 Task: Create new invoice with Date Opened :30-Apr-23, Select Customer: Tom Thumb, Terms: Payment Term 2. Make invoice entry for item-1 with Date: 30-Apr-23, Description: _x000D_
7-Select Early Result Pregnancy Test (2 ct), Action: Material, Income Account: Income:Sales, Quantity: 1, Unit Price: 12.25, Discount $: 0.7. Make entry for item-2 with Date: 30-Apr-23, Description: Lily's Rich Extra Dark Chocolate Bar (2.8 oz), Action: Material, Income Account: Income:Sales, Quantity: 6, Unit Price: 20.6, Discount $: 1.7. Make entry for item-3 with Date: 30-Apr-23, Description: Hershey's Candy Bar Cookies n Creme, Action: Material, Income Account: Income:Sales, Quantity: 2, Unit Price: 21.6, Discount $: 2.2. Write Notes: 'Looking forward to serving you again.'. Post Invoice with Post Date: 30-Apr-23, Post to Accounts: Assets:Accounts Receivable. Pay / Process Payment with Transaction Date: 15-May-23, Amount: 174.45, Transfer Account: Checking Account. Print Invoice, display notes by going to Option, then go to Display Tab and check 'Invoice Notes'.
Action: Mouse moved to (198, 35)
Screenshot: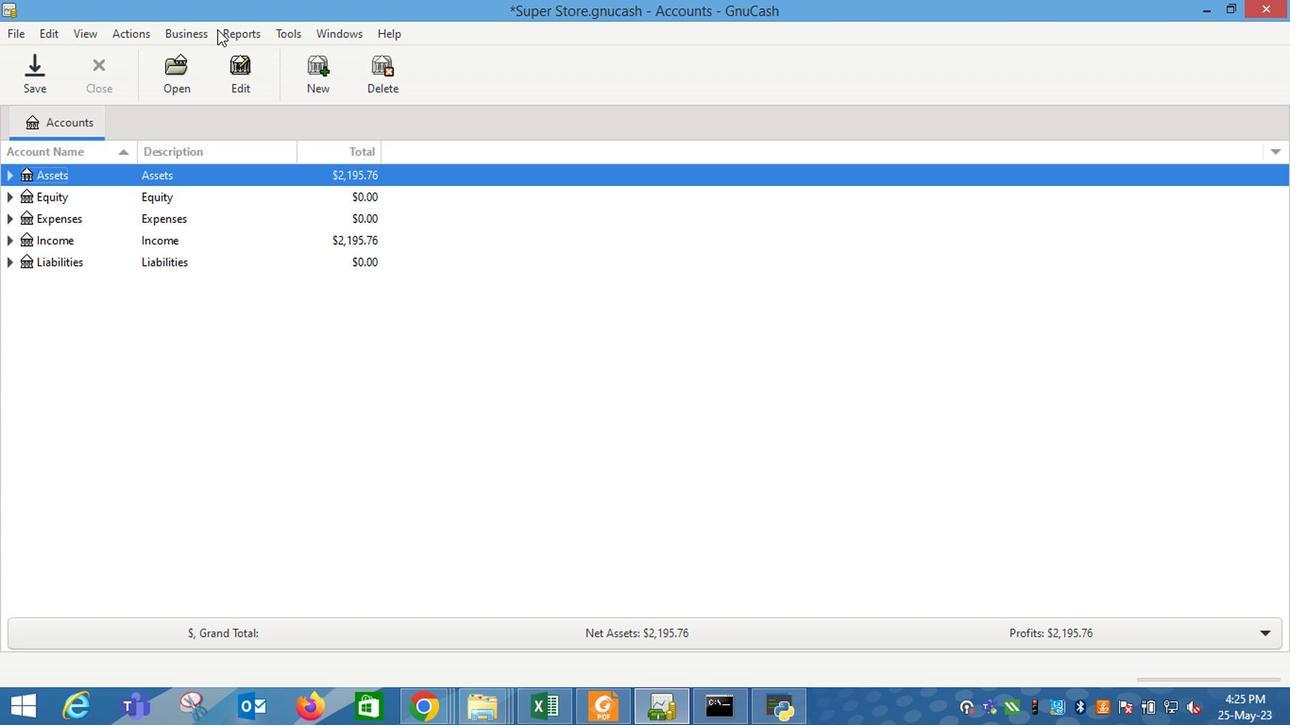 
Action: Mouse pressed left at (198, 35)
Screenshot: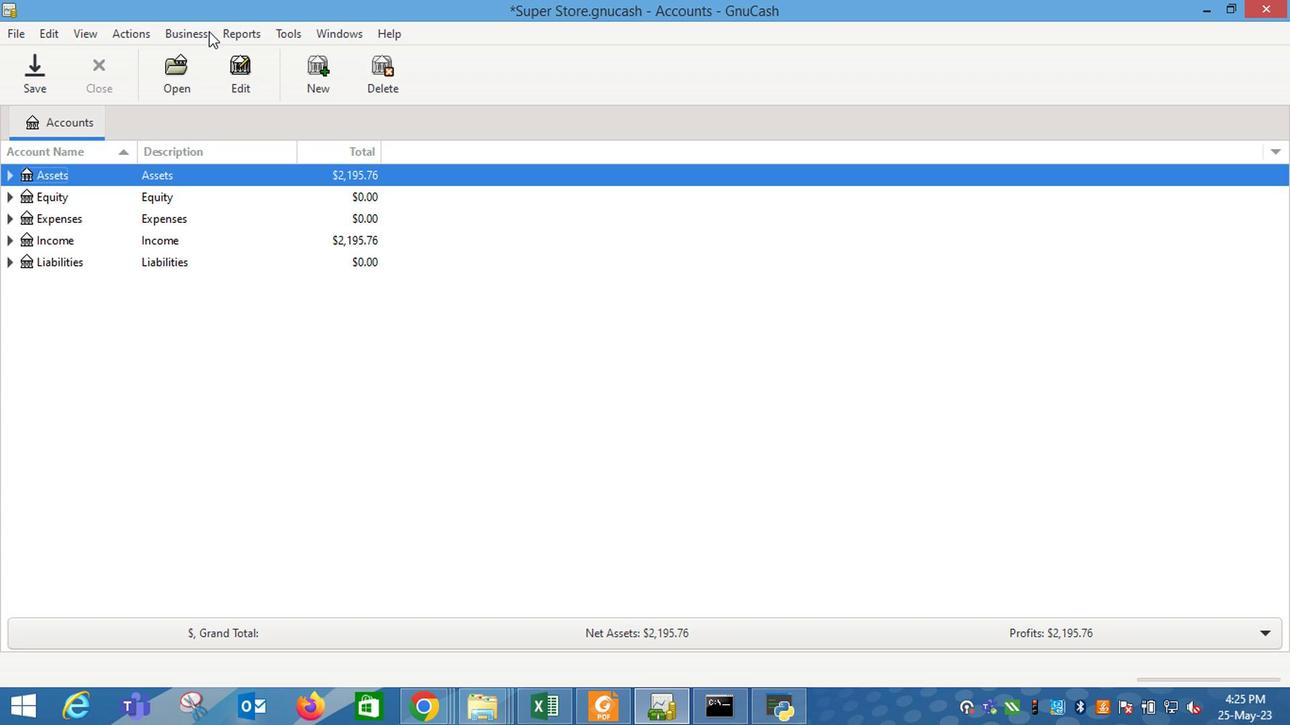 
Action: Mouse moved to (440, 130)
Screenshot: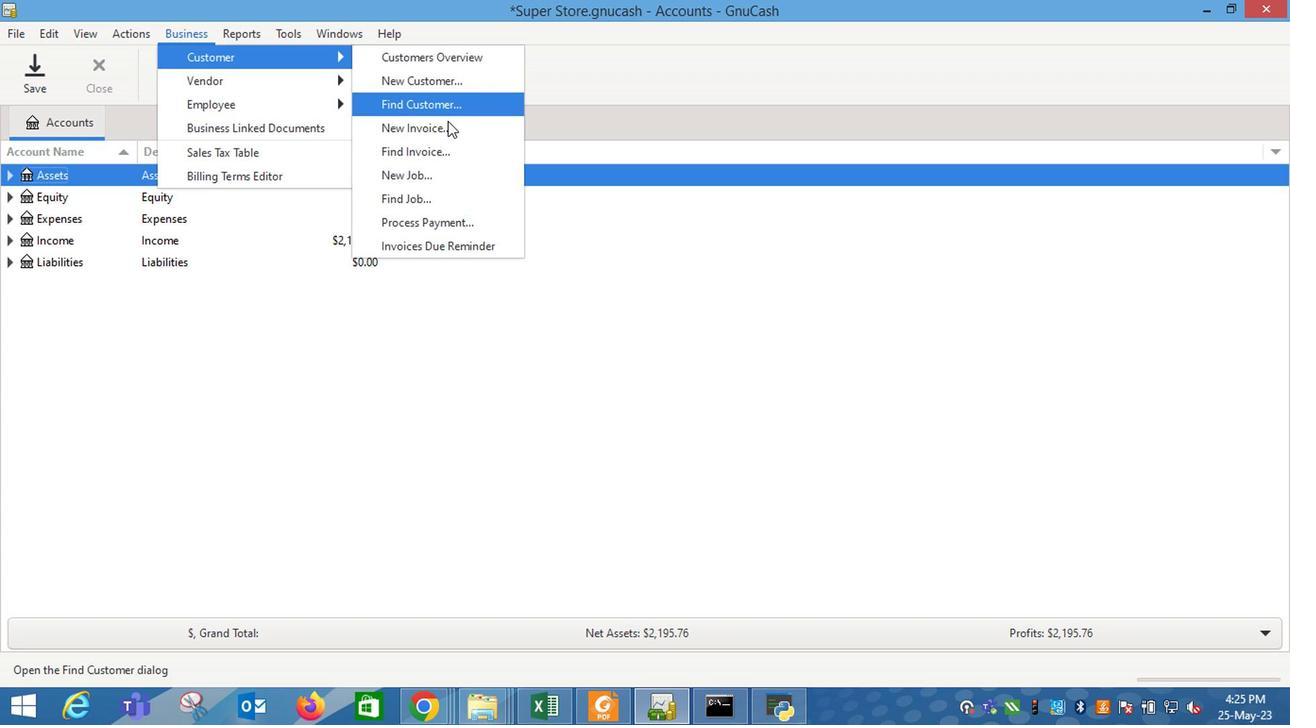 
Action: Mouse pressed left at (440, 130)
Screenshot: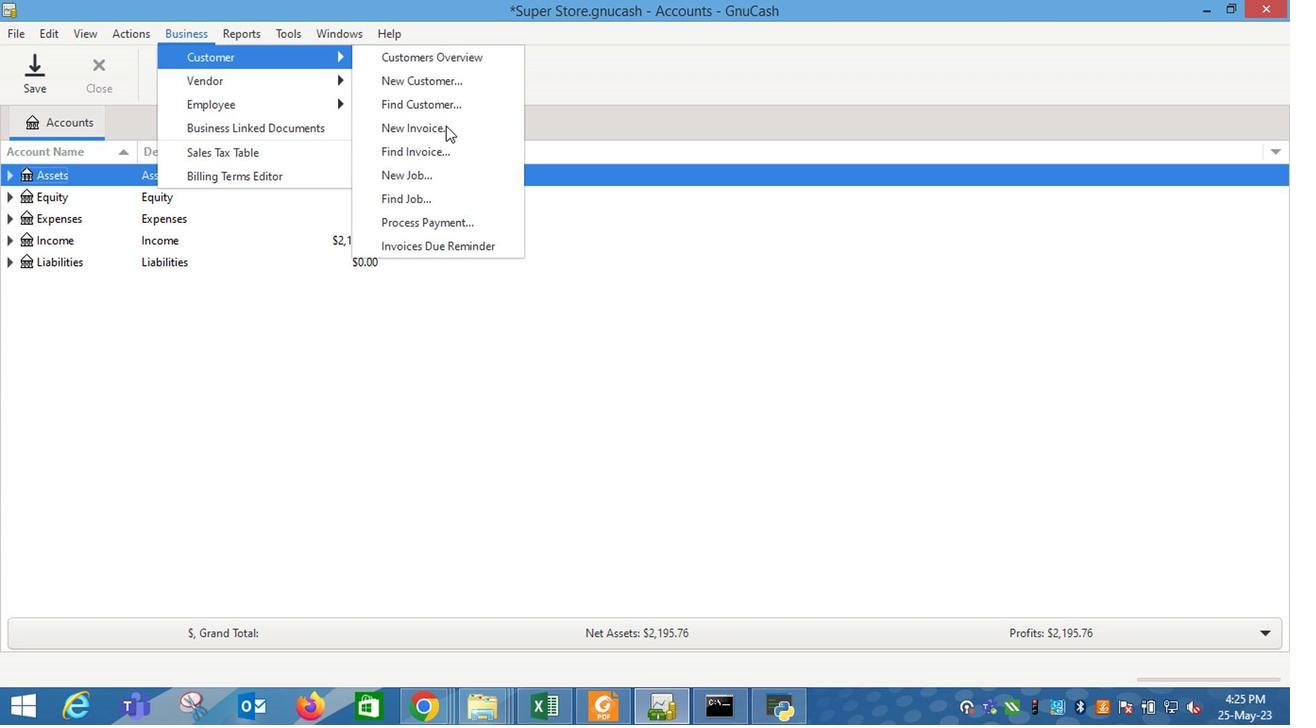 
Action: Mouse moved to (793, 306)
Screenshot: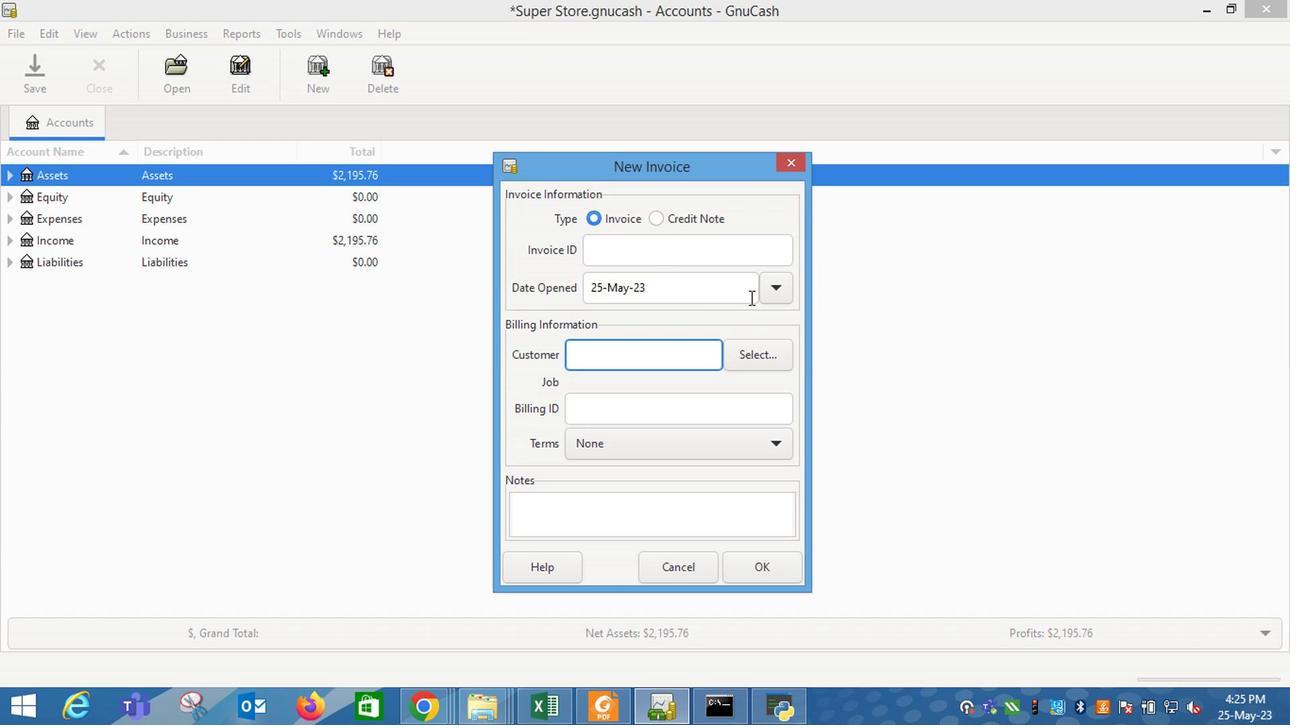 
Action: Mouse pressed left at (793, 306)
Screenshot: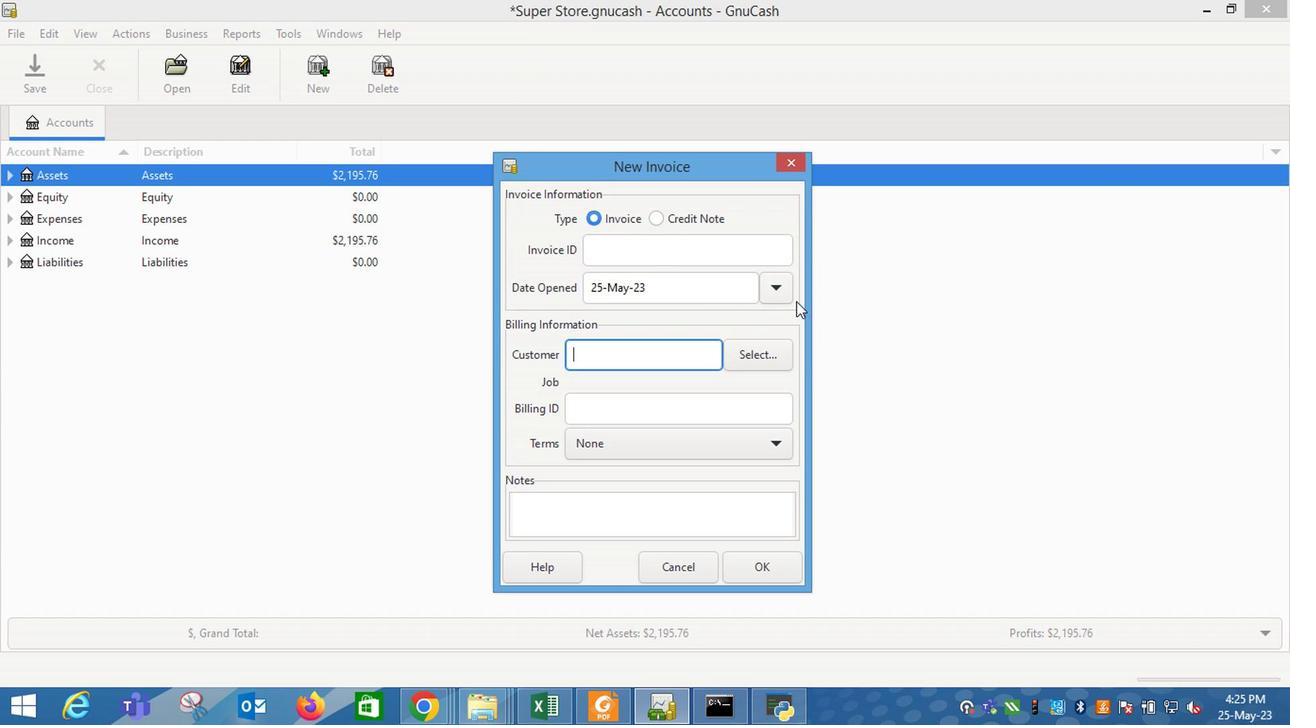 
Action: Mouse moved to (770, 298)
Screenshot: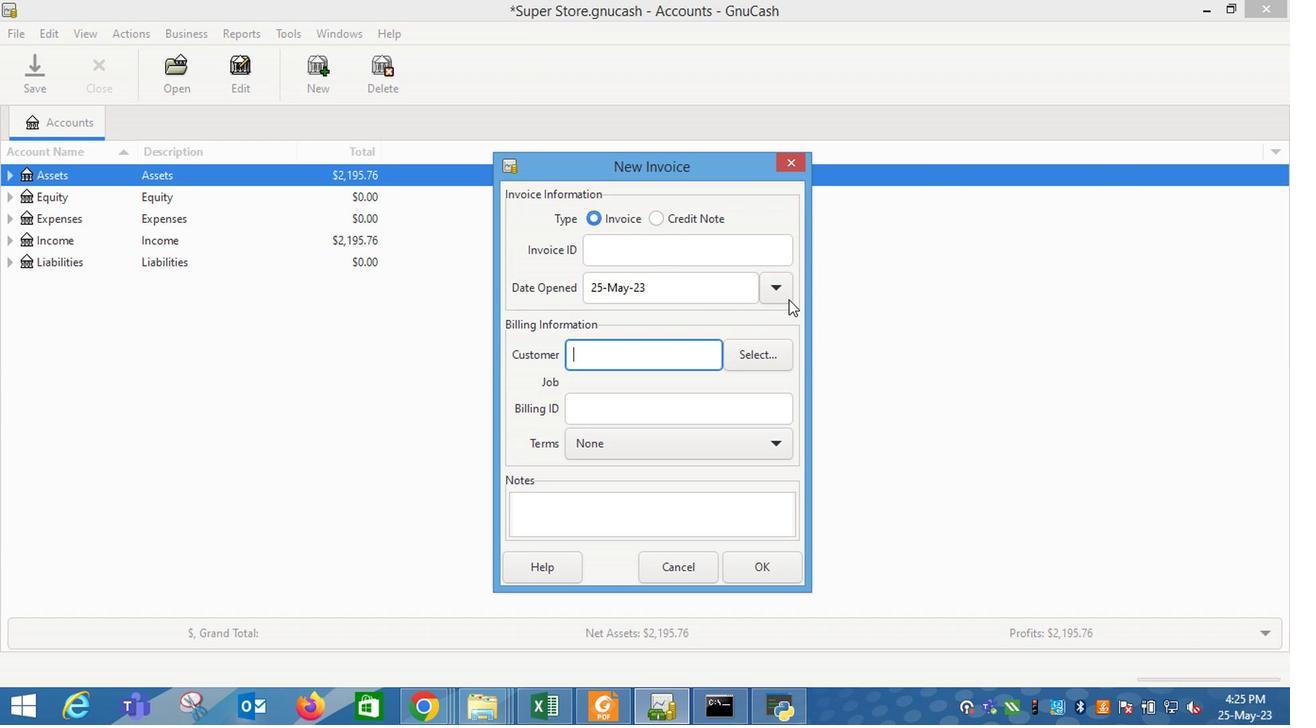 
Action: Mouse pressed left at (770, 298)
Screenshot: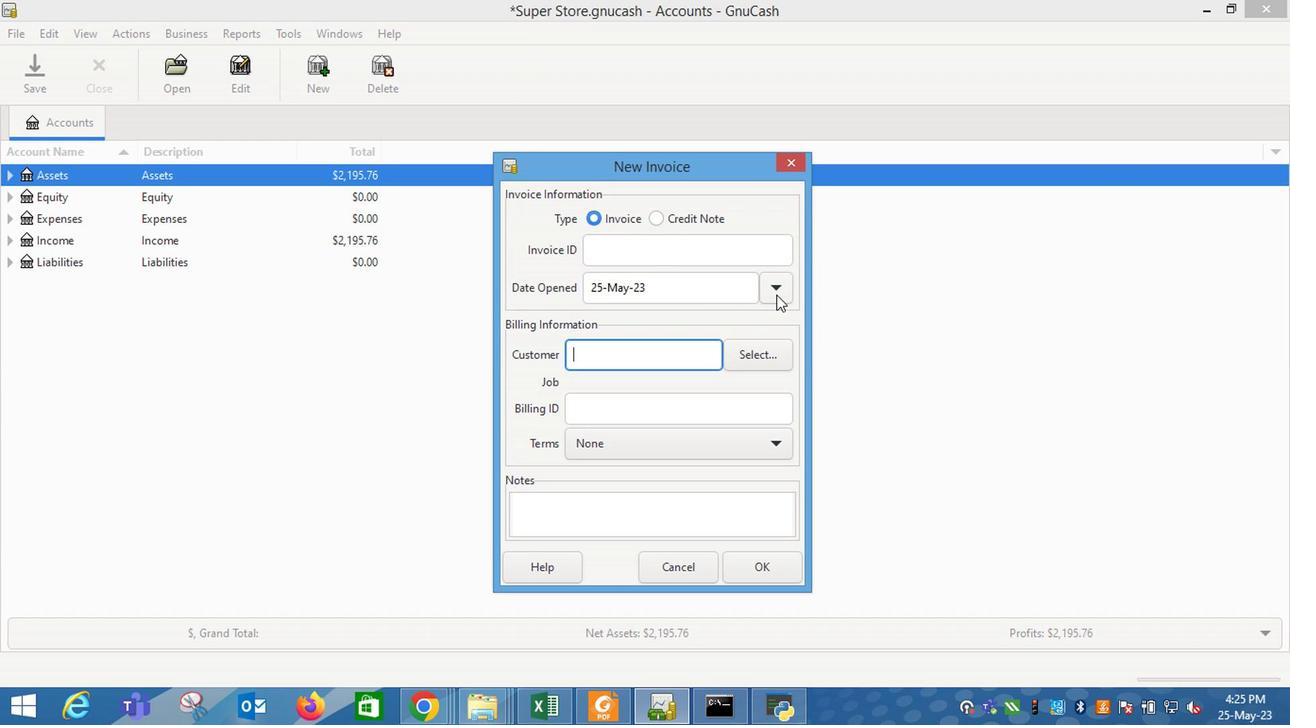 
Action: Mouse moved to (629, 320)
Screenshot: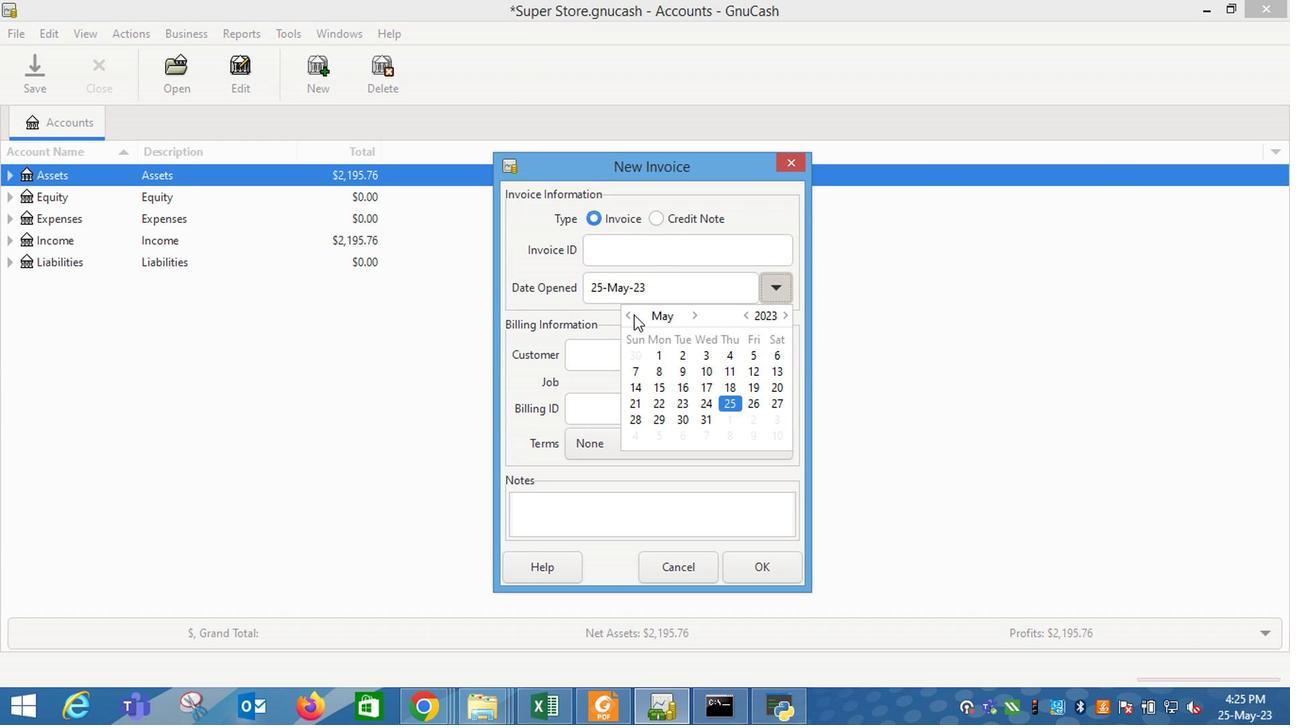
Action: Mouse pressed left at (629, 320)
Screenshot: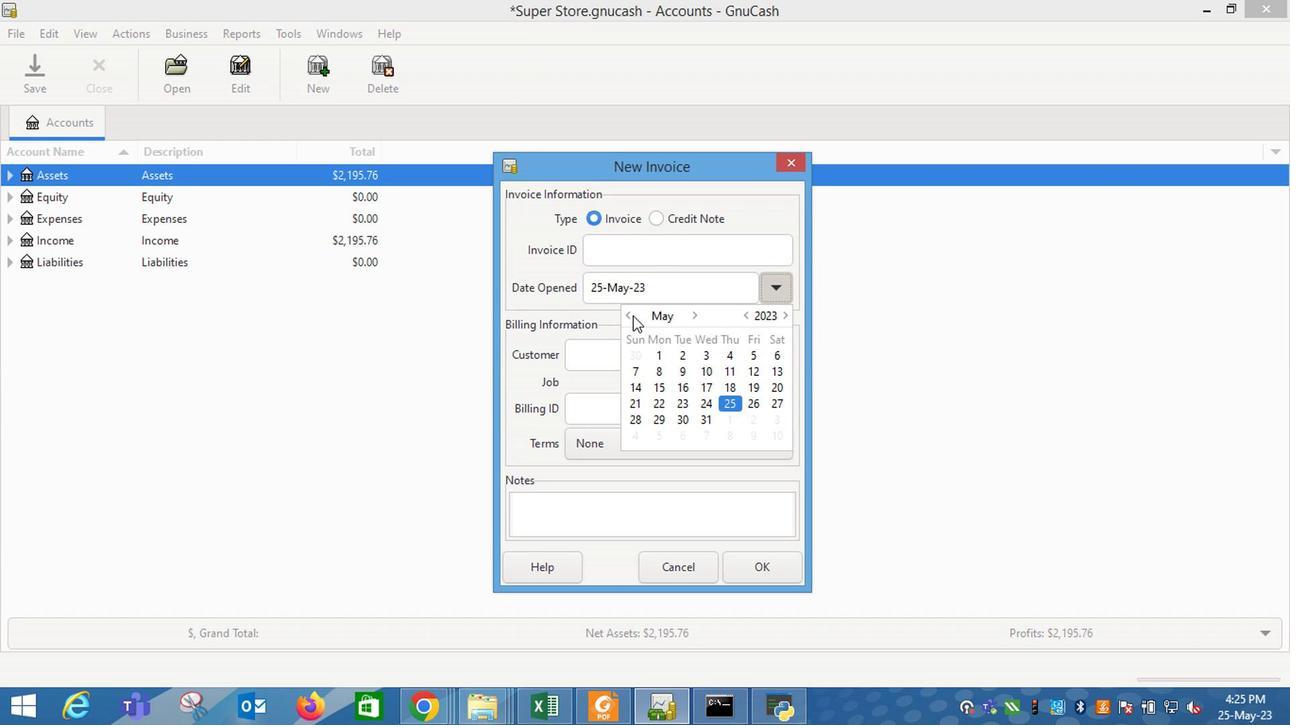 
Action: Mouse moved to (625, 323)
Screenshot: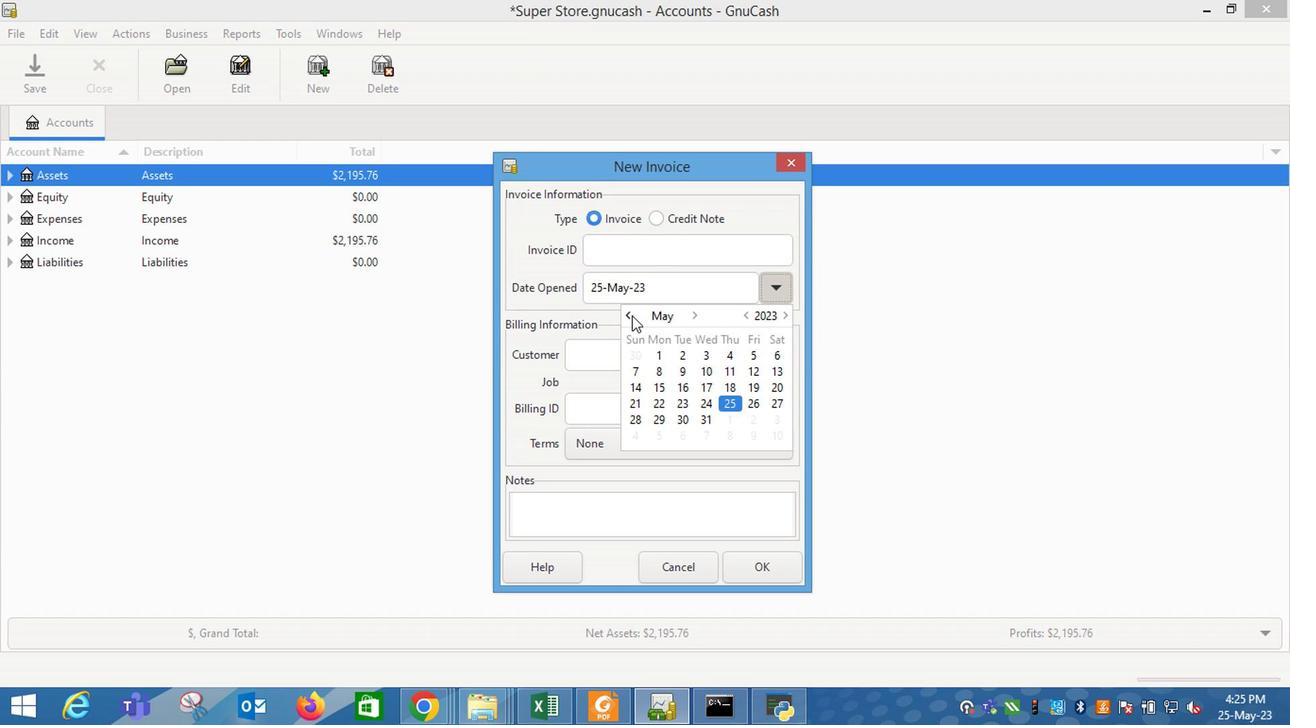 
Action: Mouse pressed left at (625, 323)
Screenshot: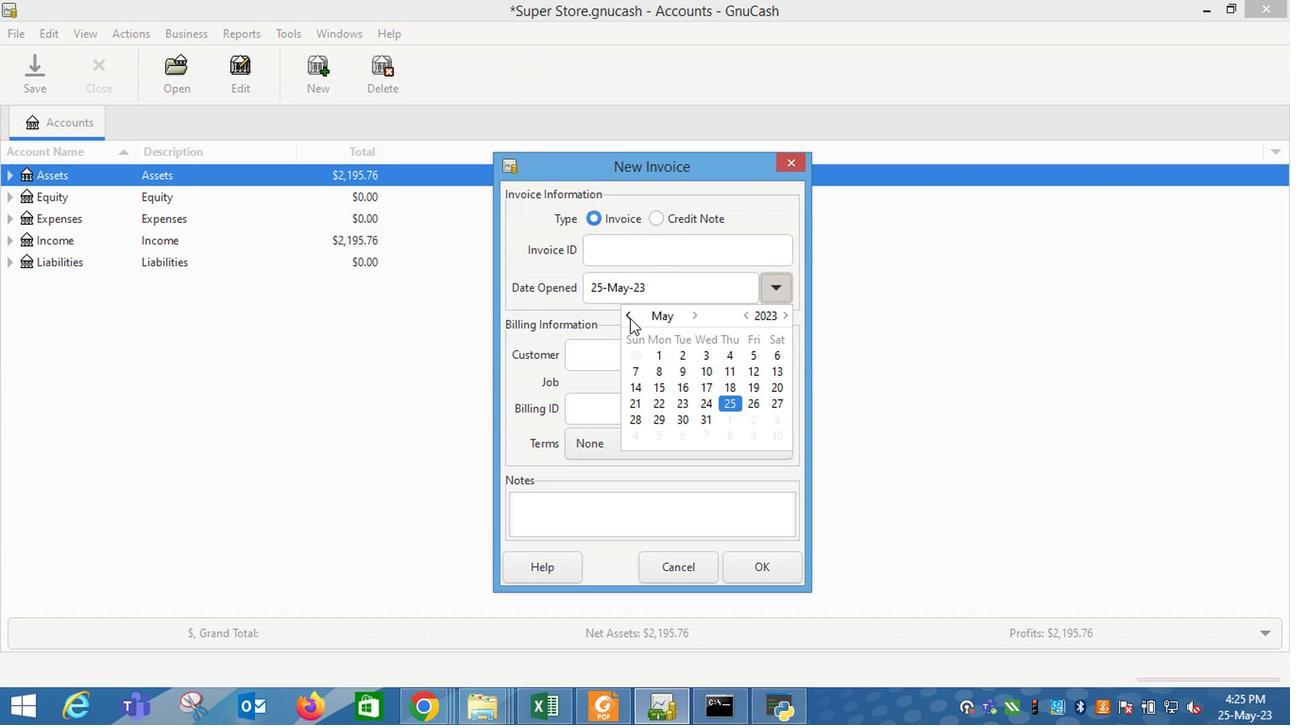 
Action: Mouse moved to (627, 434)
Screenshot: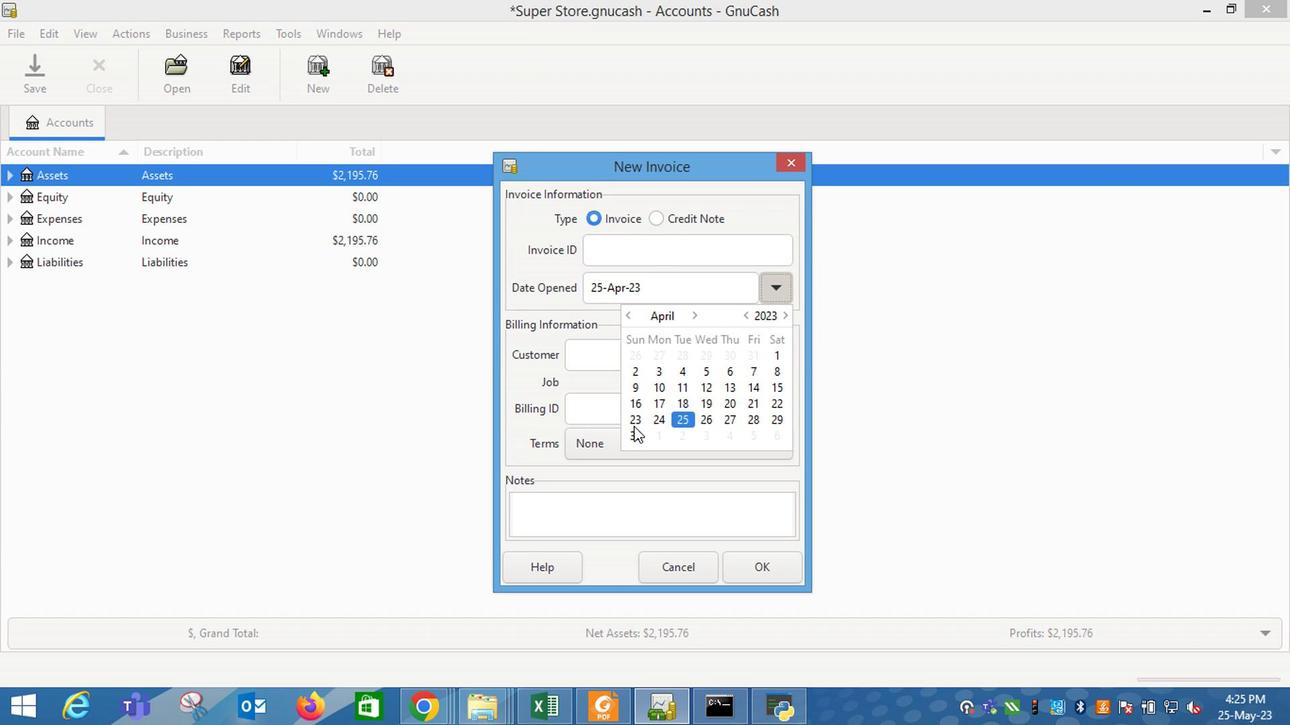 
Action: Mouse pressed left at (627, 434)
Screenshot: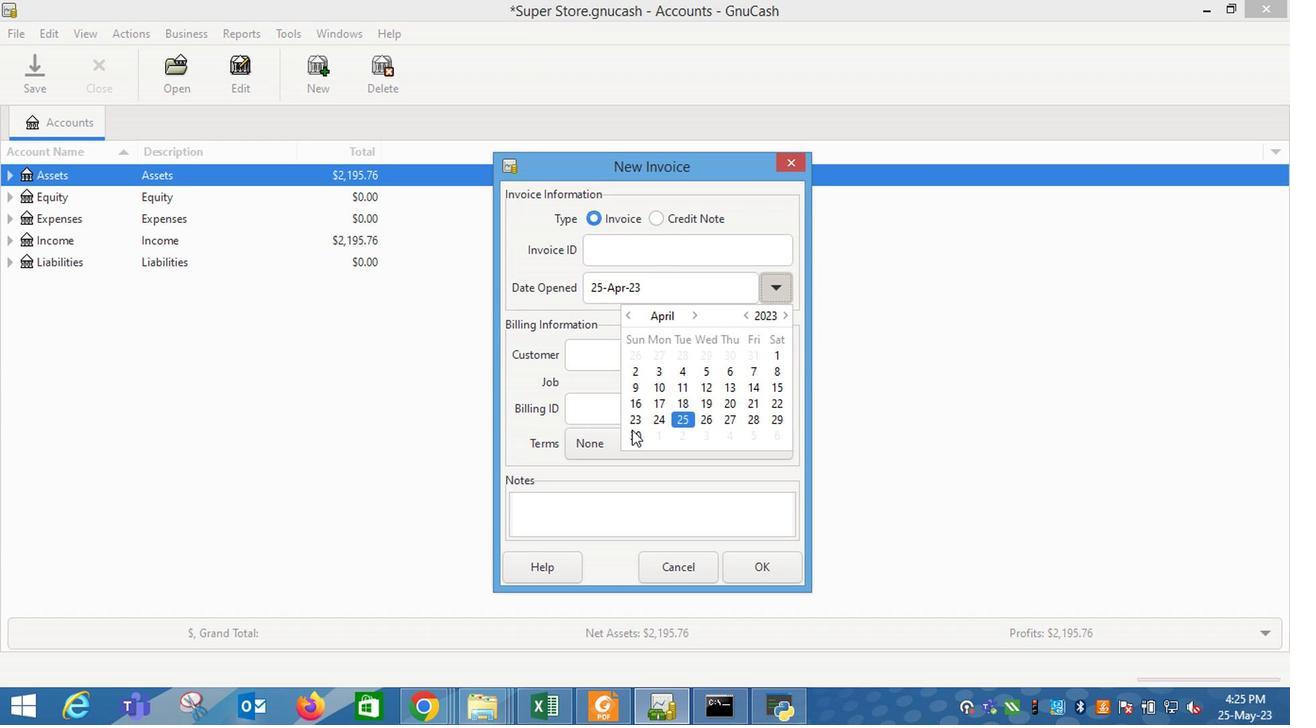 
Action: Mouse moved to (592, 362)
Screenshot: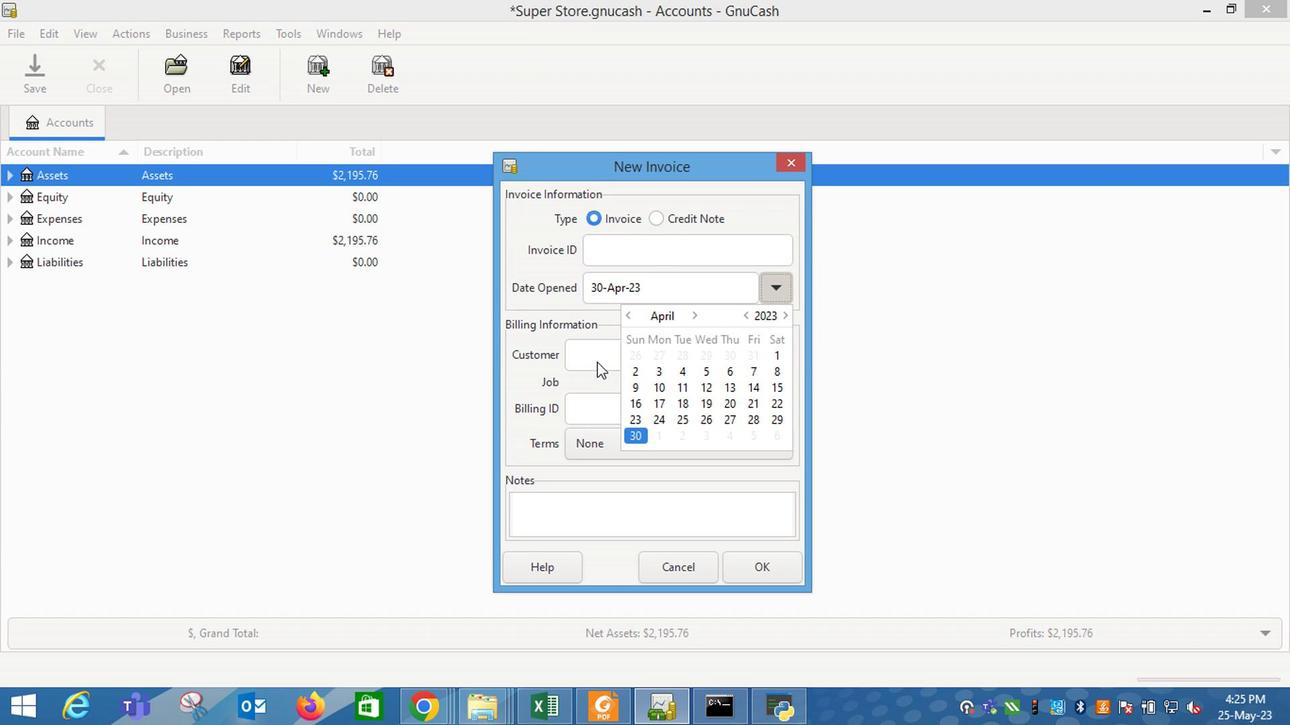 
Action: Mouse pressed left at (592, 362)
Screenshot: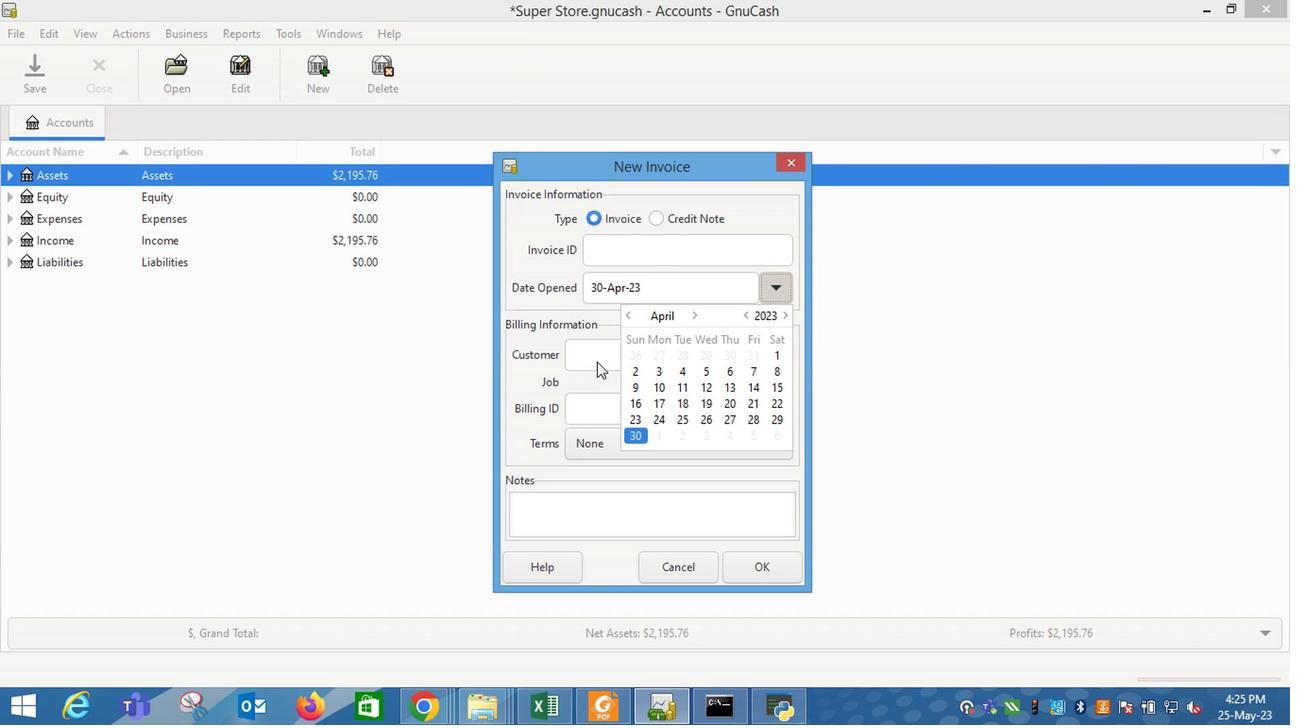
Action: Mouse moved to (594, 362)
Screenshot: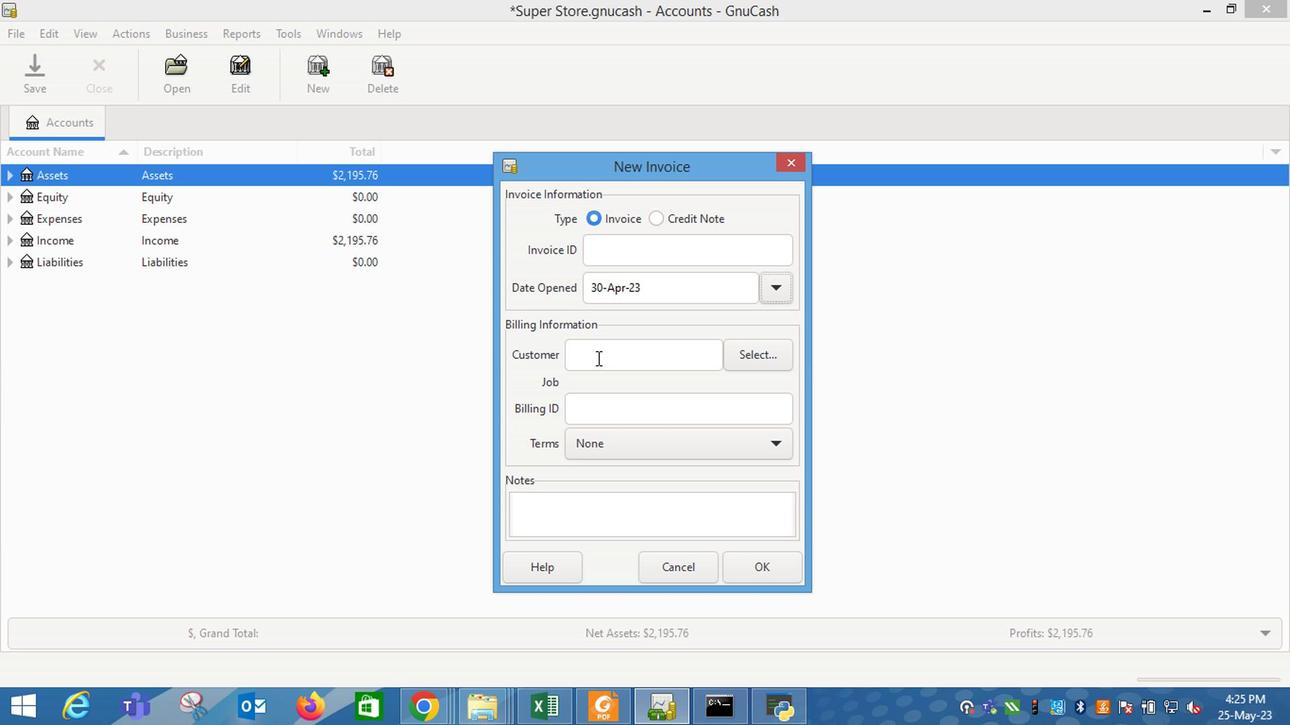 
Action: Mouse pressed left at (594, 362)
Screenshot: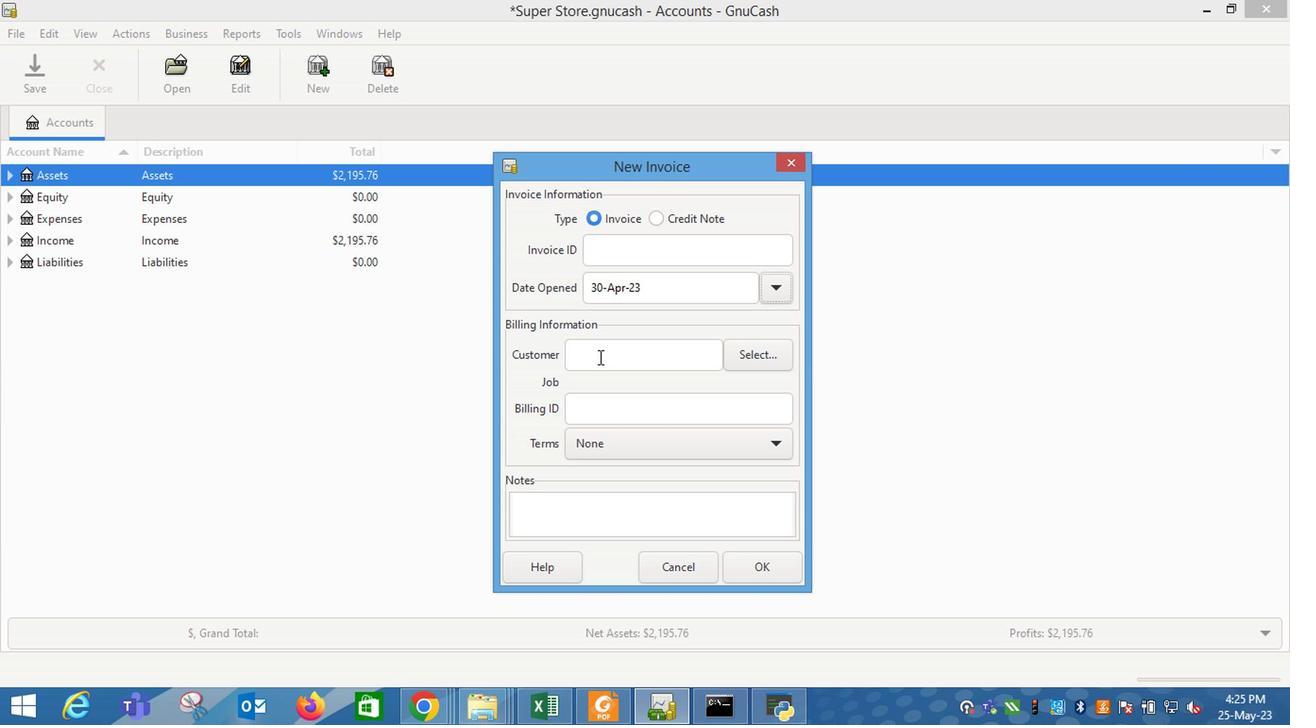 
Action: Key pressed topm<Key.backspace><Key.backspace>m<Key.space>
Screenshot: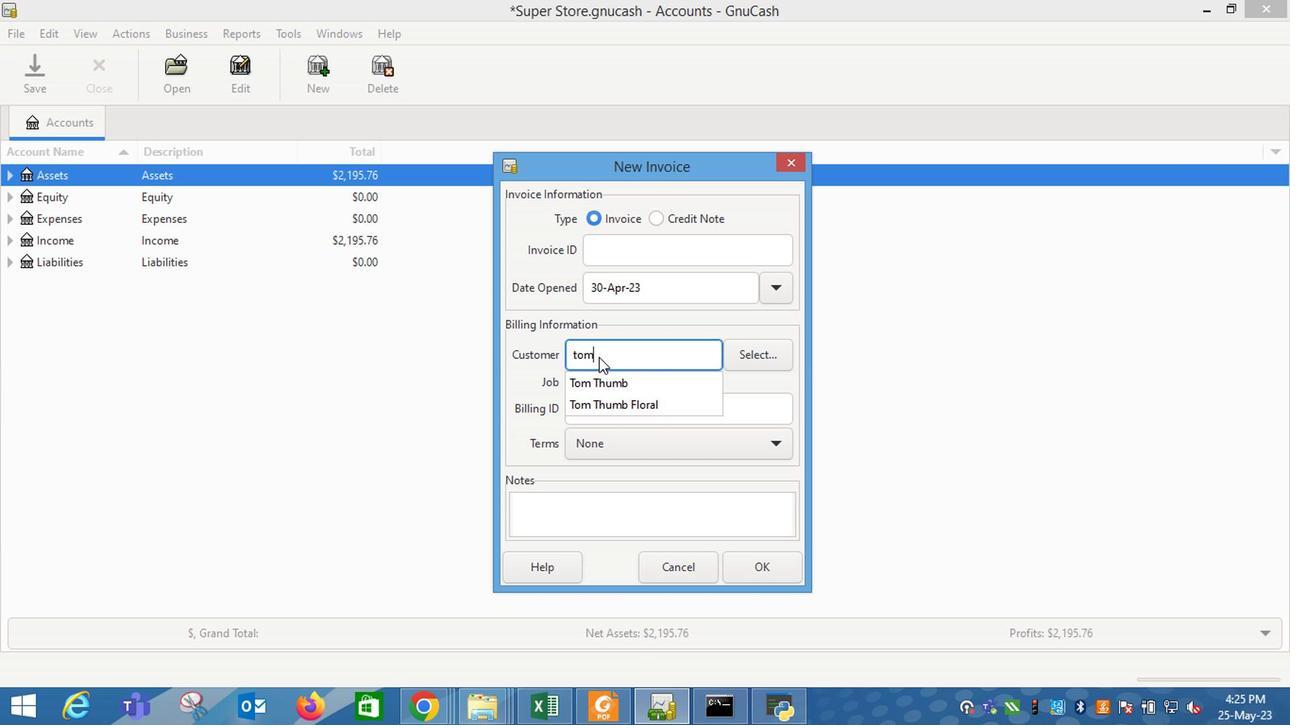 
Action: Mouse moved to (602, 383)
Screenshot: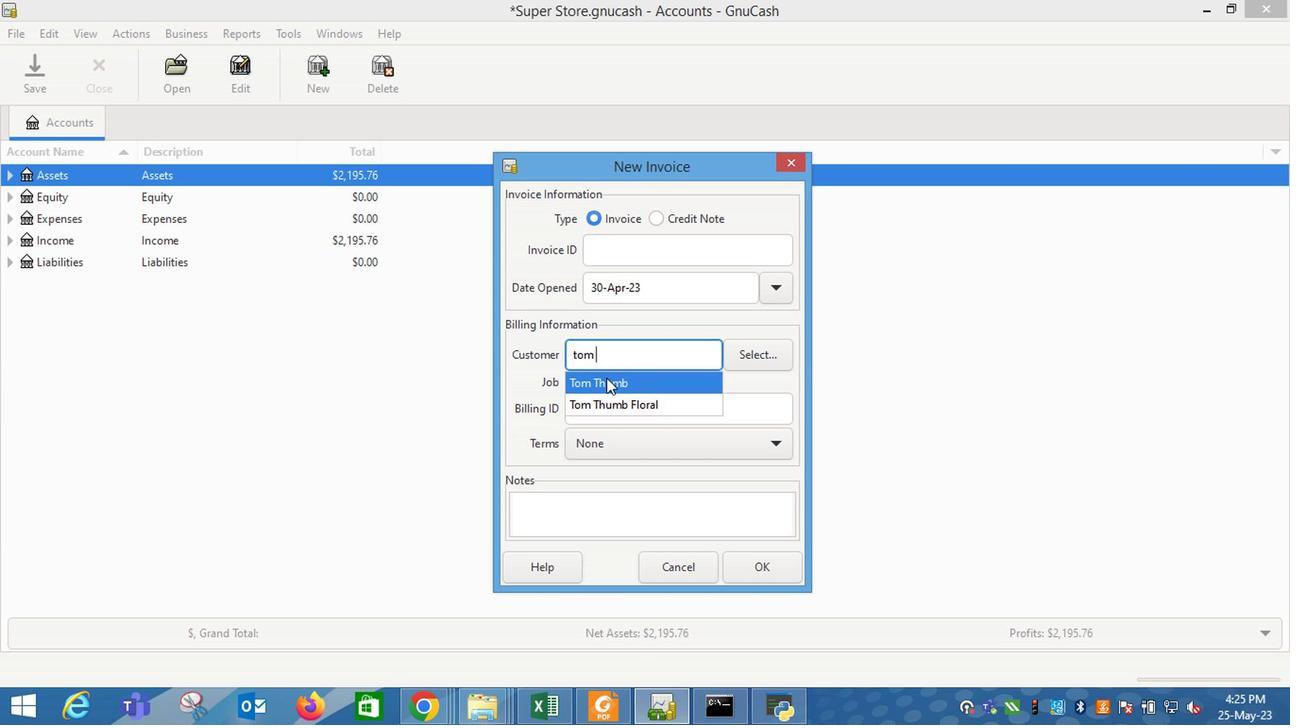 
Action: Mouse pressed left at (602, 383)
Screenshot: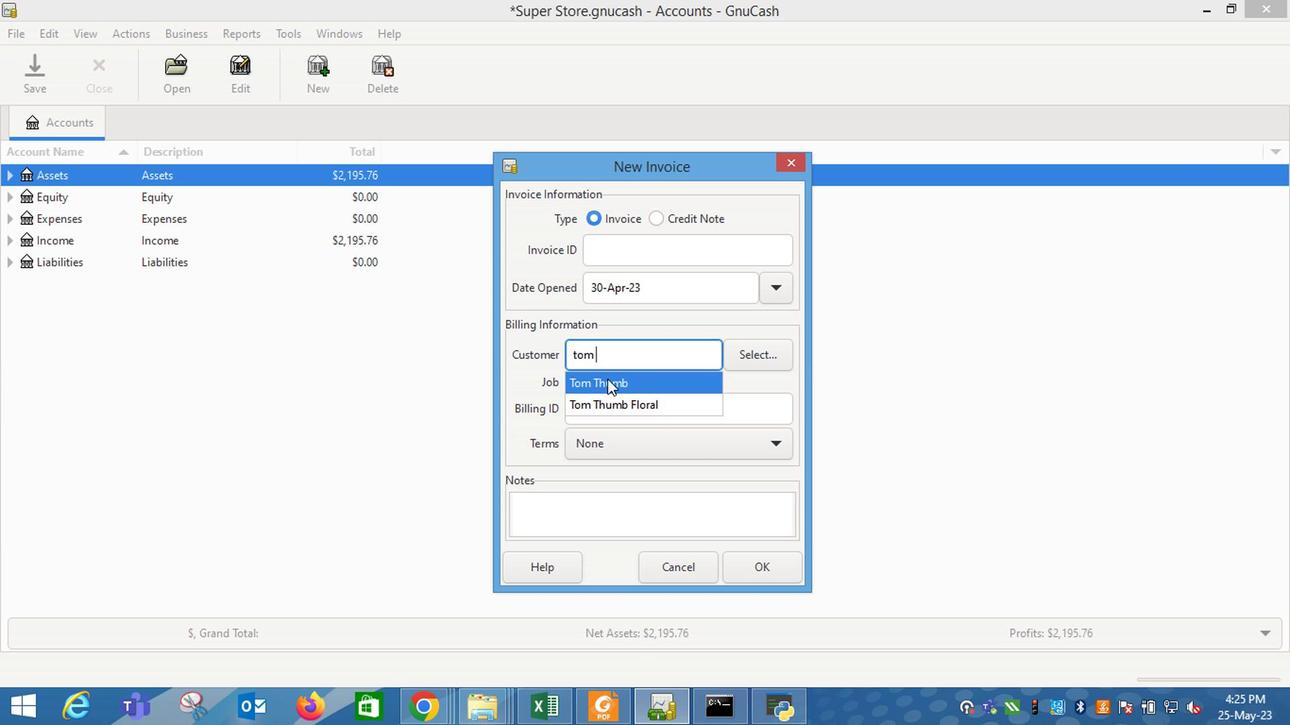 
Action: Mouse moved to (617, 471)
Screenshot: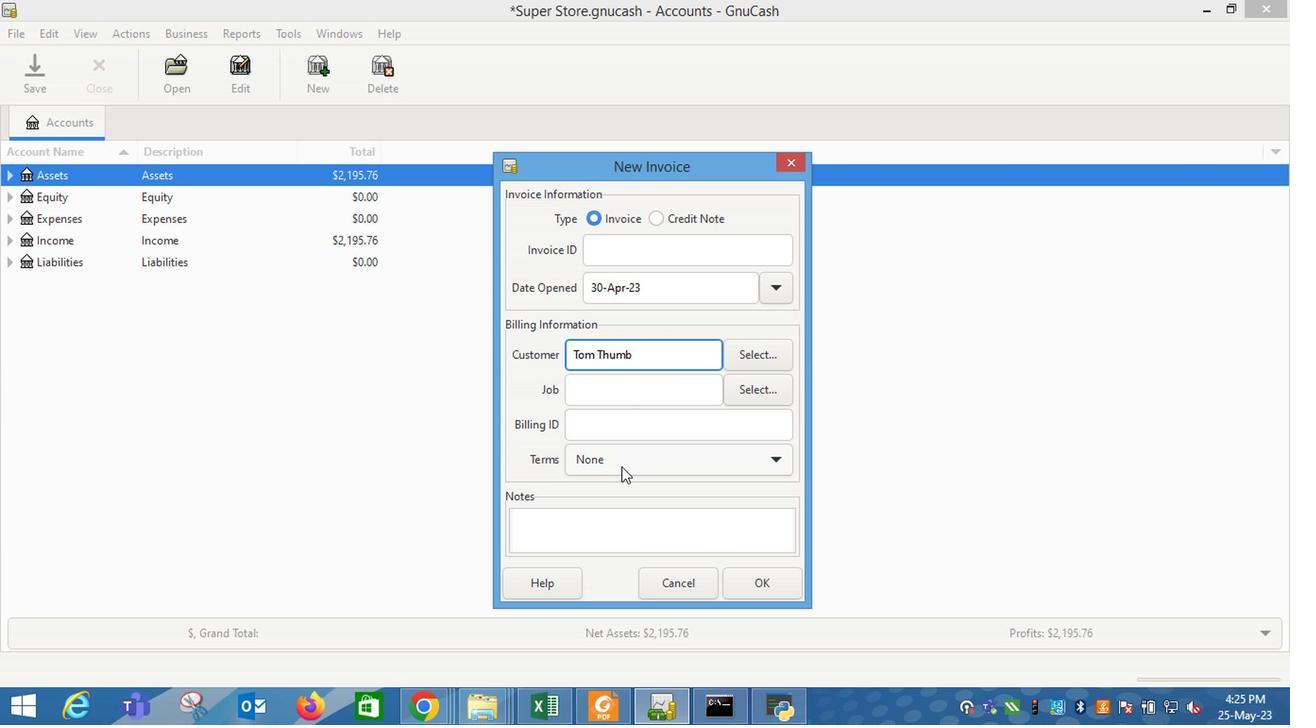 
Action: Mouse pressed left at (617, 471)
Screenshot: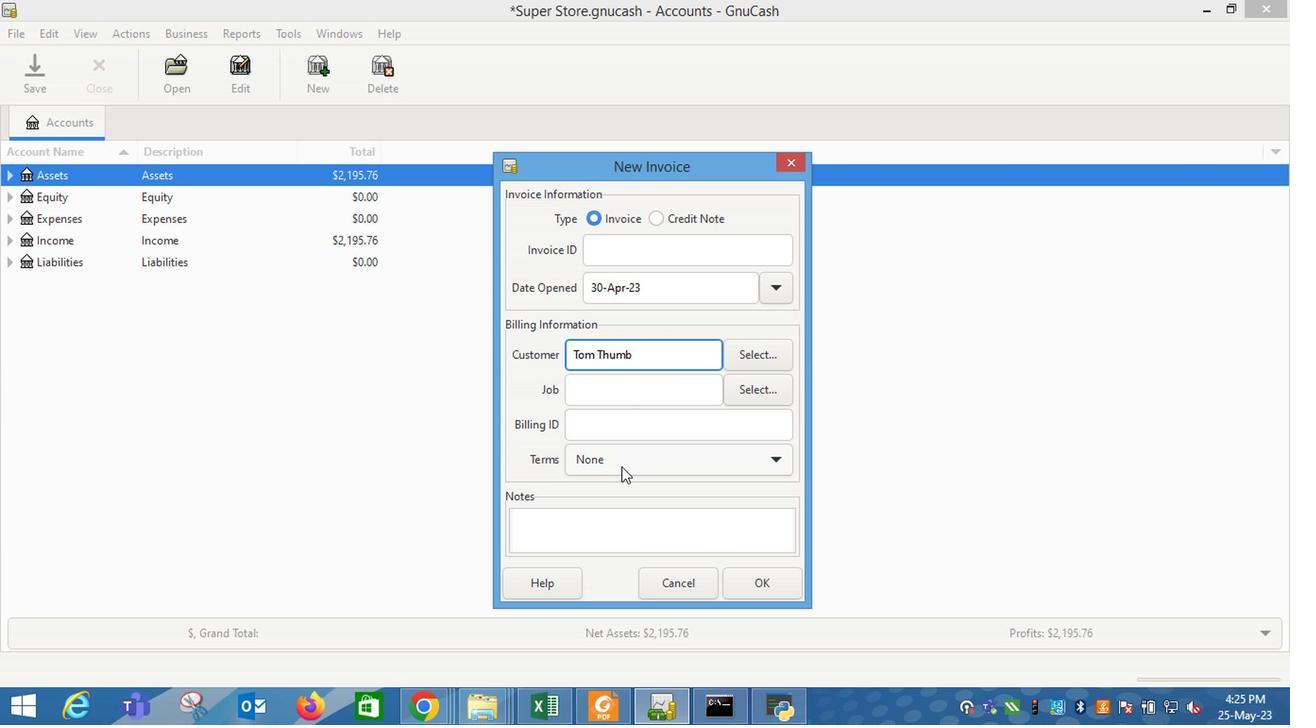 
Action: Mouse moved to (614, 515)
Screenshot: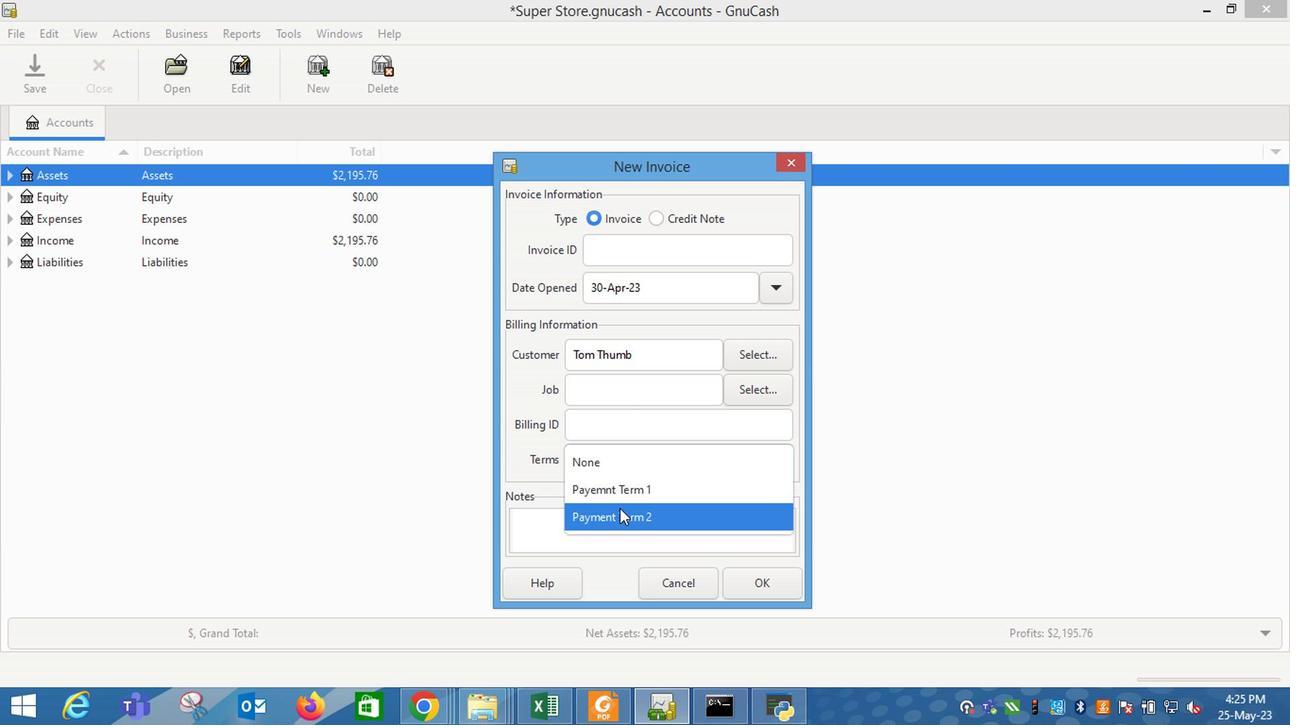 
Action: Mouse pressed left at (614, 515)
Screenshot: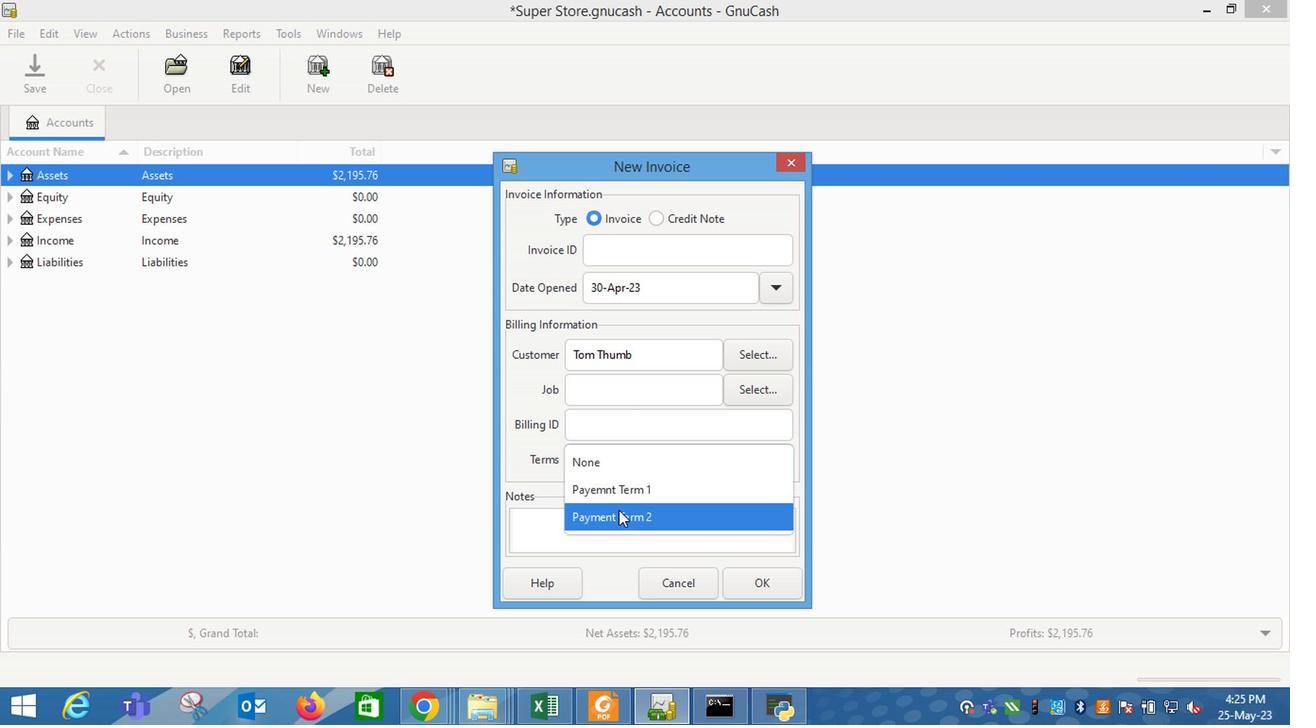 
Action: Mouse moved to (780, 588)
Screenshot: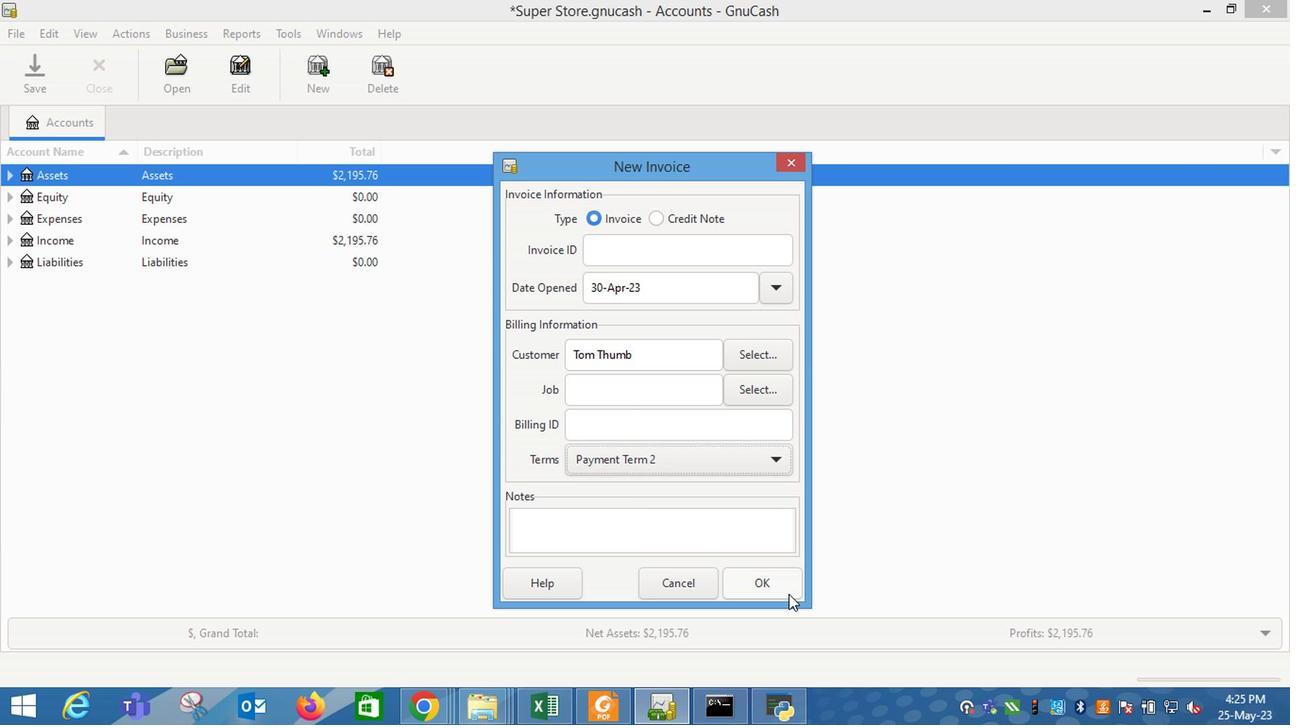 
Action: Mouse pressed left at (780, 588)
Screenshot: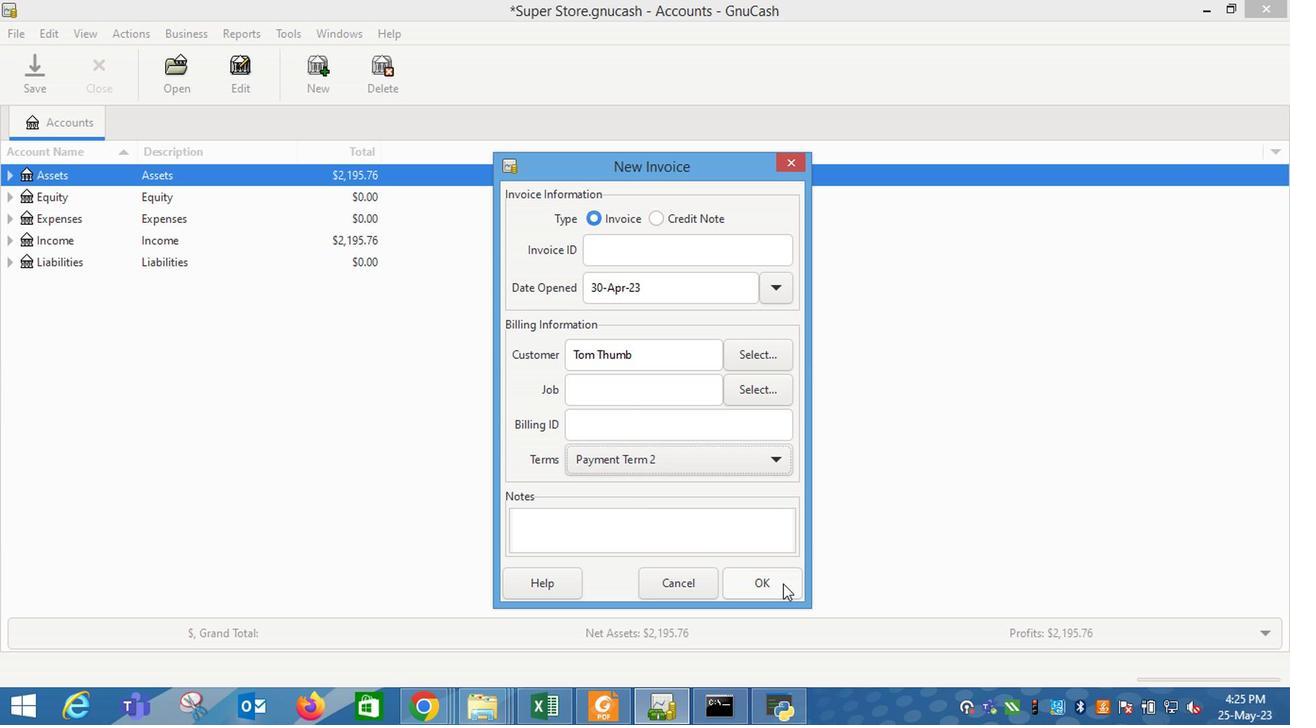 
Action: Mouse moved to (79, 374)
Screenshot: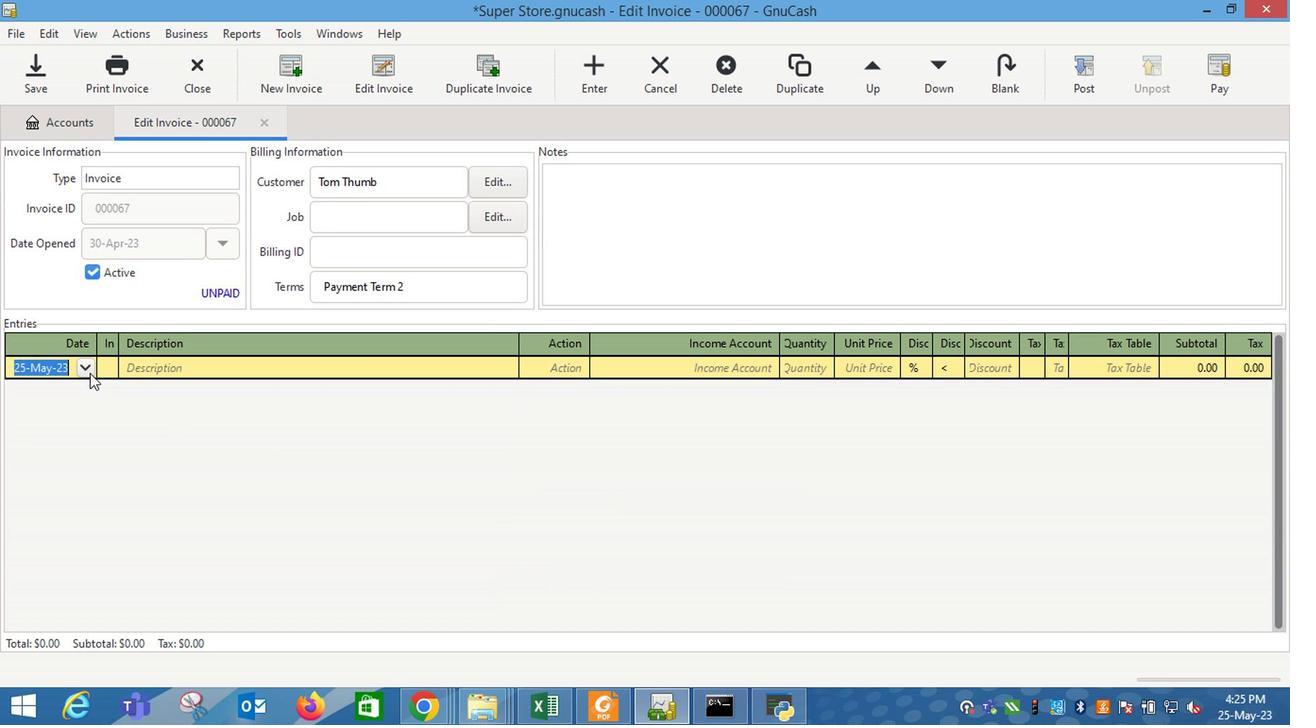 
Action: Mouse pressed left at (79, 374)
Screenshot: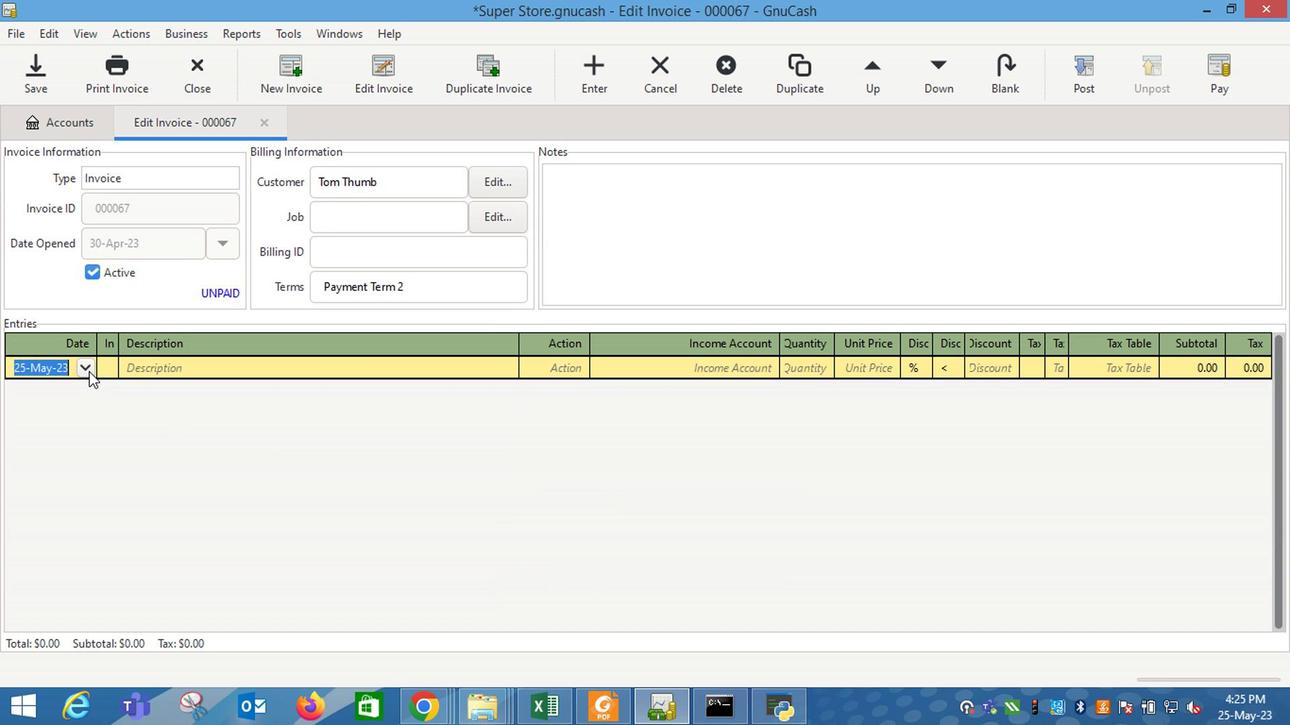 
Action: Mouse moved to (10, 399)
Screenshot: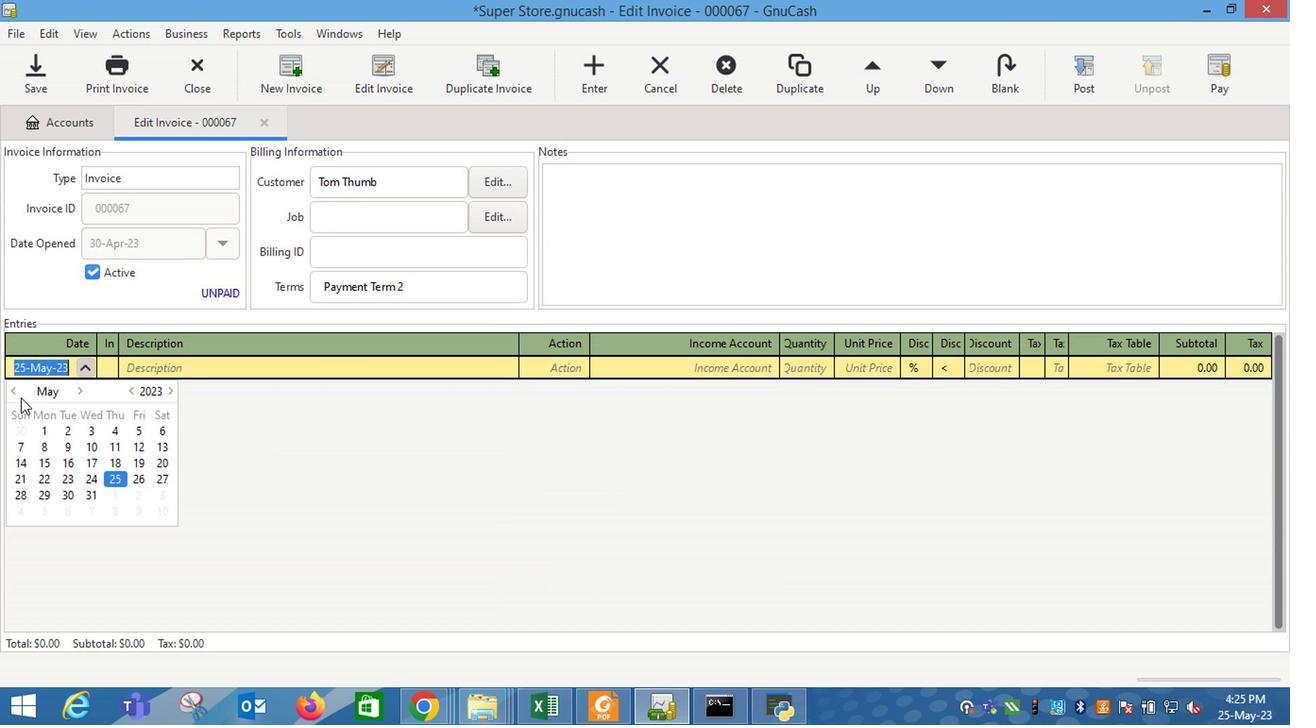 
Action: Mouse pressed left at (10, 399)
Screenshot: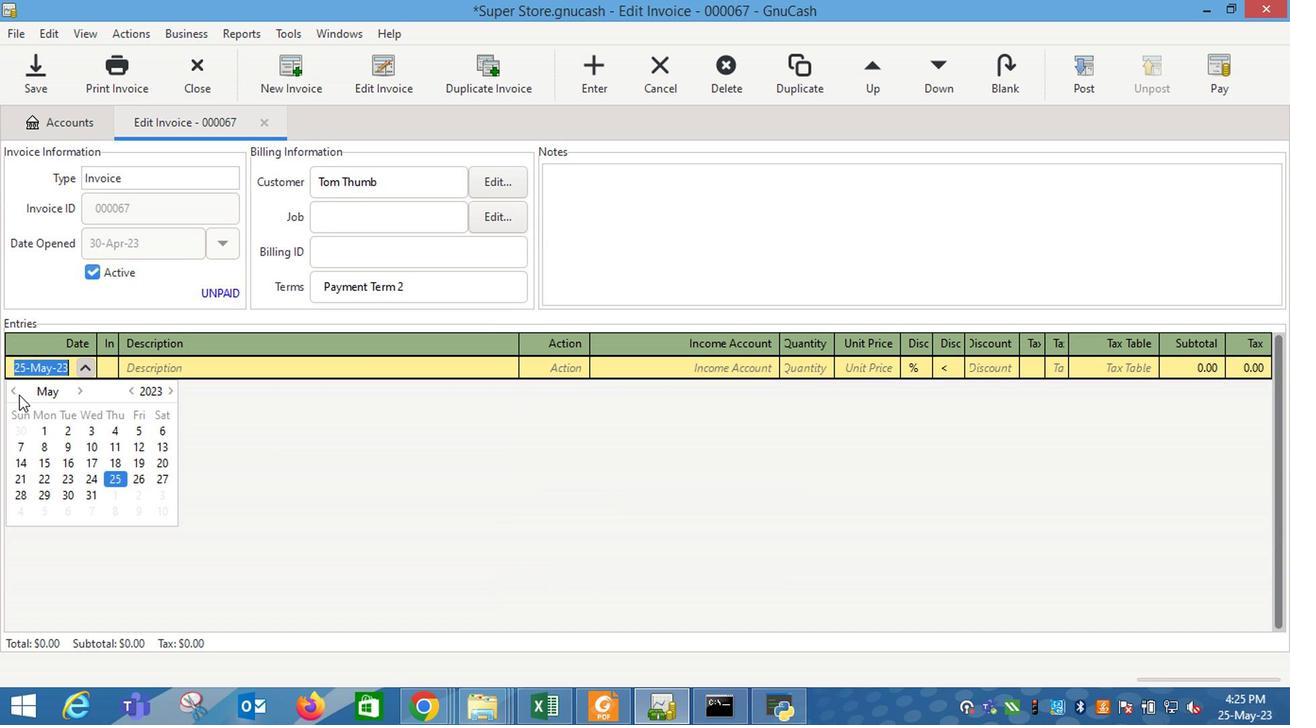 
Action: Mouse moved to (6, 400)
Screenshot: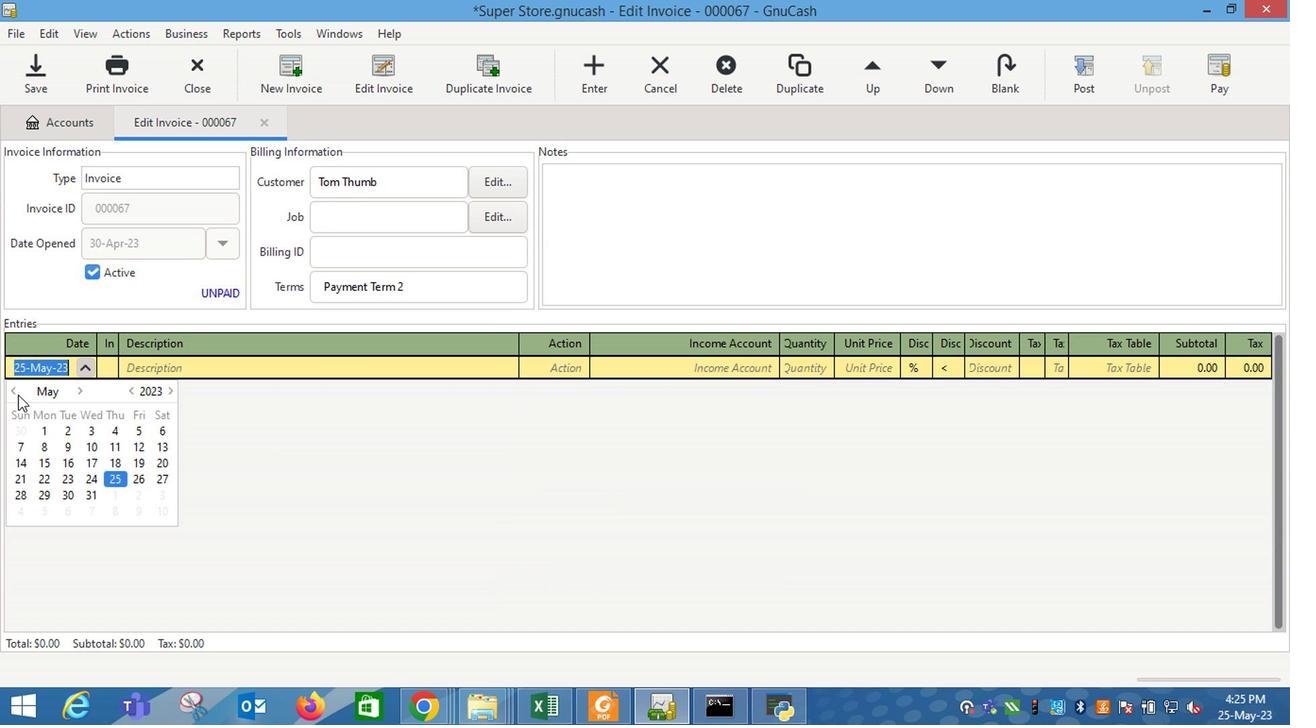 
Action: Mouse pressed left at (6, 400)
Screenshot: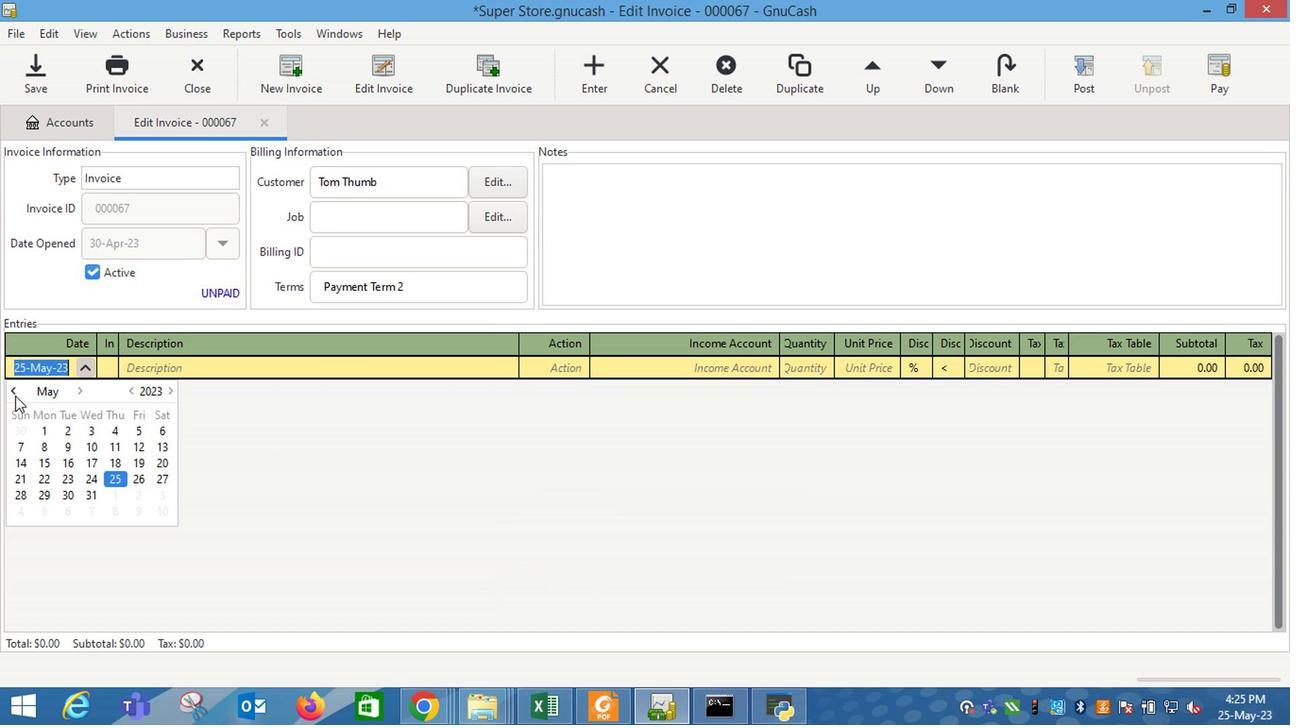 
Action: Mouse moved to (17, 515)
Screenshot: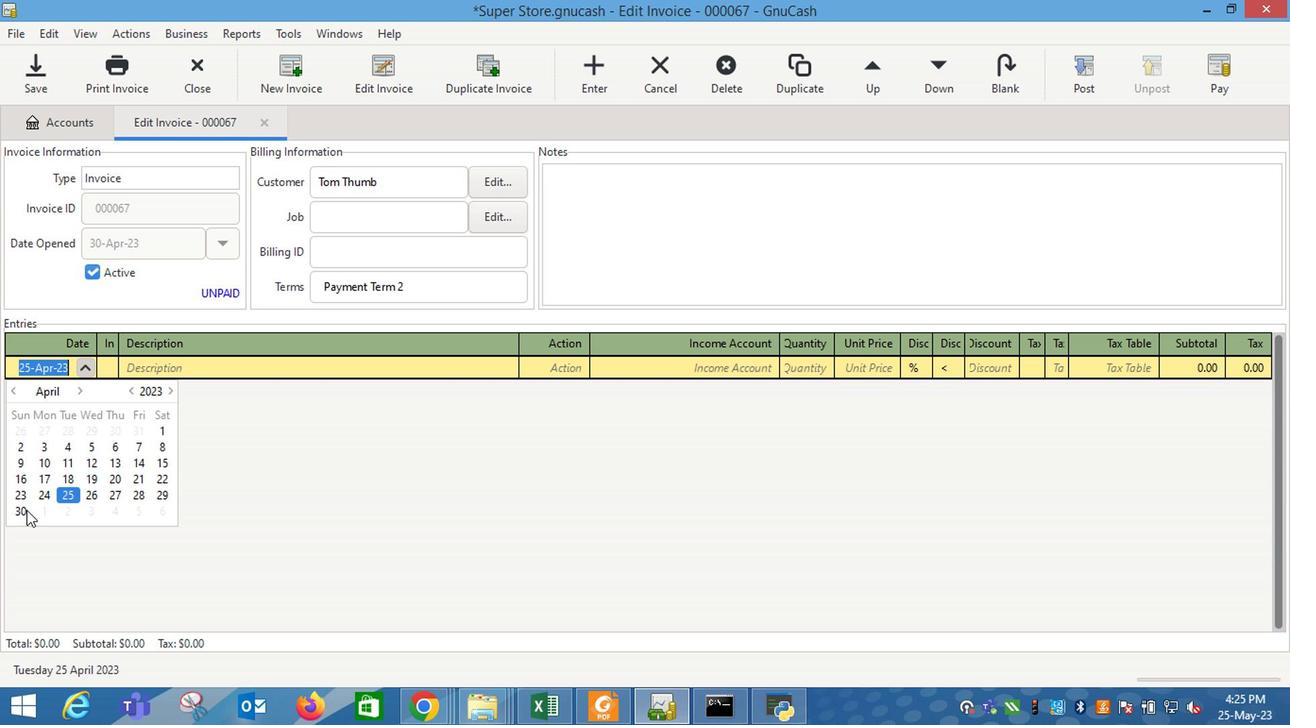 
Action: Mouse pressed left at (17, 515)
Screenshot: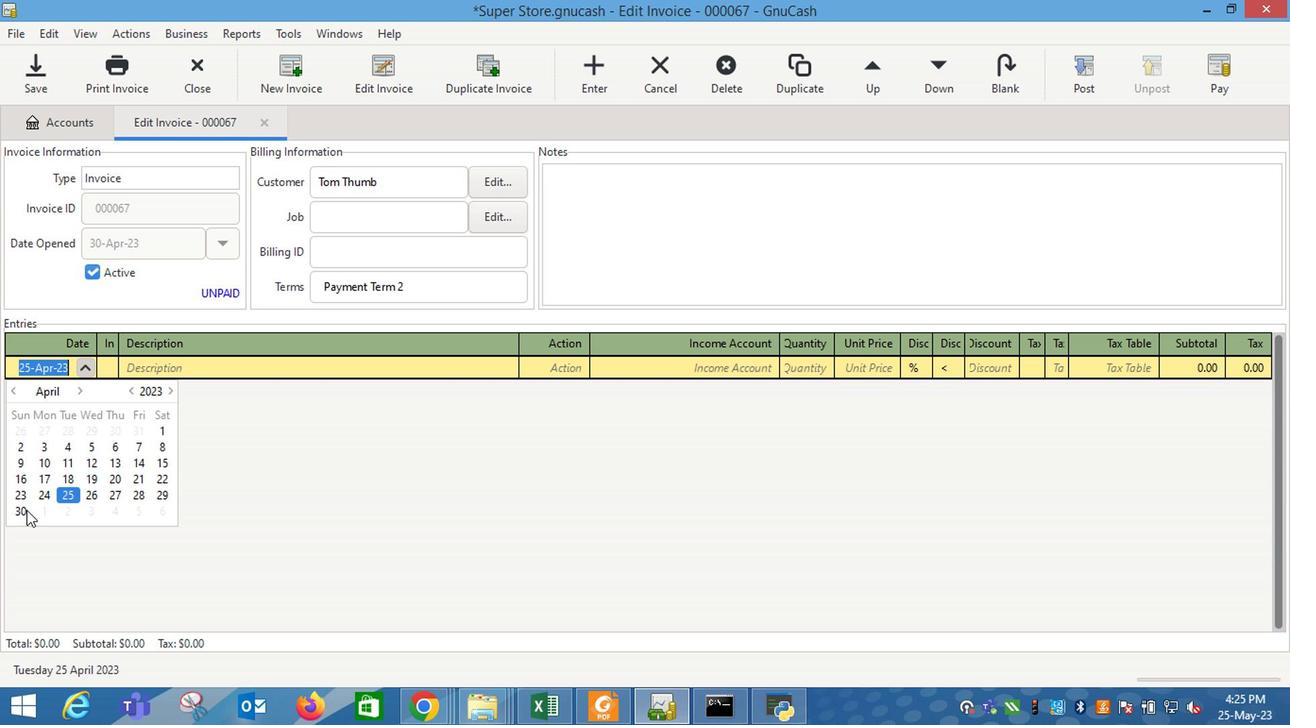 
Action: Key pressed <Key.tab>7-<Key.shift_r>Select<Key.space><Key.shift_r>Early<Key.space><Key.shift_r>Result<Key.space><Key.shift_r>Pregnancy<Key.space><Key.shift_r>Test<Key.space><Key.shift_r>(2<Key.space>ct<Key.shift_r>)
Screenshot: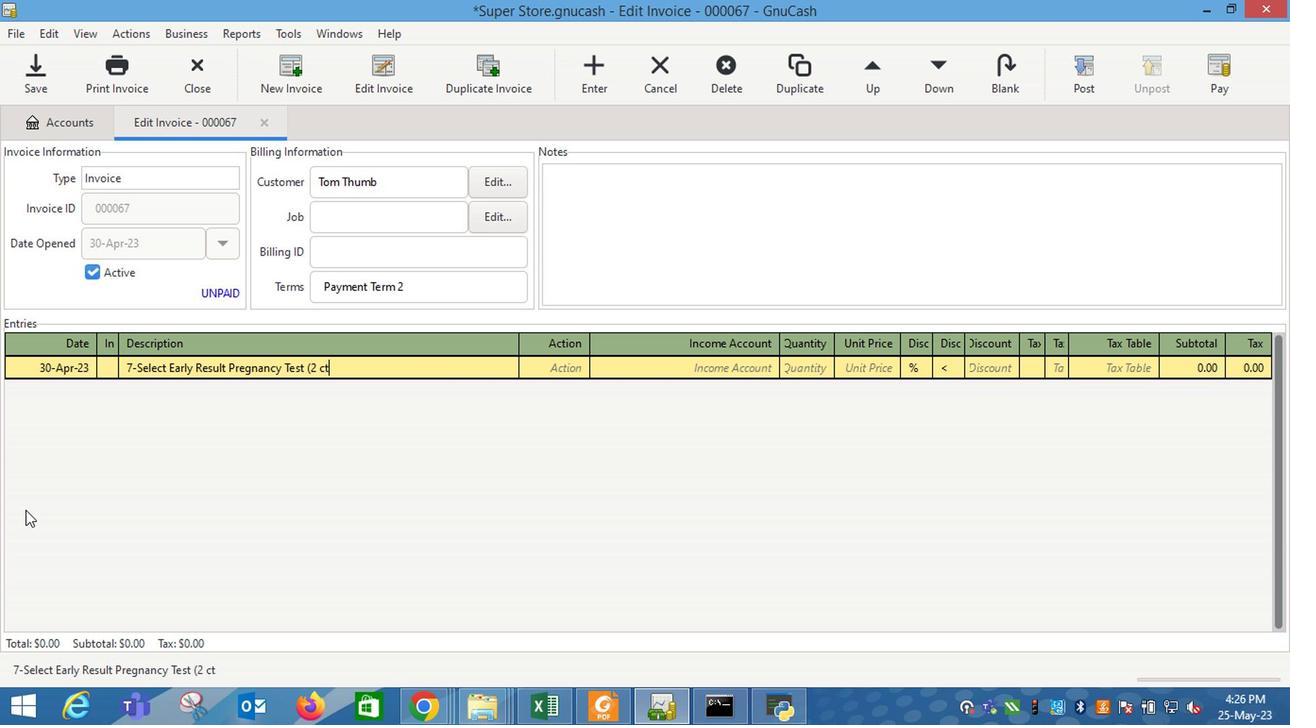 
Action: Mouse moved to (130, 393)
Screenshot: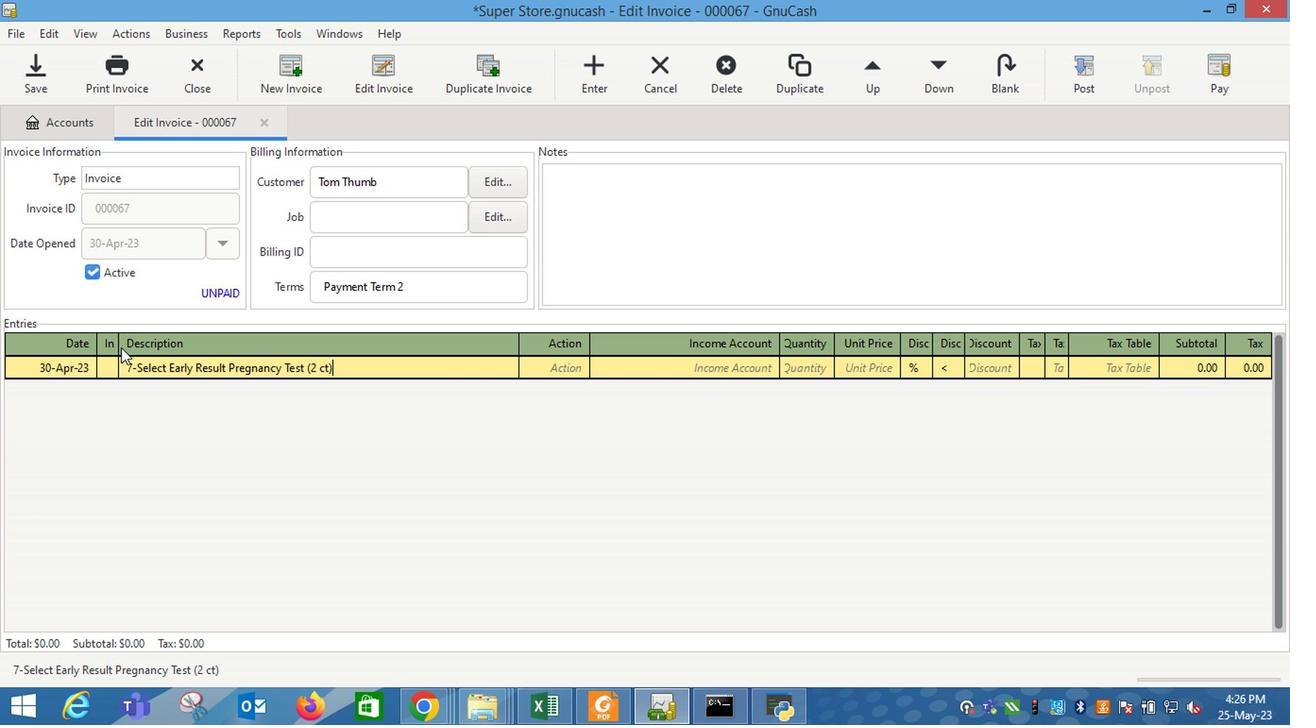 
Action: Key pressed <Key.tab>
Screenshot: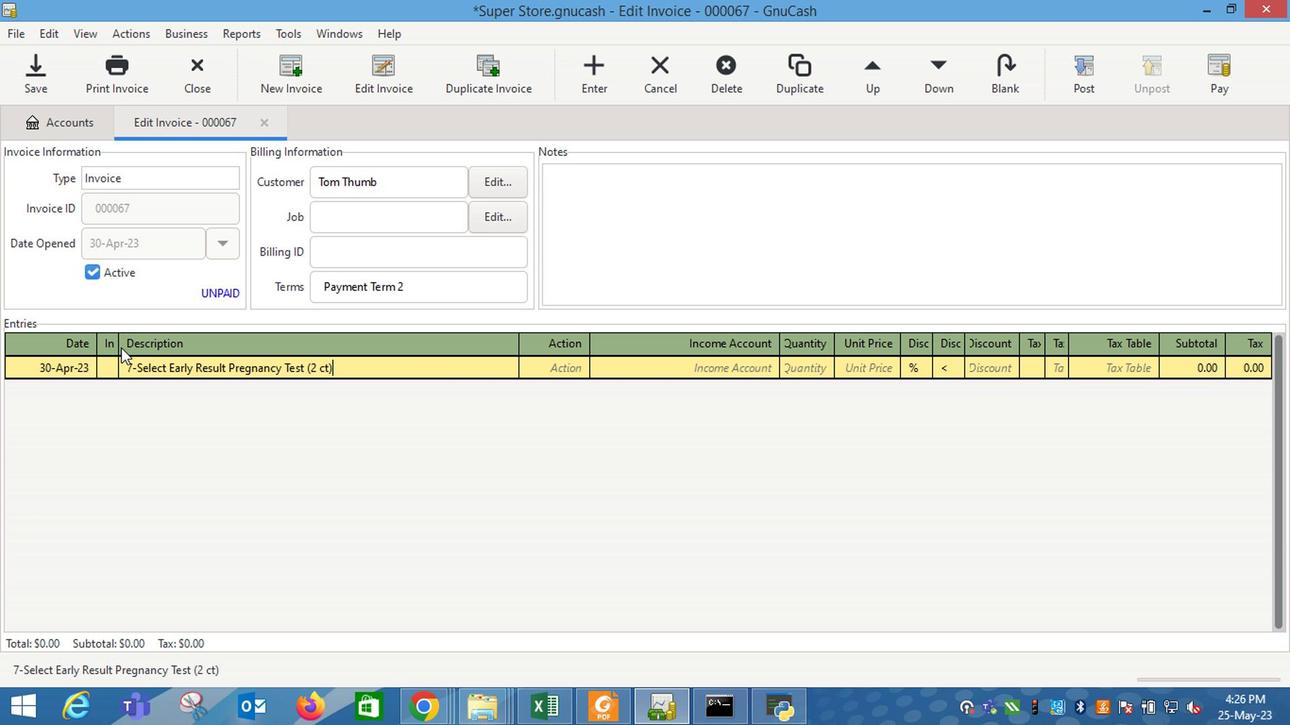 
Action: Mouse moved to (574, 374)
Screenshot: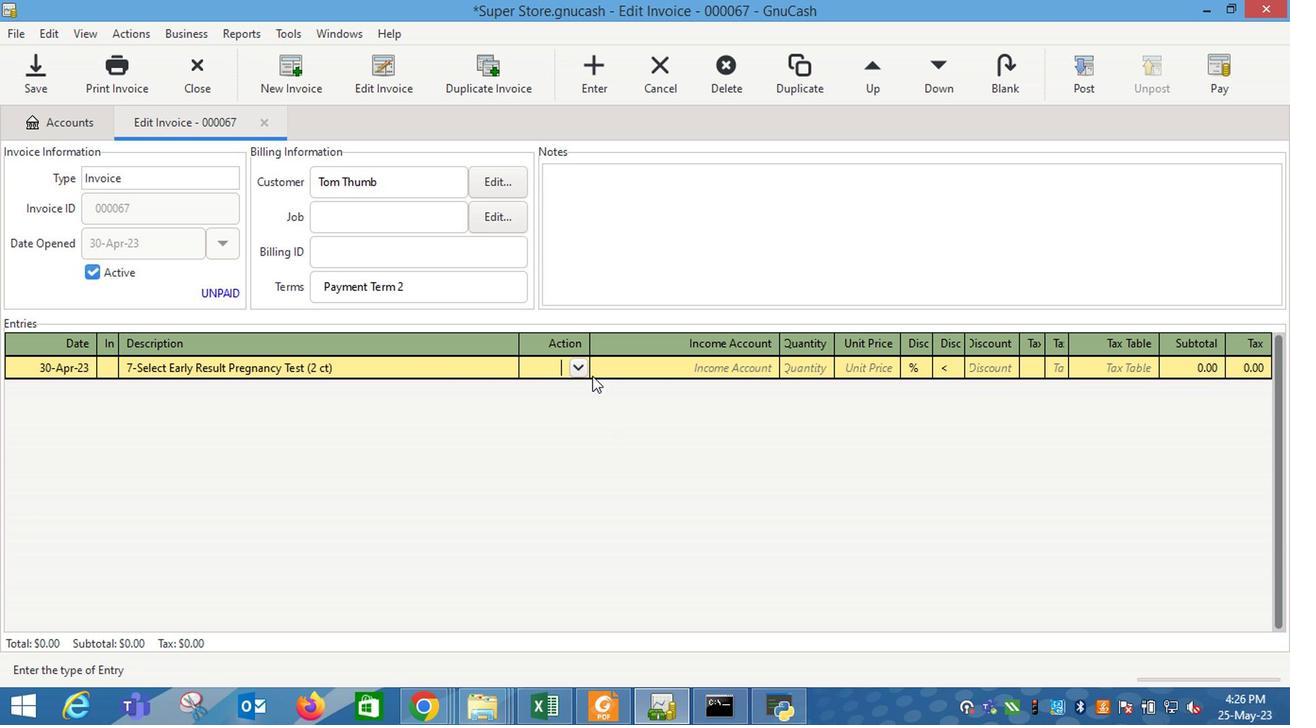 
Action: Mouse pressed left at (574, 374)
Screenshot: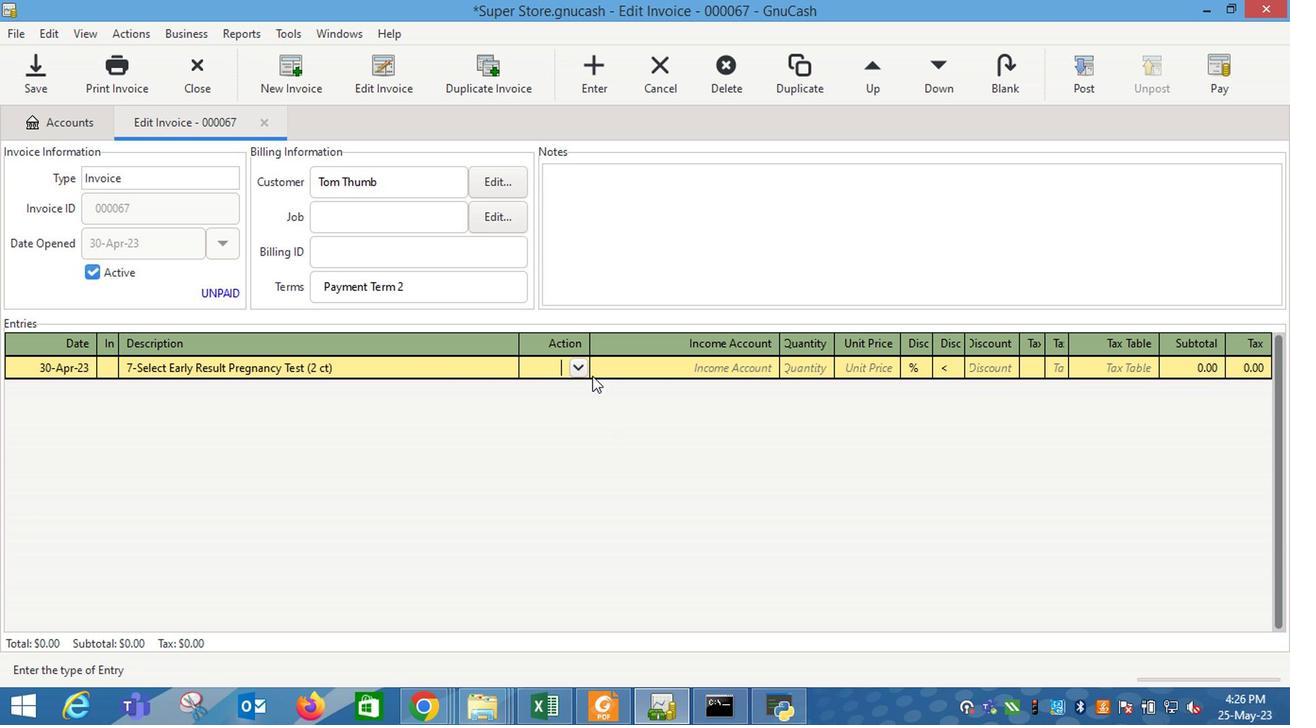 
Action: Mouse moved to (551, 420)
Screenshot: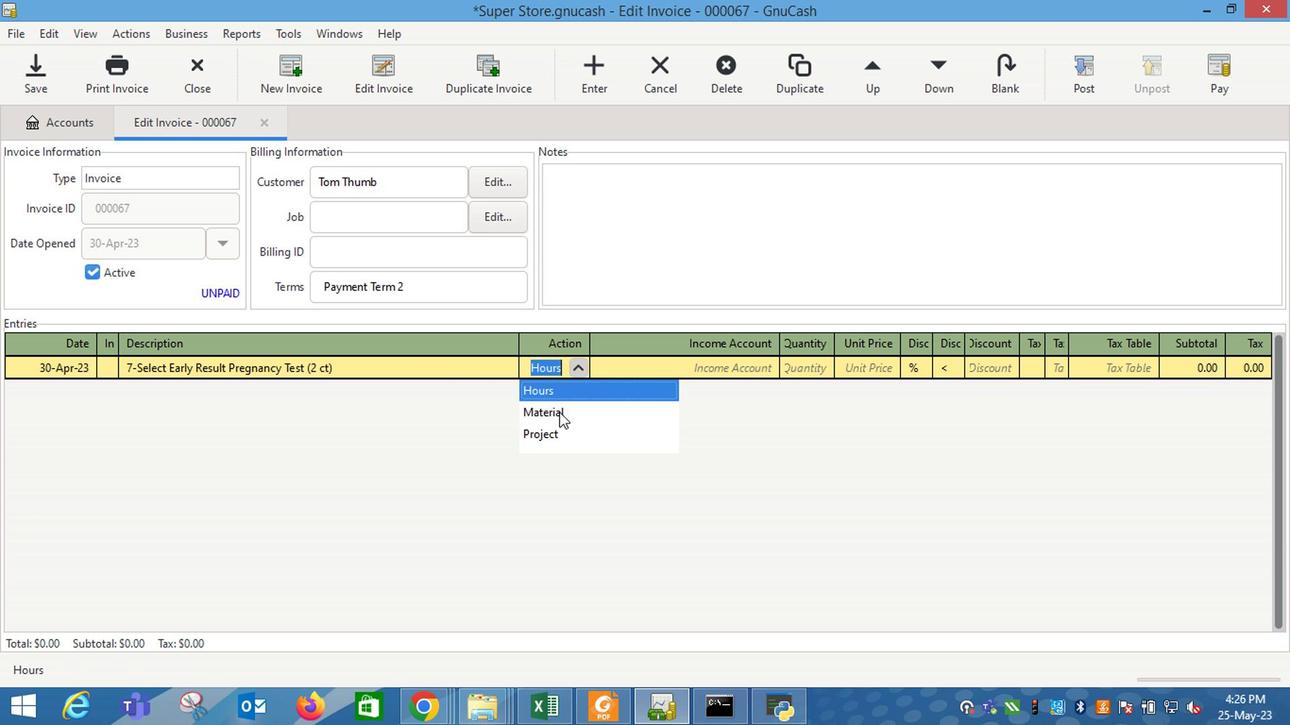 
Action: Mouse pressed left at (551, 420)
Screenshot: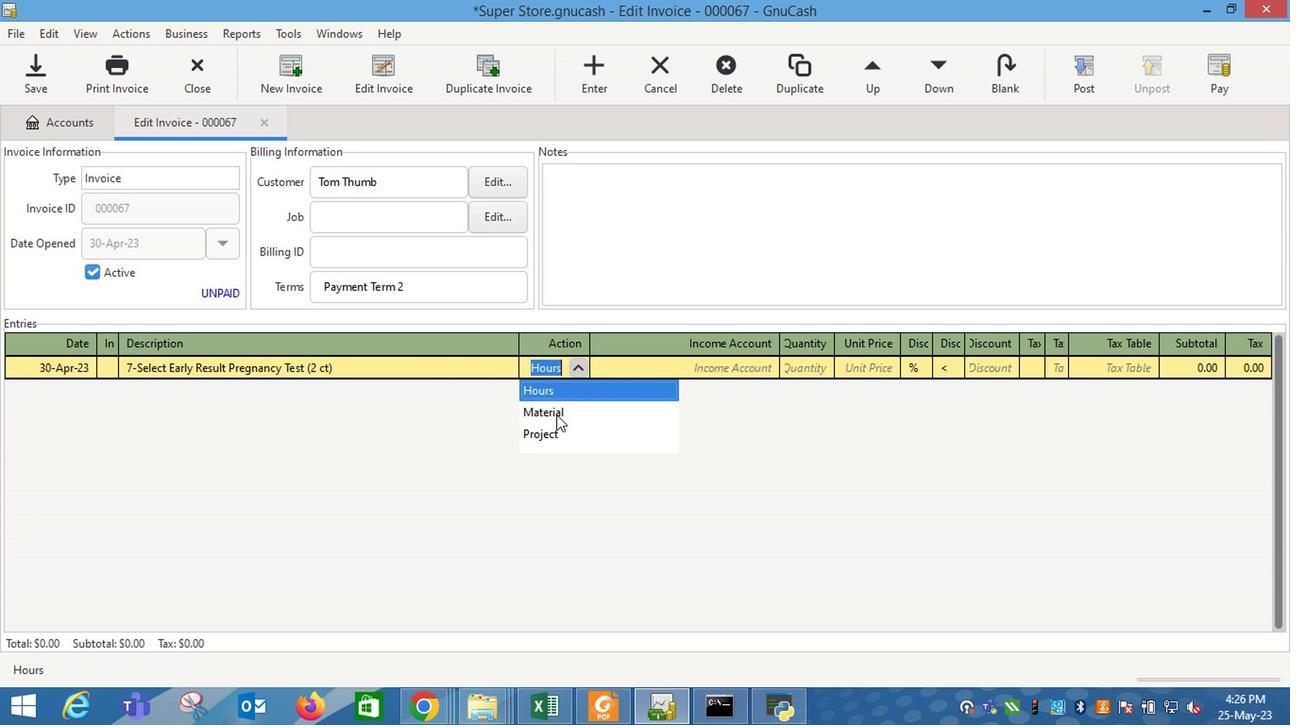 
Action: Key pressed <Key.tab>
Screenshot: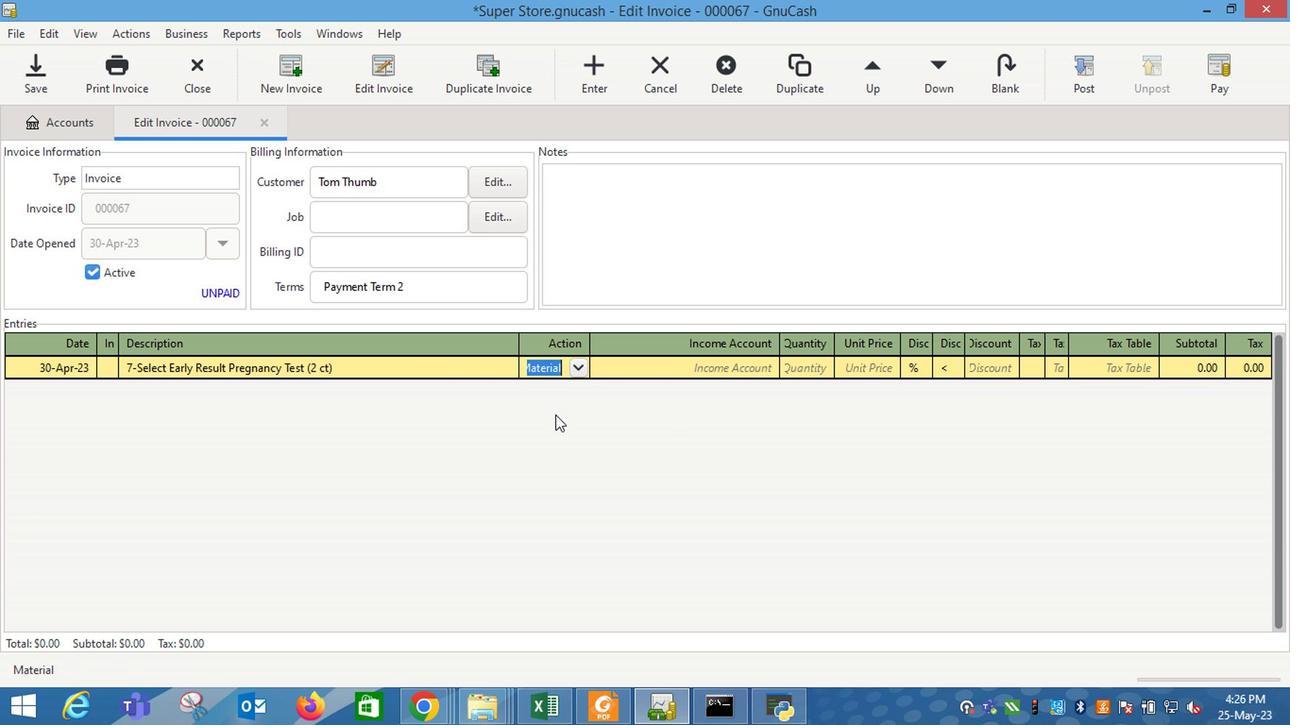 
Action: Mouse moved to (762, 369)
Screenshot: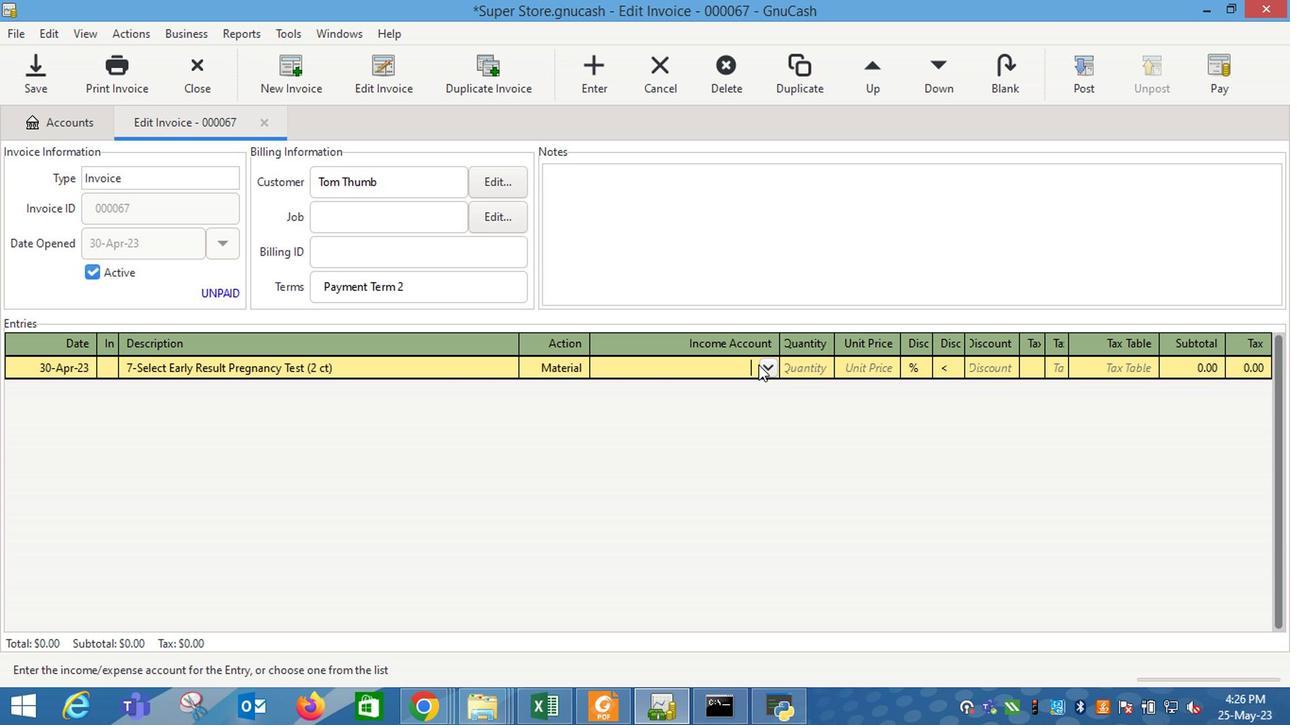 
Action: Mouse pressed left at (762, 369)
Screenshot: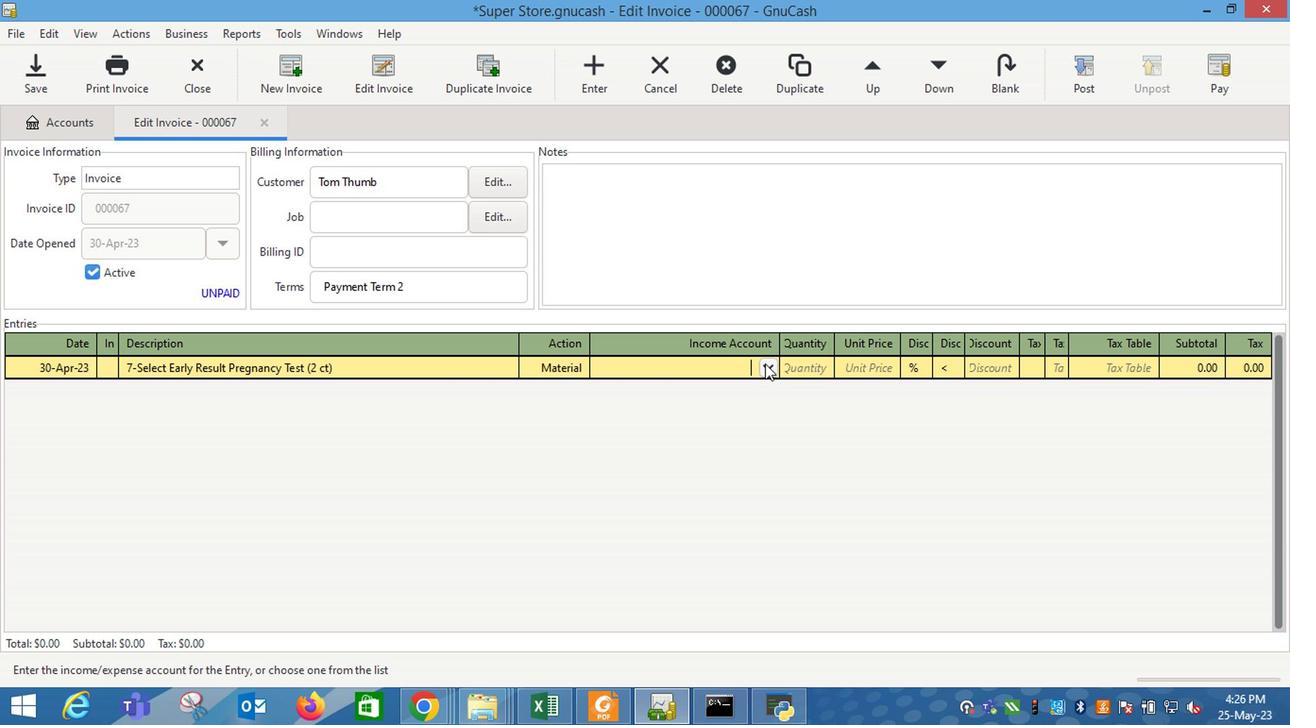 
Action: Mouse moved to (688, 456)
Screenshot: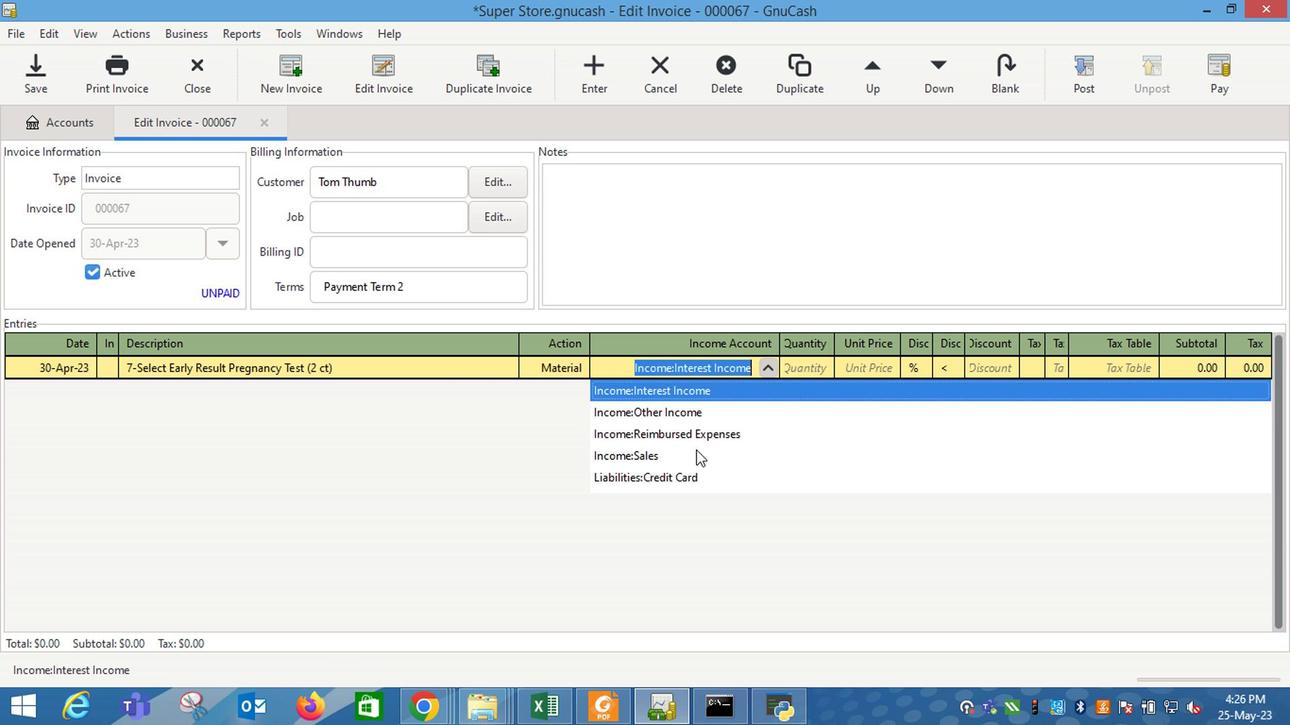 
Action: Mouse pressed left at (688, 456)
Screenshot: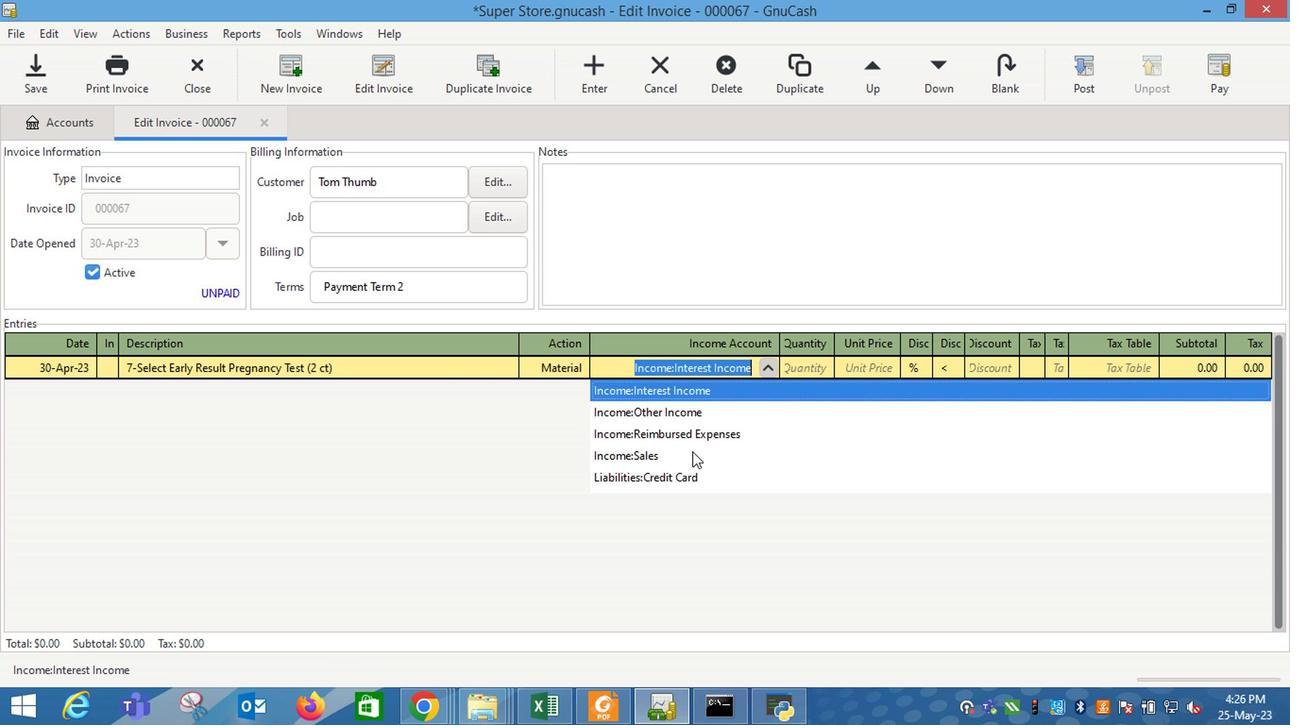 
Action: Key pressed <Key.tab>1<Key.tab>12.25
Screenshot: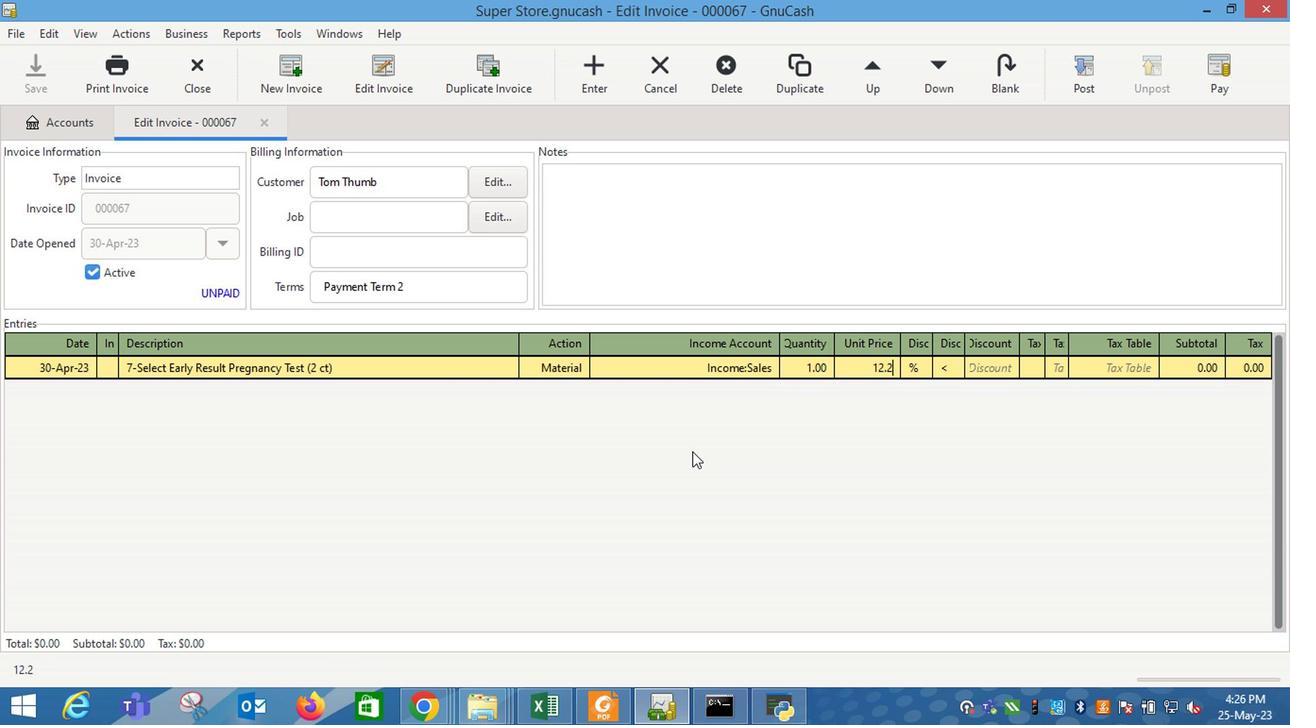 
Action: Mouse moved to (905, 376)
Screenshot: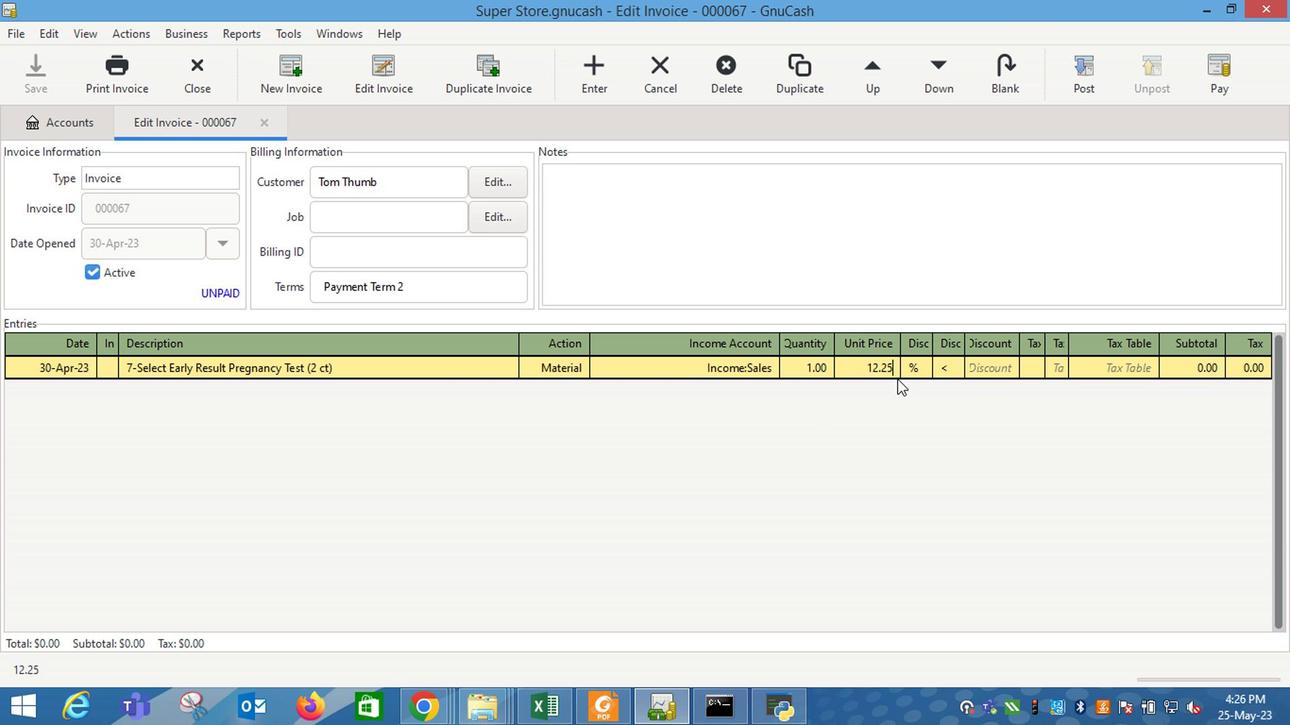 
Action: Mouse pressed left at (905, 376)
Screenshot: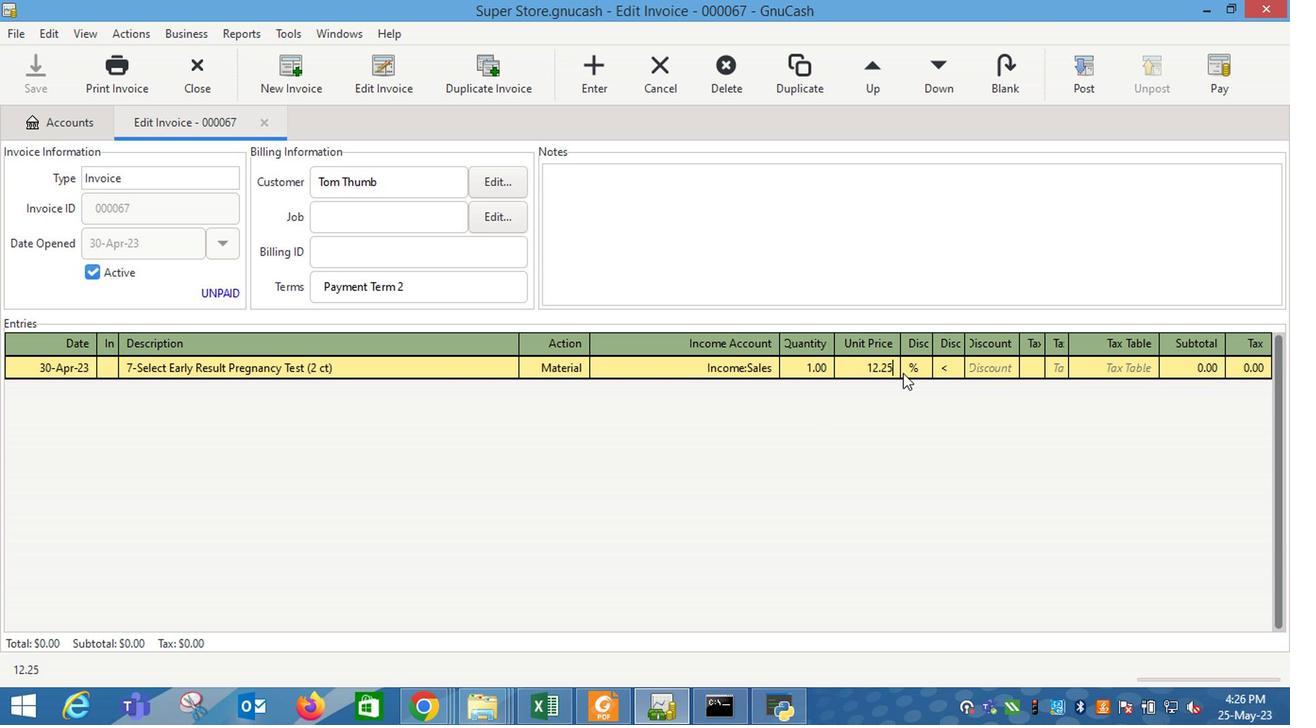 
Action: Mouse moved to (950, 375)
Screenshot: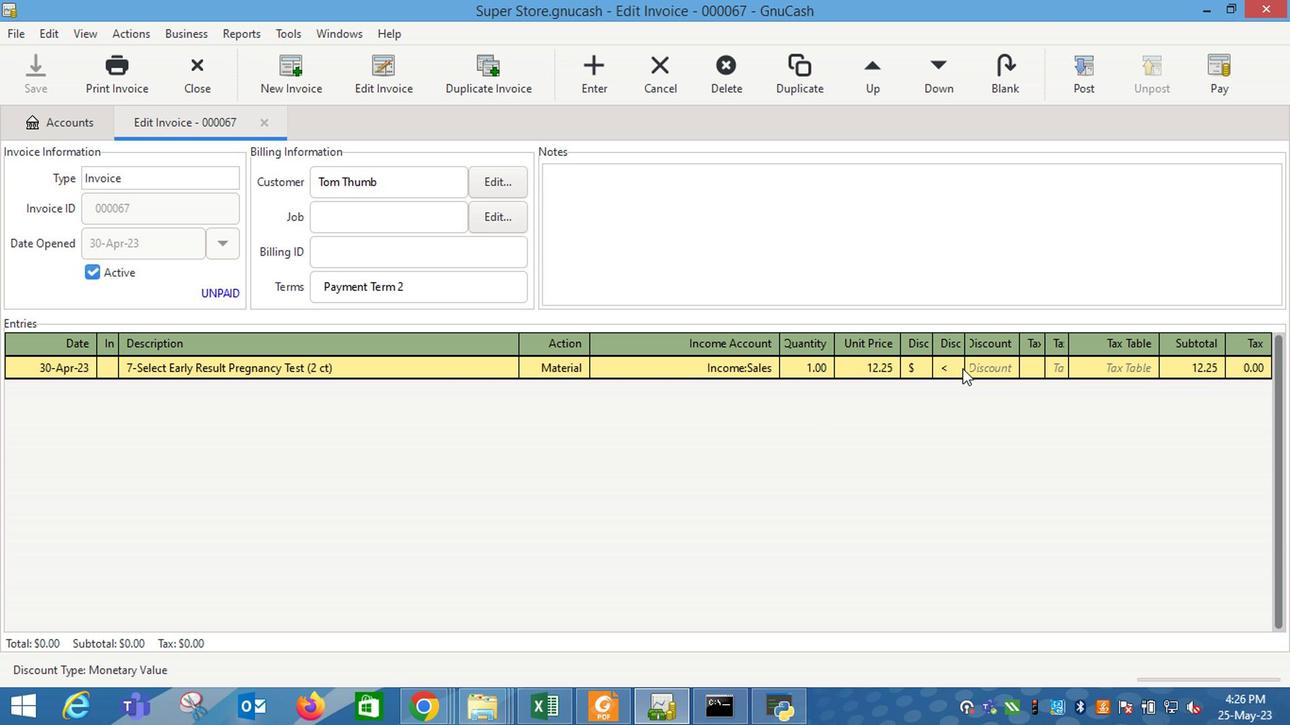 
Action: Mouse pressed left at (950, 375)
Screenshot: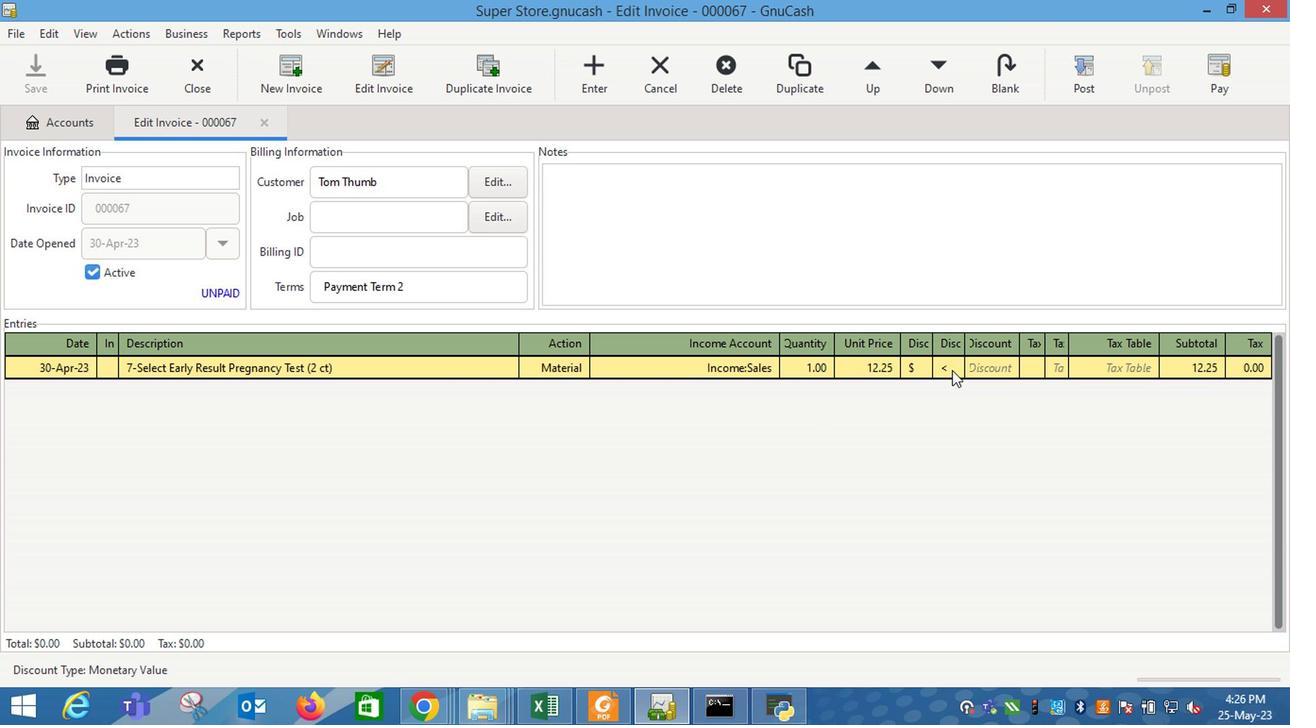 
Action: Mouse moved to (989, 374)
Screenshot: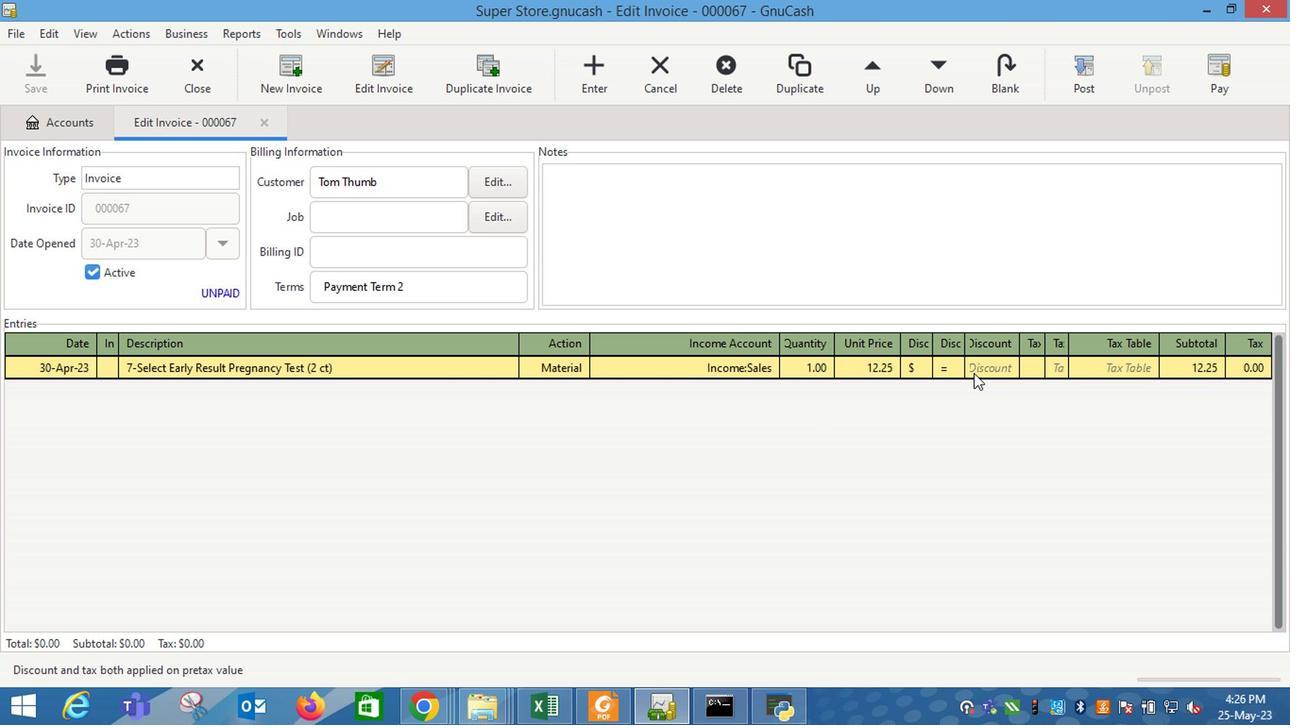 
Action: Mouse pressed left at (989, 374)
Screenshot: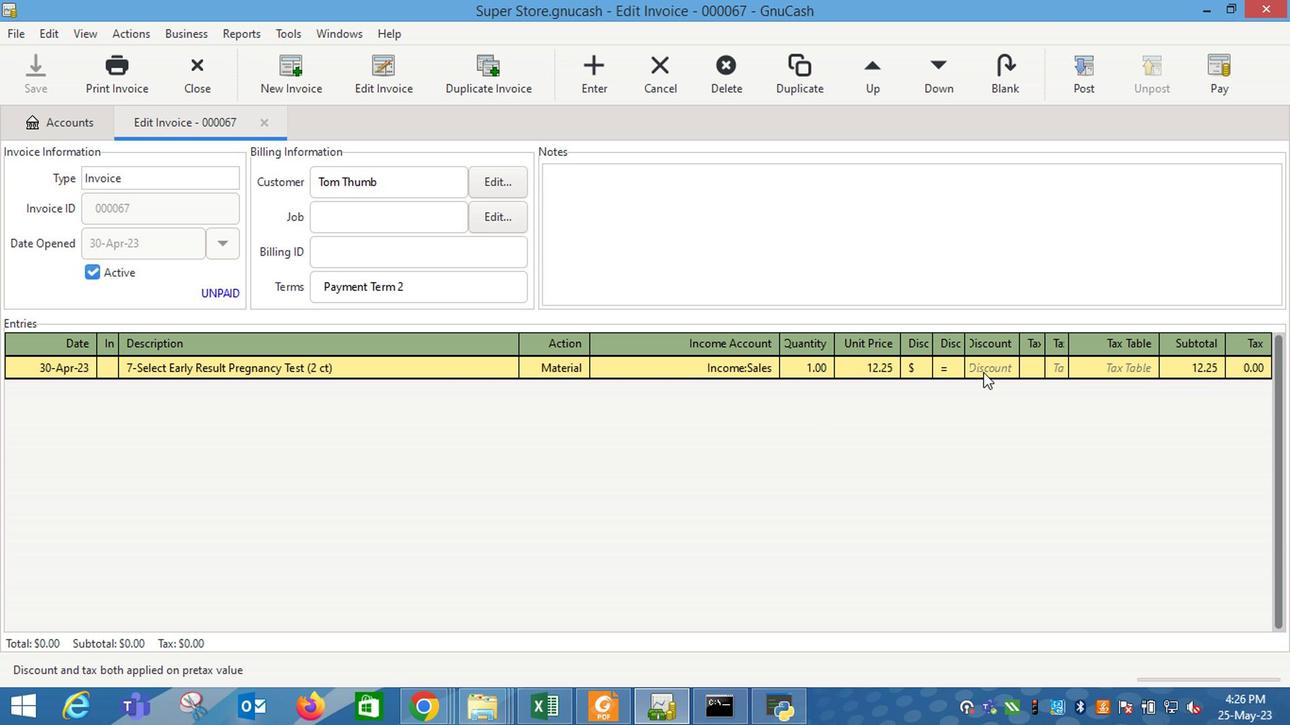 
Action: Mouse moved to (988, 376)
Screenshot: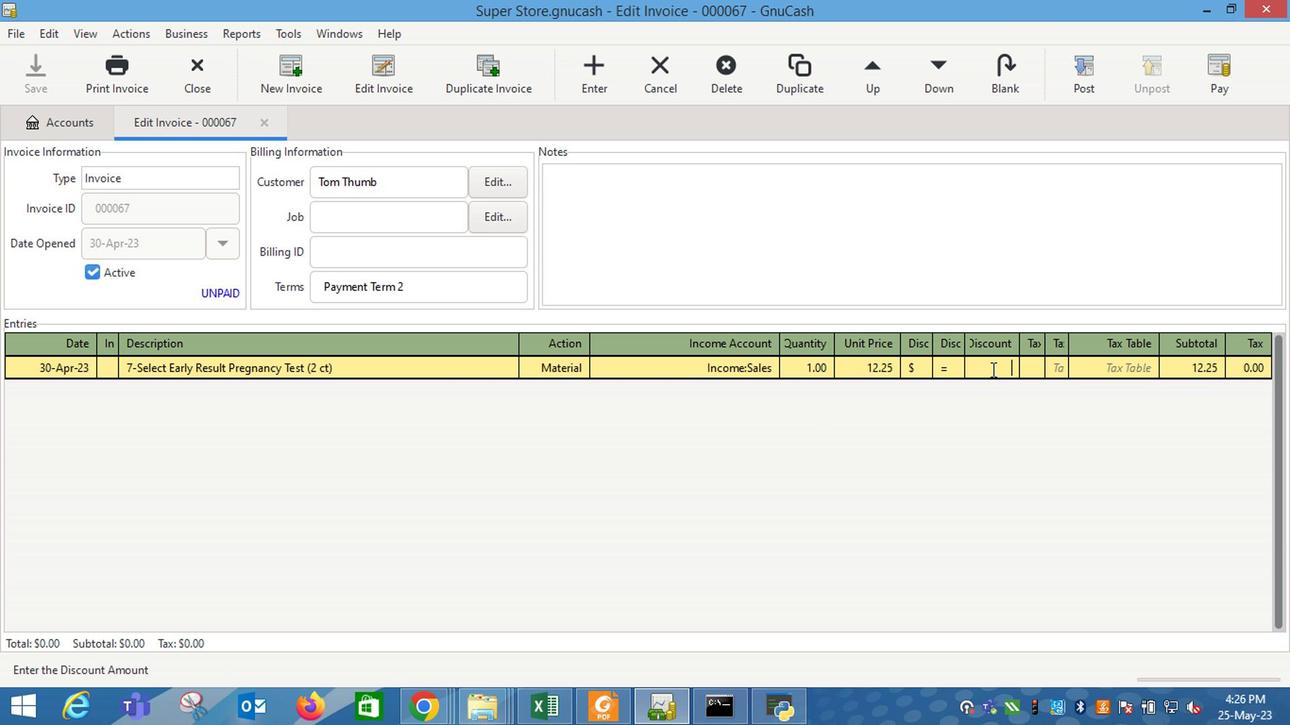 
Action: Key pressed 0.7<Key.enter>
Screenshot: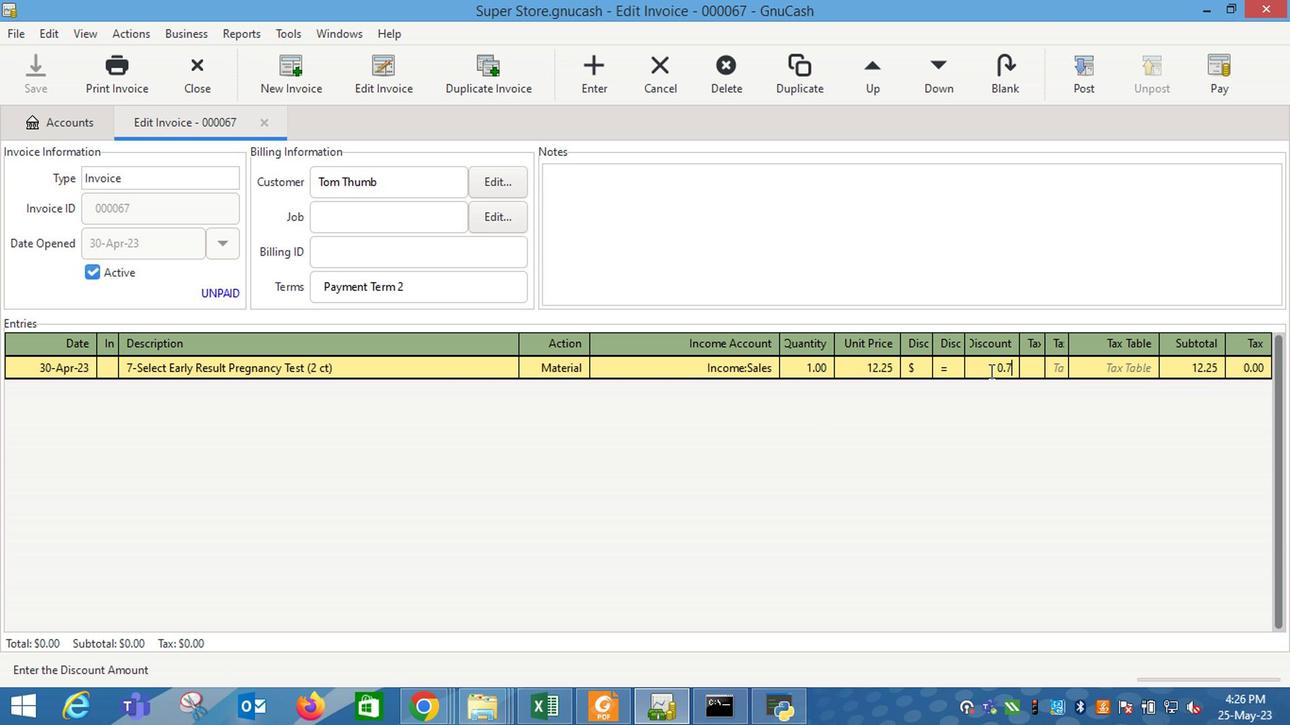
Action: Mouse moved to (237, 392)
Screenshot: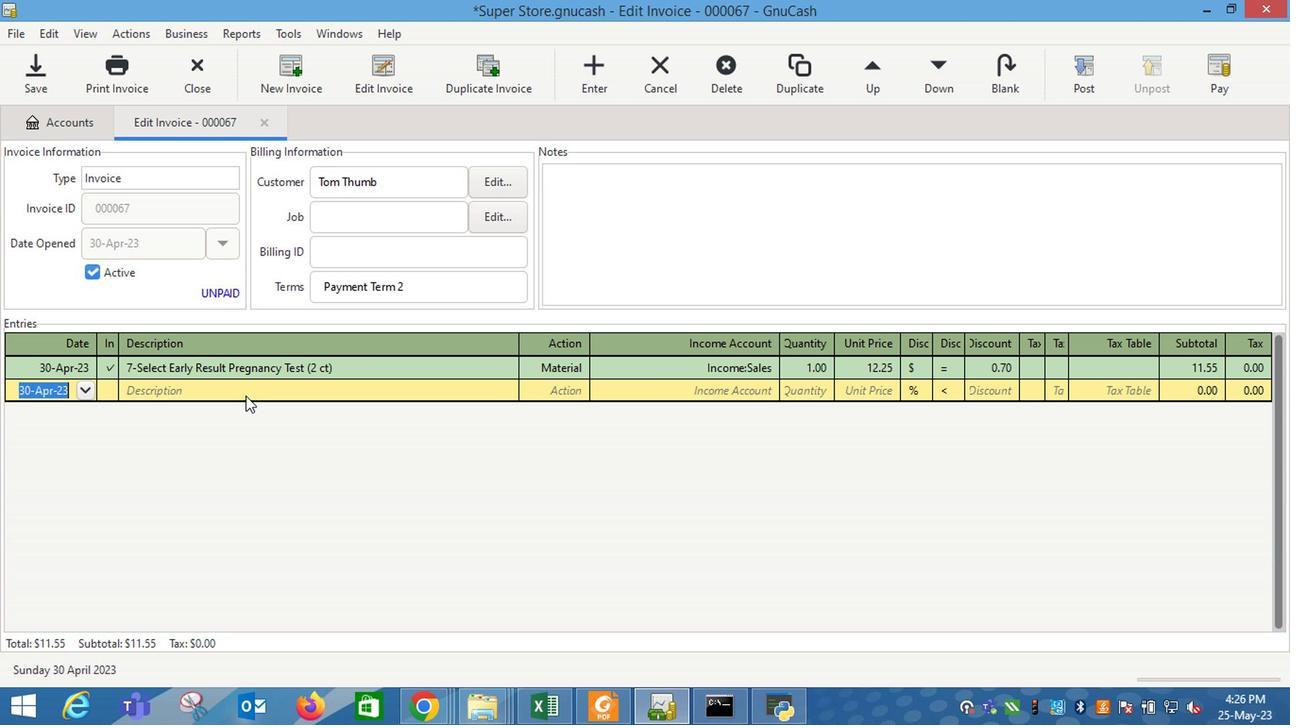 
Action: Key pressed <Key.tab><Key.shift_r>Lily's<Key.space><Key.shift_r>Rich<Key.space><Key.shift_r>Extra<Key.space><Key.shift_r>Dark
Screenshot: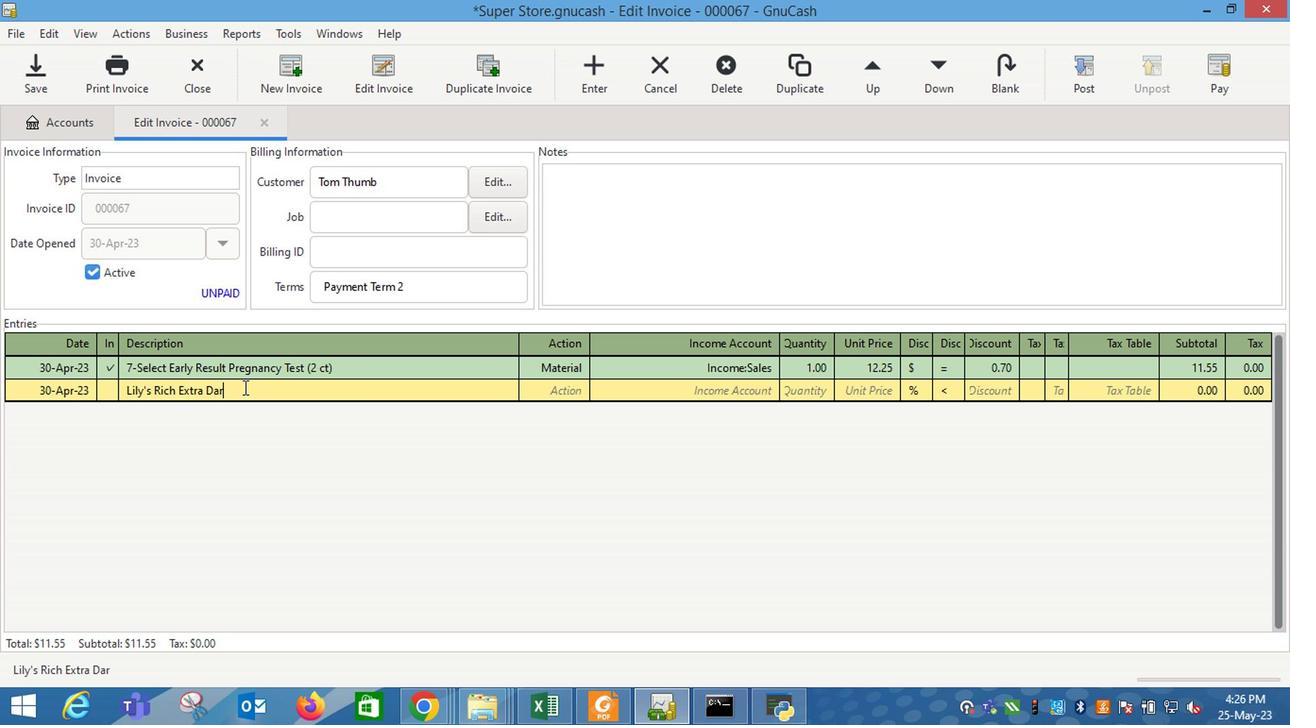 
Action: Mouse moved to (237, 399)
Screenshot: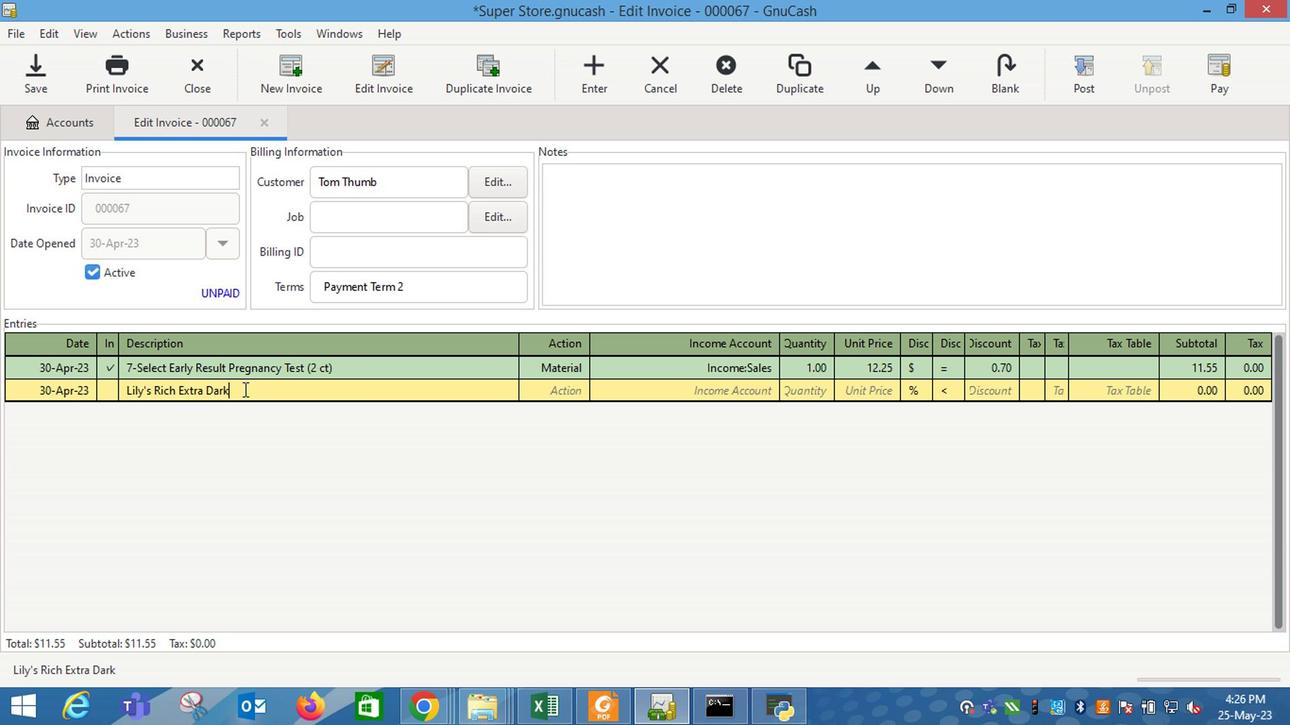 
Action: Key pressed <Key.space><Key.shift_r>Cho
Screenshot: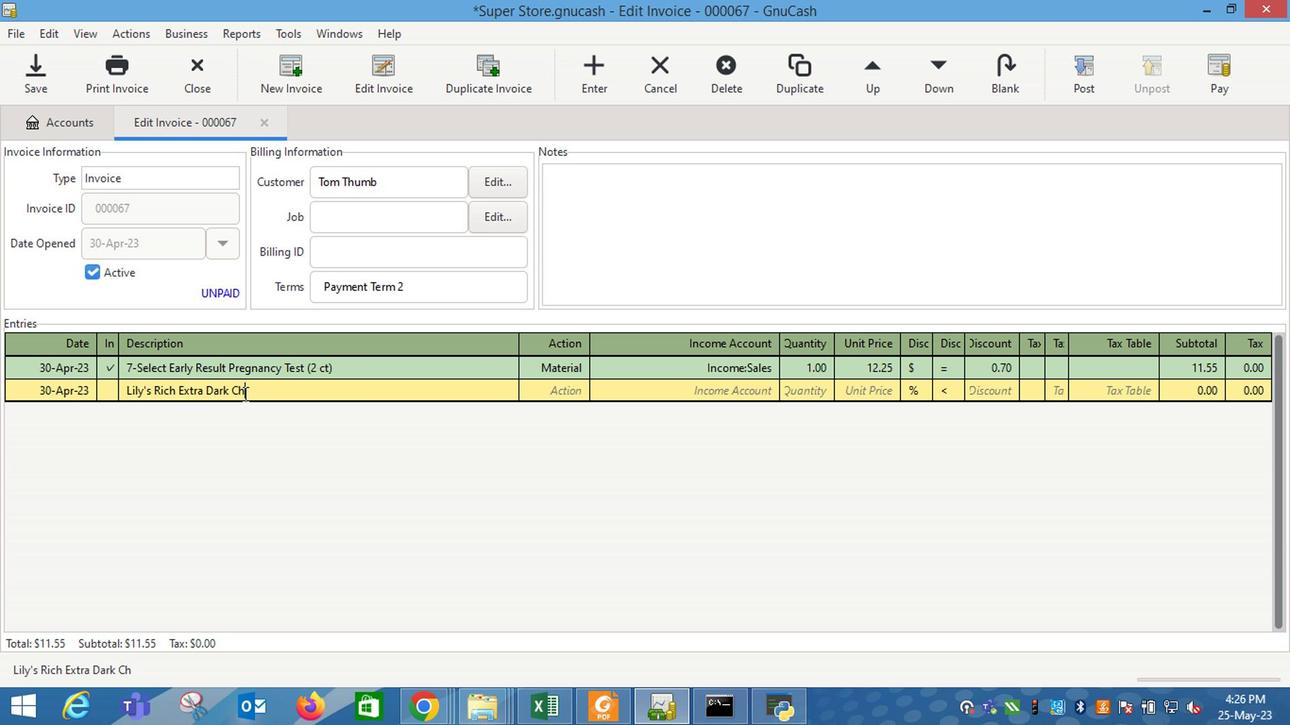 
Action: Mouse moved to (205, 412)
Screenshot: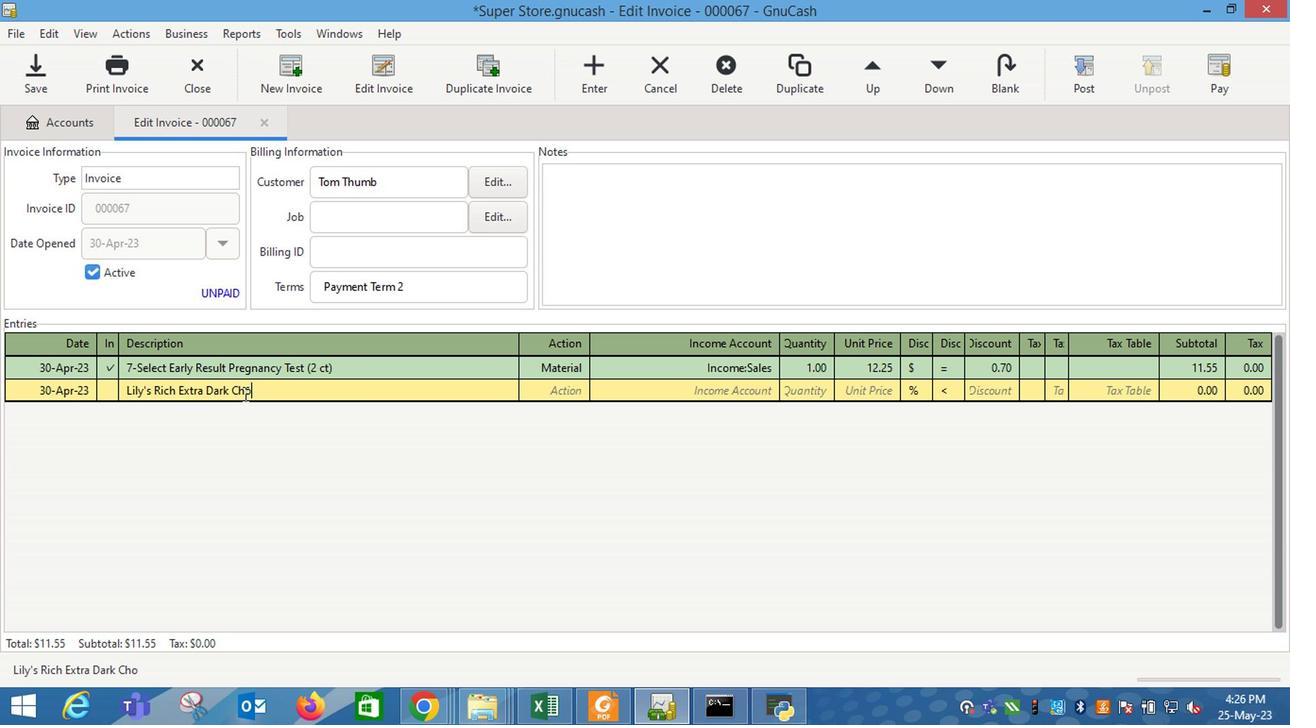 
Action: Key pressed colate<Key.space><Key.shift_r>Bar<Key.space><Key.shift_r><Key.shift_r>(2.8<Key.space>oz<Key.shift_r>)<Key.tab>
Screenshot: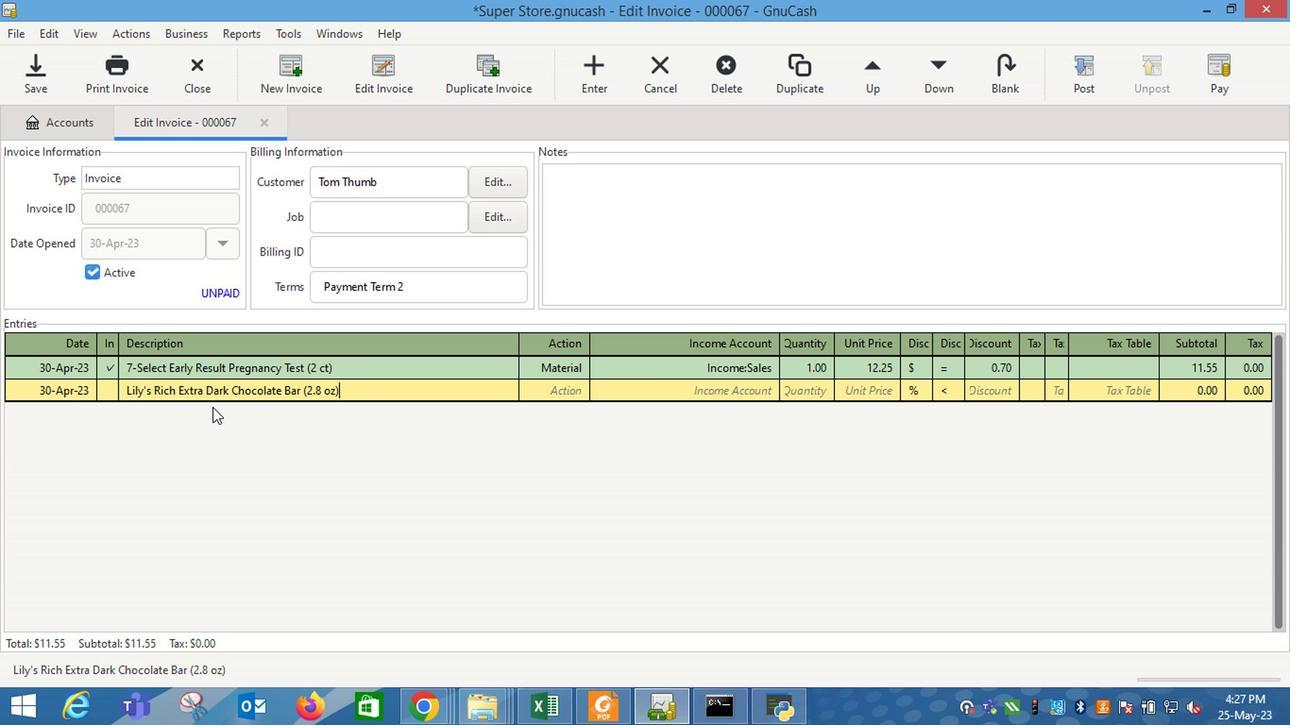 
Action: Mouse moved to (576, 392)
Screenshot: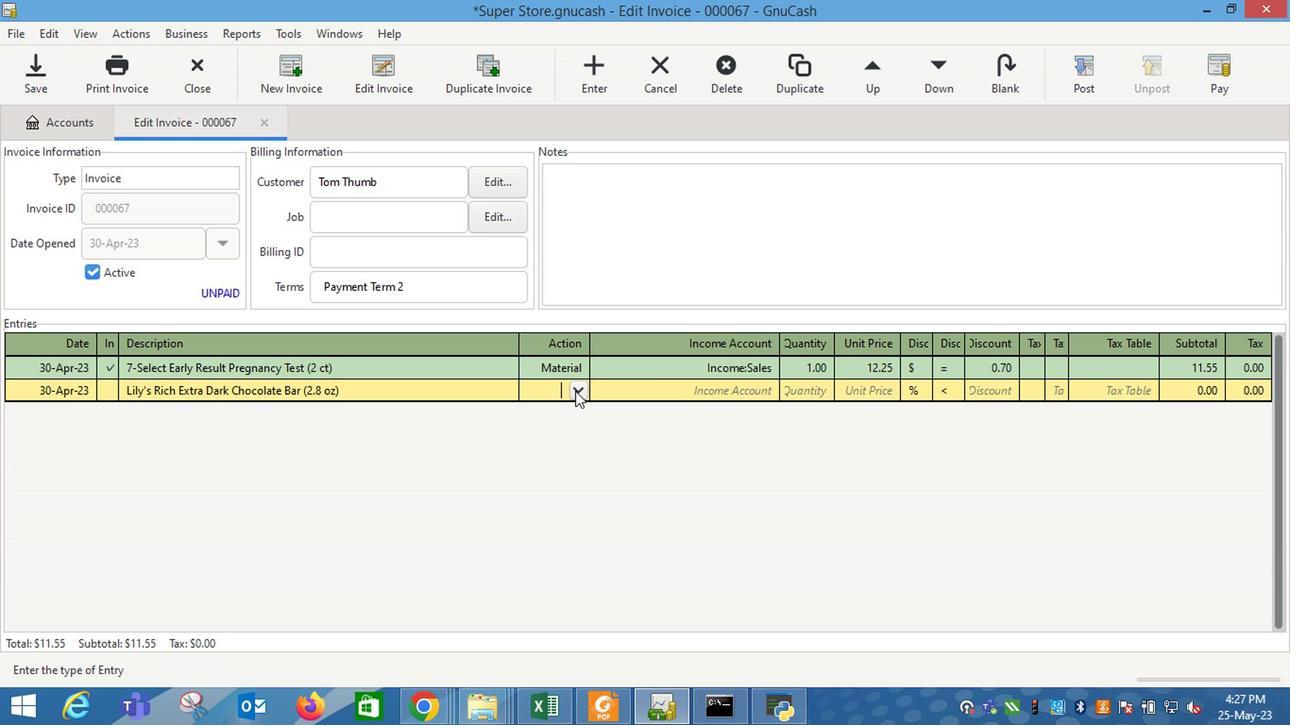 
Action: Mouse pressed left at (576, 392)
Screenshot: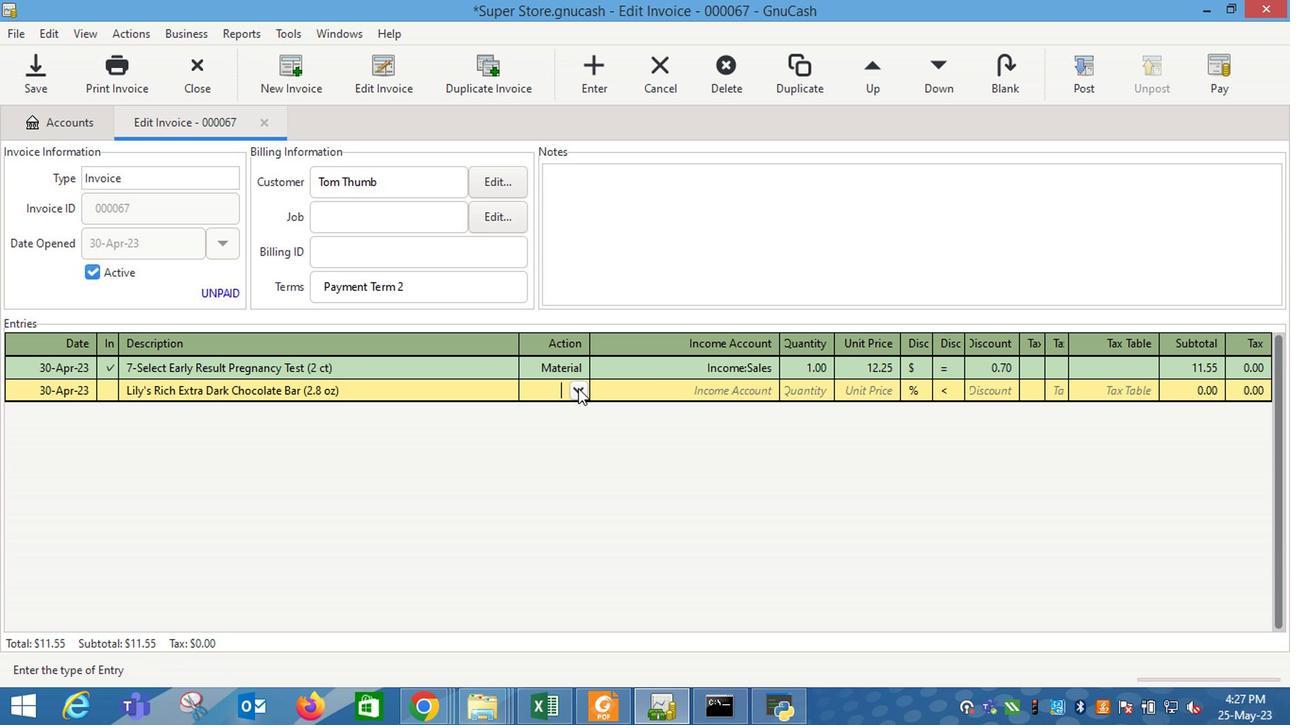 
Action: Mouse moved to (539, 440)
Screenshot: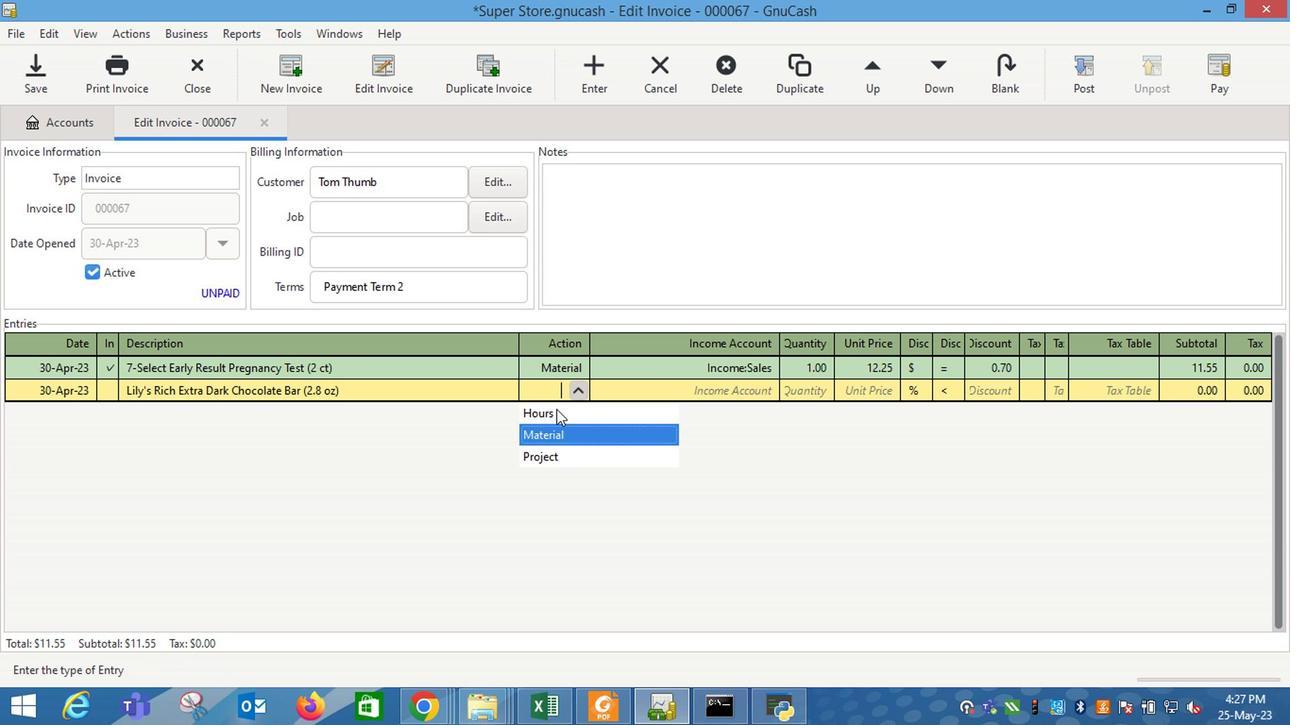 
Action: Mouse pressed left at (539, 440)
Screenshot: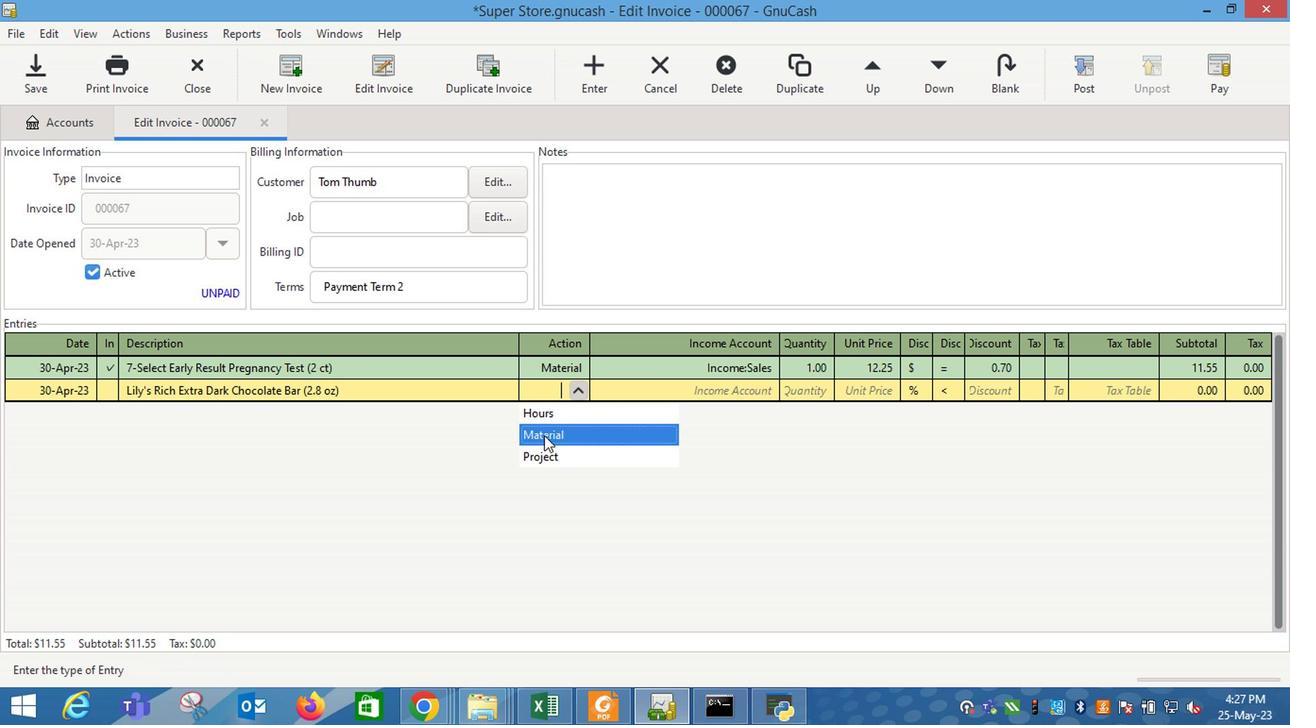 
Action: Mouse moved to (540, 441)
Screenshot: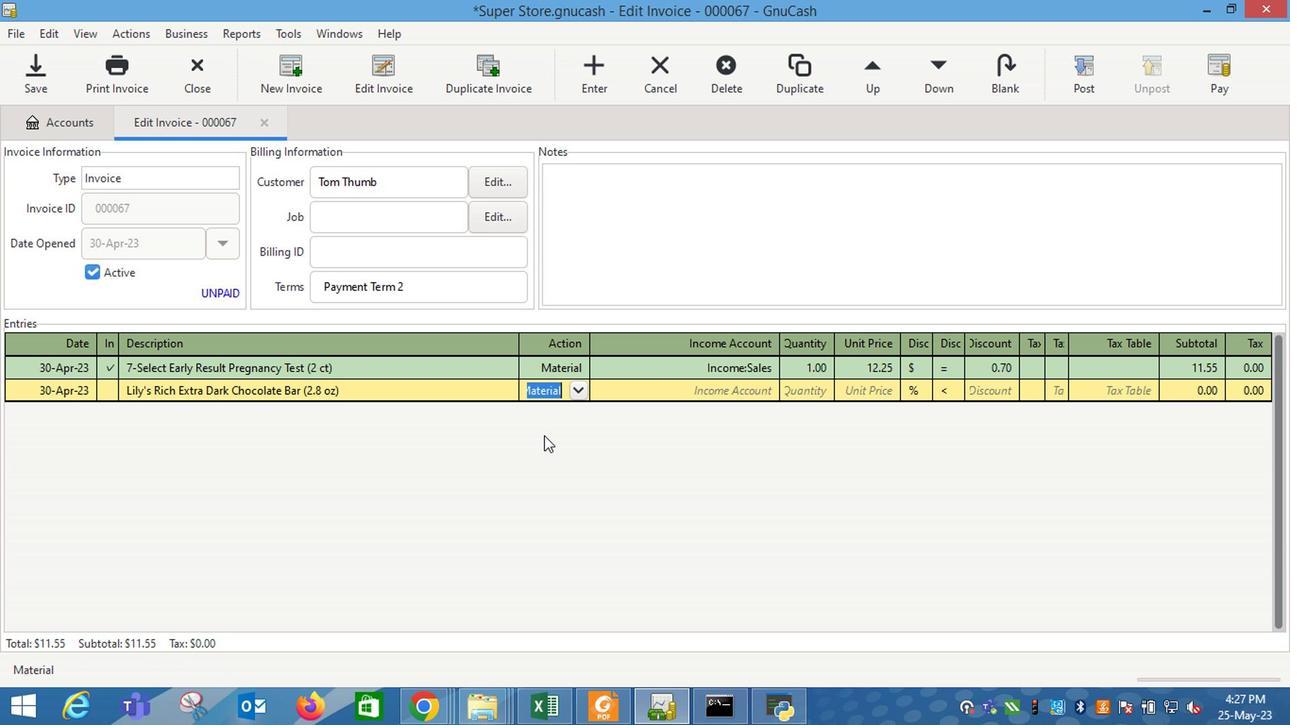 
Action: Key pressed <Key.tab>
Screenshot: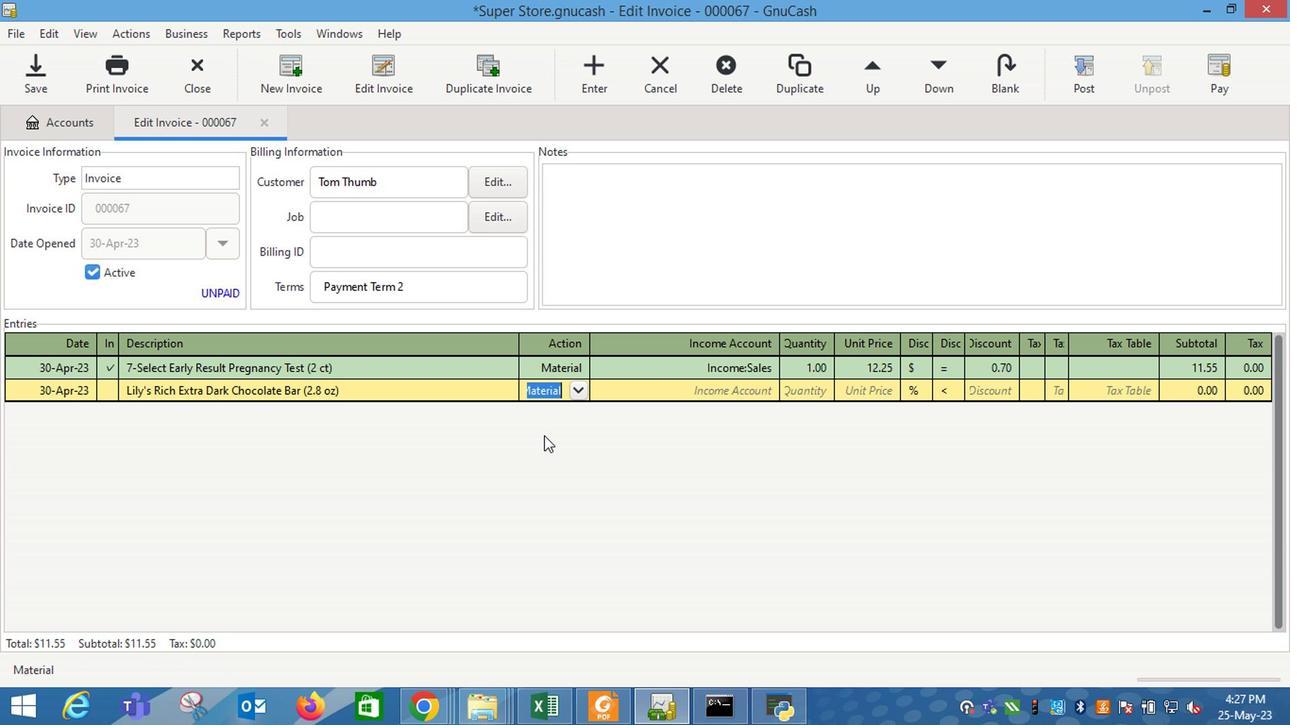 
Action: Mouse moved to (766, 395)
Screenshot: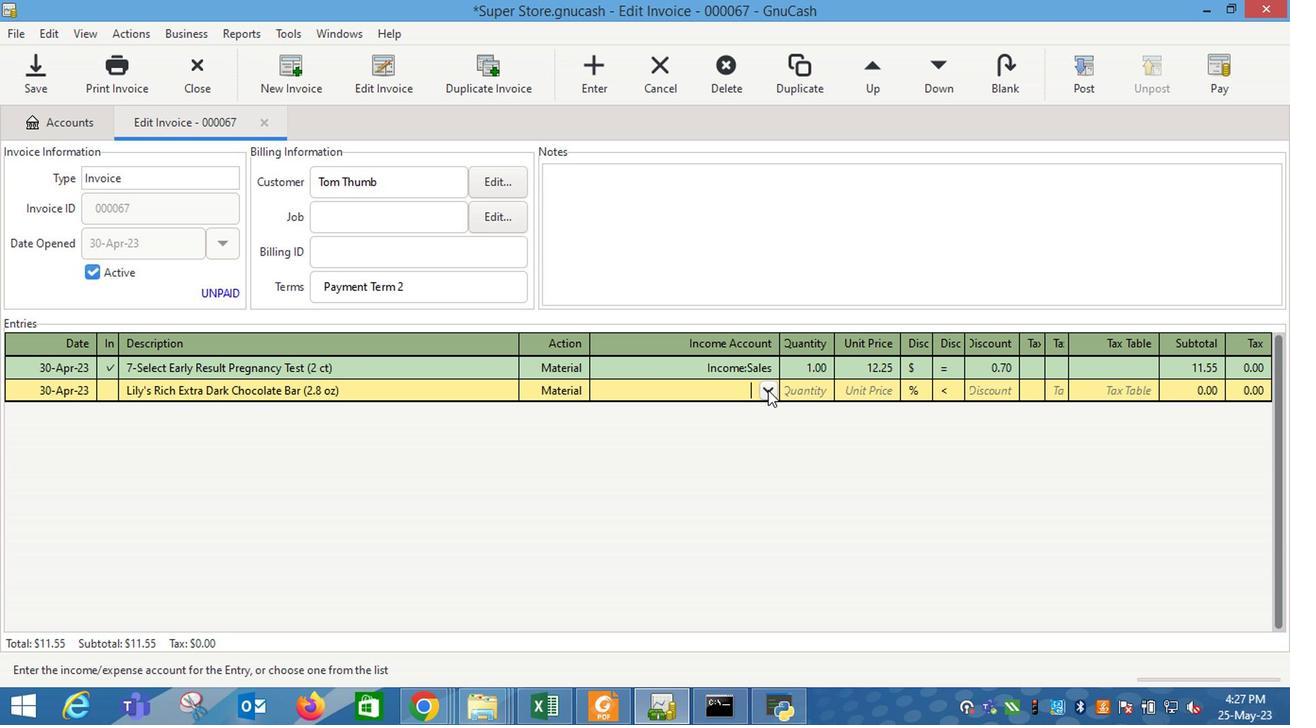 
Action: Mouse pressed left at (766, 395)
Screenshot: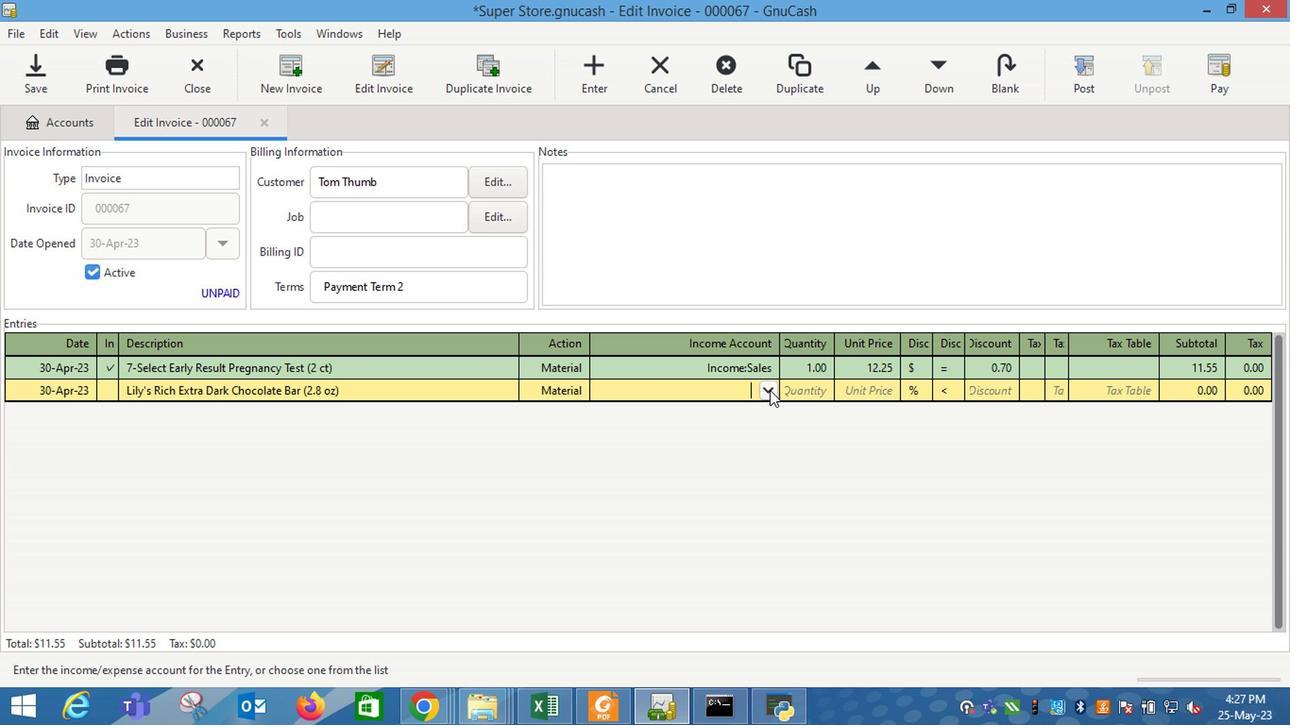 
Action: Mouse moved to (647, 486)
Screenshot: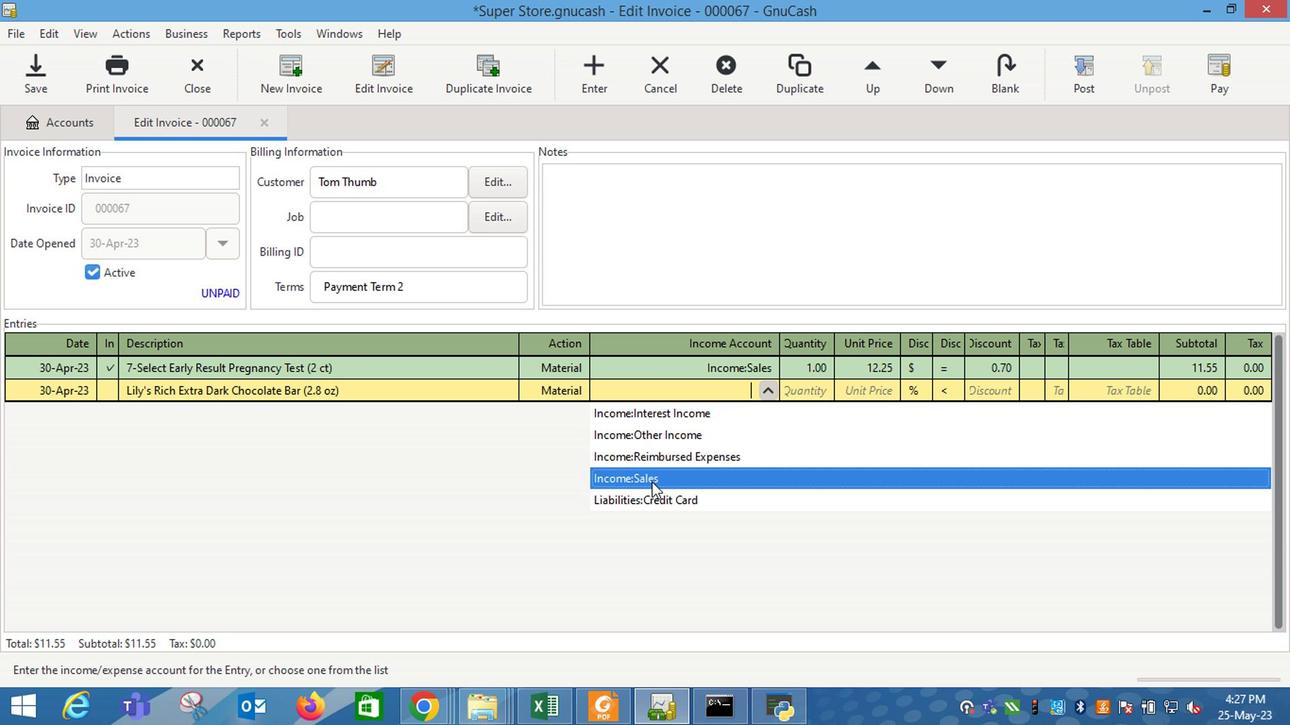 
Action: Mouse pressed left at (647, 486)
Screenshot: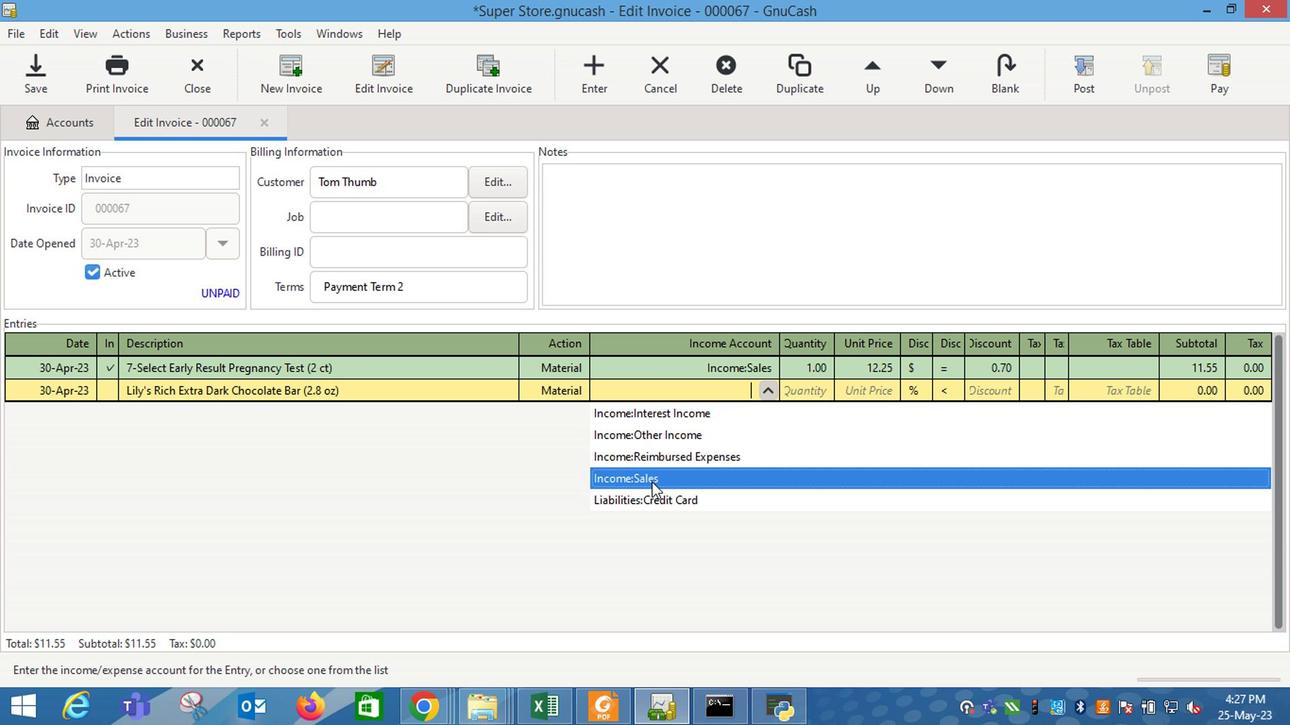 
Action: Key pressed <Key.tab>6<Key.tab>20.6
Screenshot: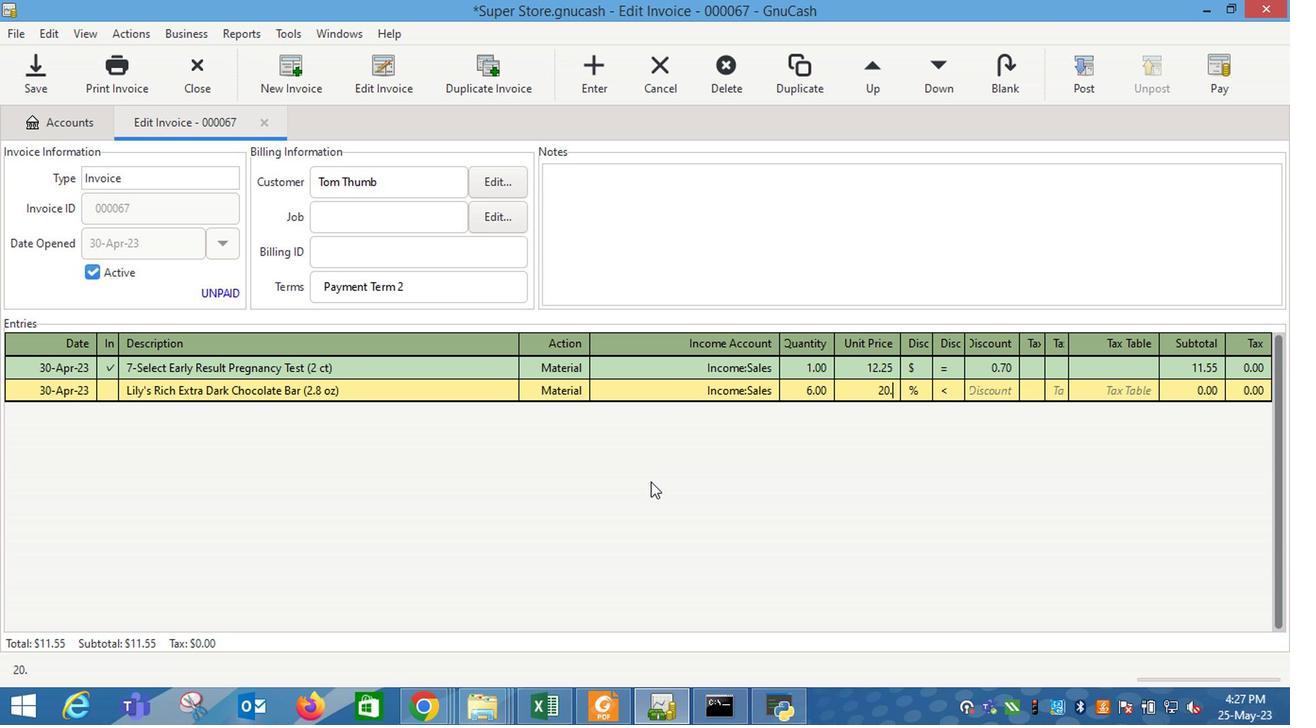 
Action: Mouse moved to (822, 485)
Screenshot: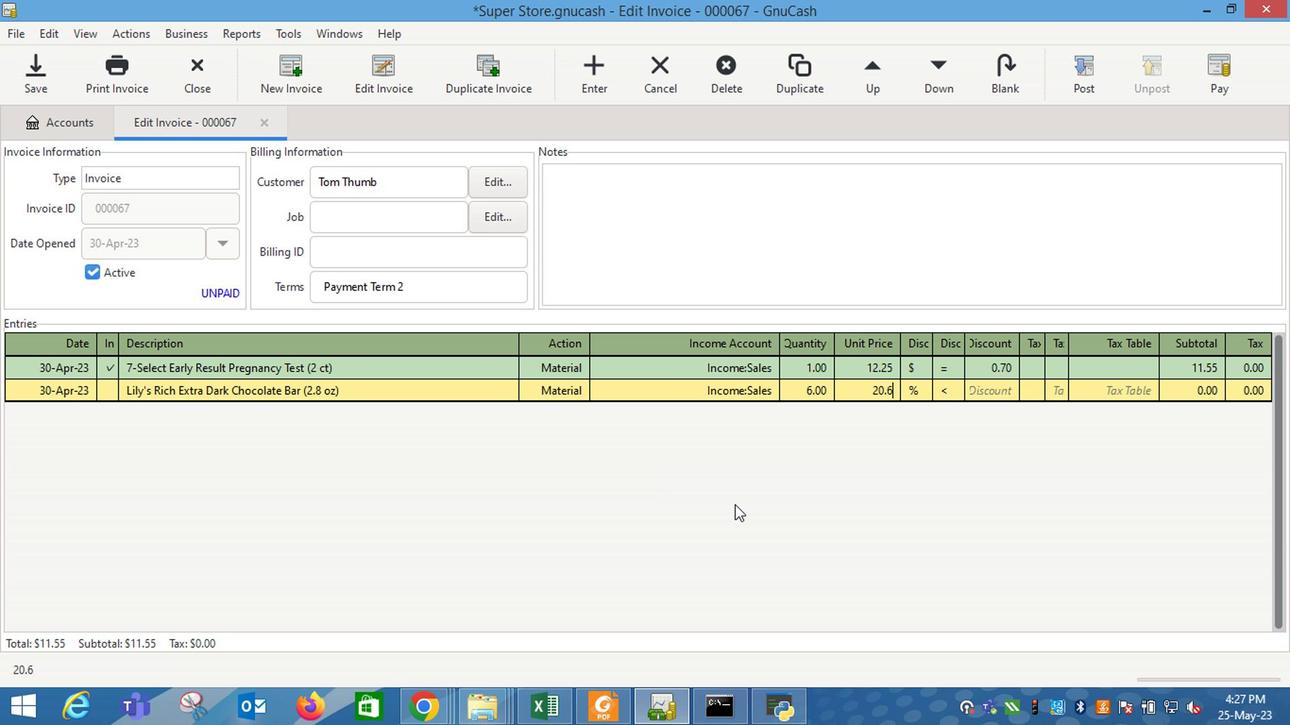 
Action: Key pressed <Key.tab>
Screenshot: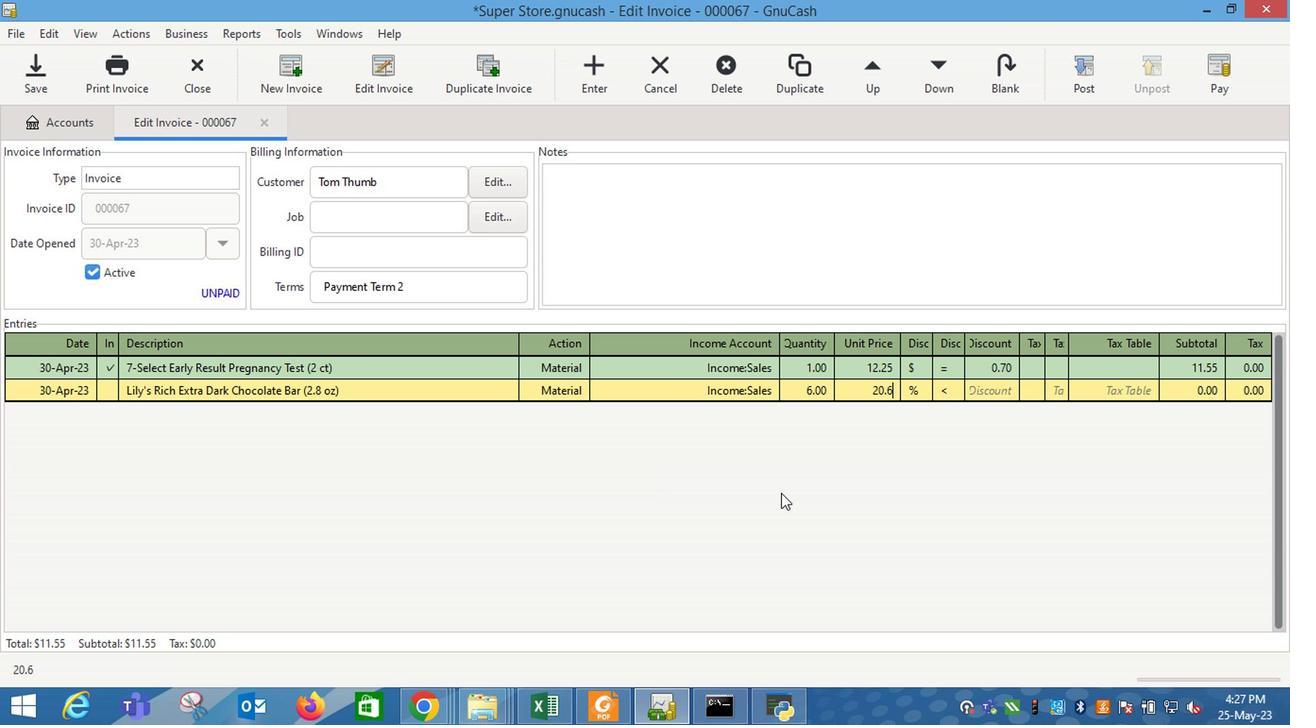 
Action: Mouse moved to (918, 388)
Screenshot: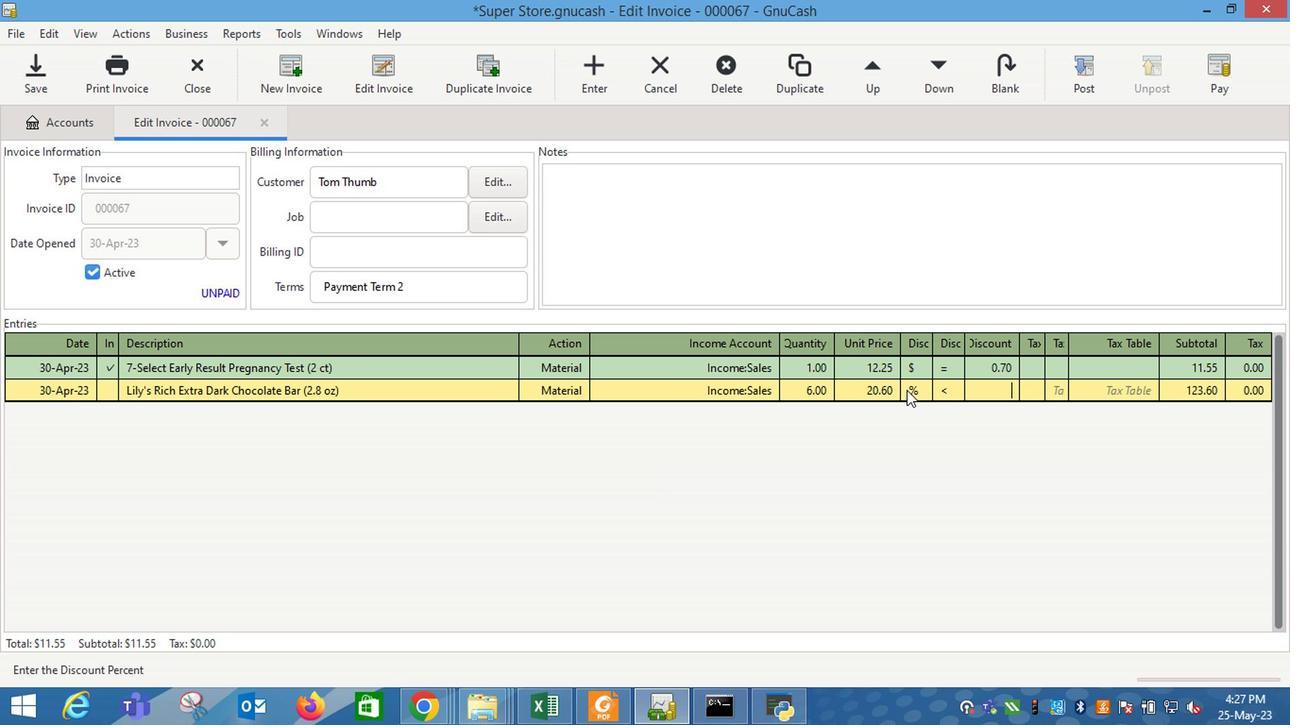 
Action: Mouse pressed left at (918, 388)
Screenshot: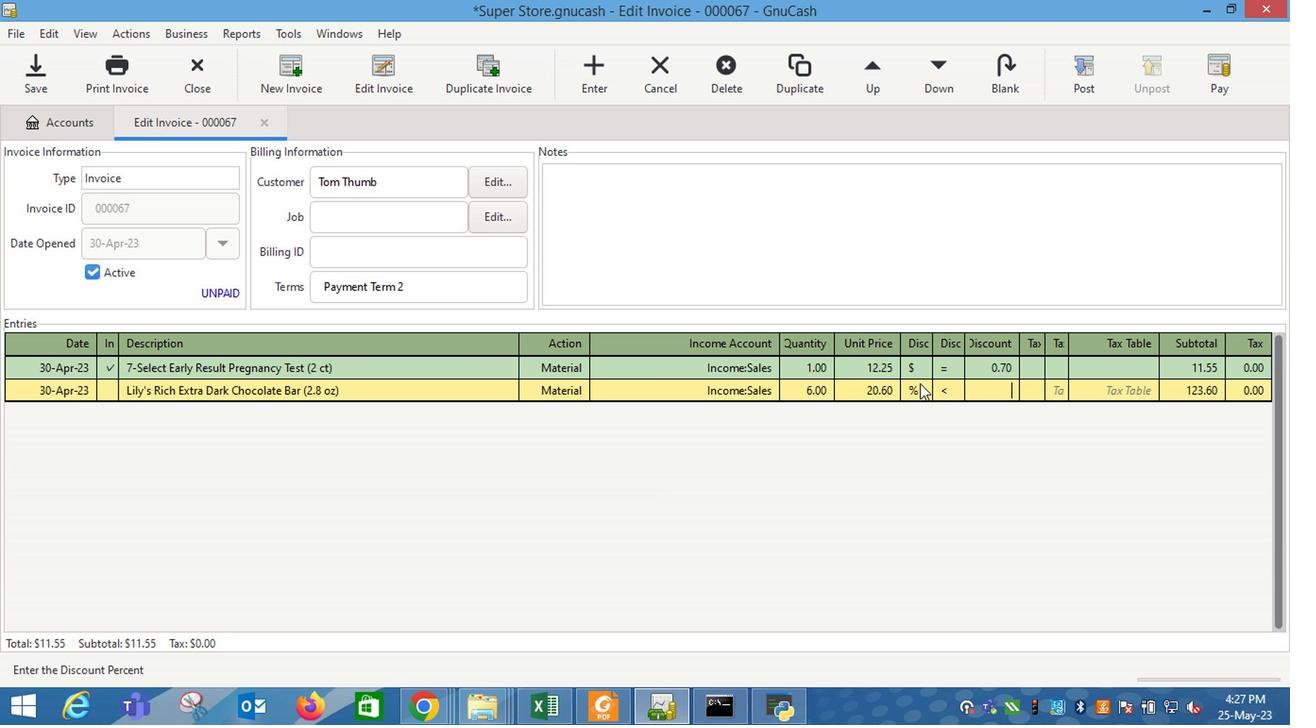 
Action: Mouse moved to (941, 393)
Screenshot: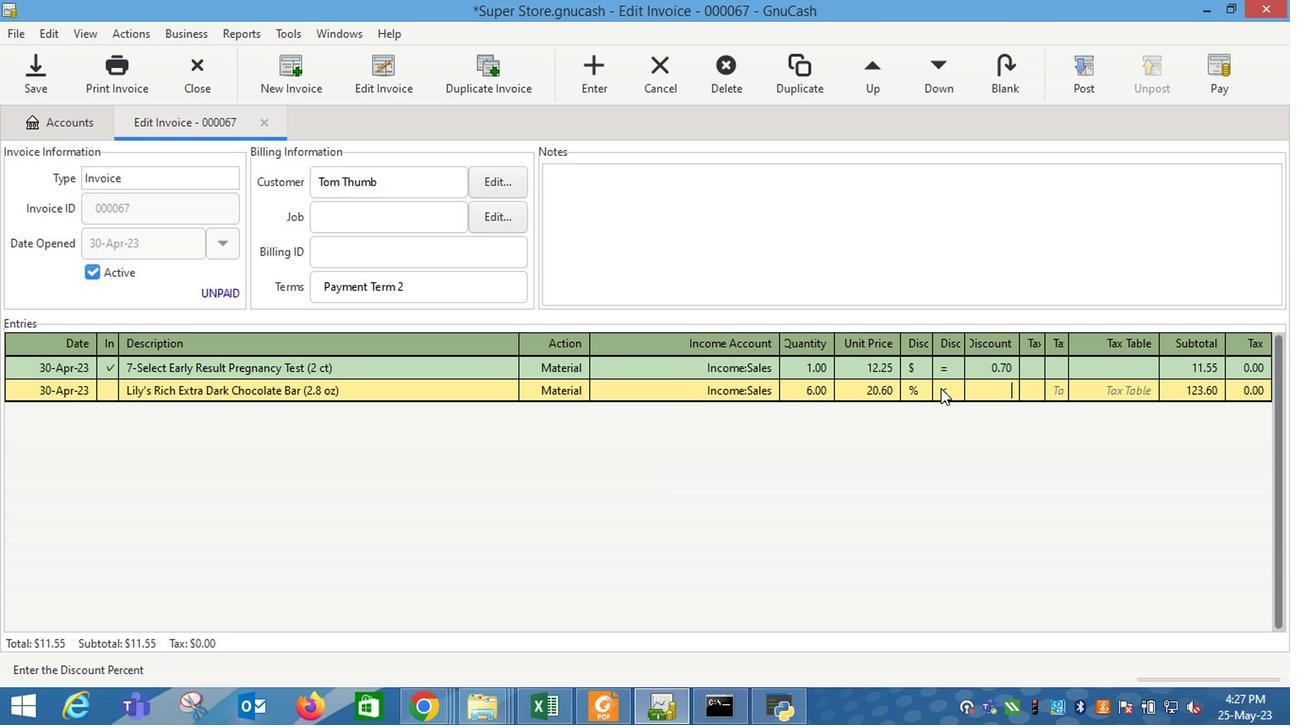 
Action: Mouse pressed left at (941, 393)
Screenshot: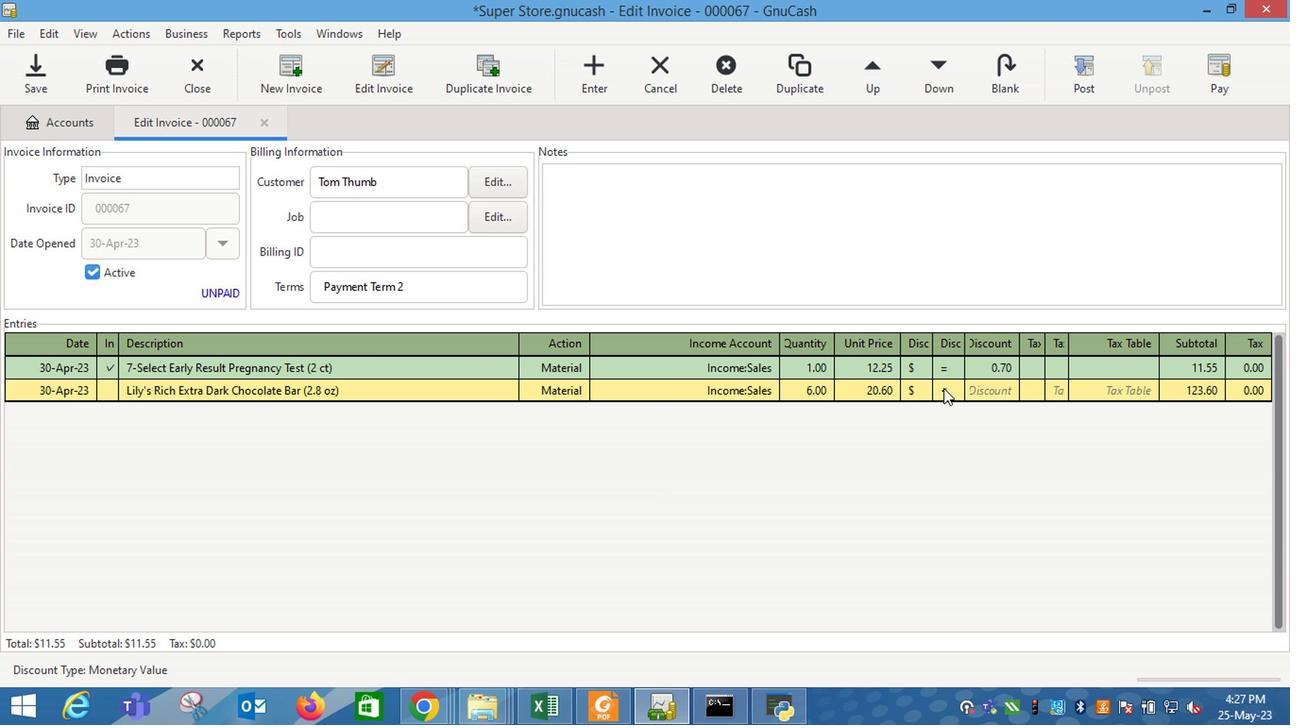 
Action: Mouse moved to (1003, 399)
Screenshot: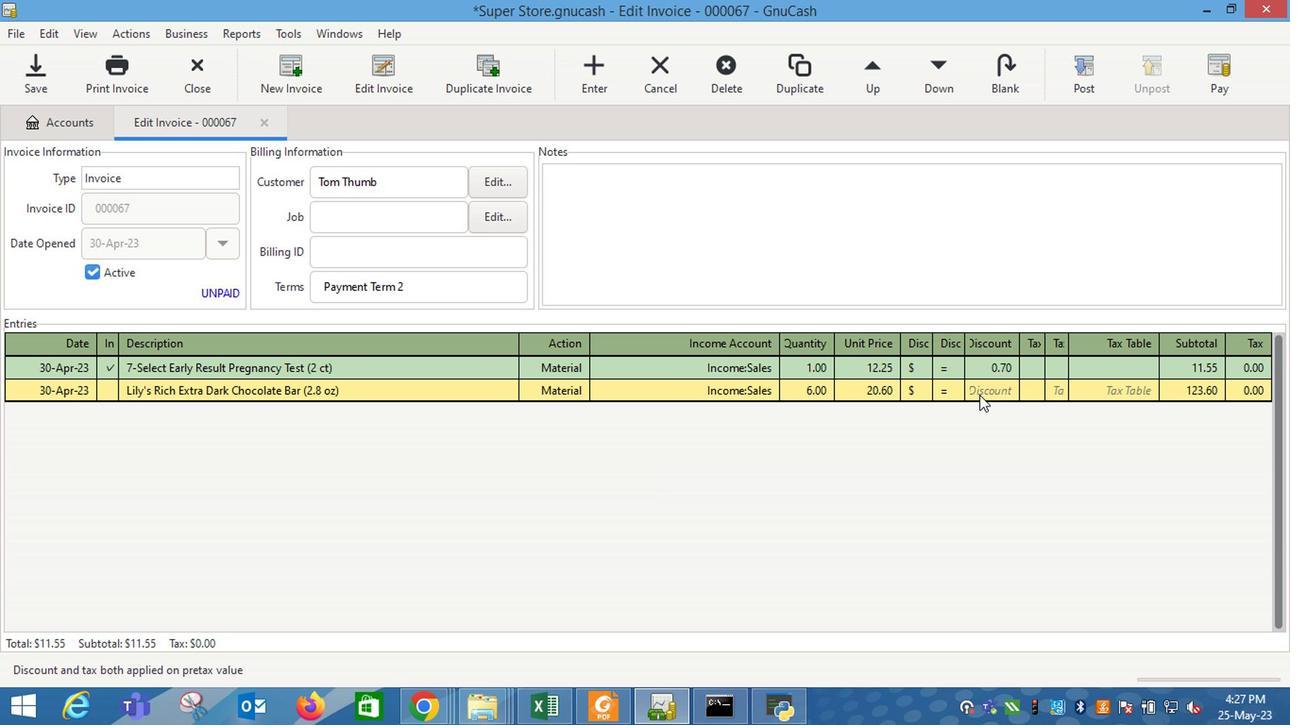 
Action: Mouse pressed left at (1003, 399)
Screenshot: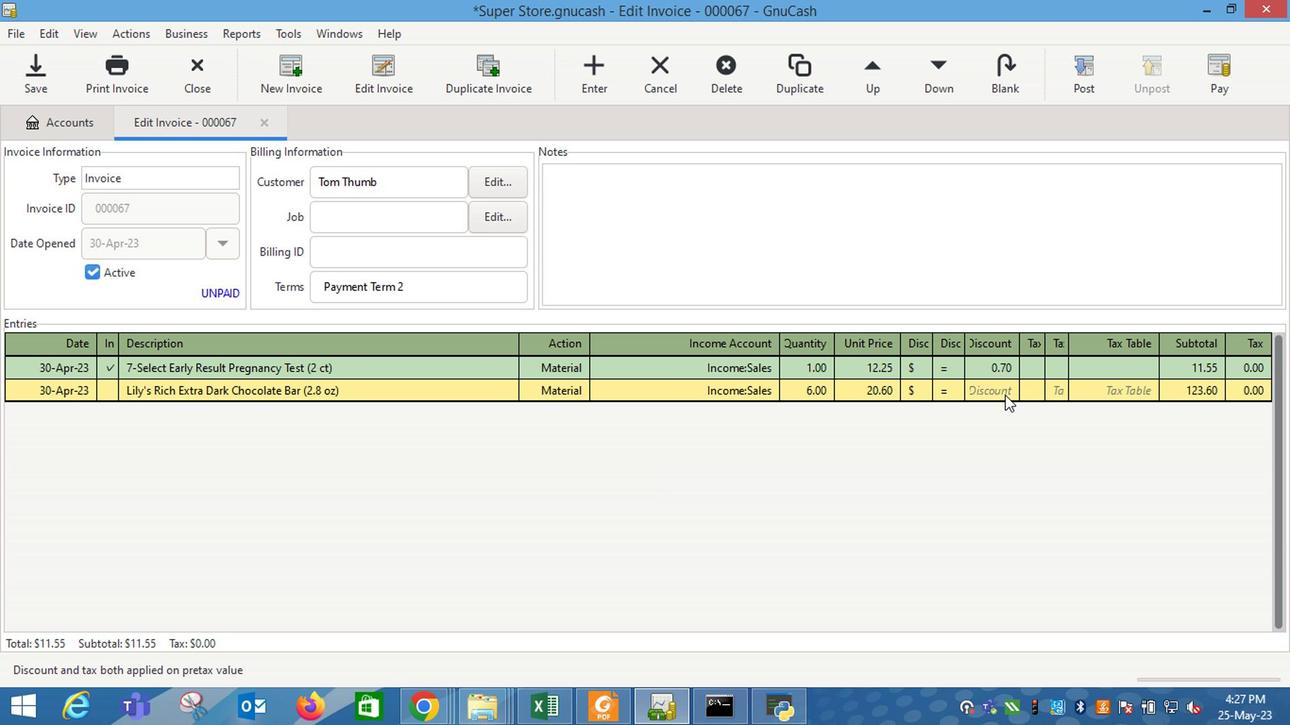 
Action: Mouse moved to (1003, 400)
Screenshot: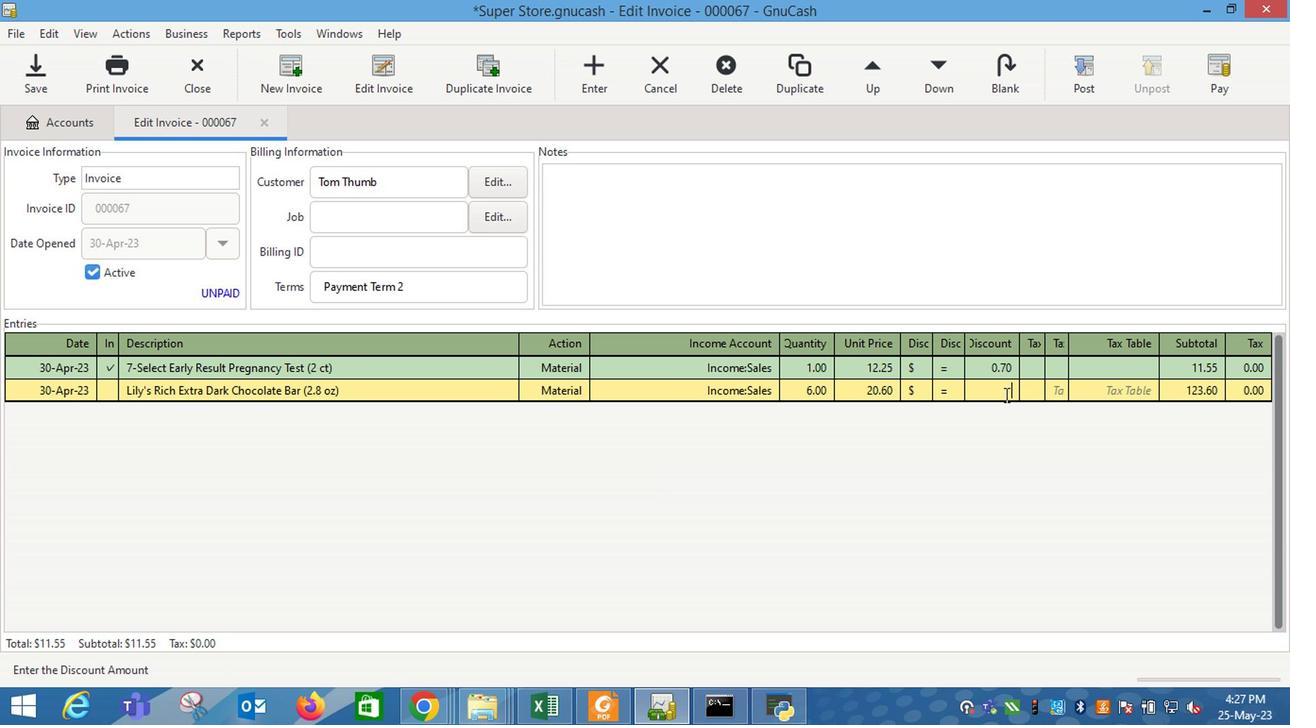 
Action: Key pressed 1.7<Key.enter><Key.tab><Key.shift_r>Hershey's<Key.space><Key.shift_r>Candy<Key.space><Key.shift_r>Bar<Key.space><Key.shift_r>Cookies<Key.space>n<Key.space><Key.shift_r>Cream<Key.backspace><Key.backspace><Key.backspace>eme<Key.tab>
Screenshot: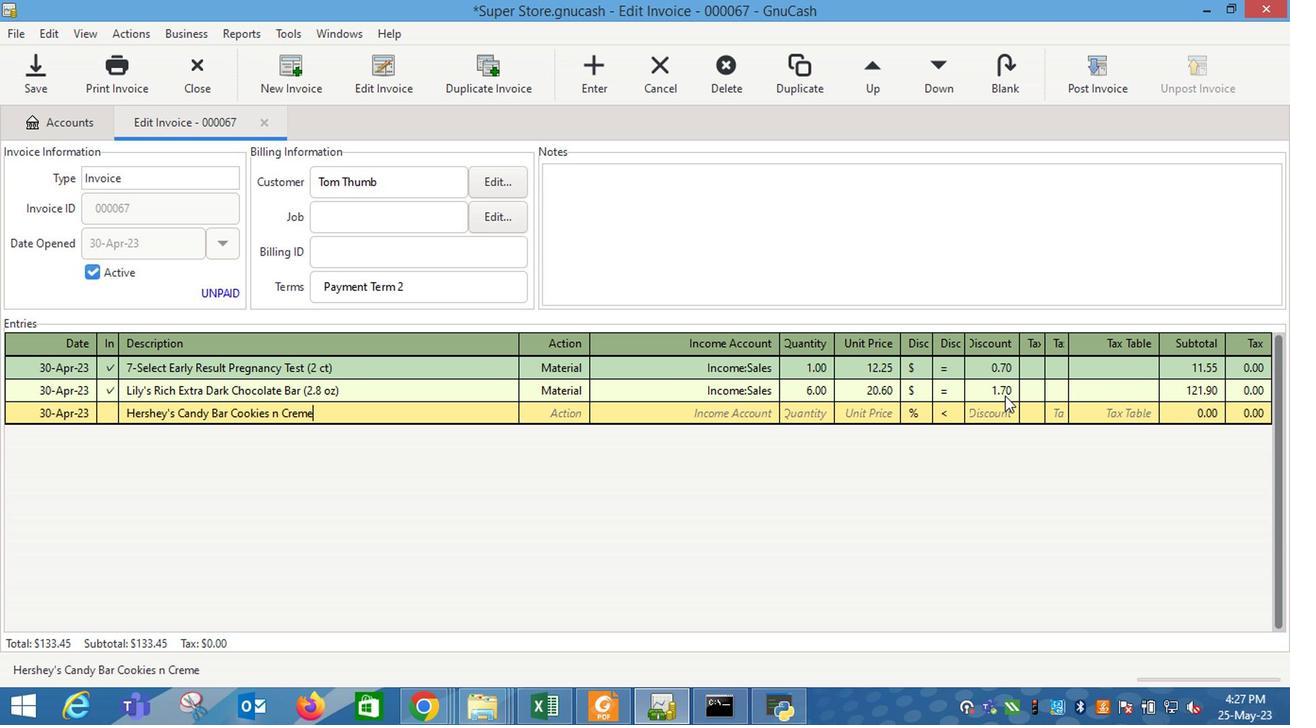 
Action: Mouse moved to (575, 420)
Screenshot: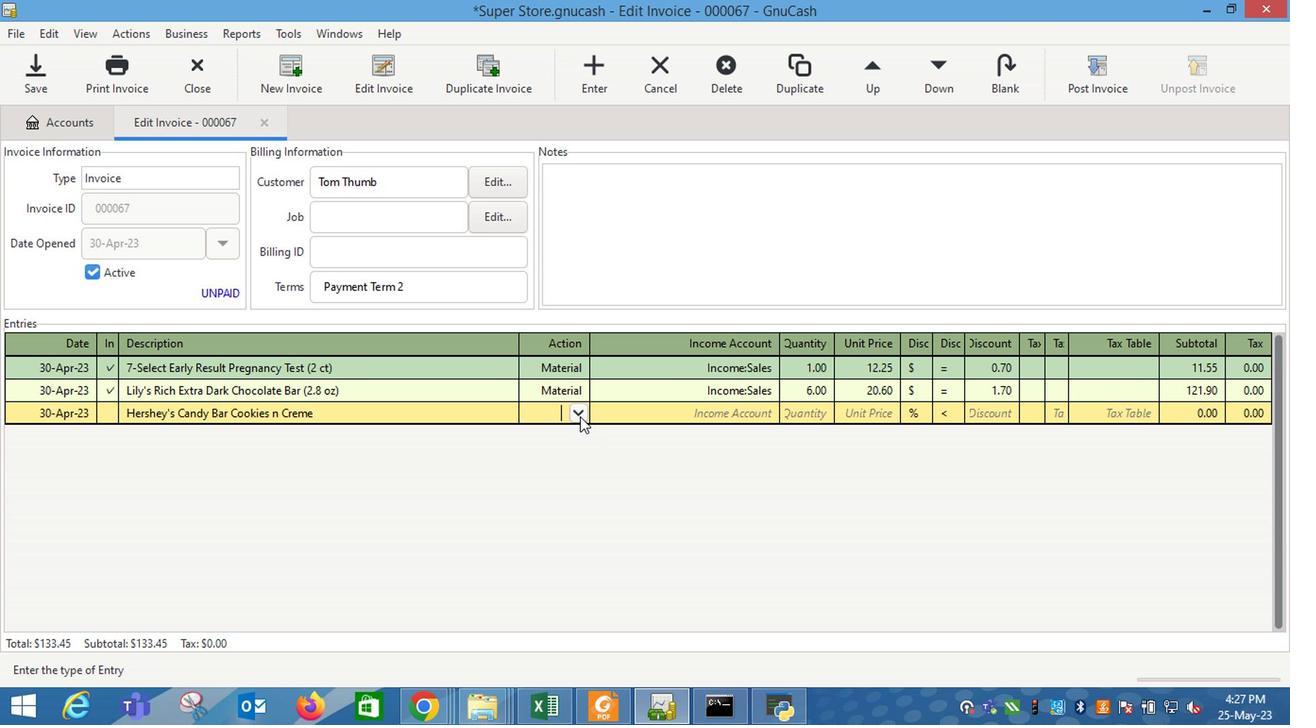 
Action: Mouse pressed left at (575, 420)
Screenshot: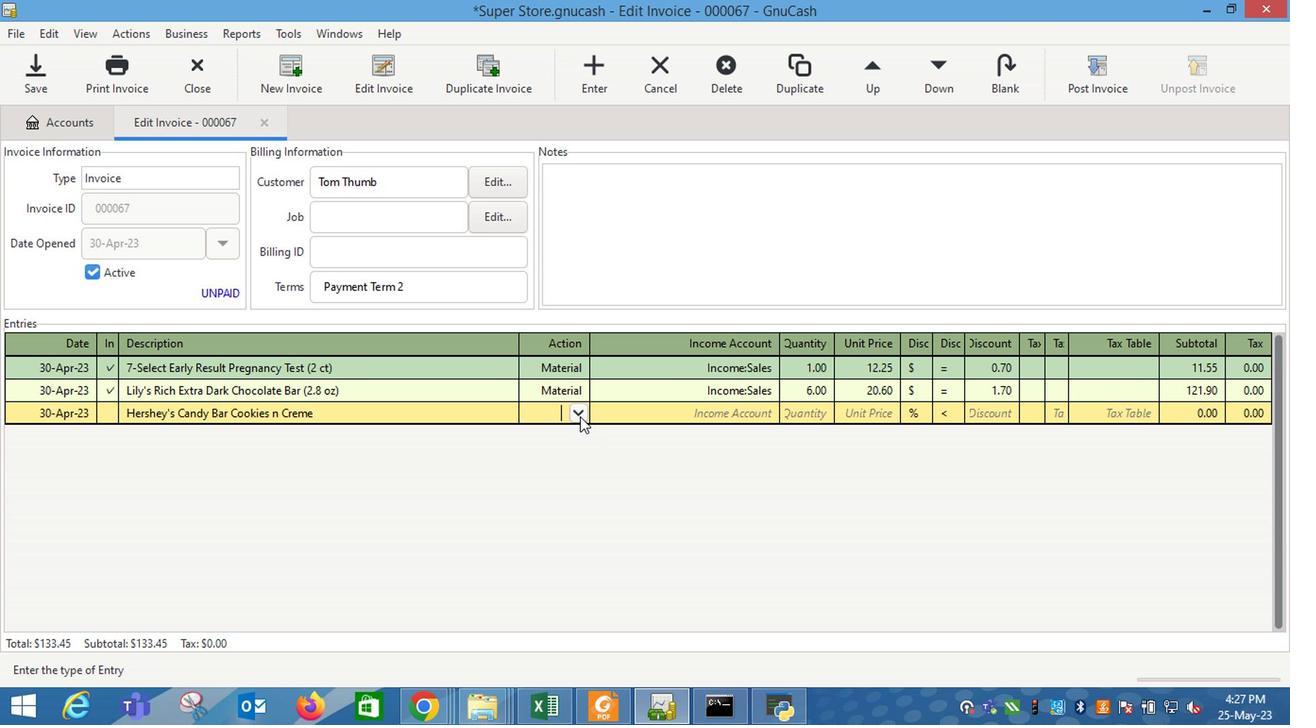 
Action: Mouse moved to (556, 464)
Screenshot: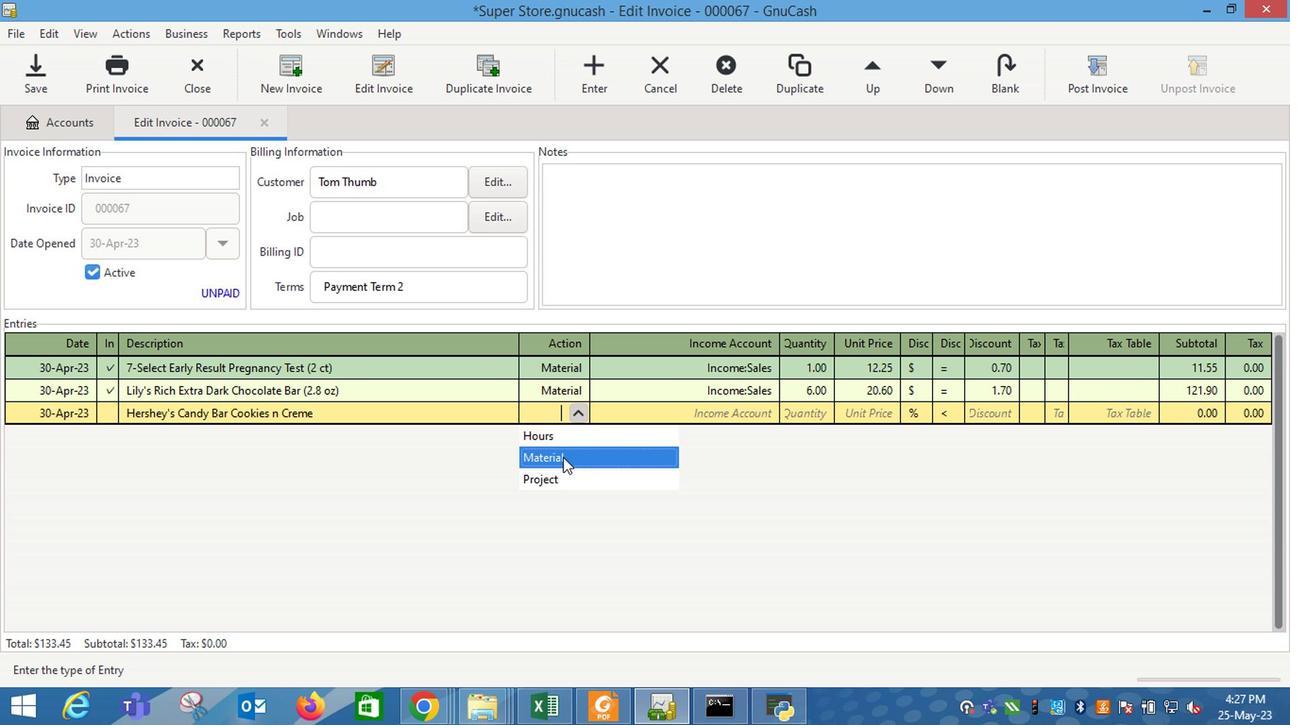 
Action: Mouse pressed left at (556, 464)
Screenshot: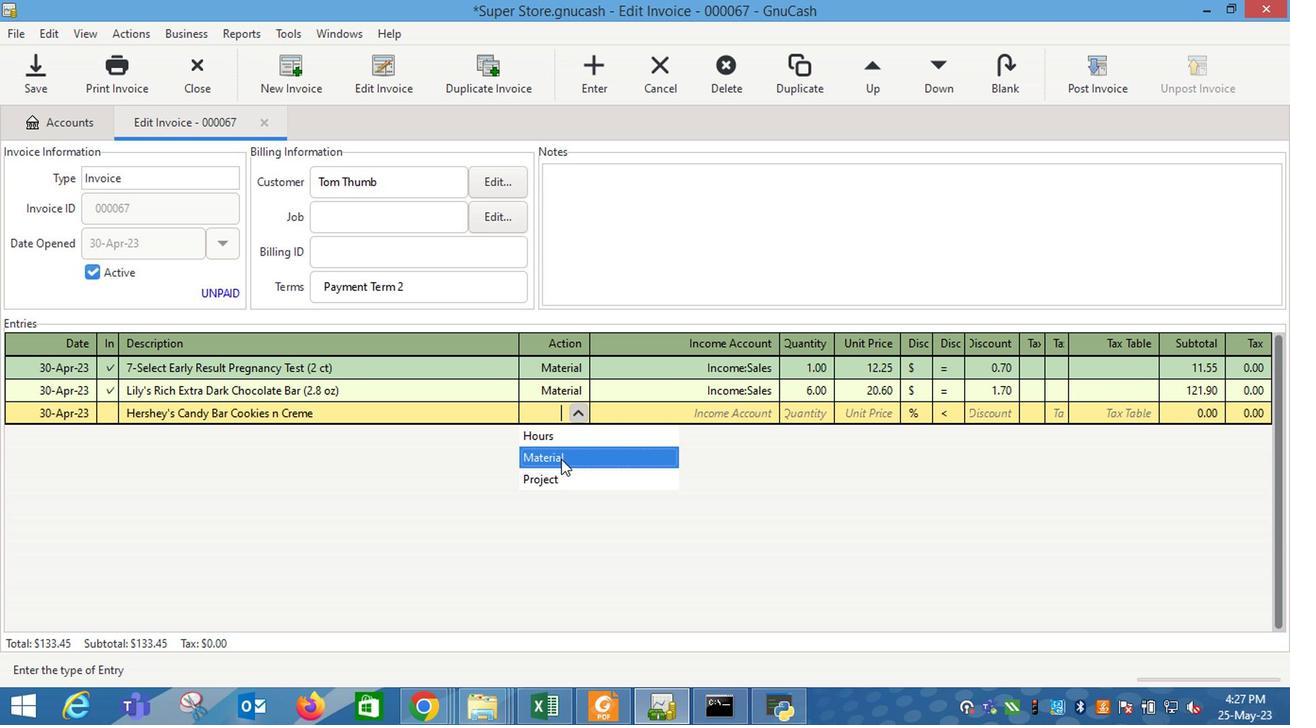 
Action: Key pressed <Key.tab>
Screenshot: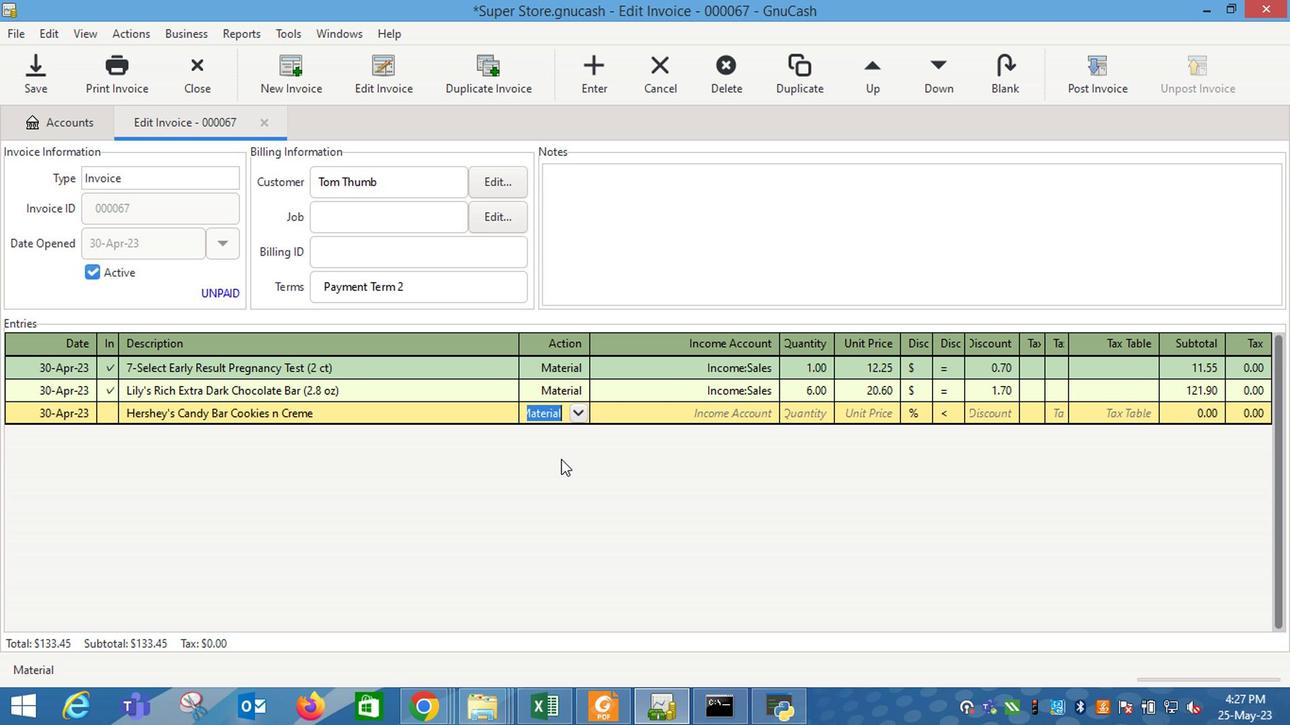 
Action: Mouse moved to (762, 418)
Screenshot: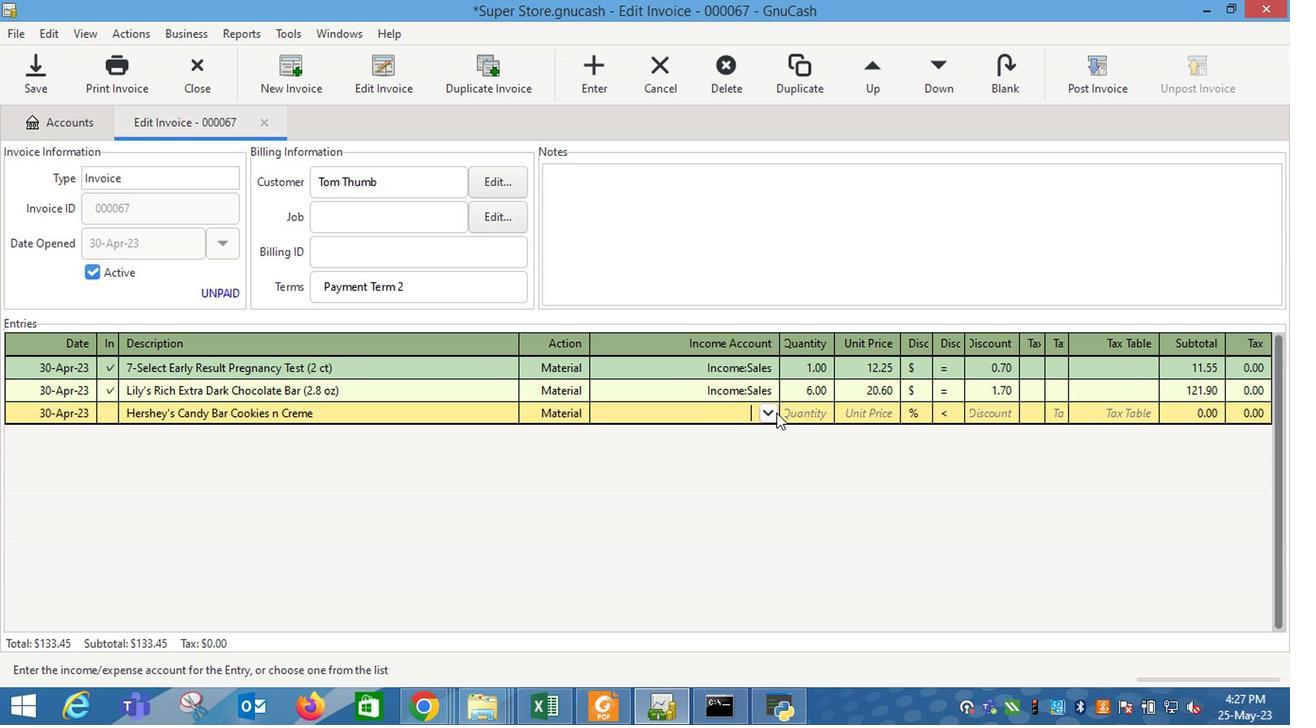 
Action: Mouse pressed left at (762, 418)
Screenshot: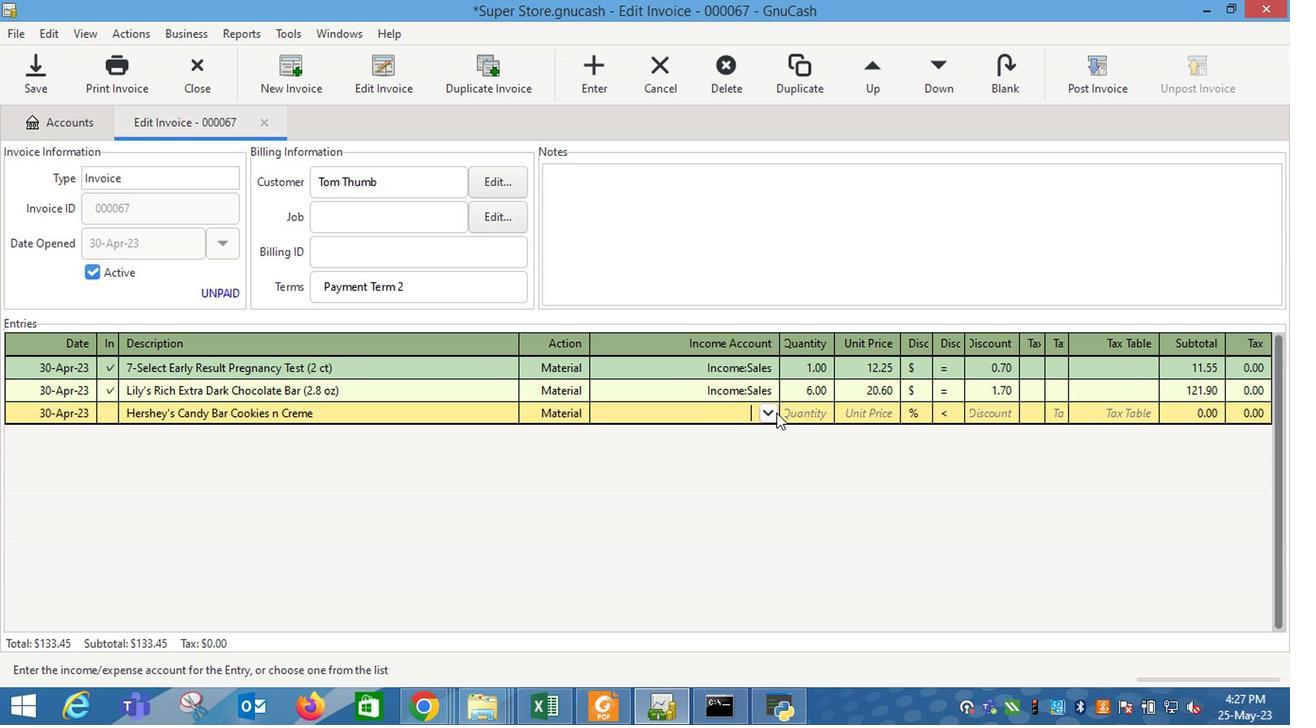
Action: Mouse moved to (639, 504)
Screenshot: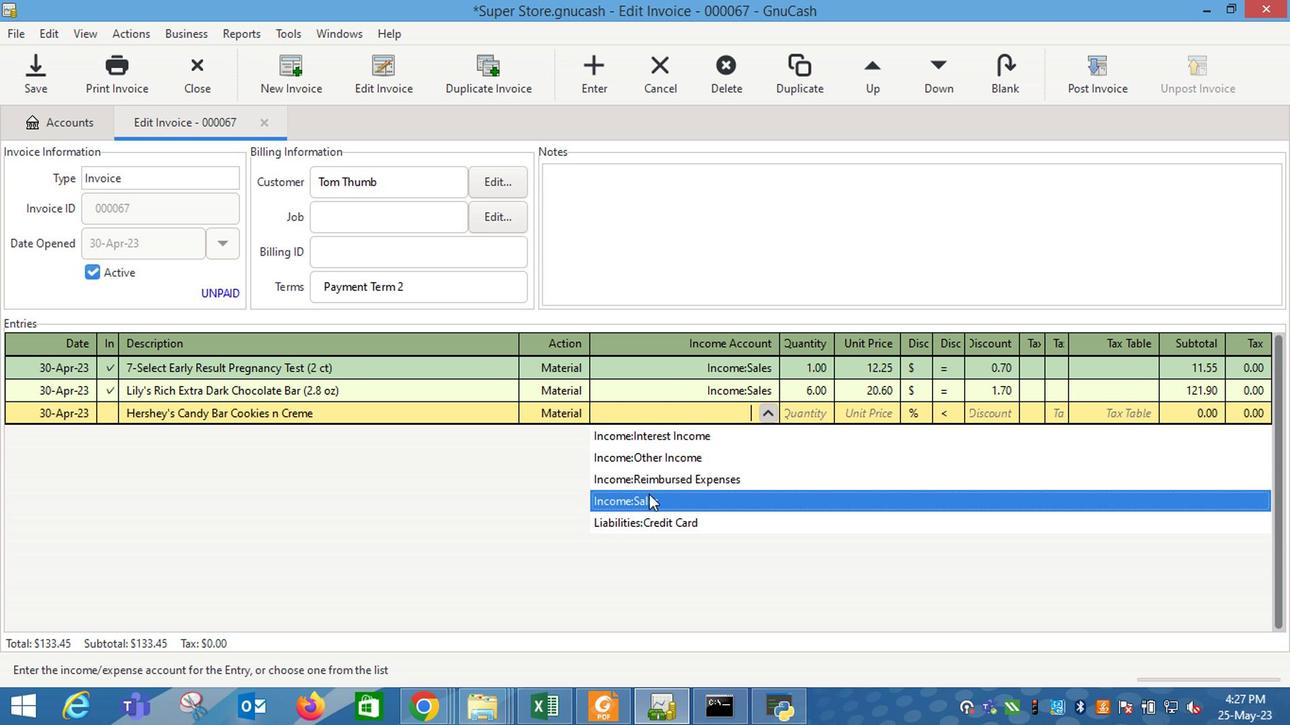 
Action: Mouse pressed left at (639, 504)
Screenshot: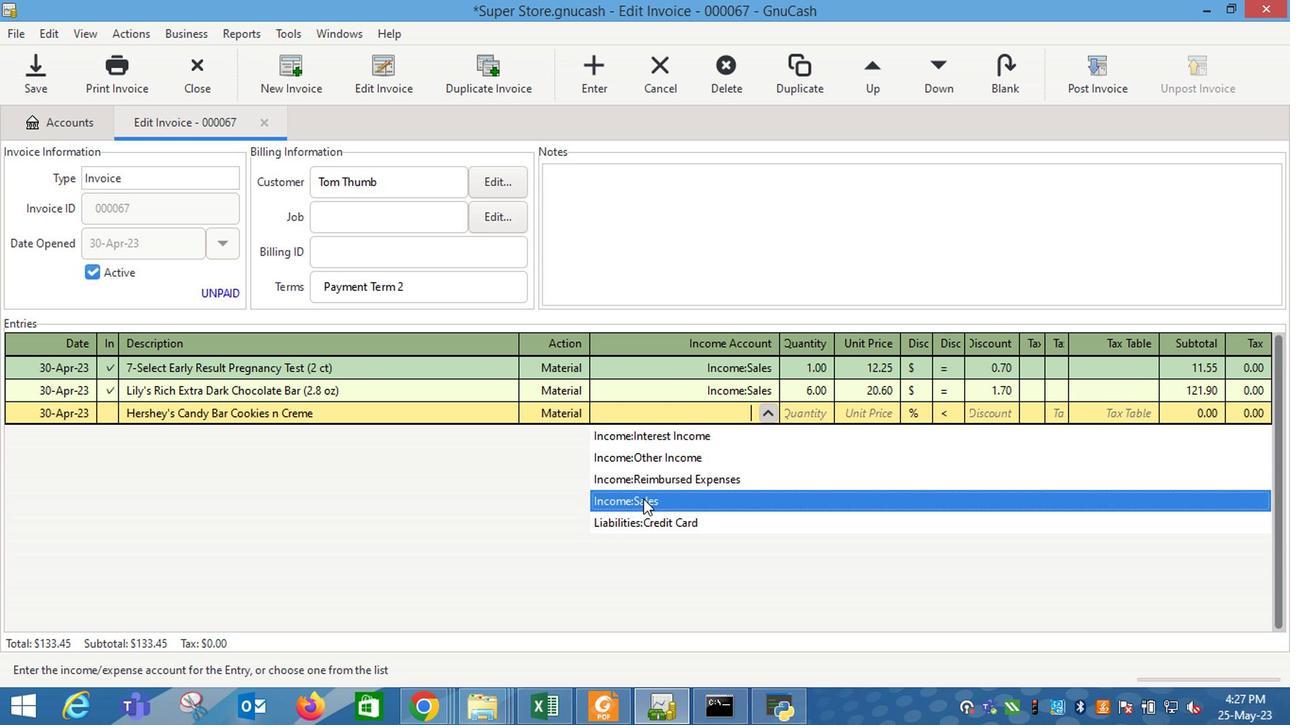 
Action: Key pressed <Key.tab>
Screenshot: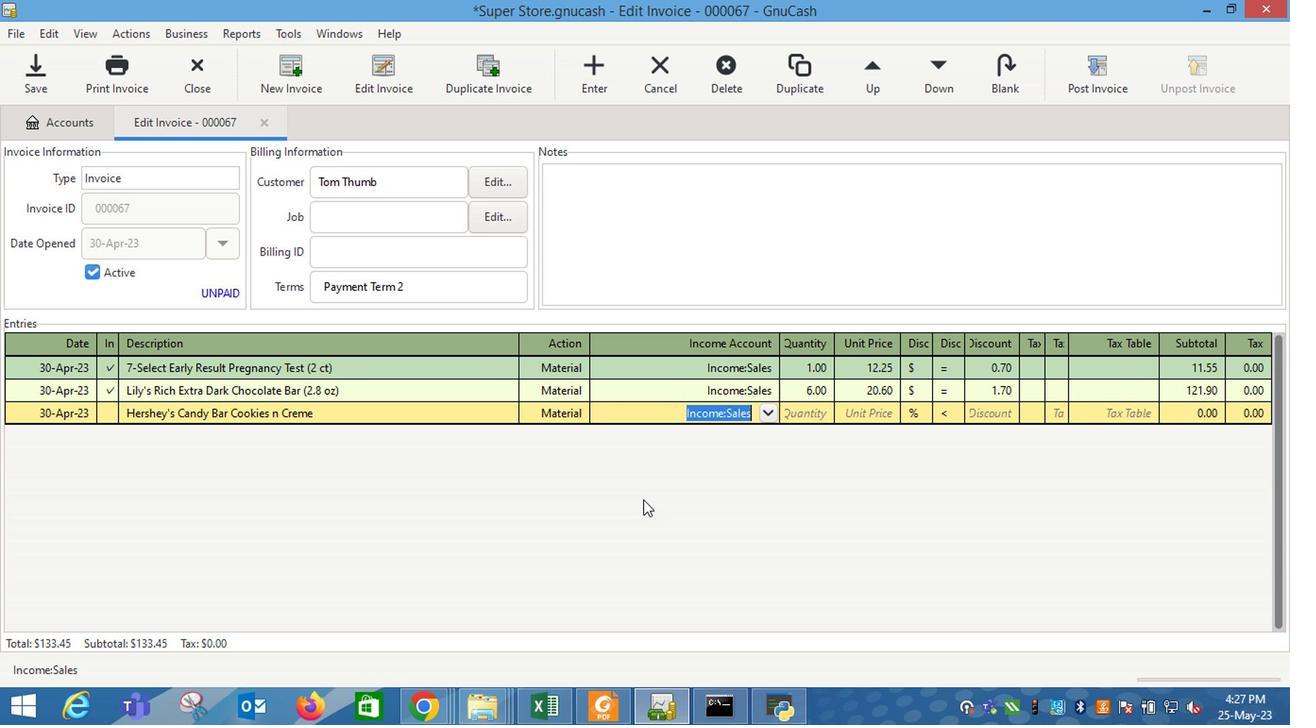 
Action: Mouse moved to (637, 504)
Screenshot: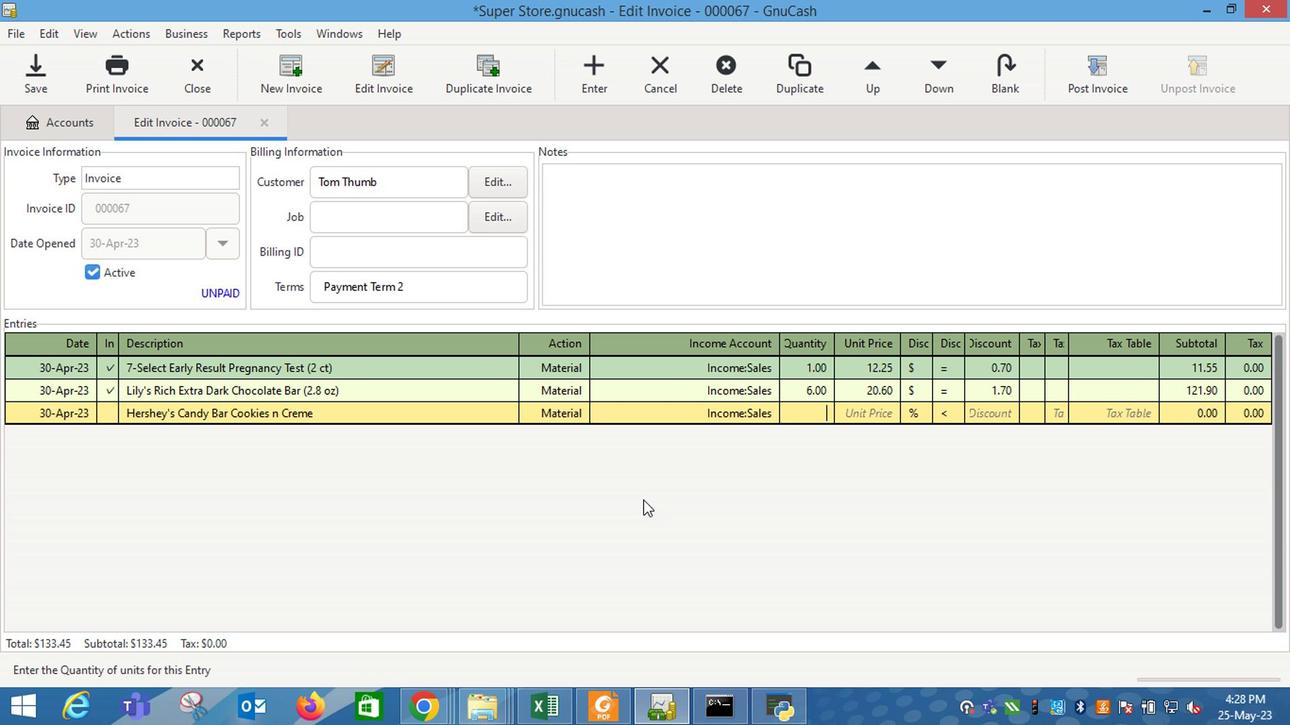 
Action: Key pressed 2<Key.tab>21.6
Screenshot: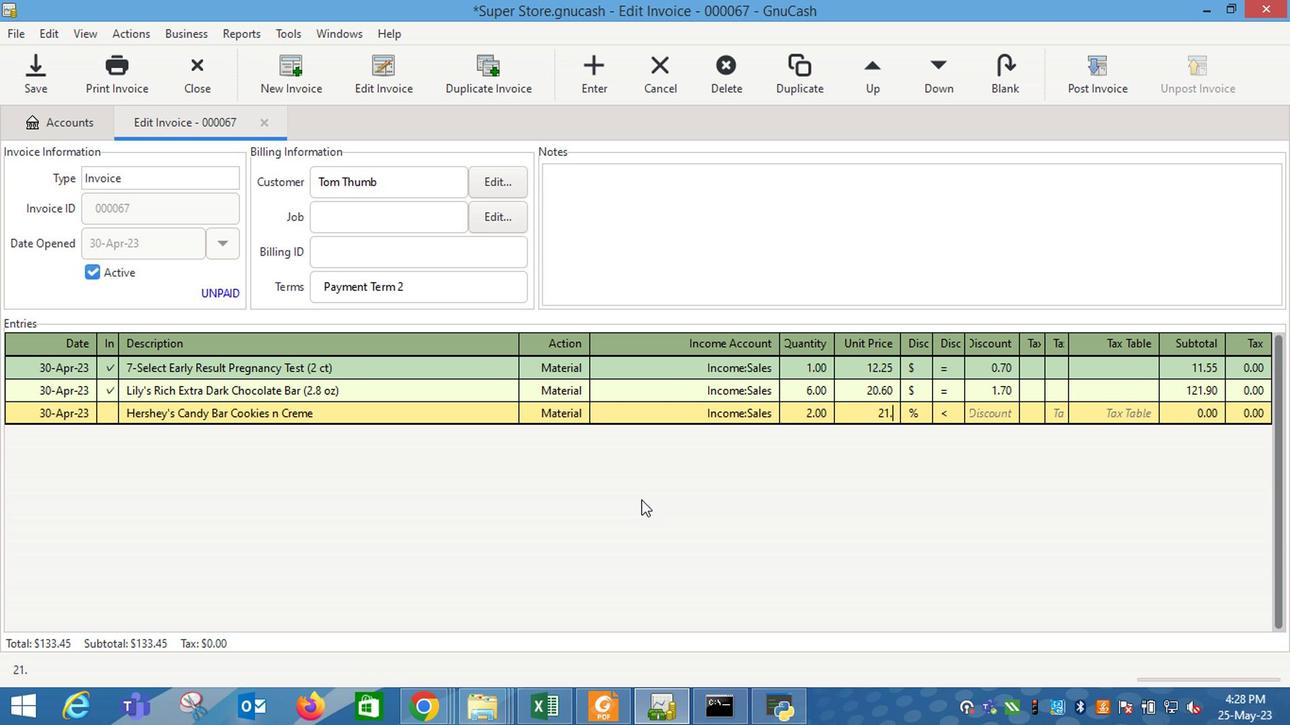 
Action: Mouse moved to (744, 451)
Screenshot: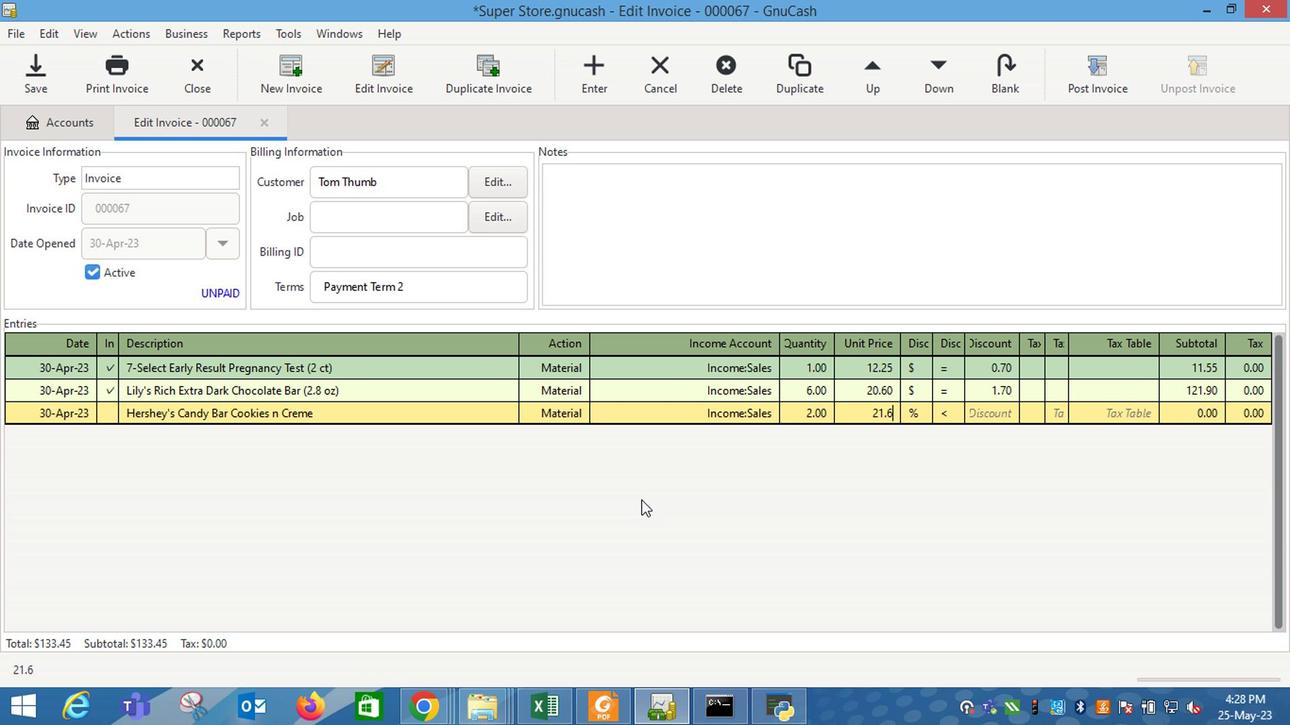 
Action: Key pressed <Key.tab>
Screenshot: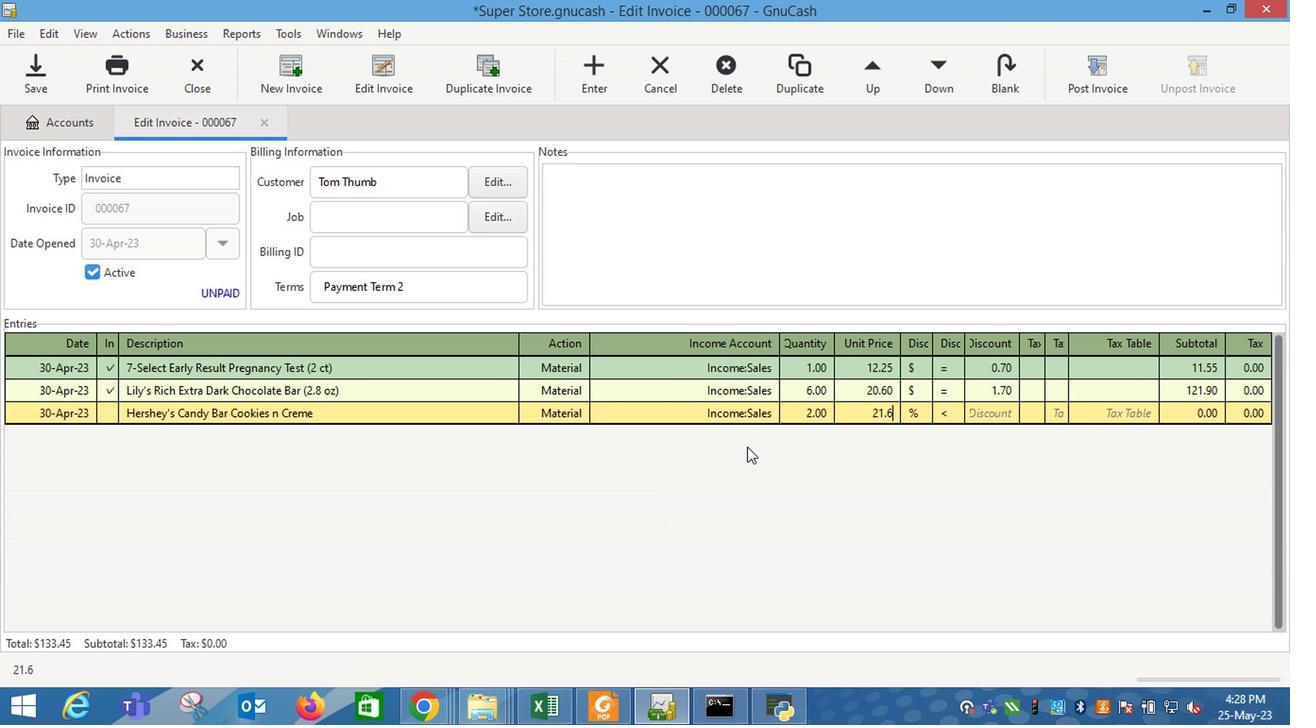 
Action: Mouse moved to (905, 413)
Screenshot: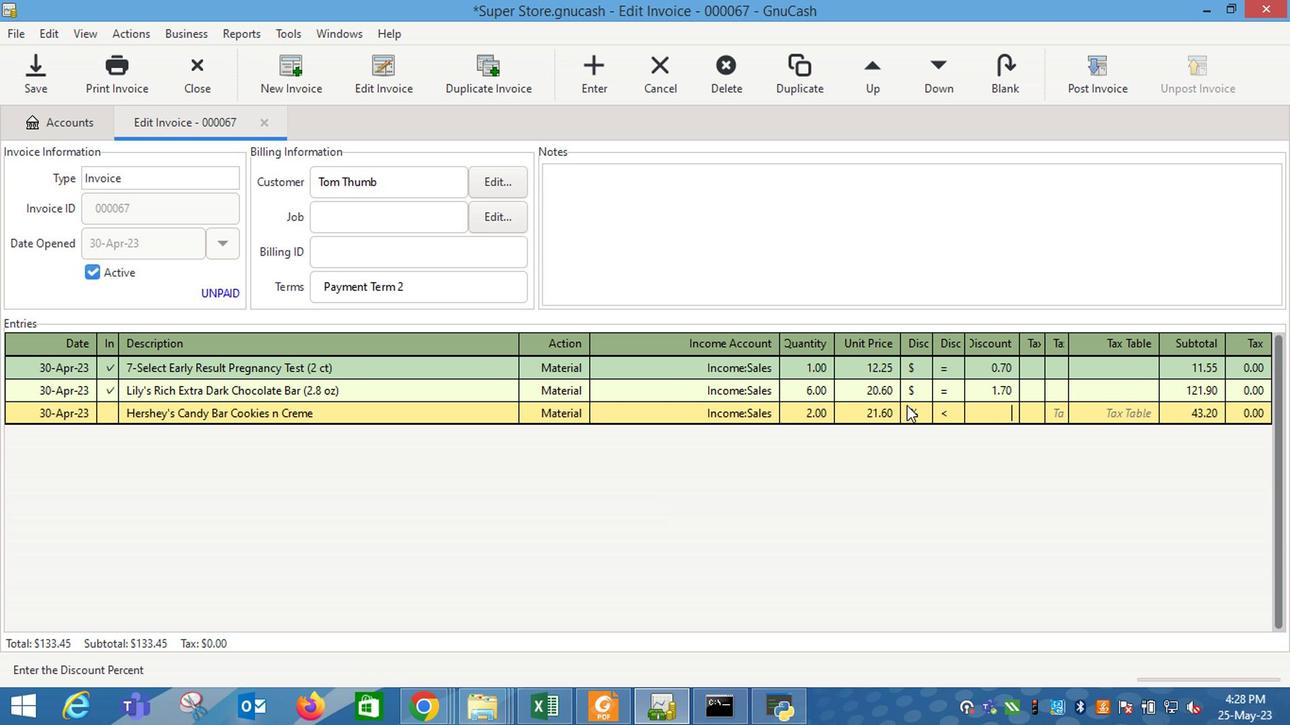 
Action: Mouse pressed left at (905, 413)
Screenshot: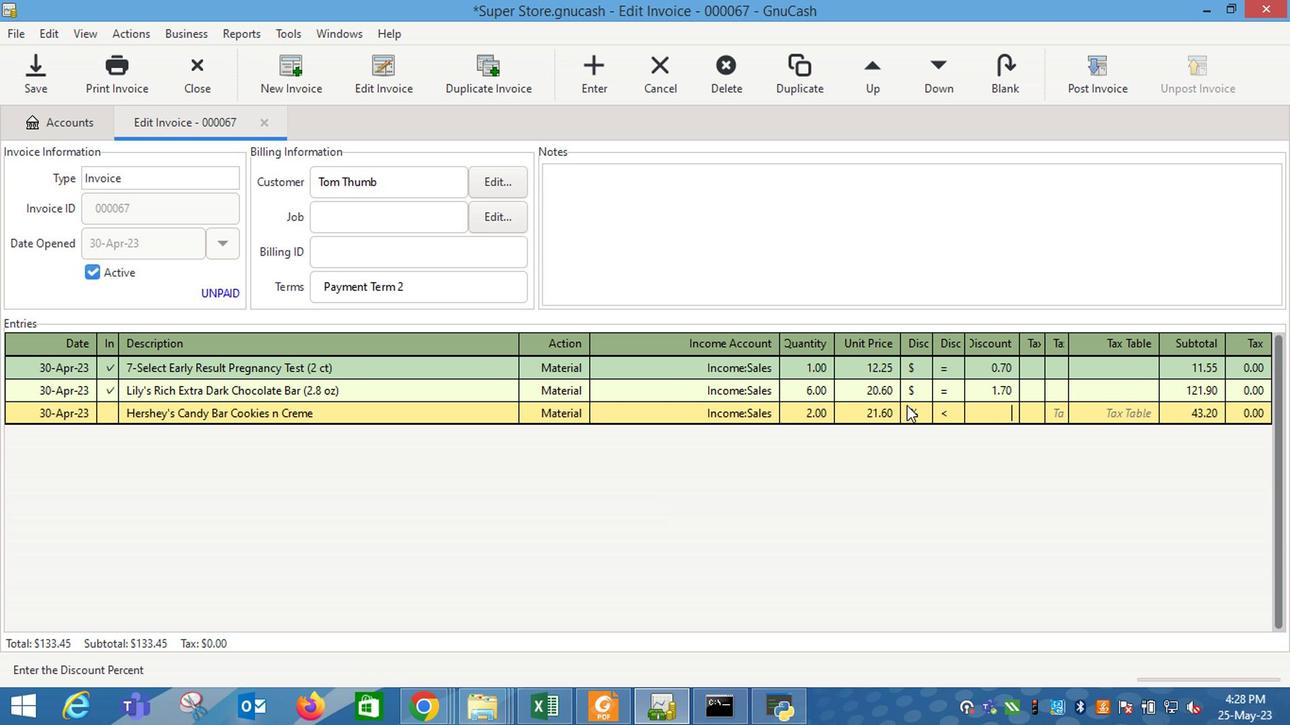 
Action: Mouse moved to (941, 414)
Screenshot: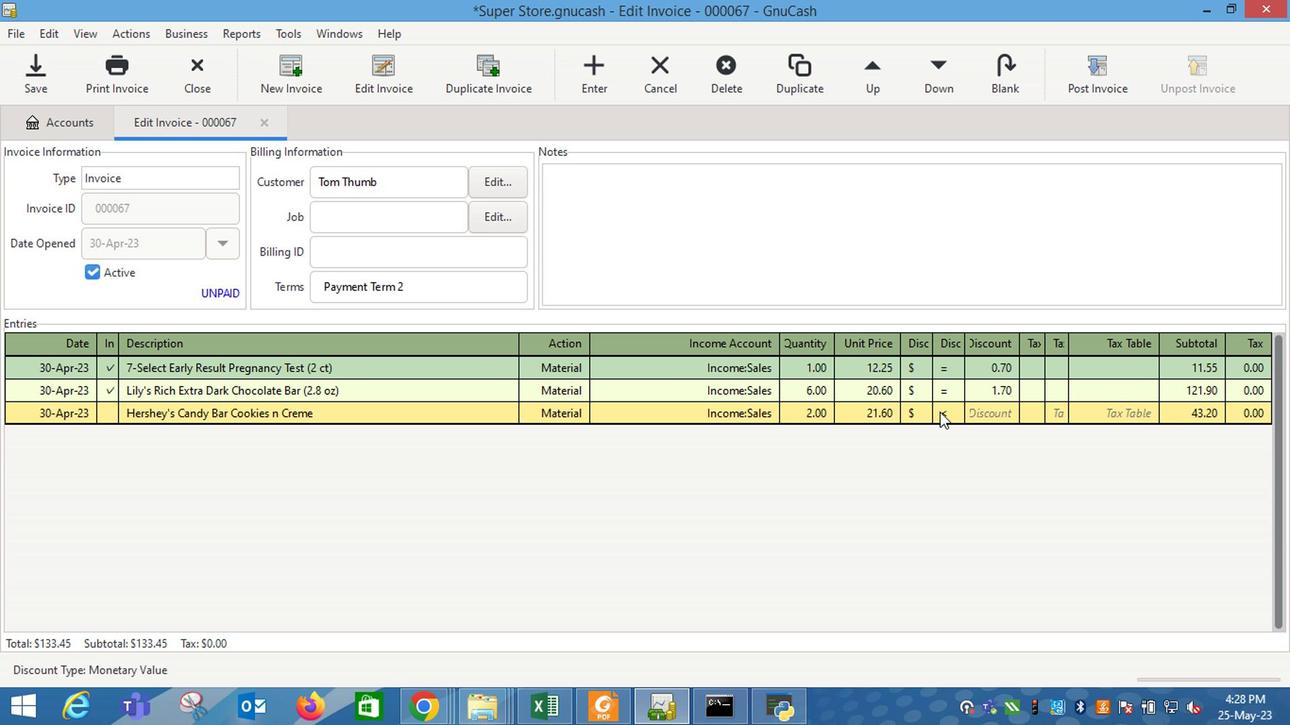 
Action: Mouse pressed left at (941, 414)
Screenshot: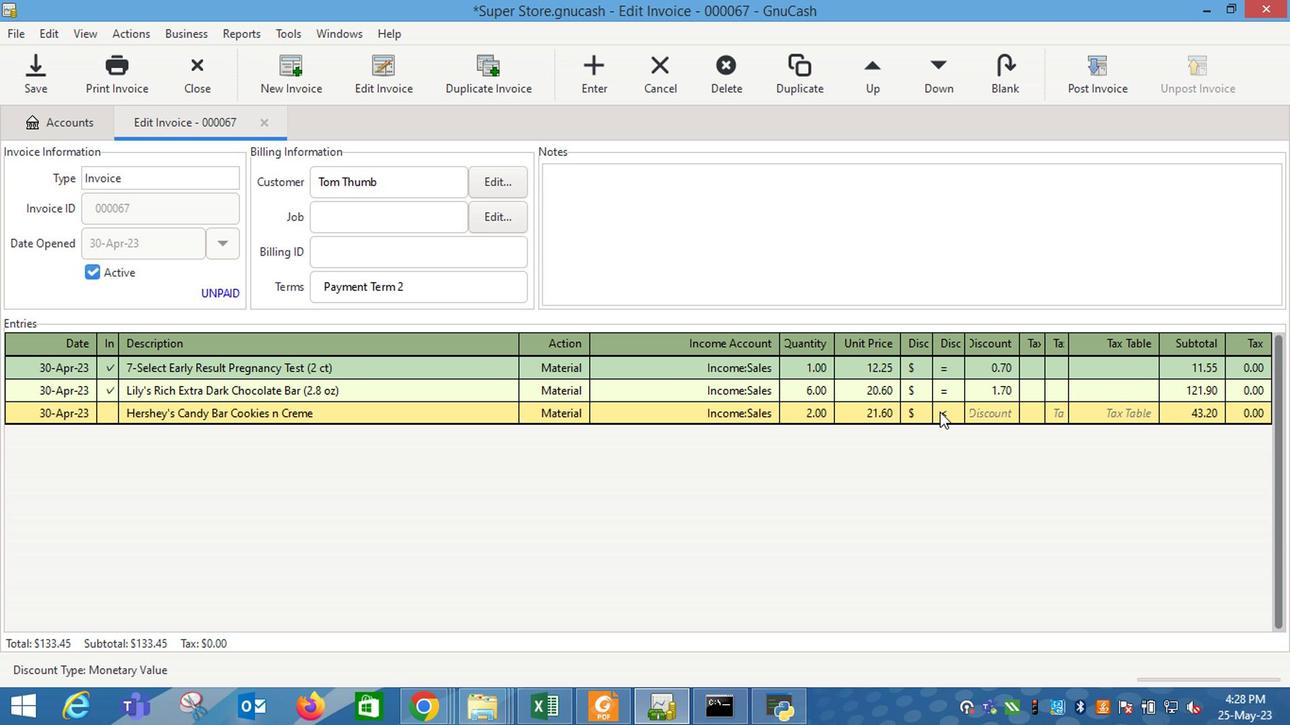 
Action: Mouse moved to (991, 414)
Screenshot: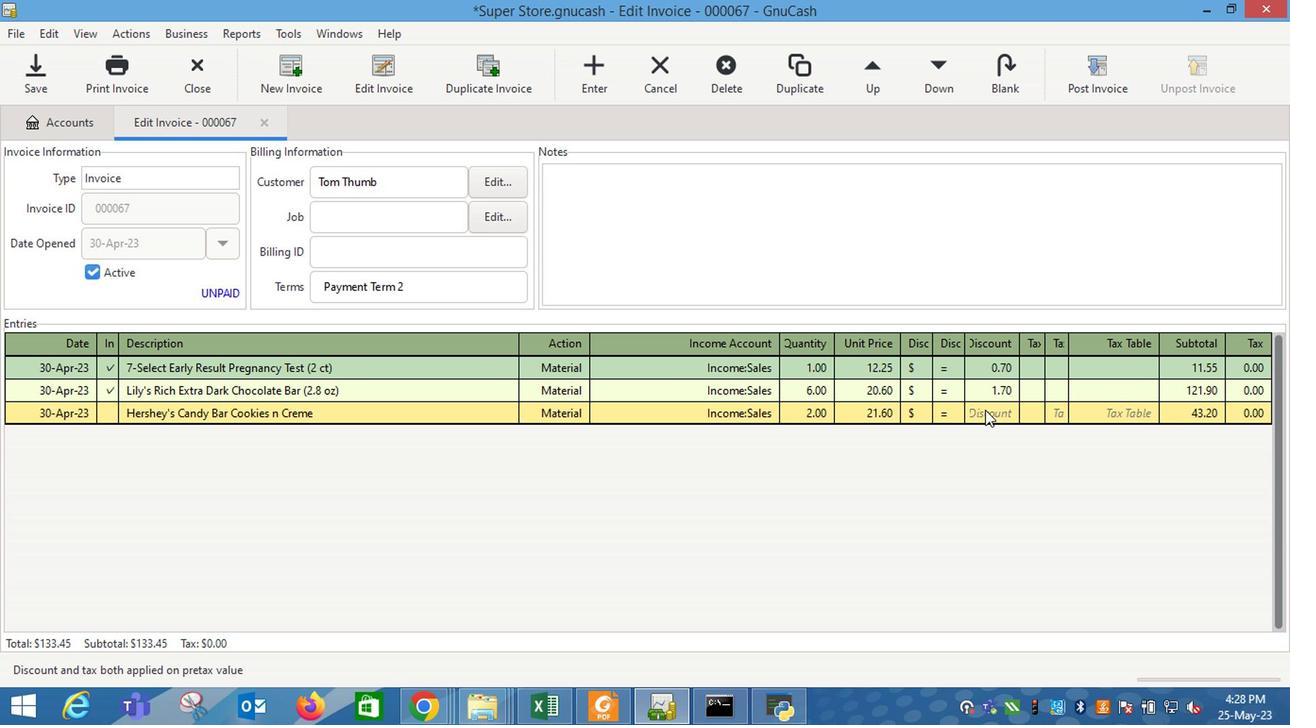 
Action: Mouse pressed left at (991, 414)
Screenshot: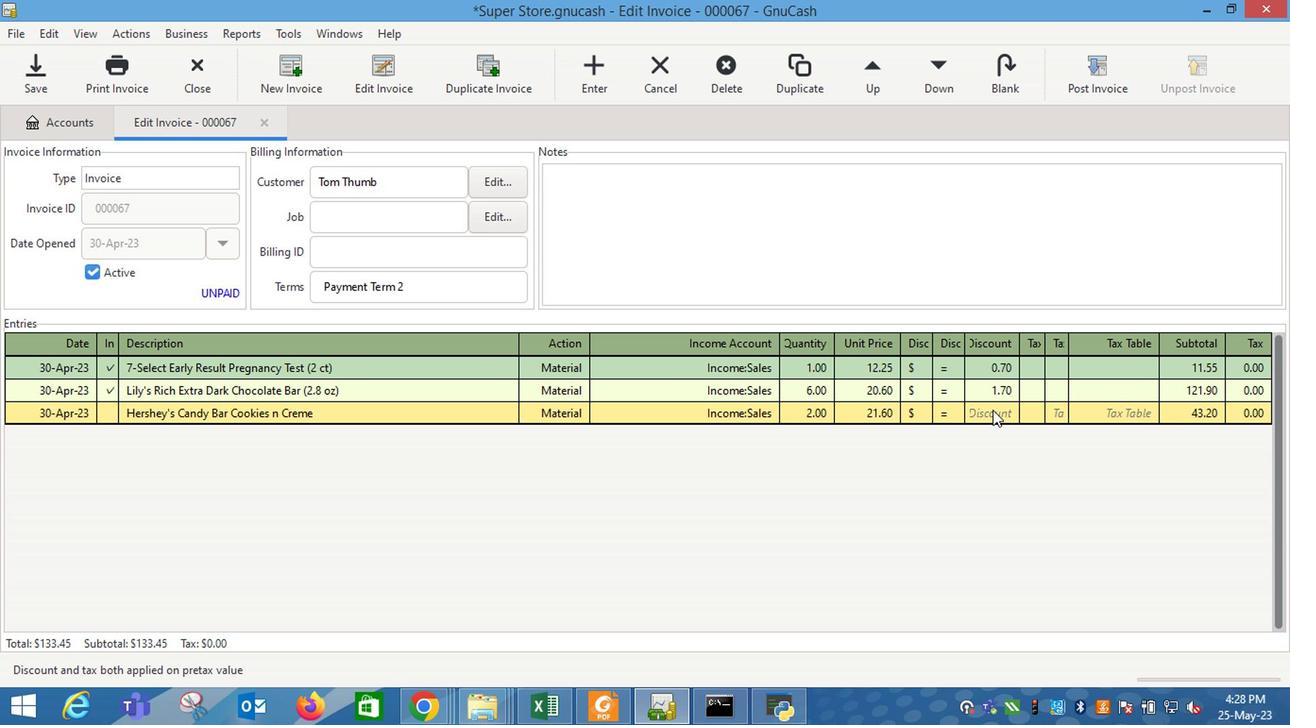 
Action: Key pressed 2.2<Key.enter>
Screenshot: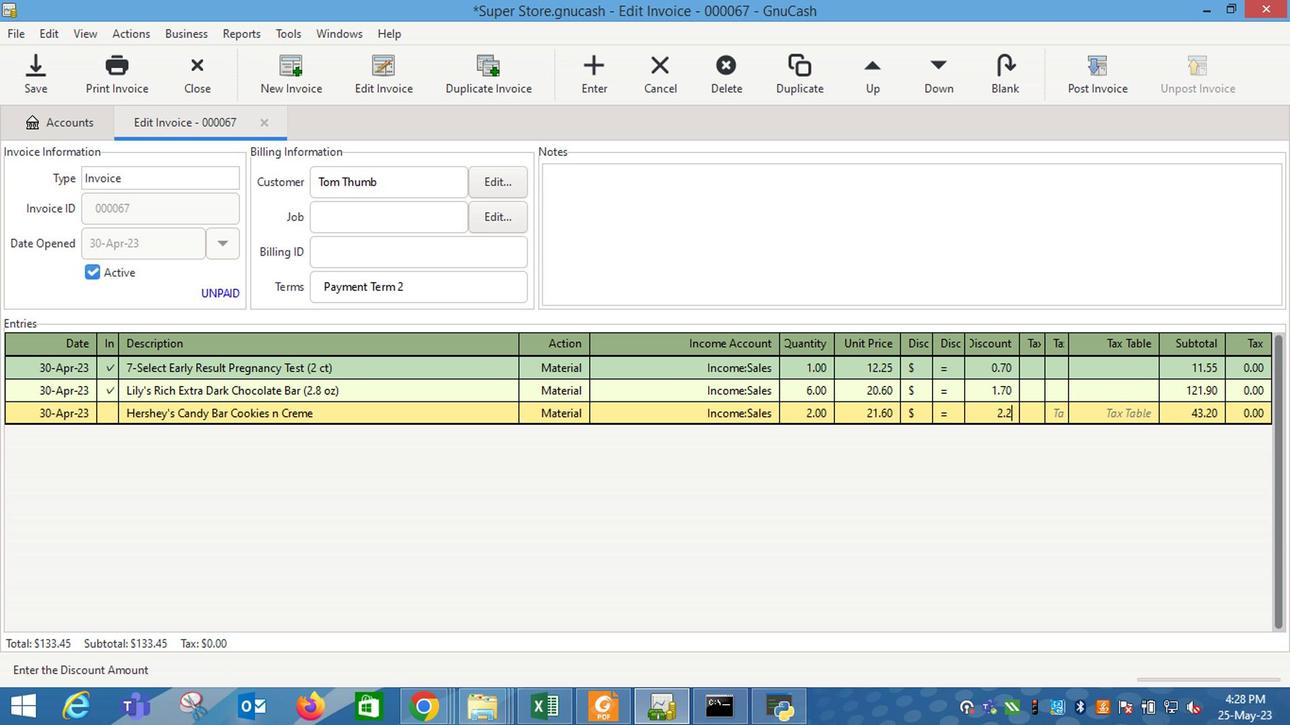 
Action: Mouse moved to (996, 258)
Screenshot: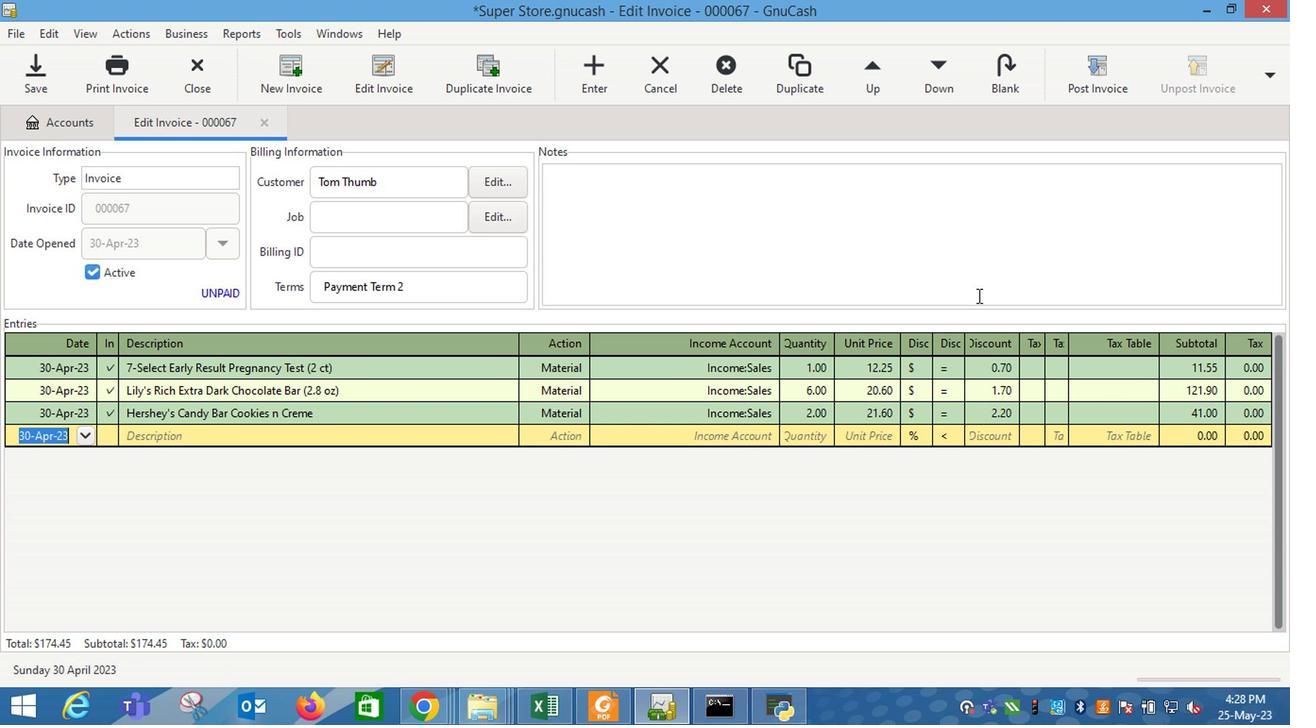 
Action: Mouse pressed left at (996, 258)
Screenshot: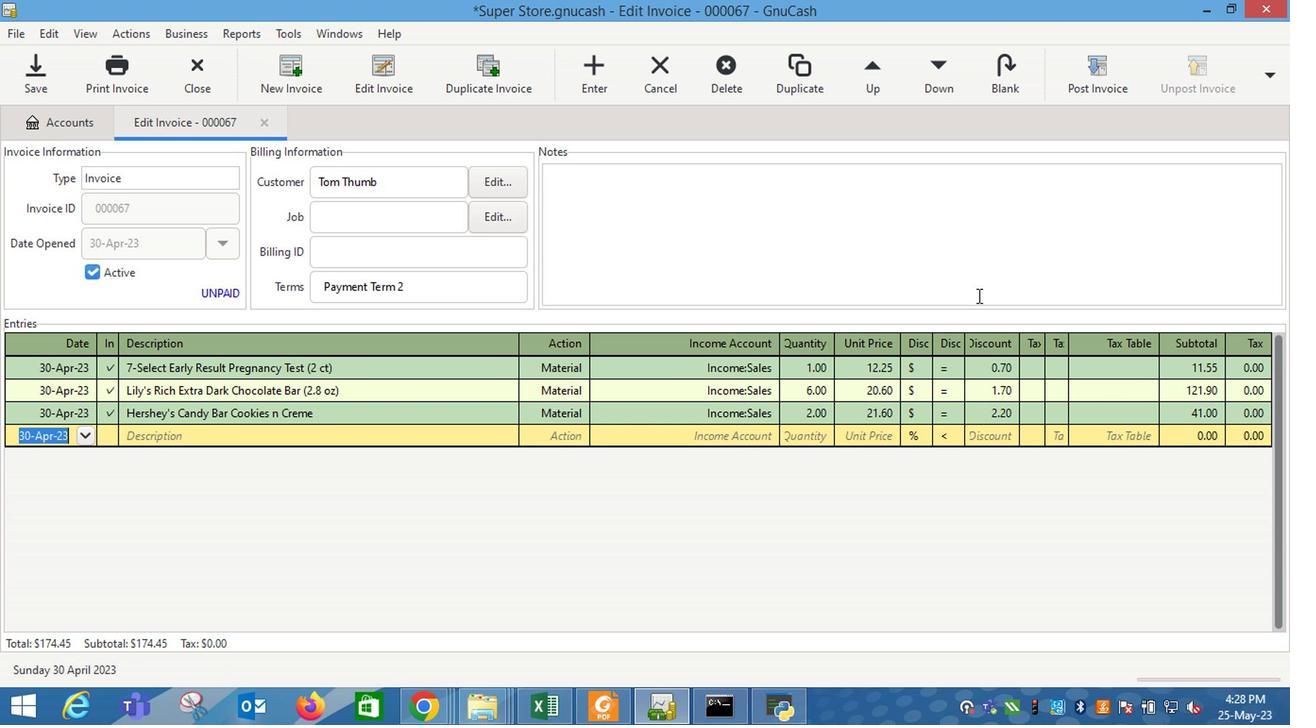 
Action: Key pressed <Key.shift_r>Looking<Key.space>forward<Key.space>to<Key.space>servin
Screenshot: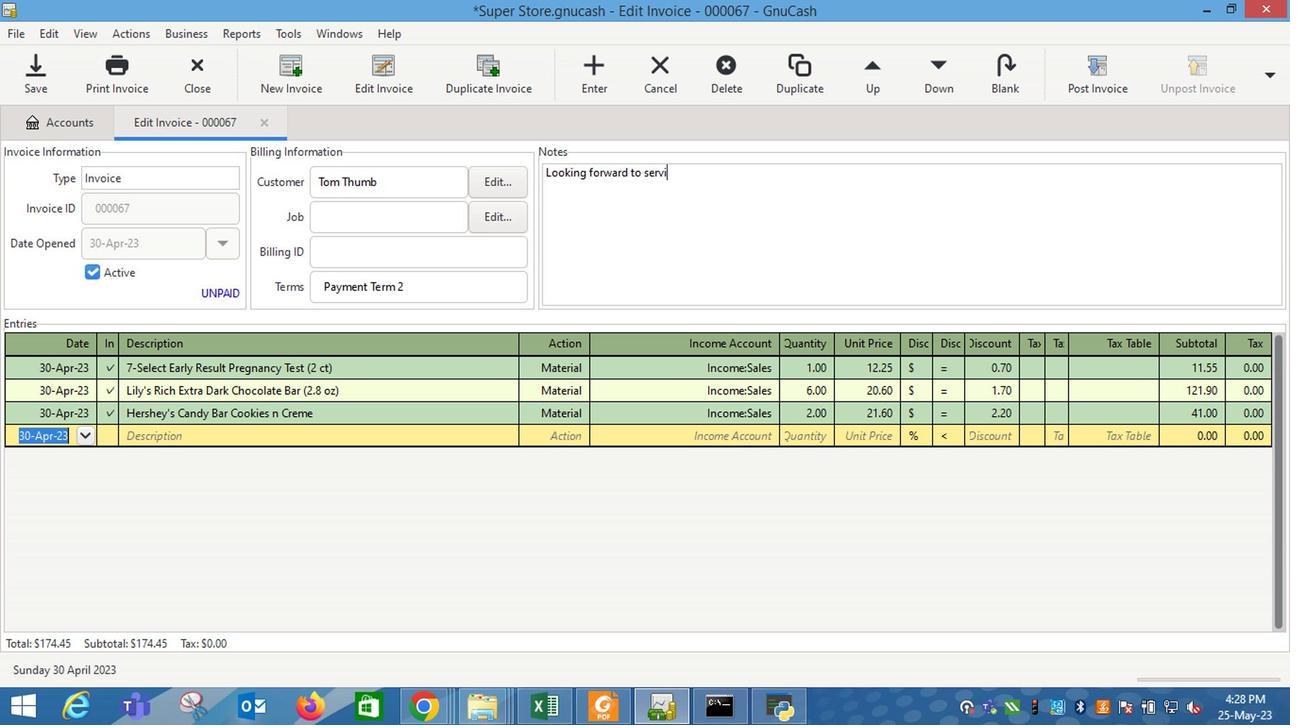 
Action: Mouse moved to (998, 258)
Screenshot: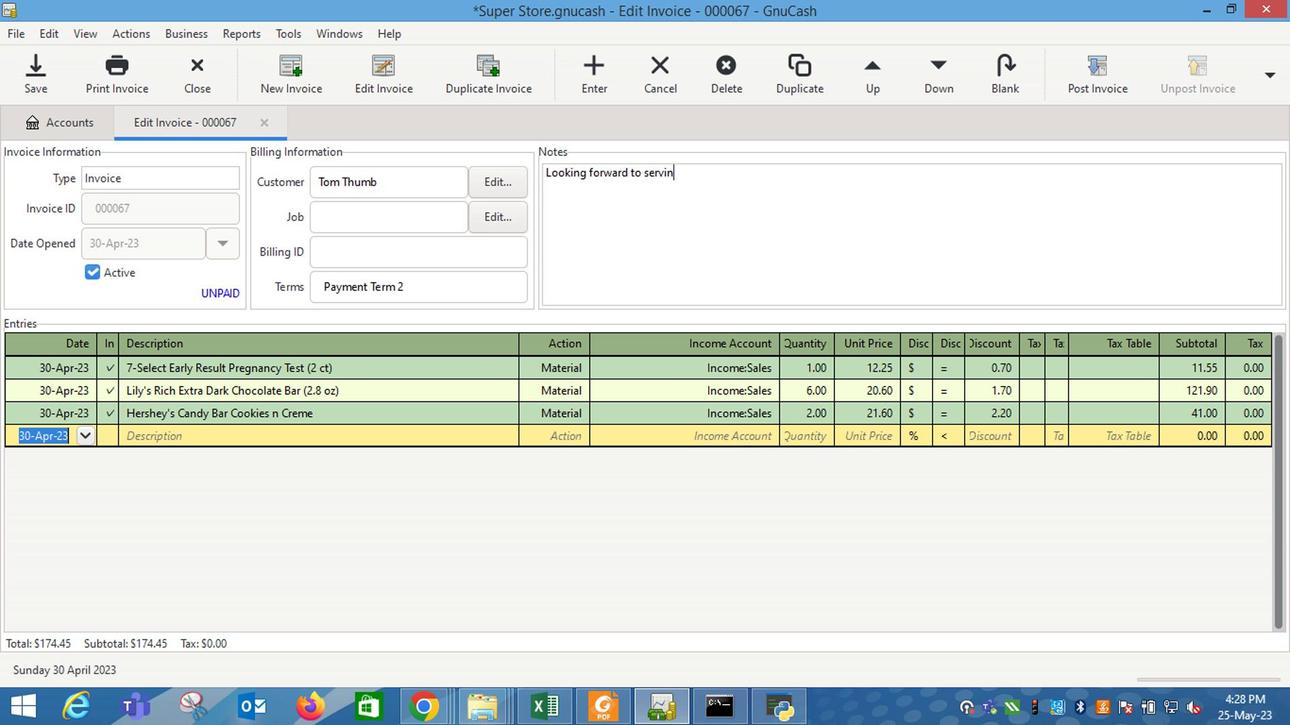 
Action: Key pressed g
Screenshot: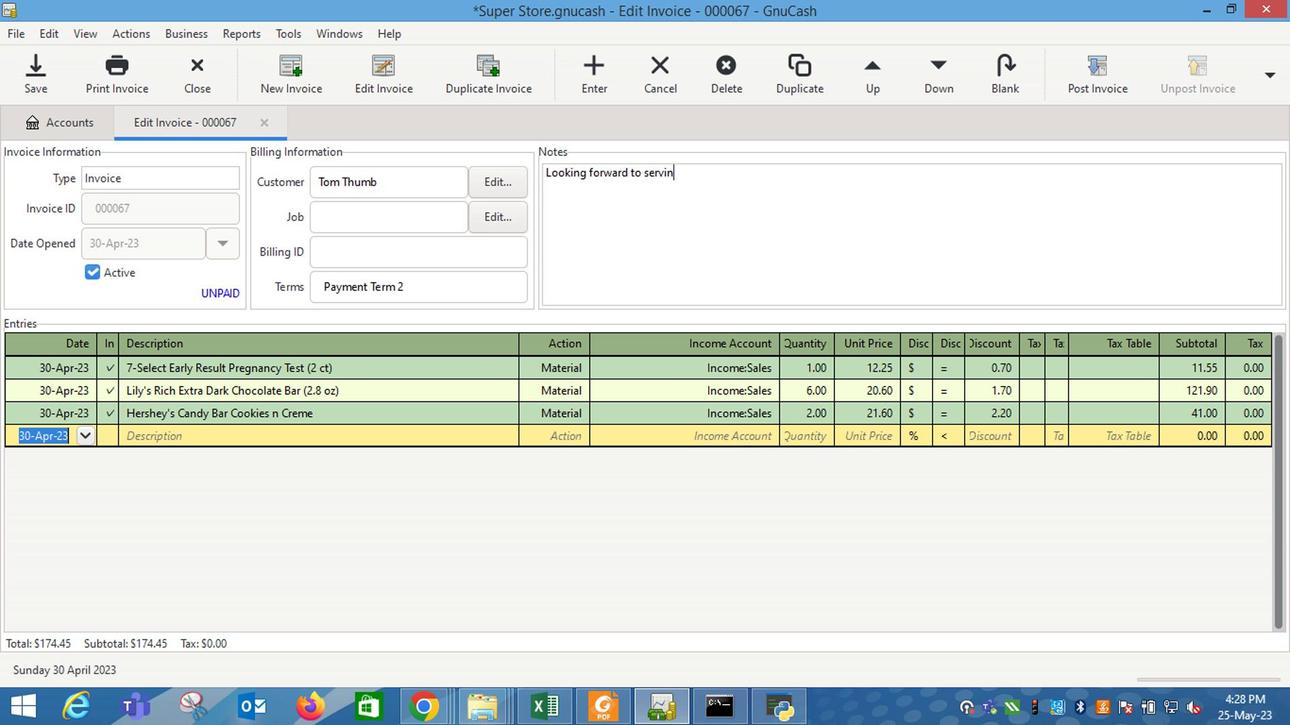 
Action: Mouse moved to (1001, 258)
Screenshot: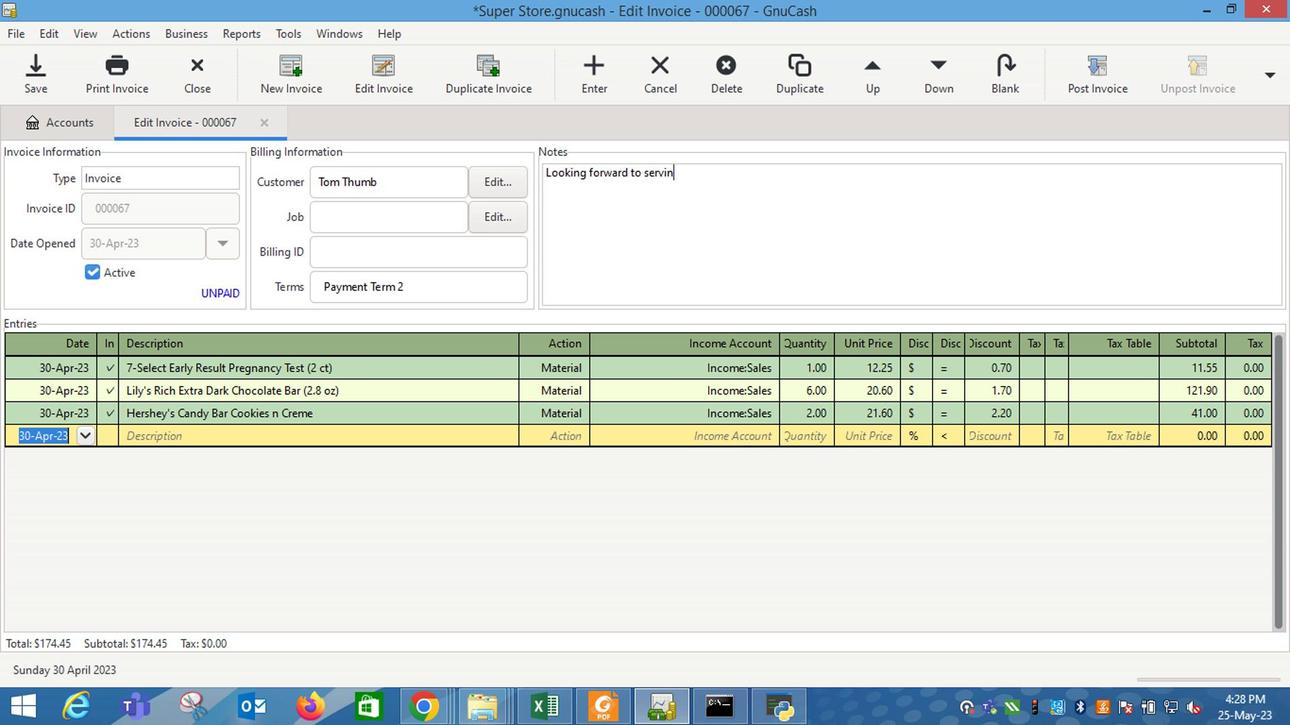 
Action: Key pressed <Key.space>you<Key.space>again.
Screenshot: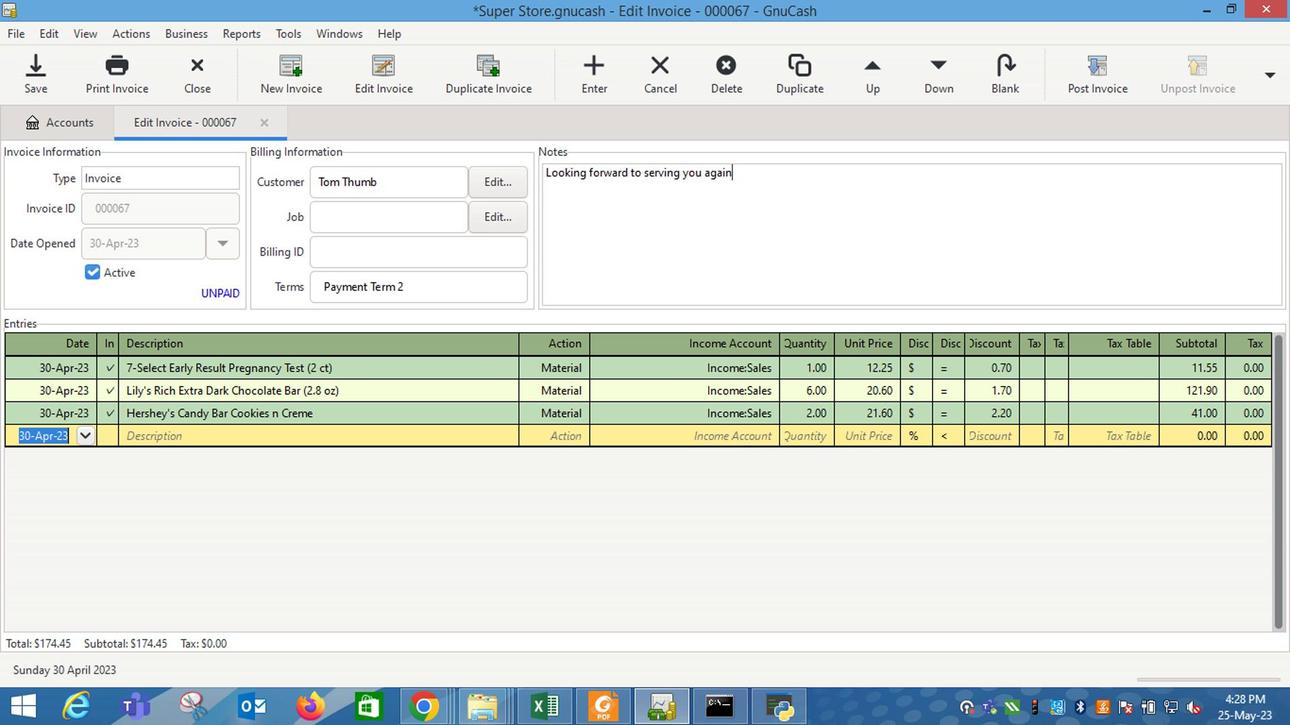 
Action: Mouse moved to (1096, 69)
Screenshot: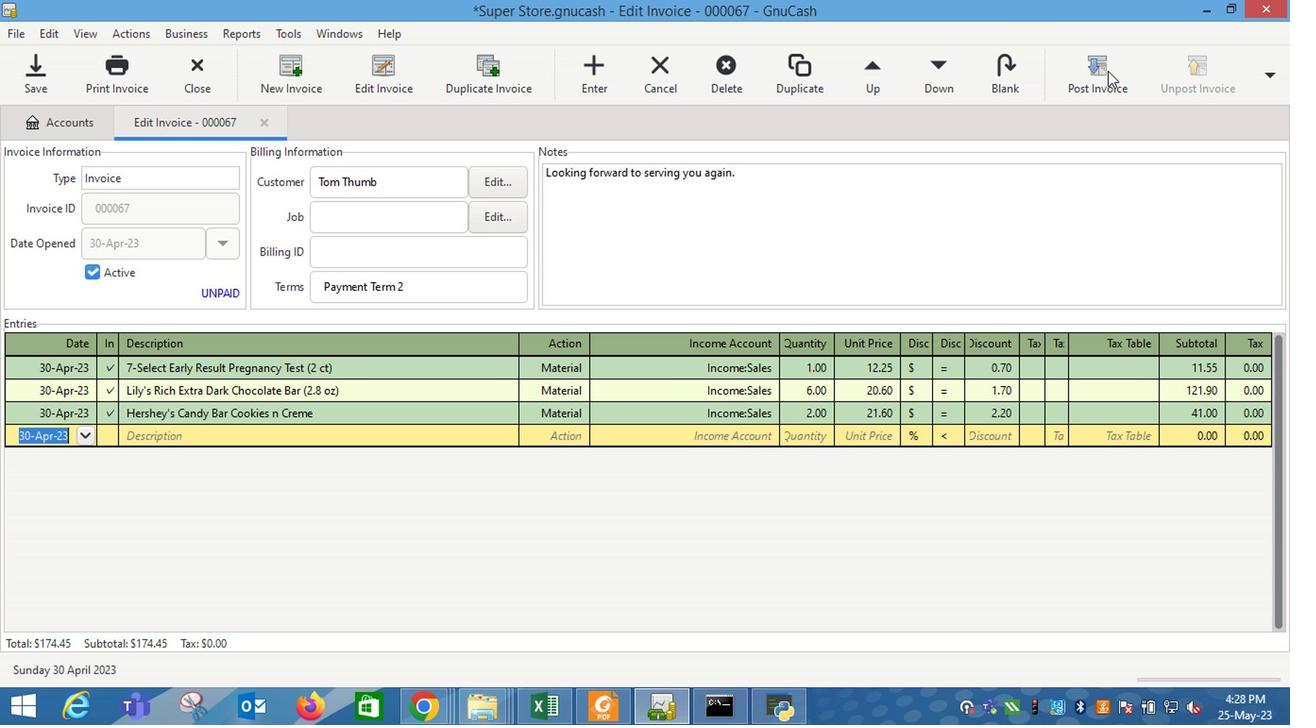 
Action: Mouse pressed left at (1096, 69)
Screenshot: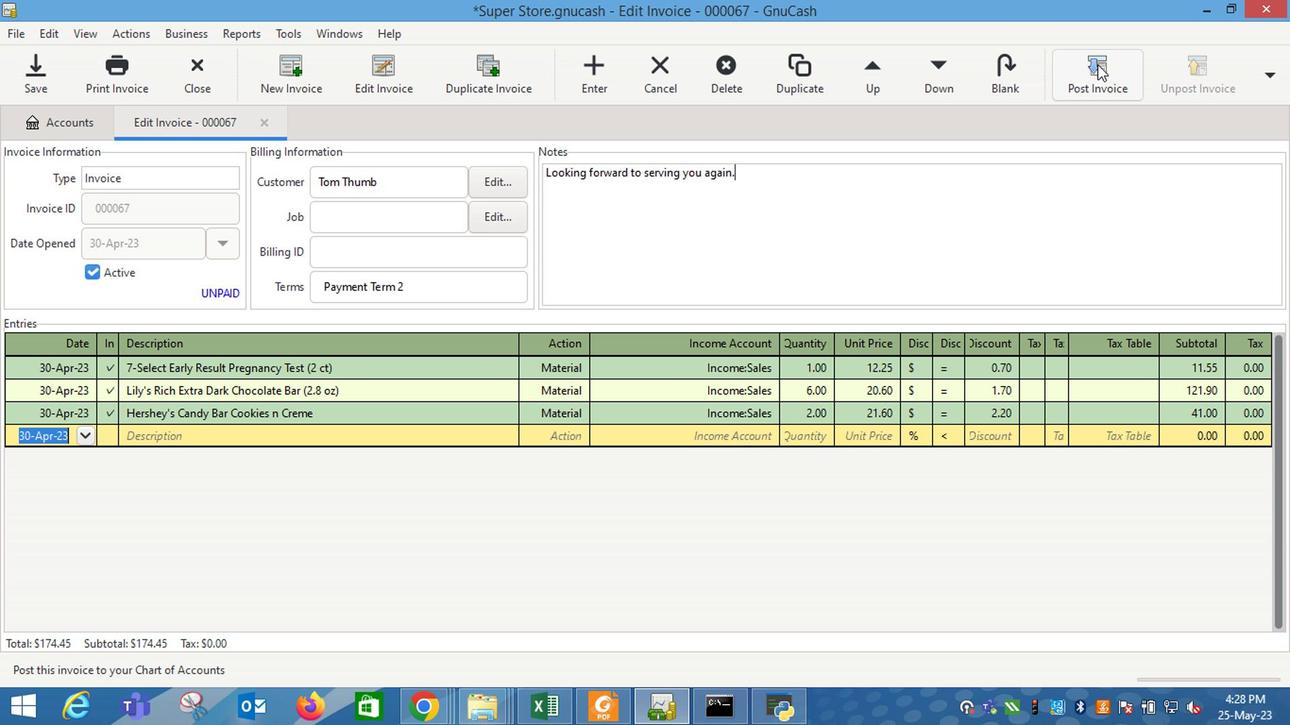 
Action: Mouse moved to (806, 315)
Screenshot: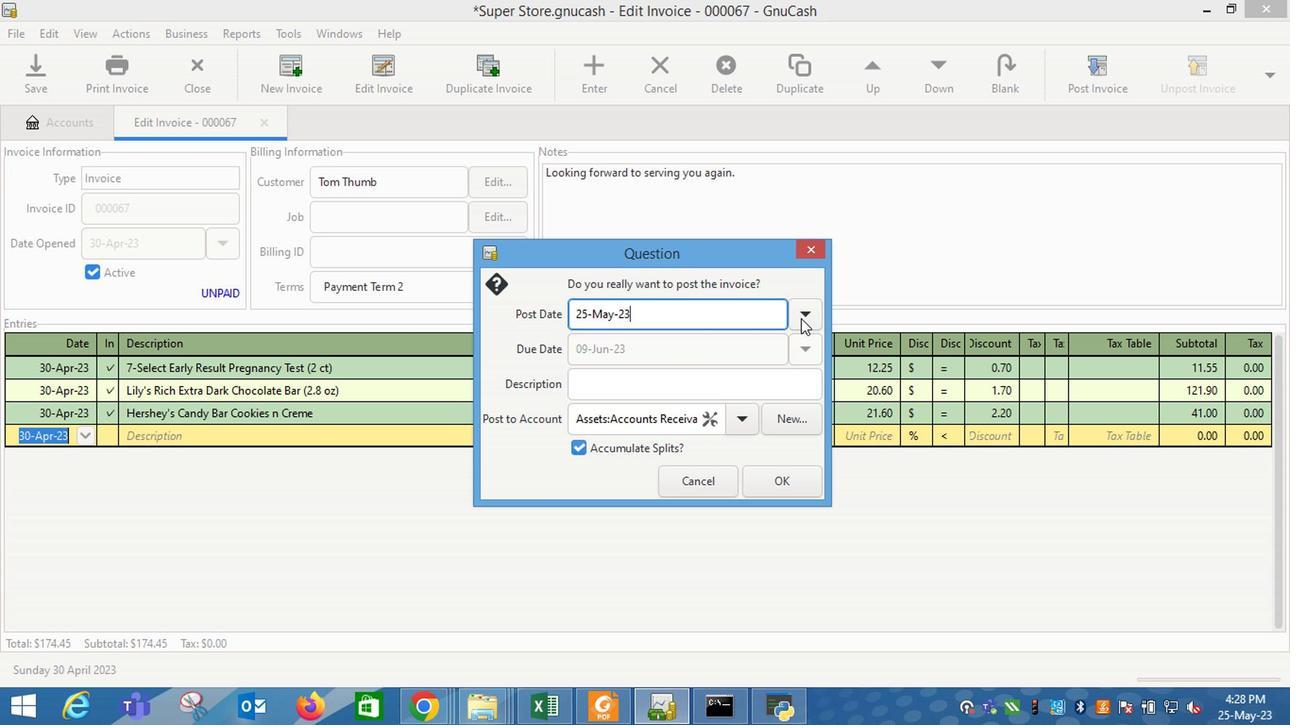 
Action: Mouse pressed left at (806, 315)
Screenshot: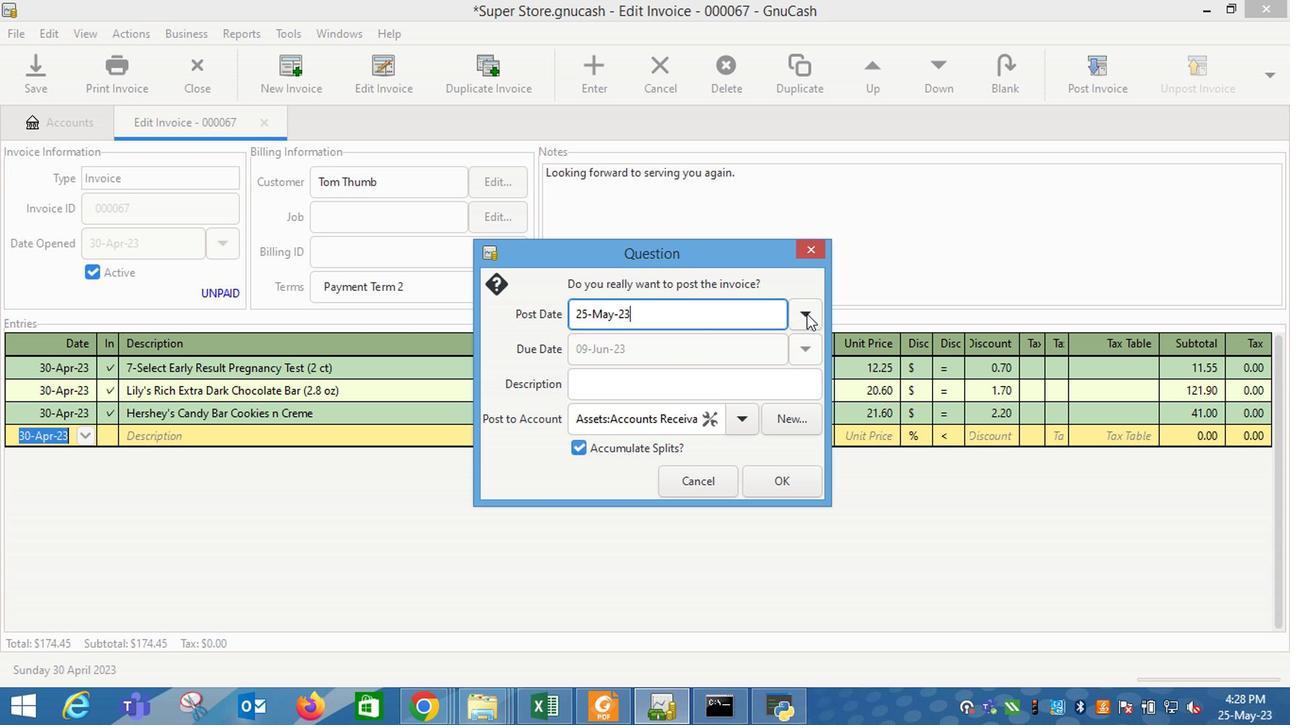 
Action: Mouse moved to (688, 421)
Screenshot: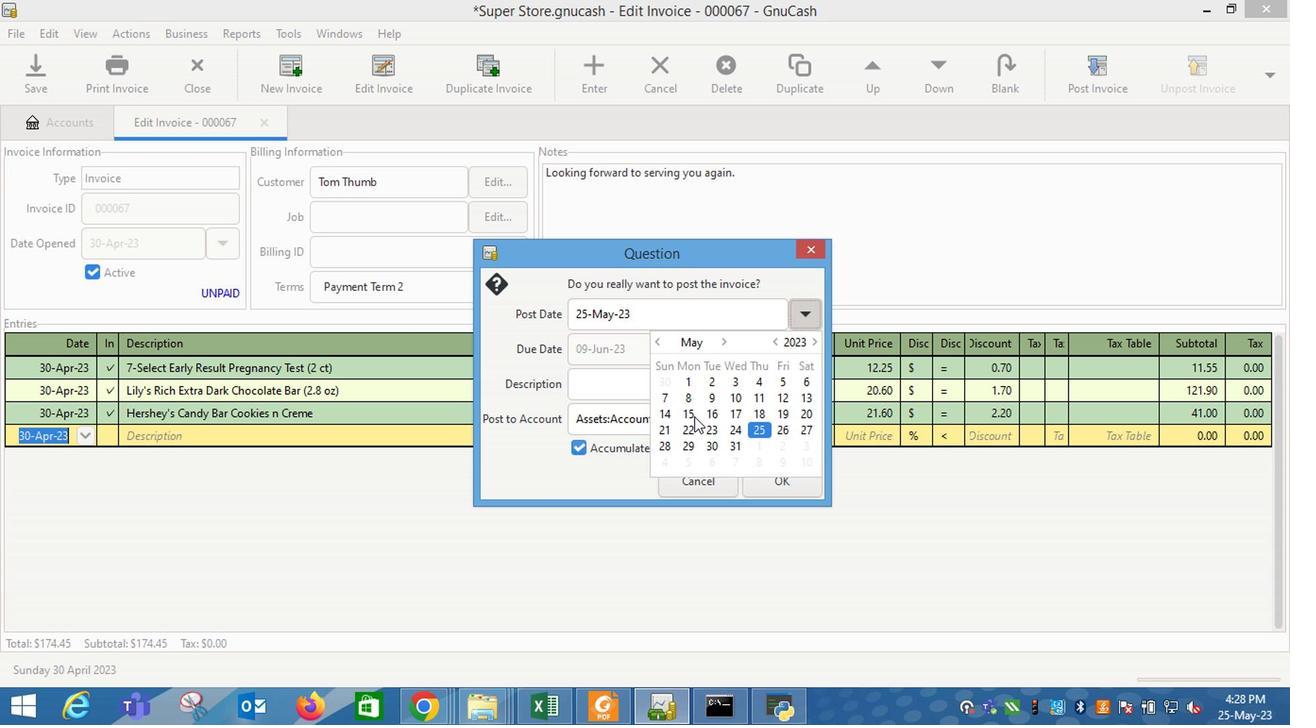 
Action: Mouse pressed left at (688, 421)
Screenshot: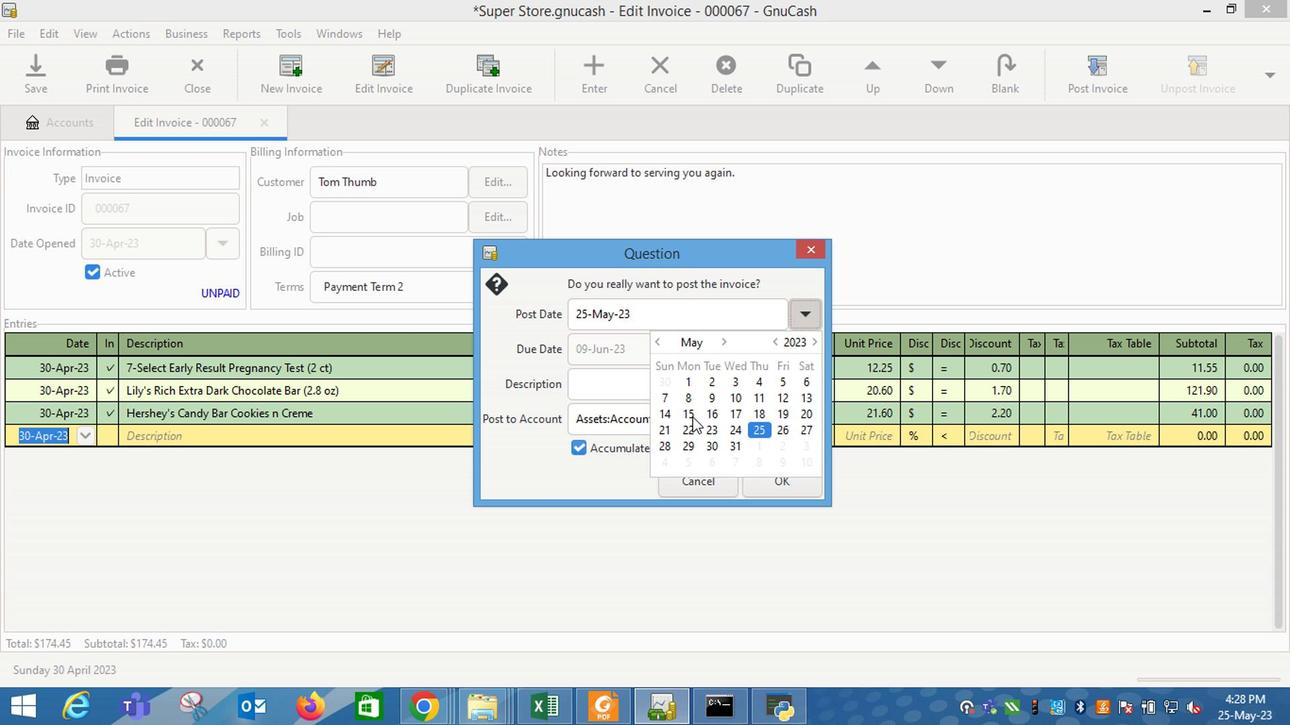 
Action: Mouse moved to (610, 424)
Screenshot: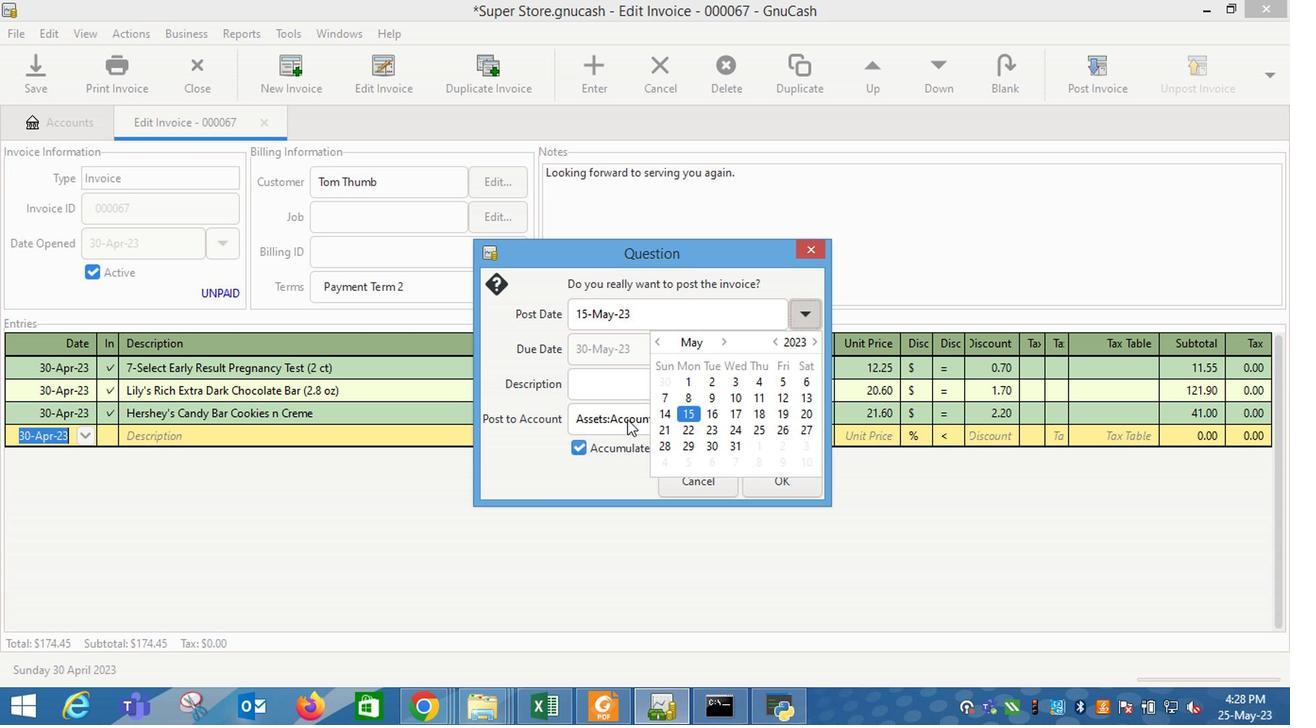 
Action: Mouse pressed left at (610, 424)
Screenshot: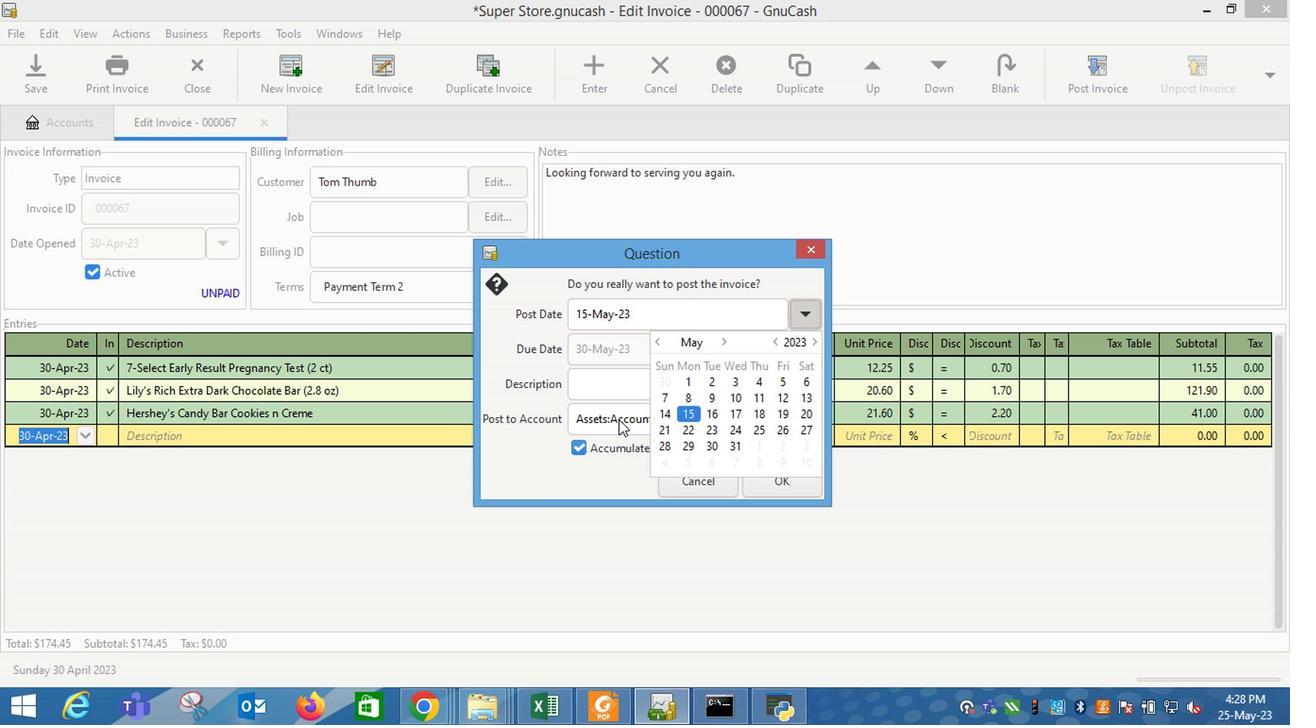 
Action: Mouse moved to (729, 423)
Screenshot: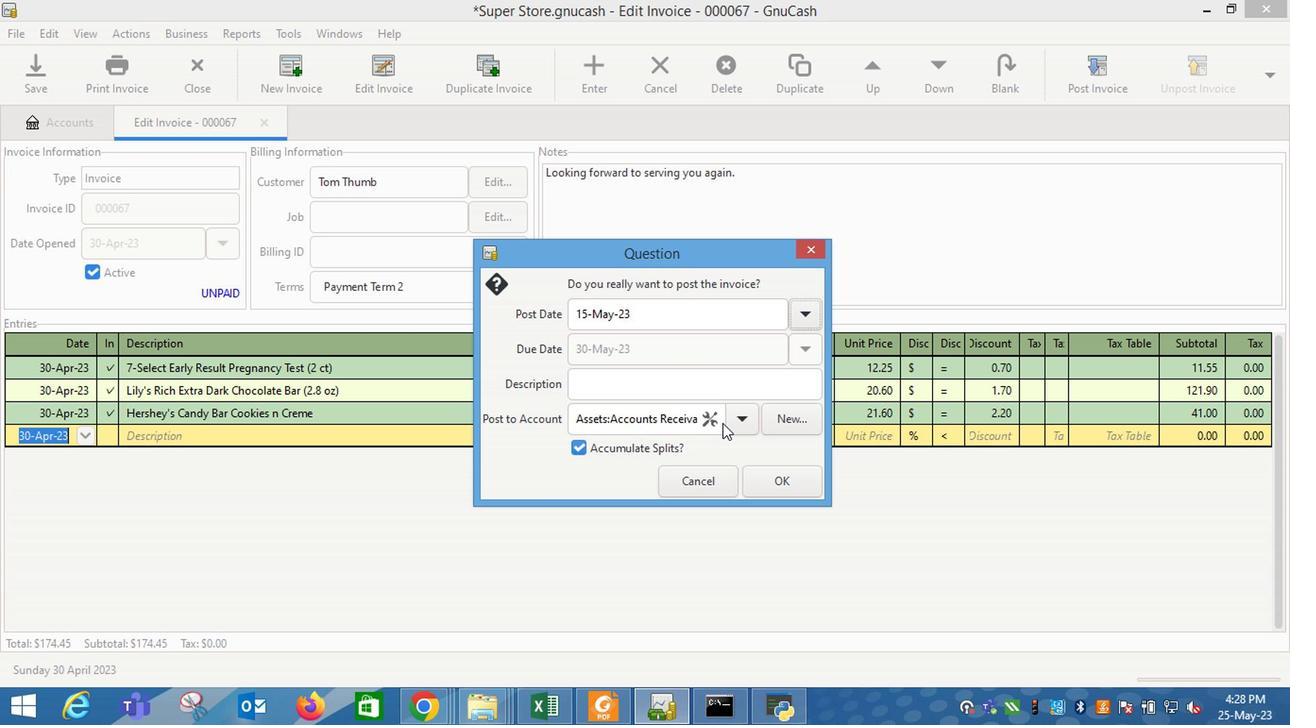 
Action: Mouse pressed left at (729, 423)
Screenshot: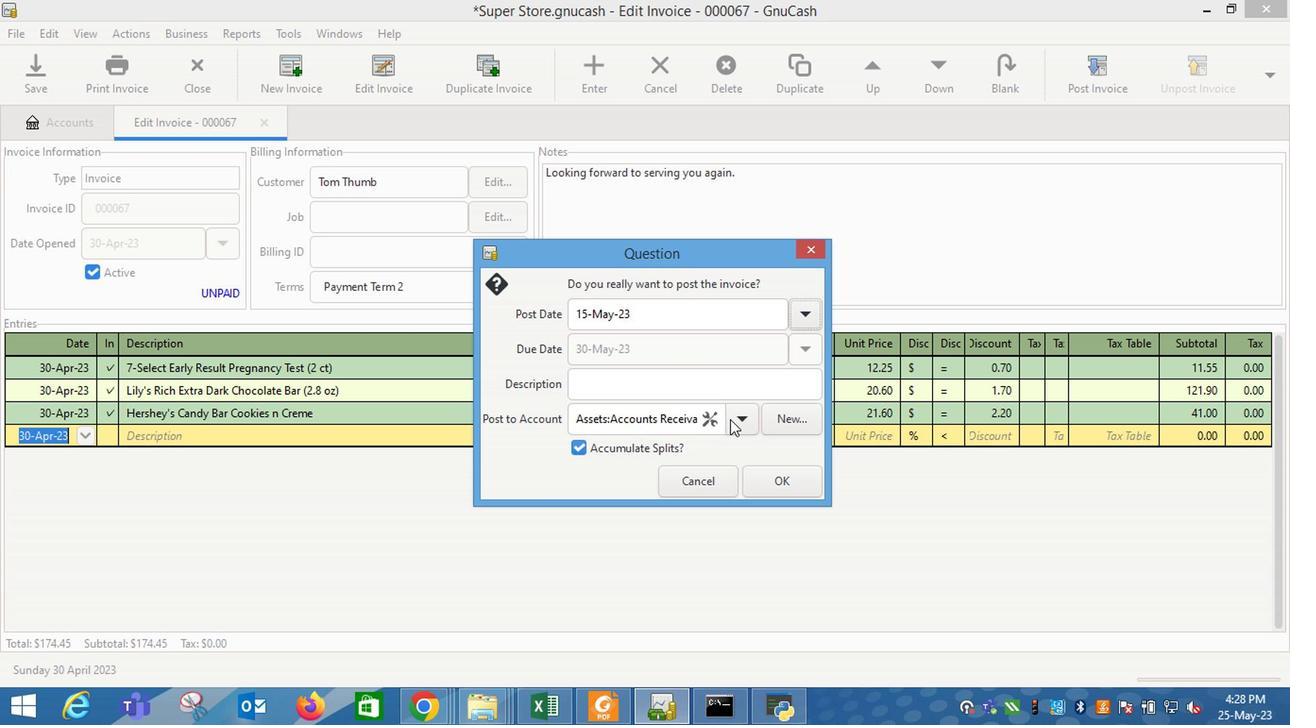 
Action: Mouse pressed left at (729, 423)
Screenshot: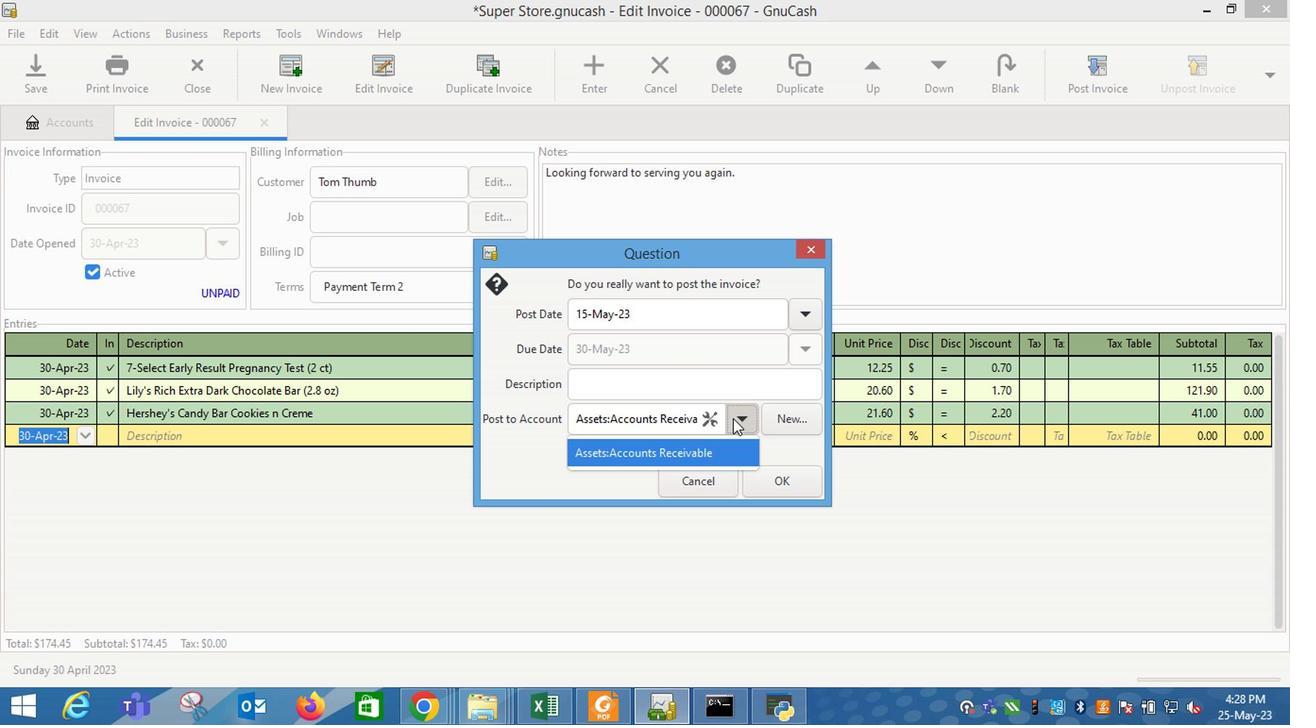 
Action: Mouse moved to (785, 488)
Screenshot: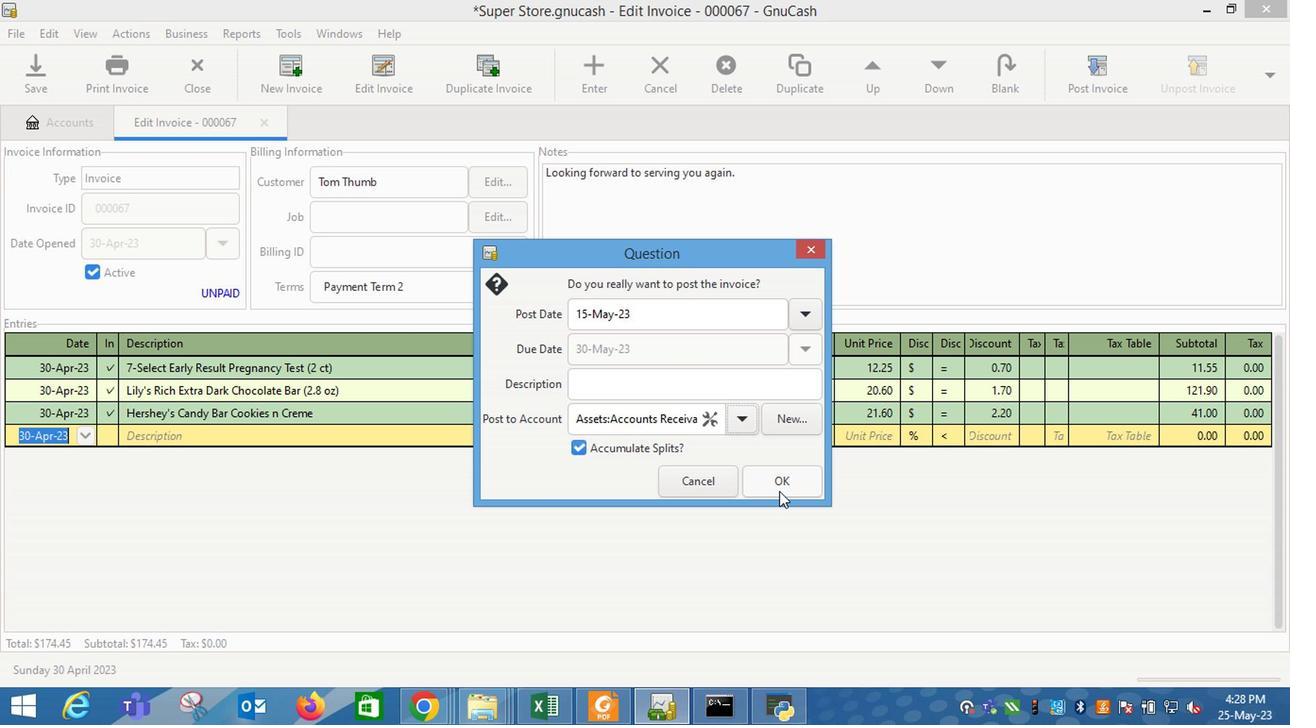 
Action: Mouse pressed left at (785, 488)
Screenshot: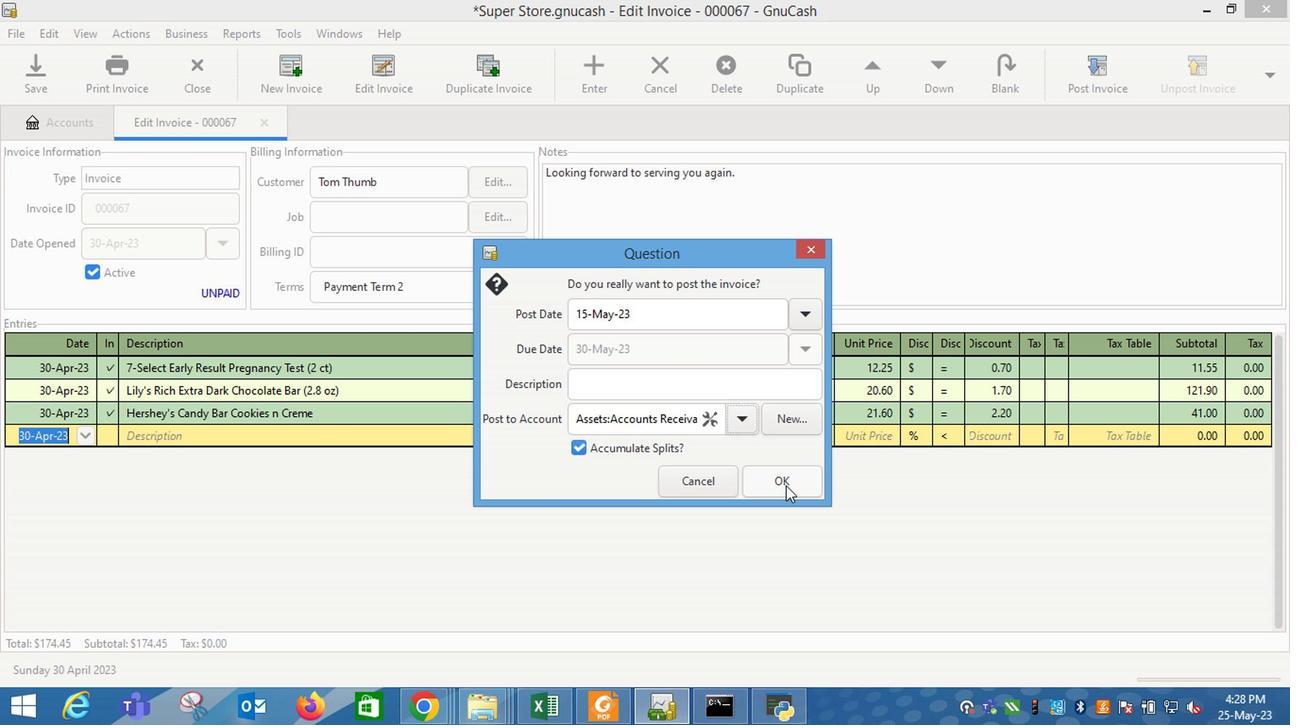 
Action: Mouse moved to (1216, 79)
Screenshot: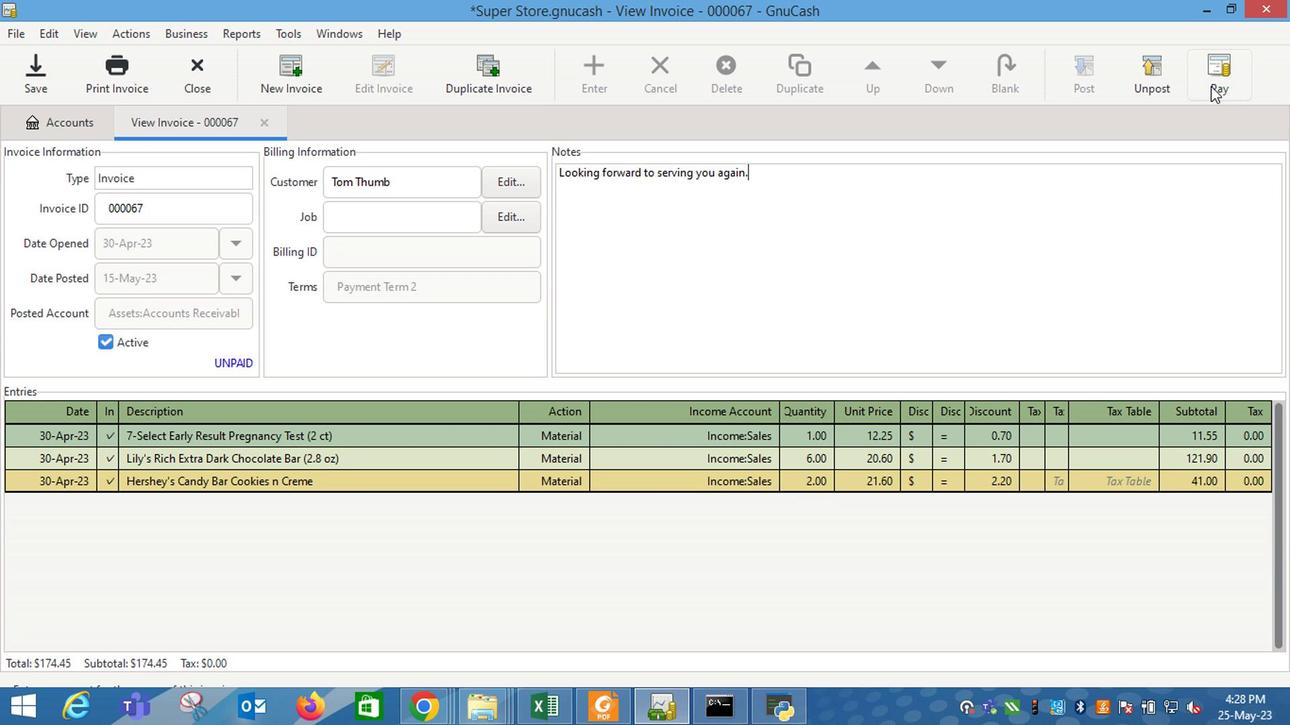 
Action: Mouse pressed left at (1216, 79)
Screenshot: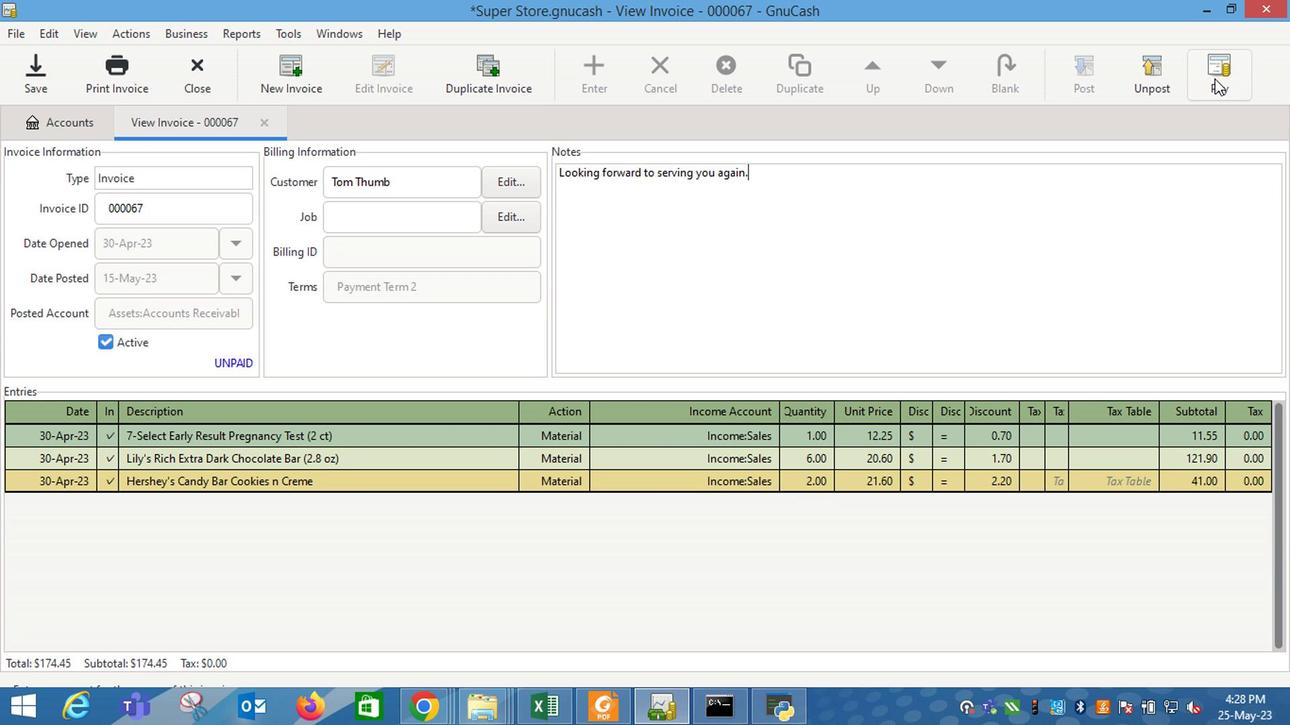 
Action: Mouse moved to (577, 381)
Screenshot: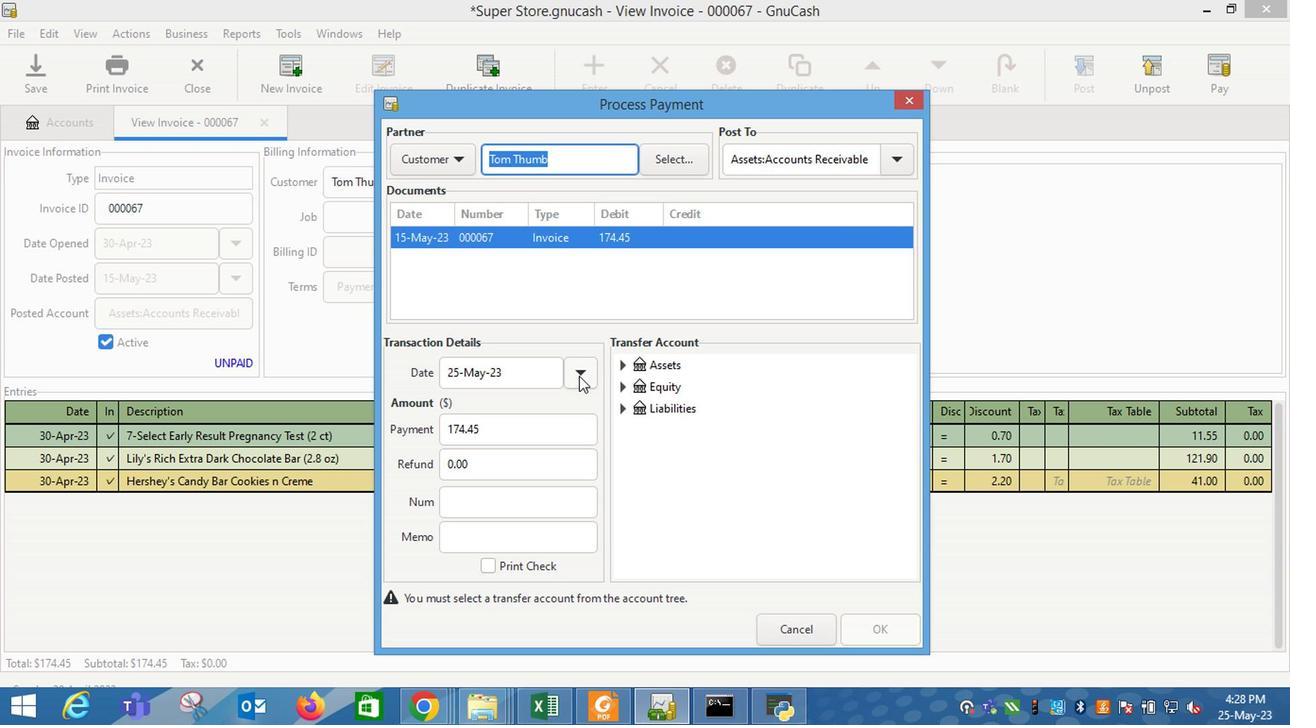 
Action: Mouse pressed left at (577, 381)
Screenshot: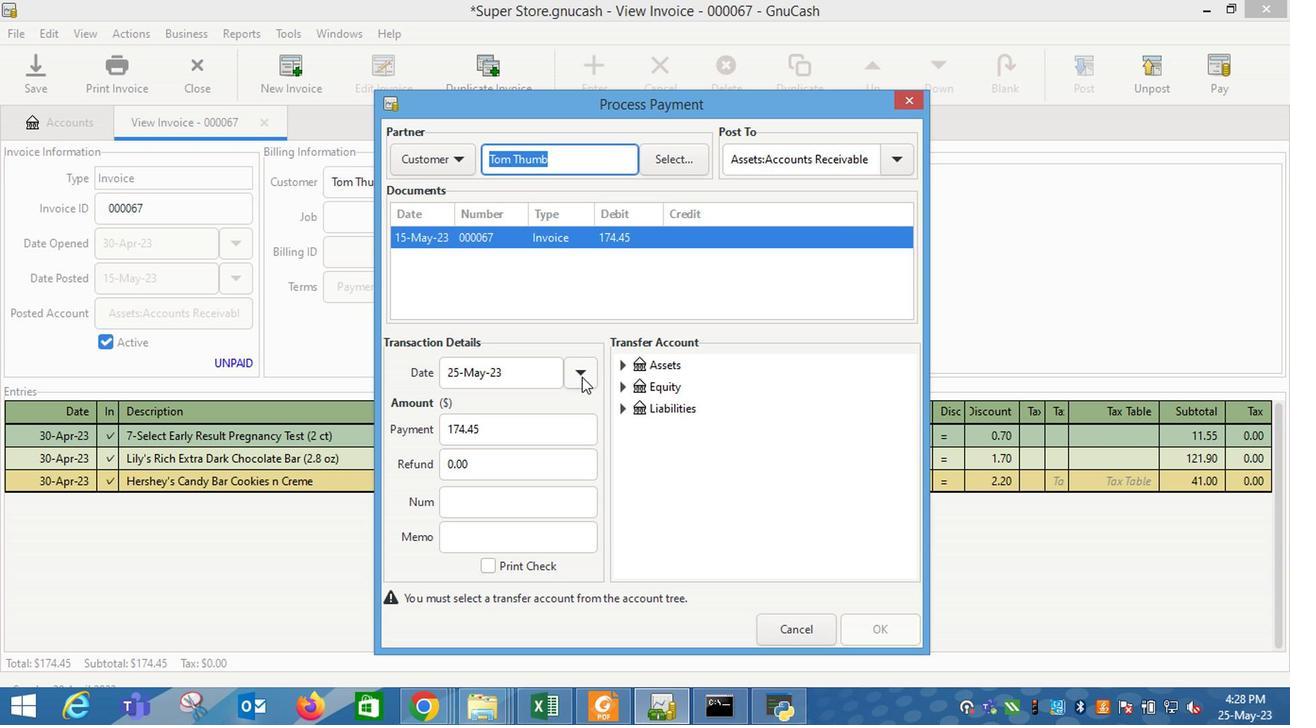 
Action: Mouse moved to (455, 481)
Screenshot: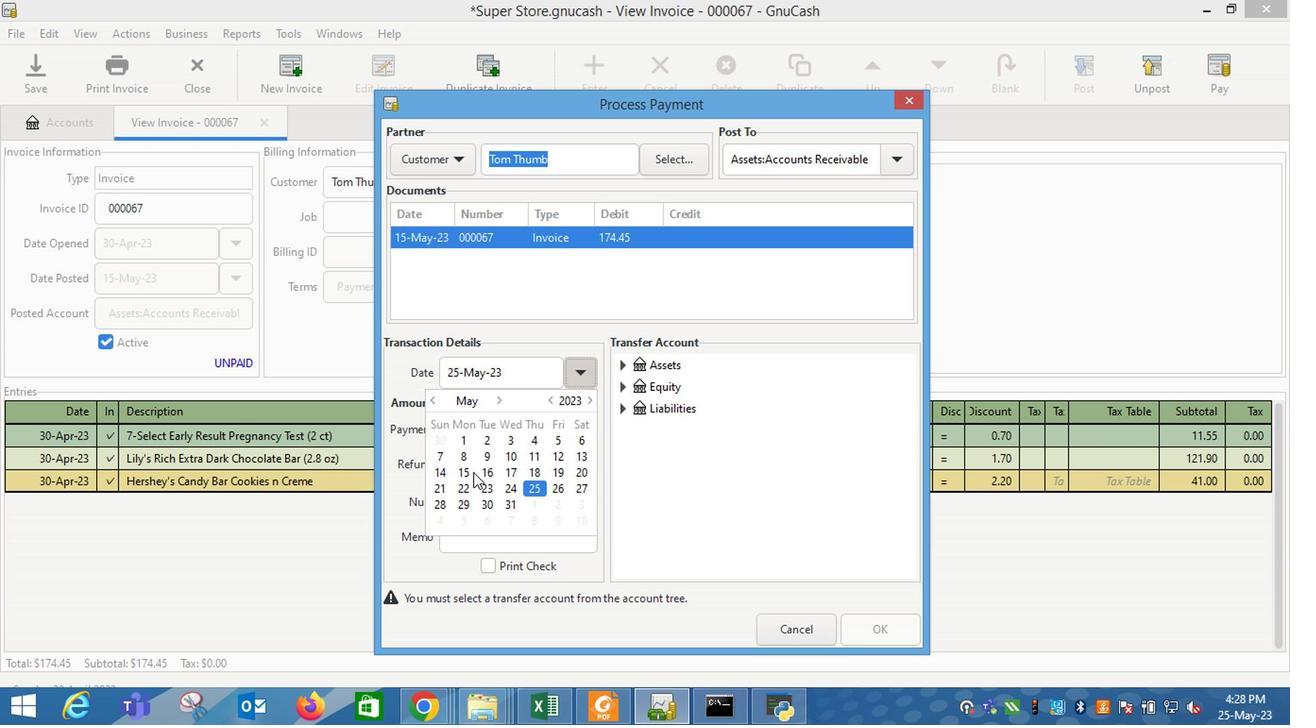 
Action: Mouse pressed left at (455, 481)
Screenshot: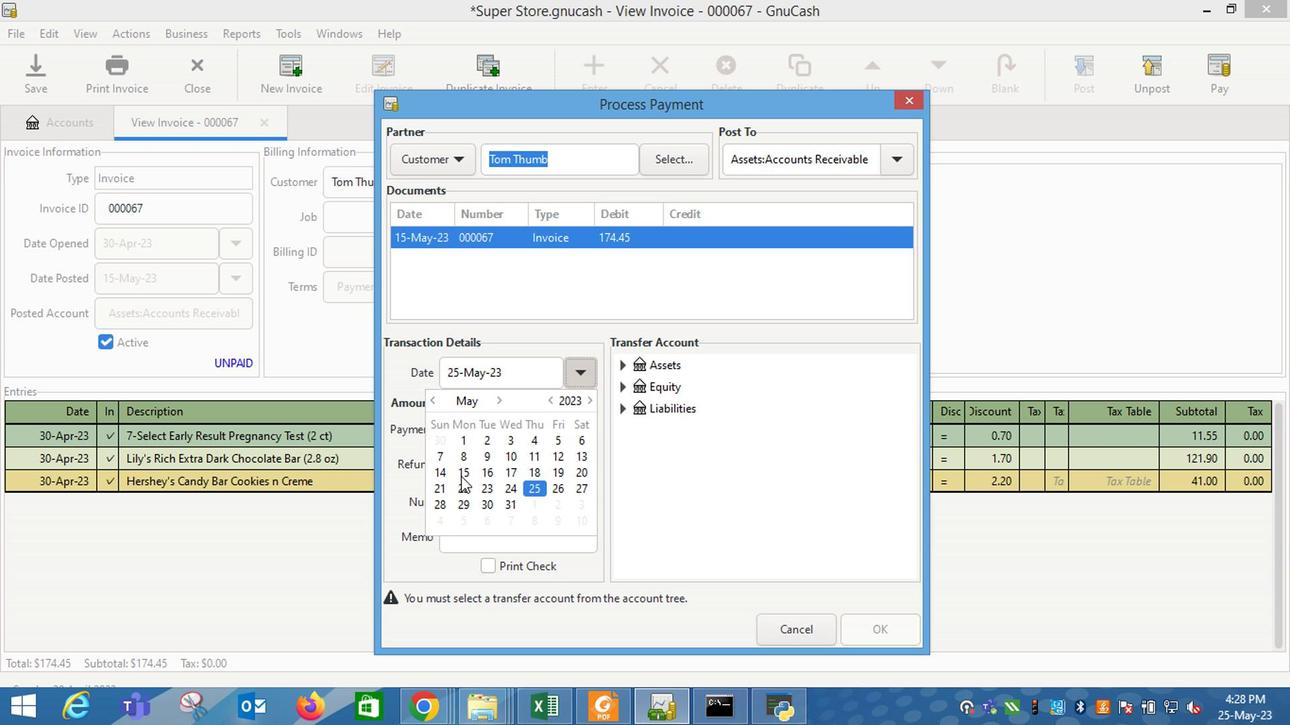 
Action: Mouse moved to (651, 478)
Screenshot: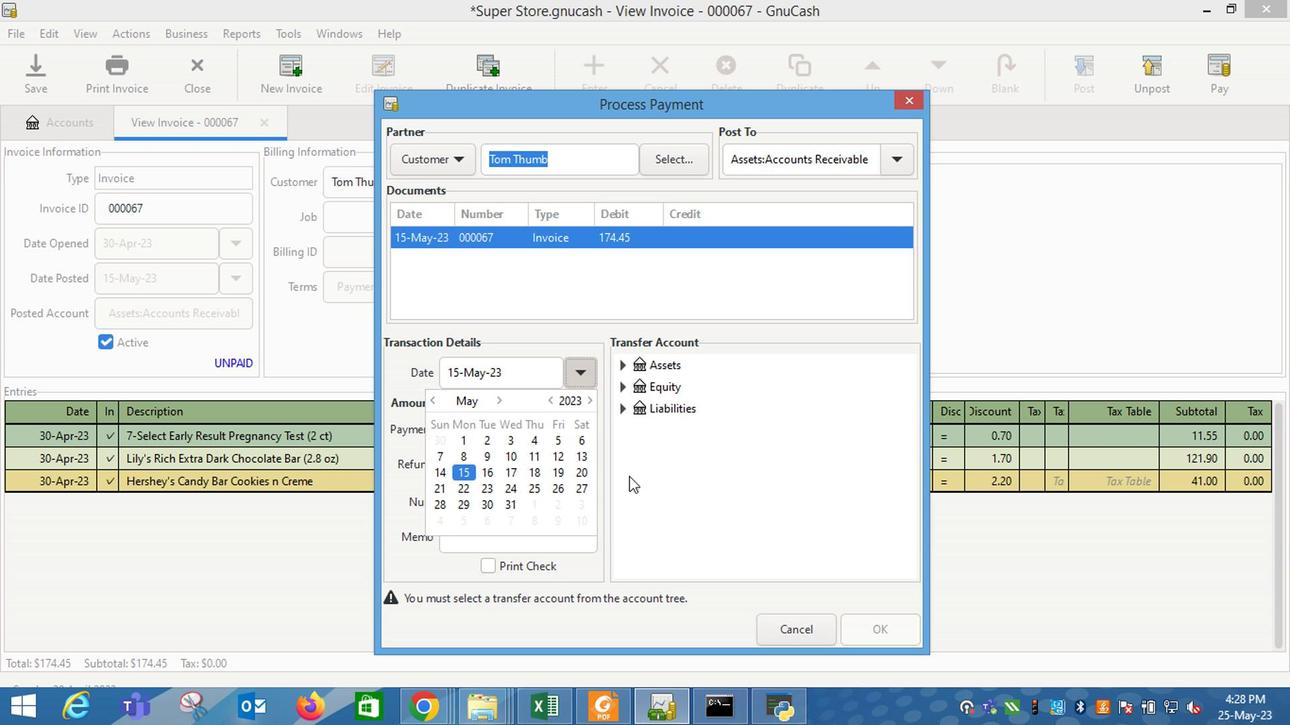 
Action: Mouse pressed left at (651, 478)
Screenshot: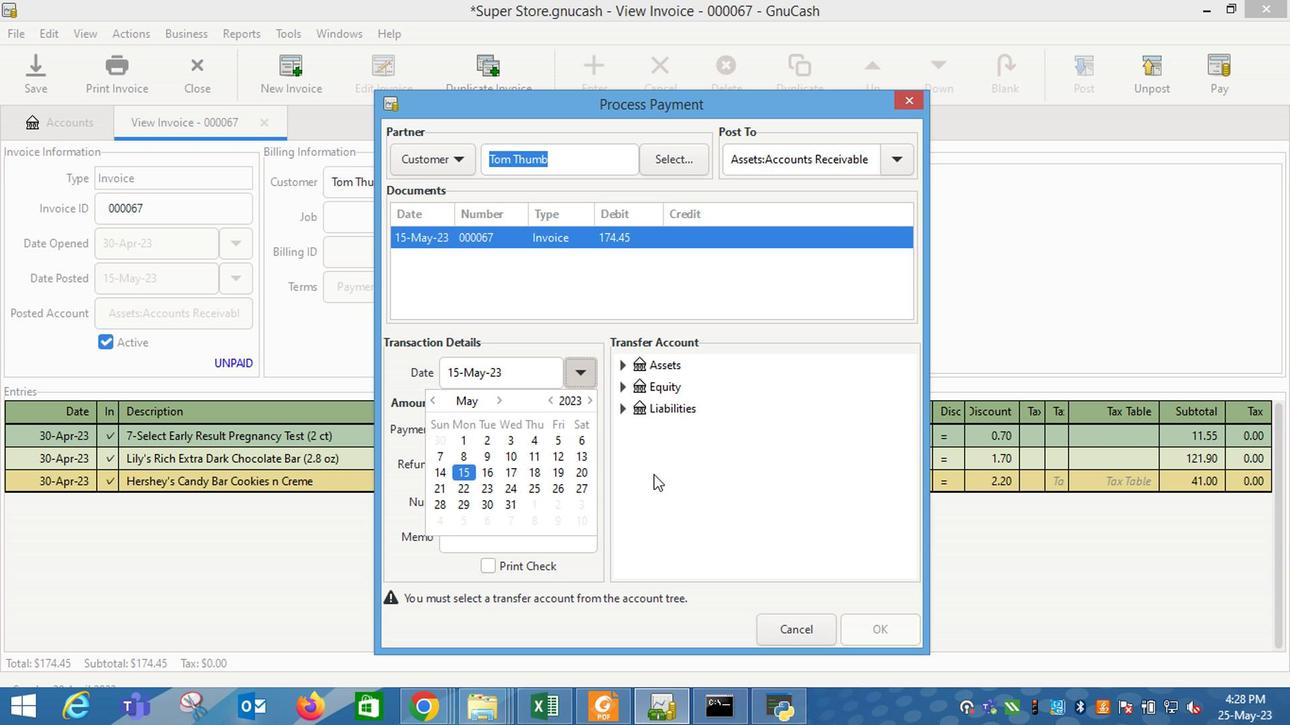
Action: Mouse moved to (620, 374)
Screenshot: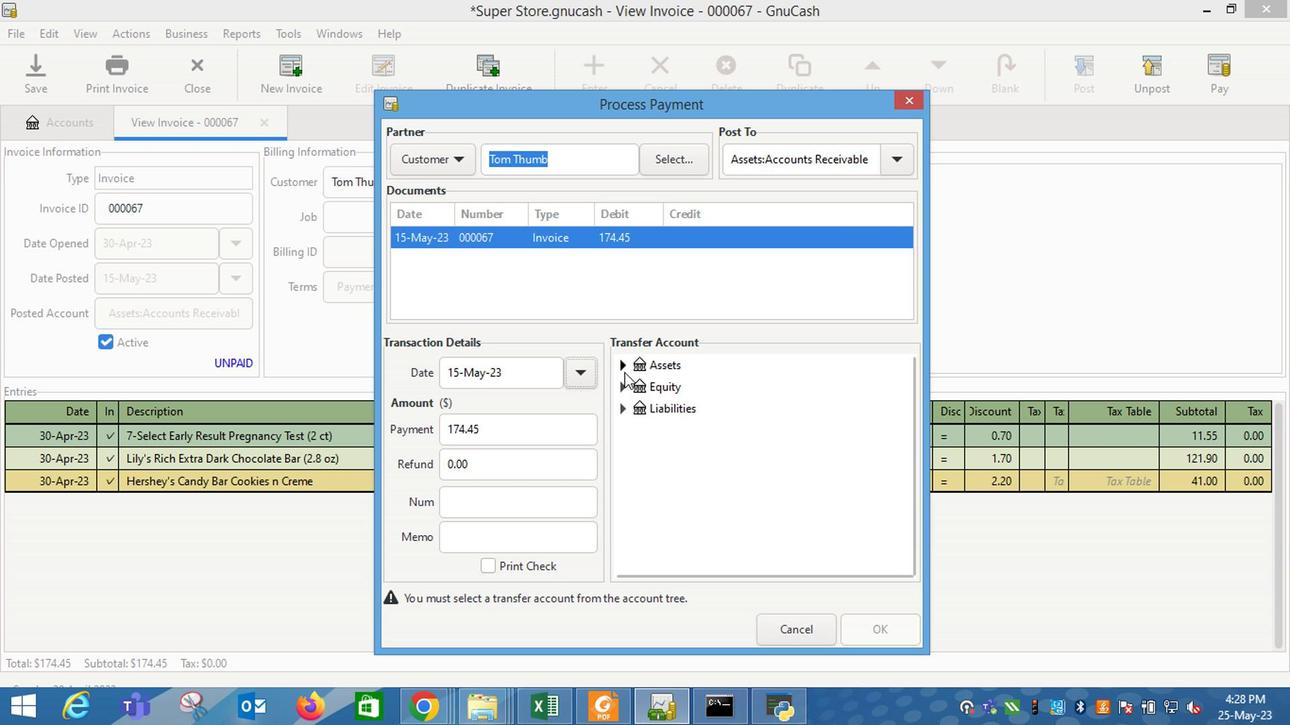 
Action: Mouse pressed left at (620, 374)
Screenshot: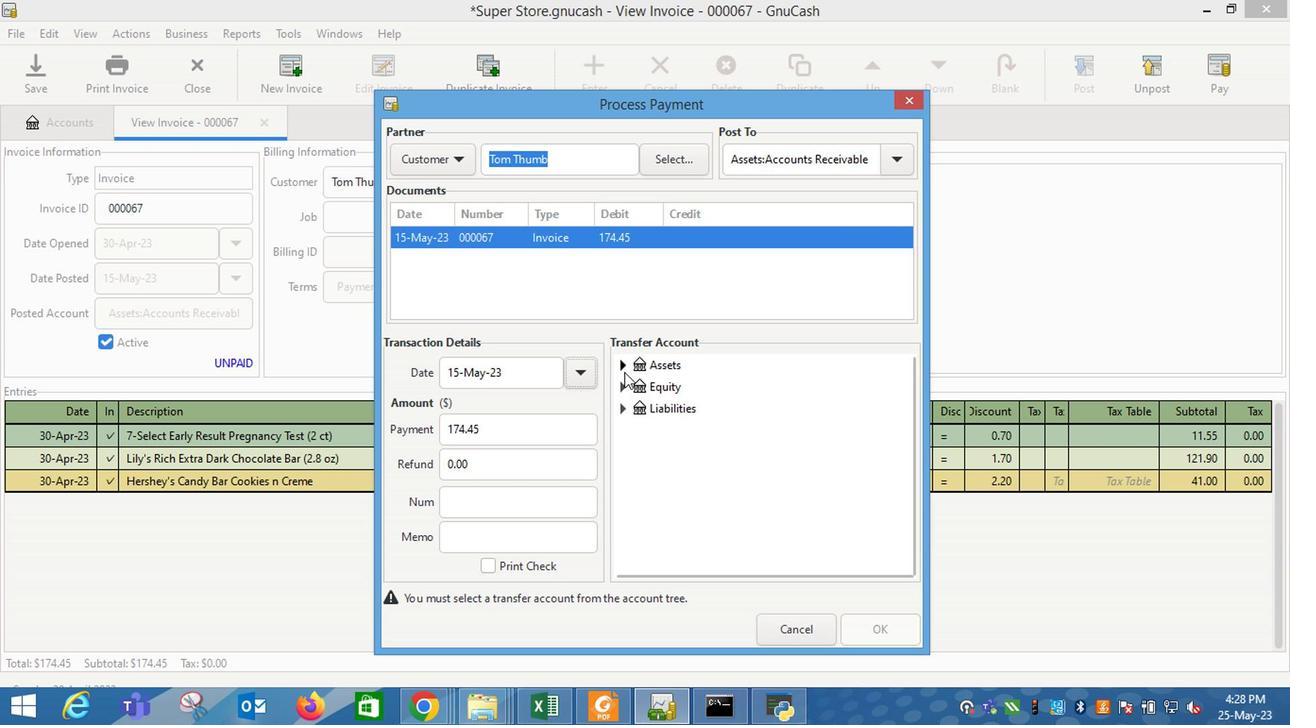 
Action: Mouse moved to (641, 397)
Screenshot: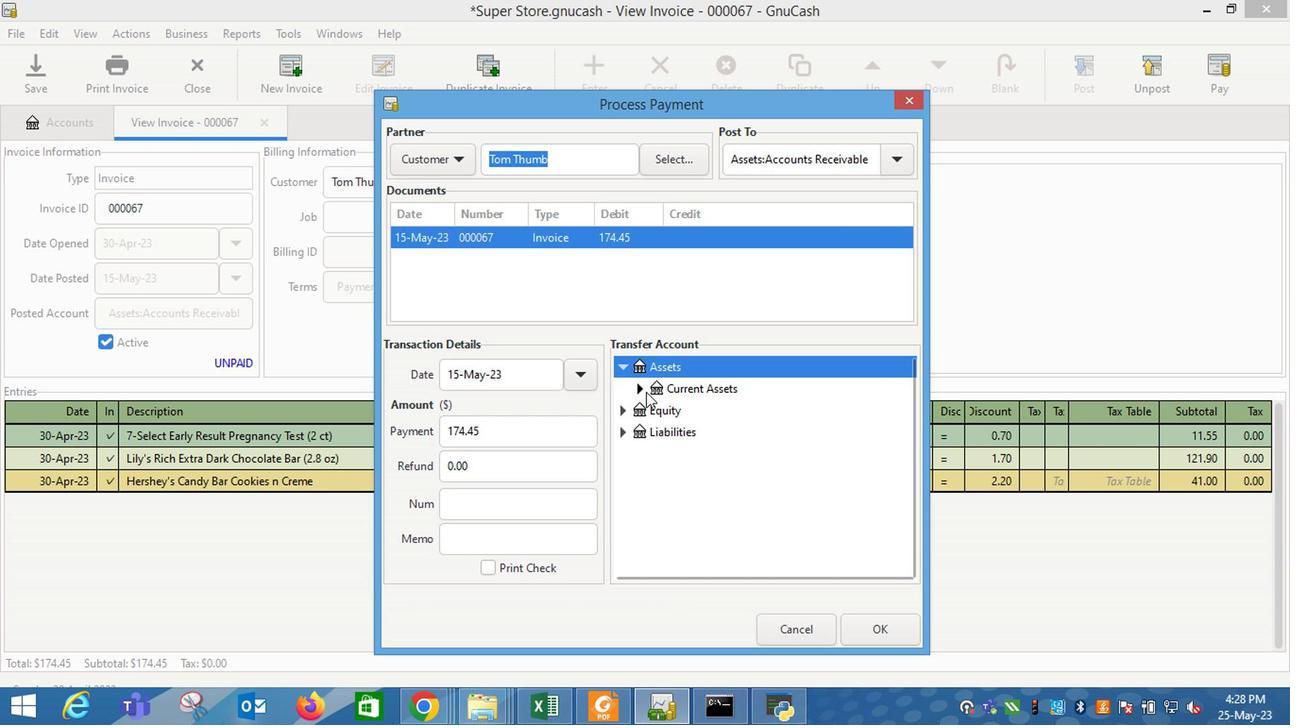 
Action: Mouse pressed left at (641, 397)
Screenshot: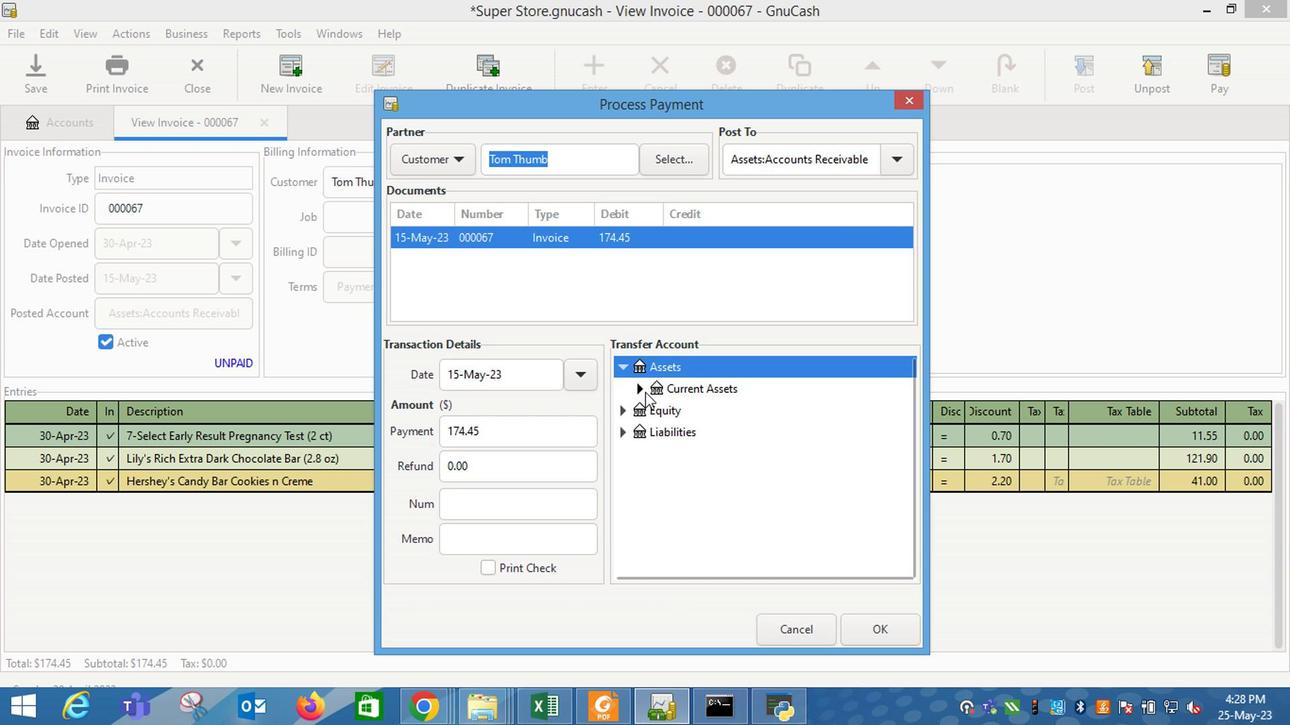 
Action: Mouse moved to (697, 420)
Screenshot: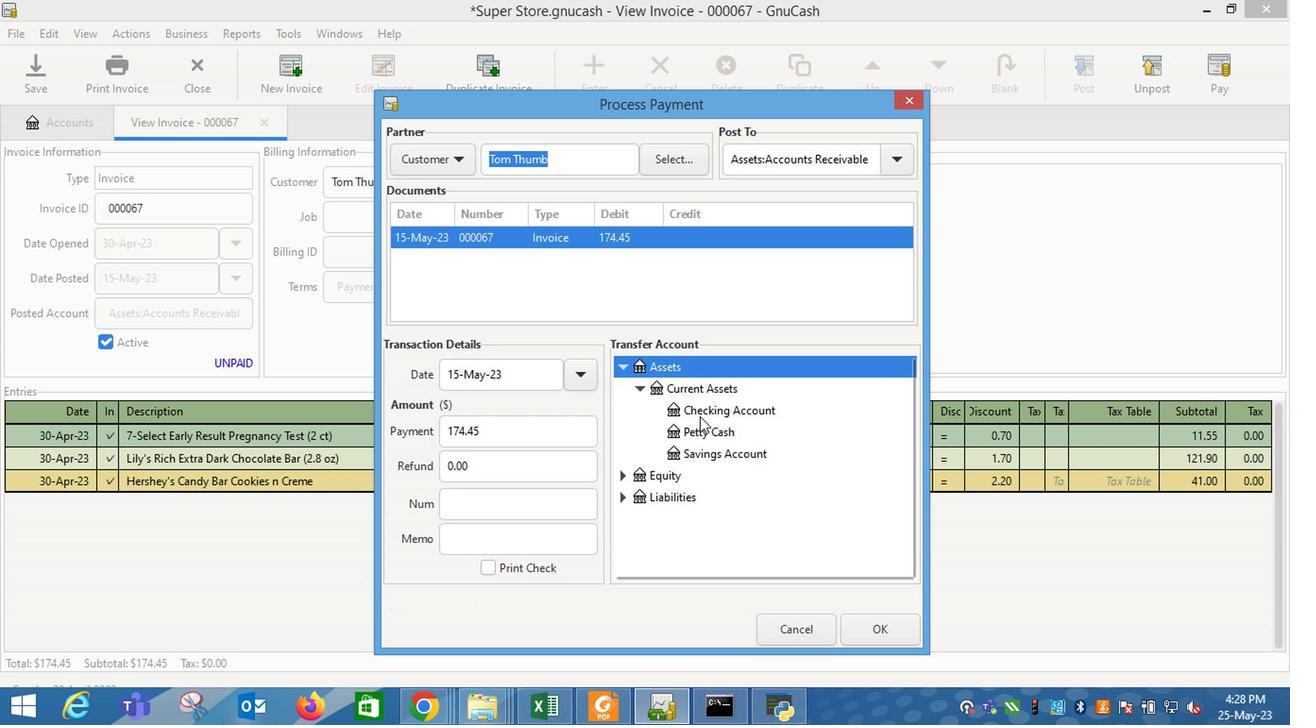 
Action: Mouse pressed left at (697, 420)
Screenshot: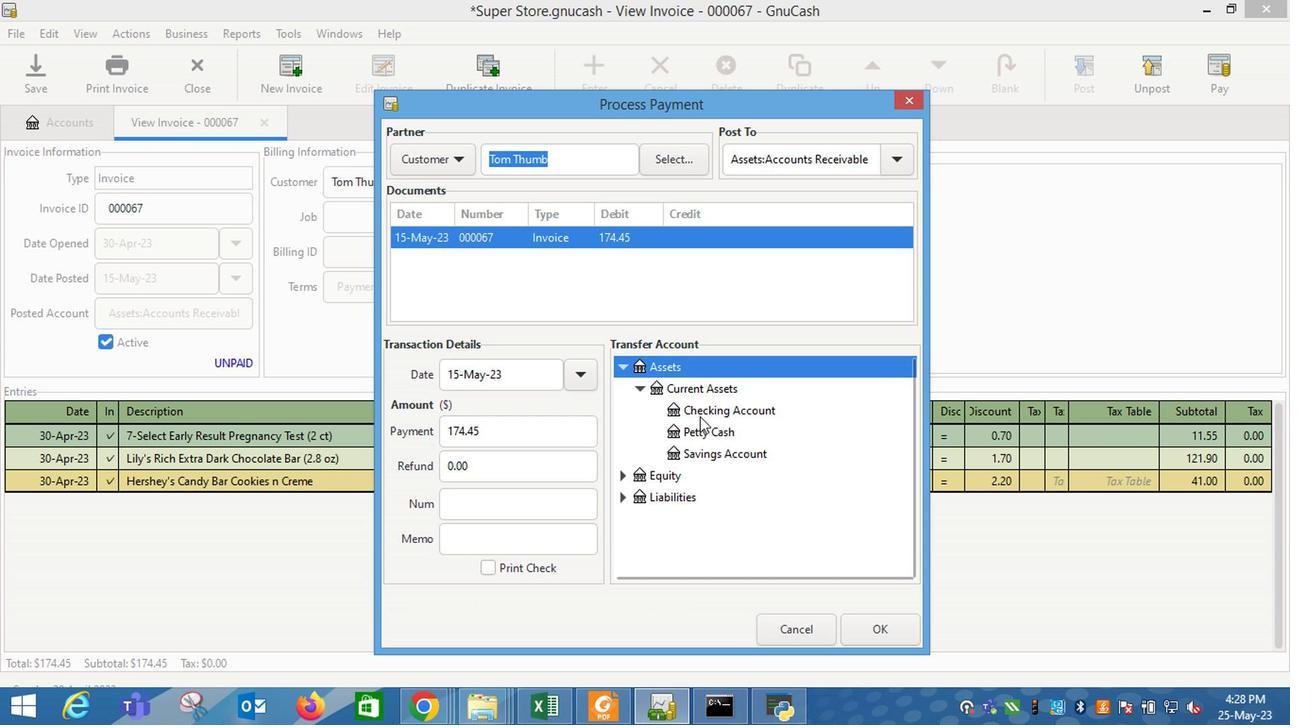 
Action: Mouse moved to (874, 637)
Screenshot: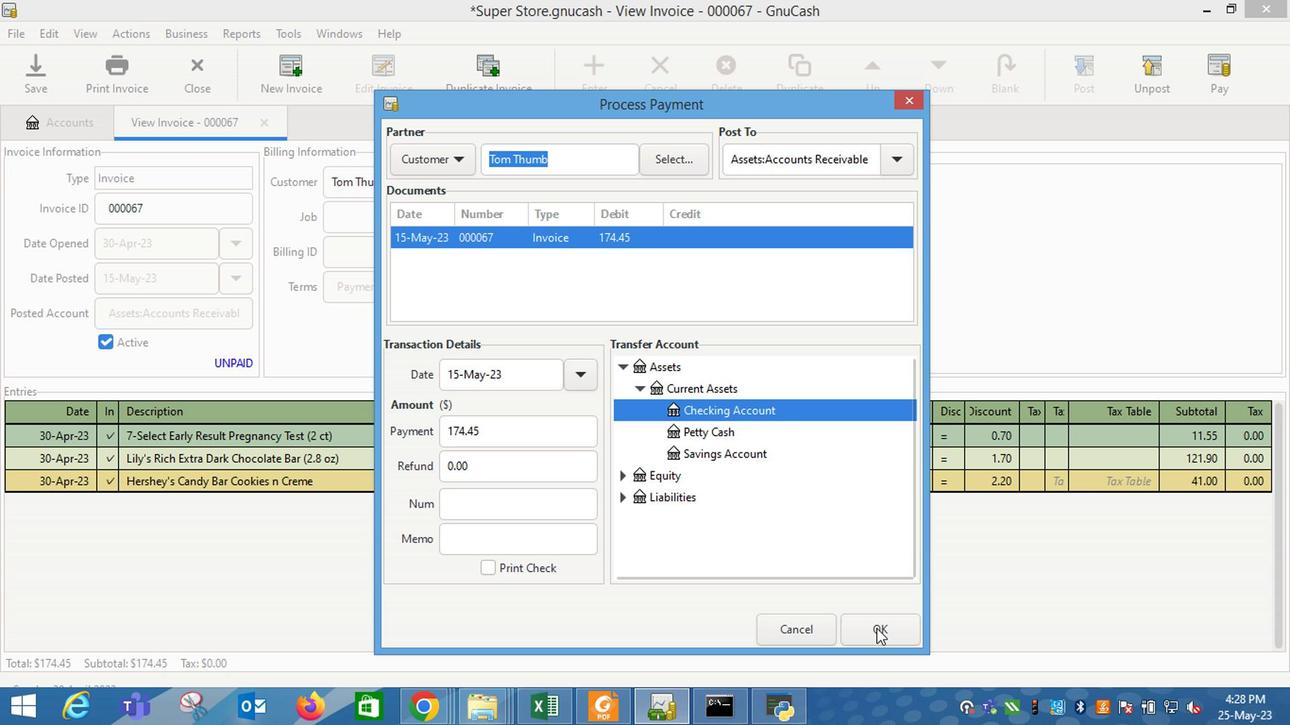
Action: Mouse pressed left at (874, 637)
Screenshot: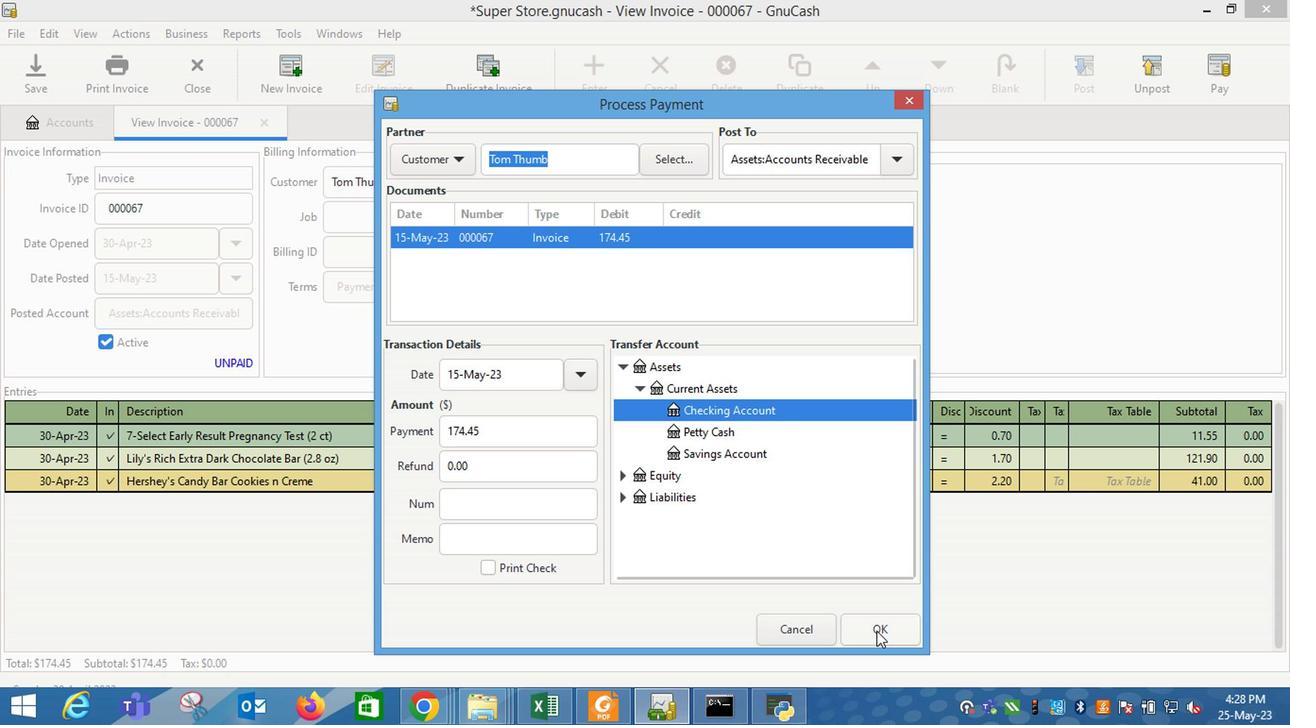 
Action: Mouse moved to (109, 79)
Screenshot: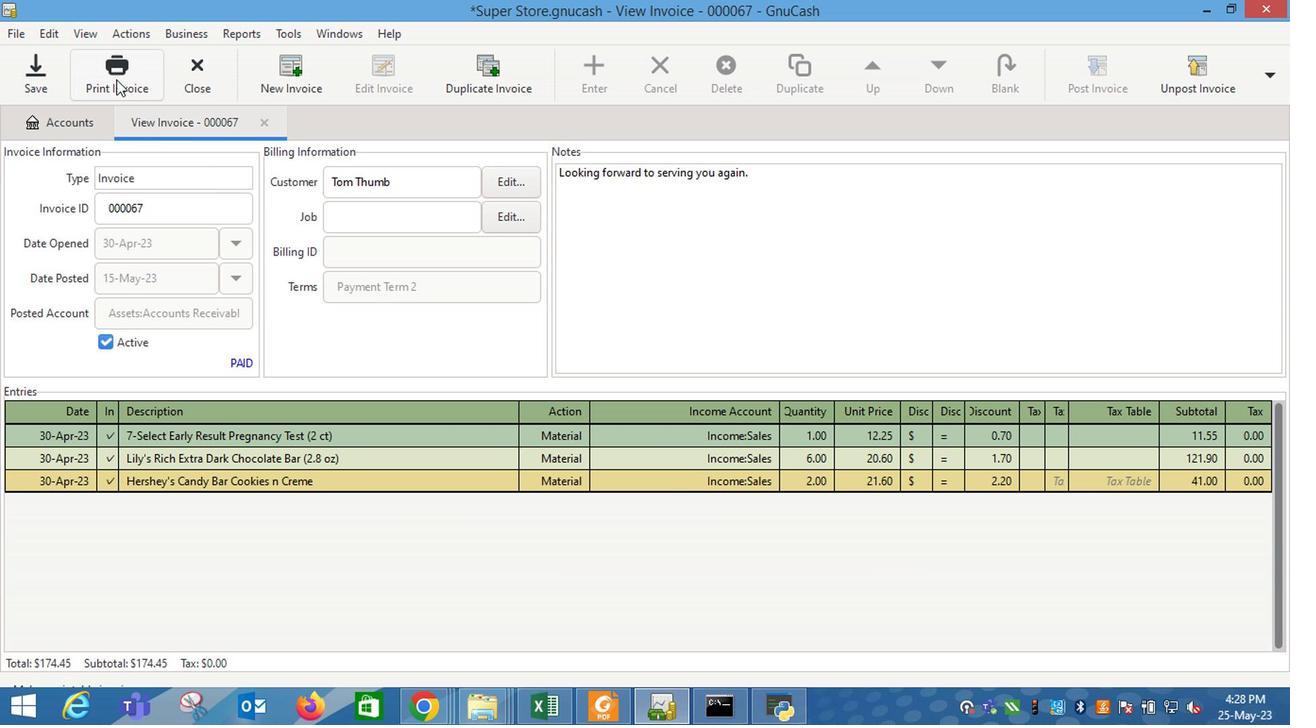 
Action: Mouse pressed left at (109, 79)
Screenshot: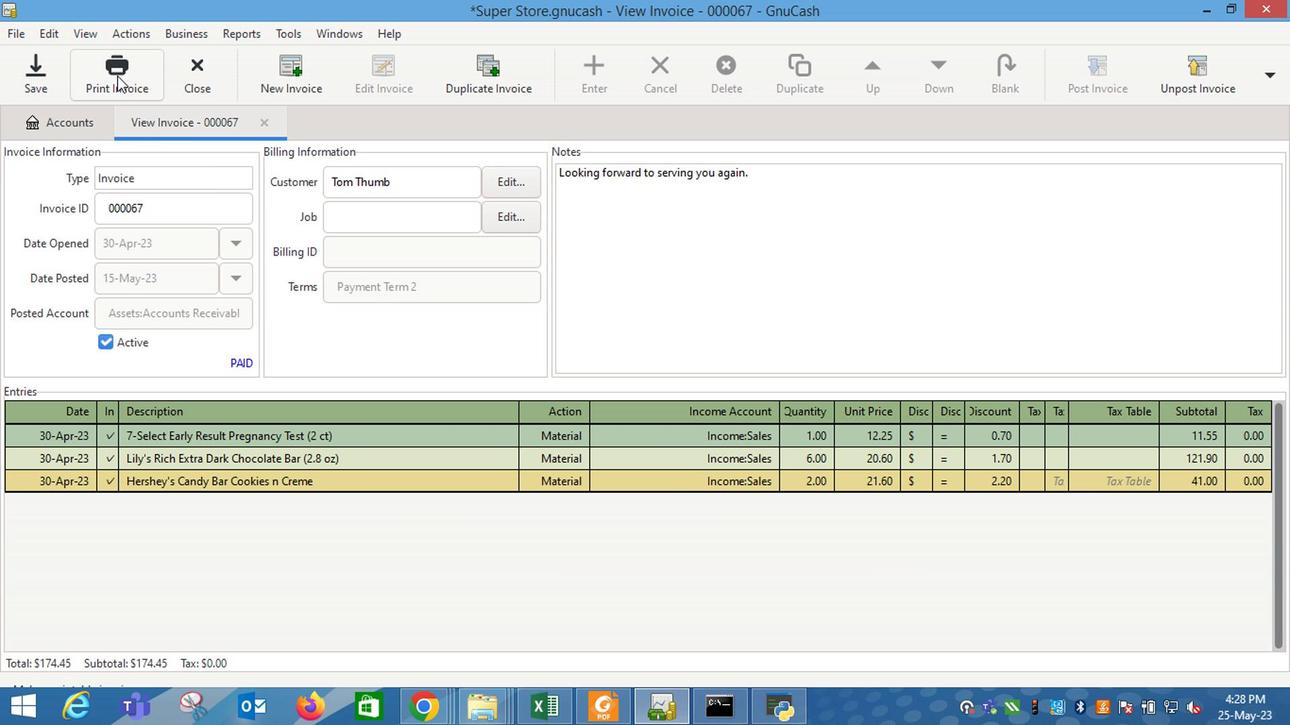 
Action: Mouse moved to (478, 75)
Screenshot: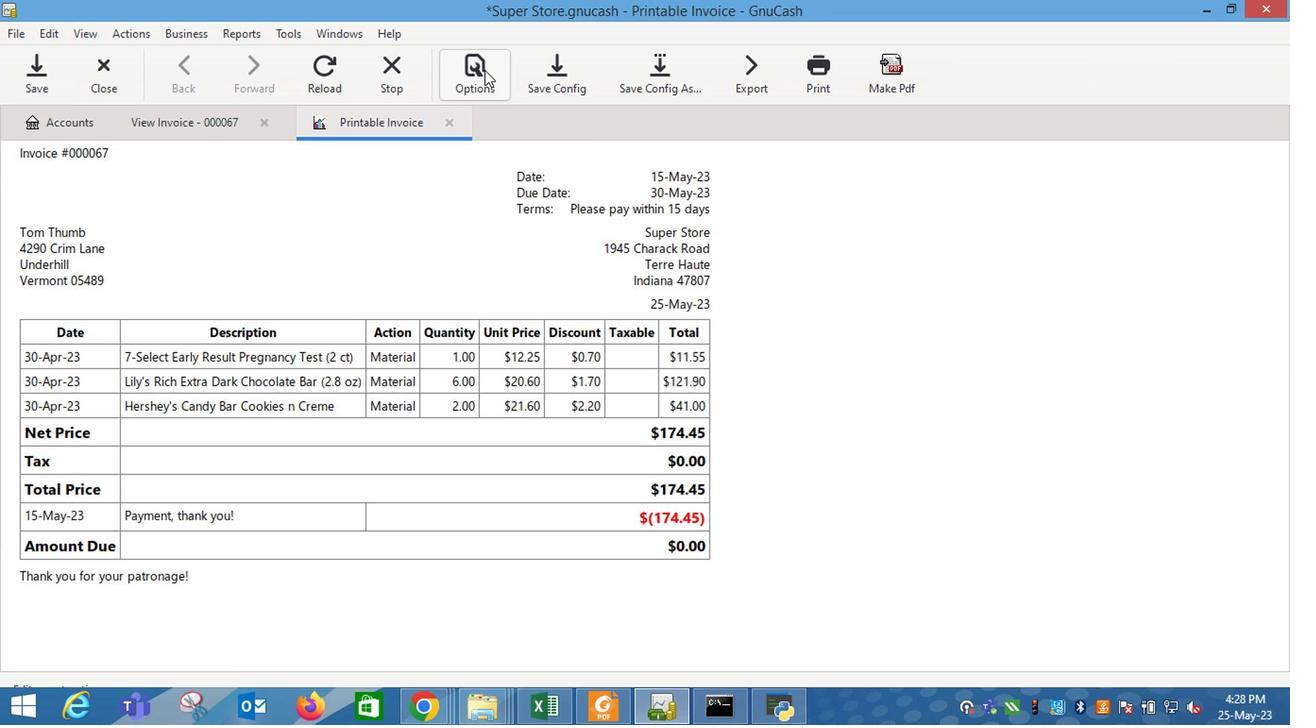 
Action: Mouse pressed left at (478, 75)
Screenshot: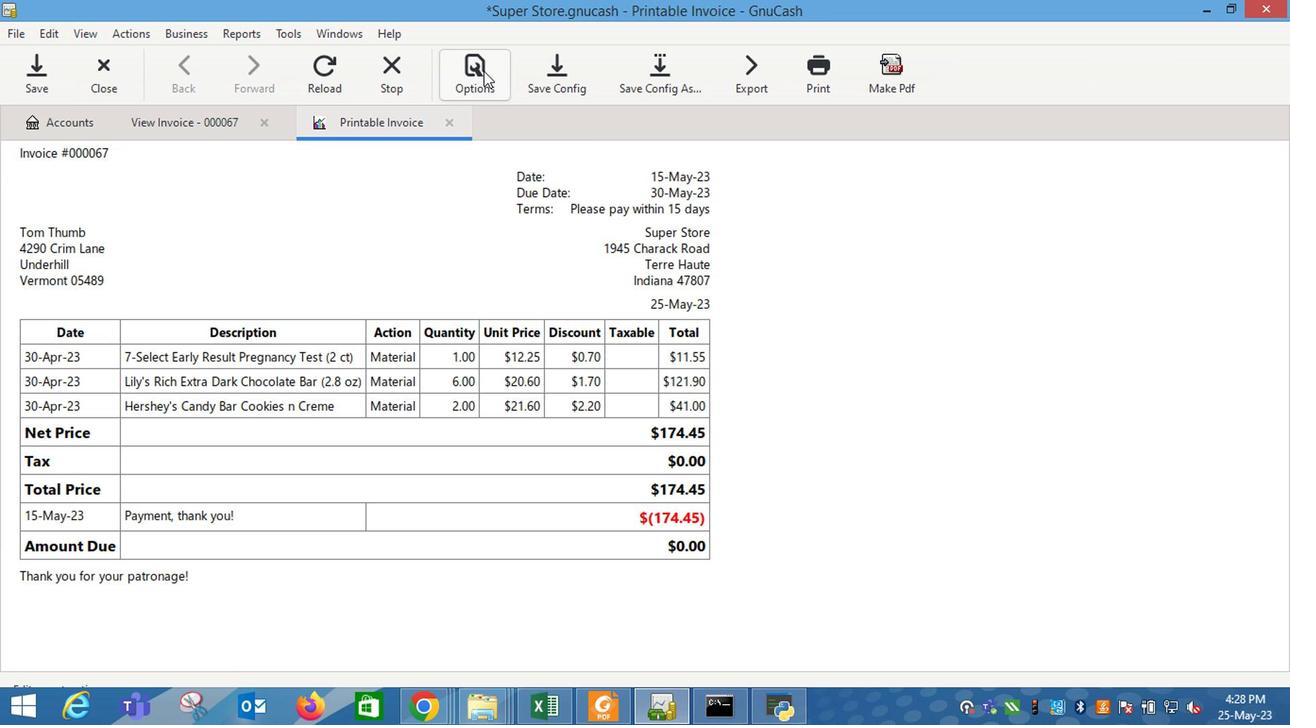 
Action: Mouse moved to (352, 193)
Screenshot: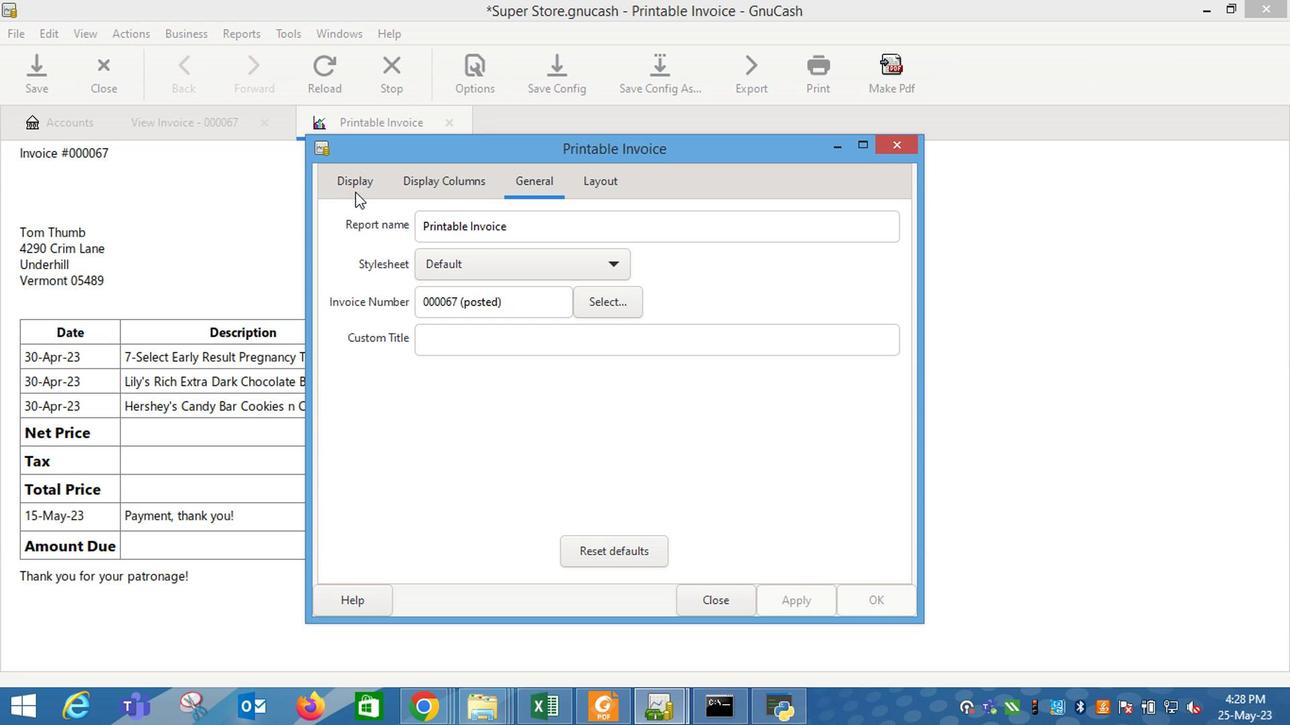 
Action: Mouse pressed left at (352, 193)
Screenshot: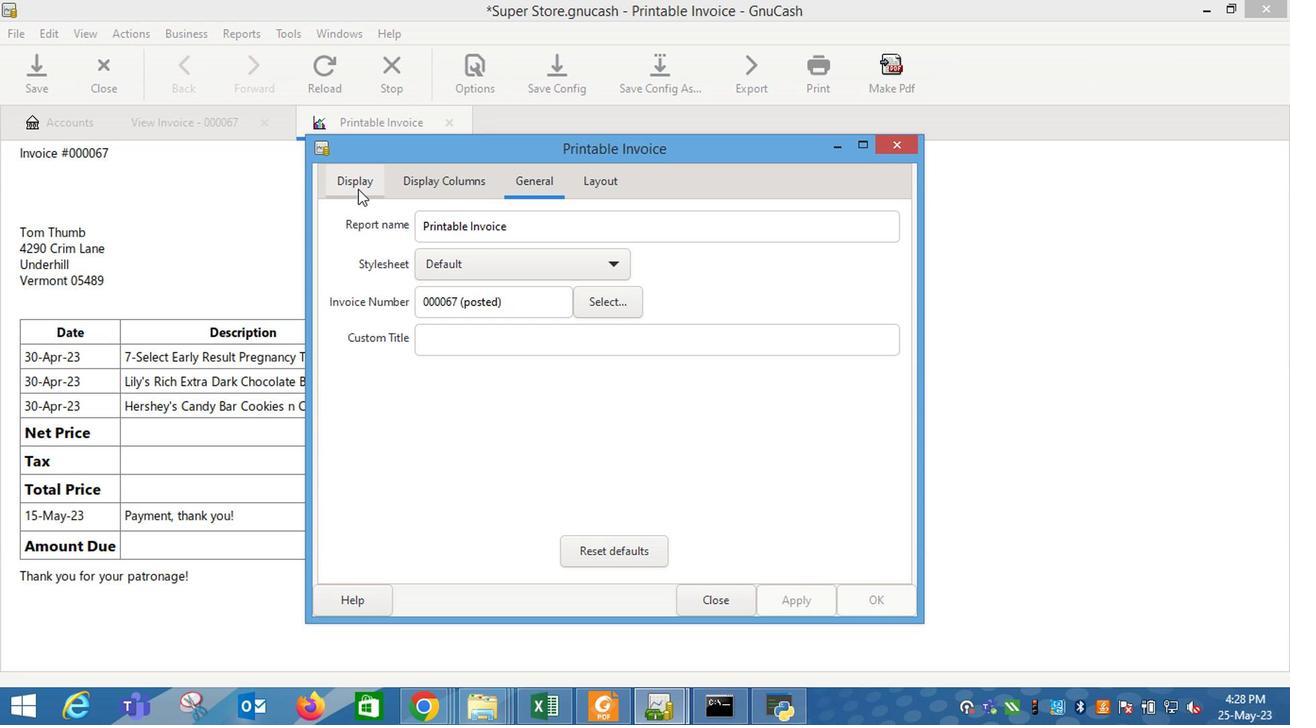 
Action: Mouse moved to (489, 399)
Screenshot: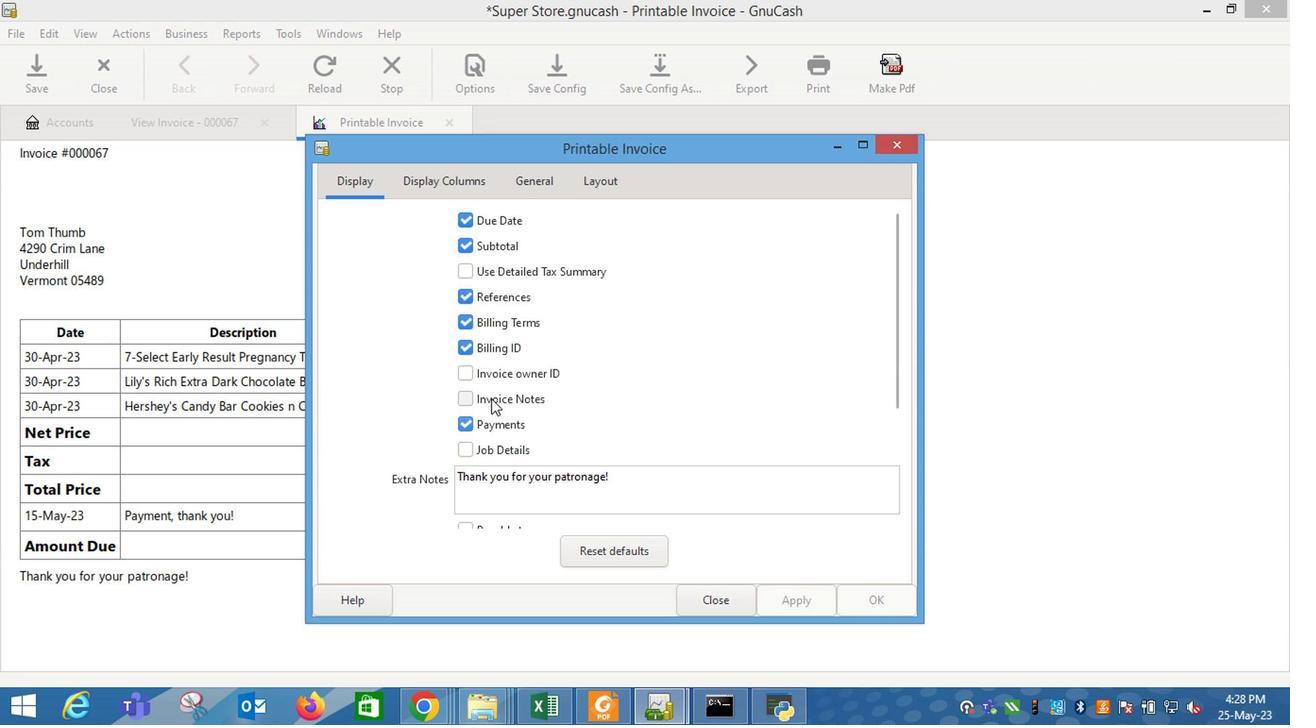 
Action: Mouse pressed left at (489, 399)
Screenshot: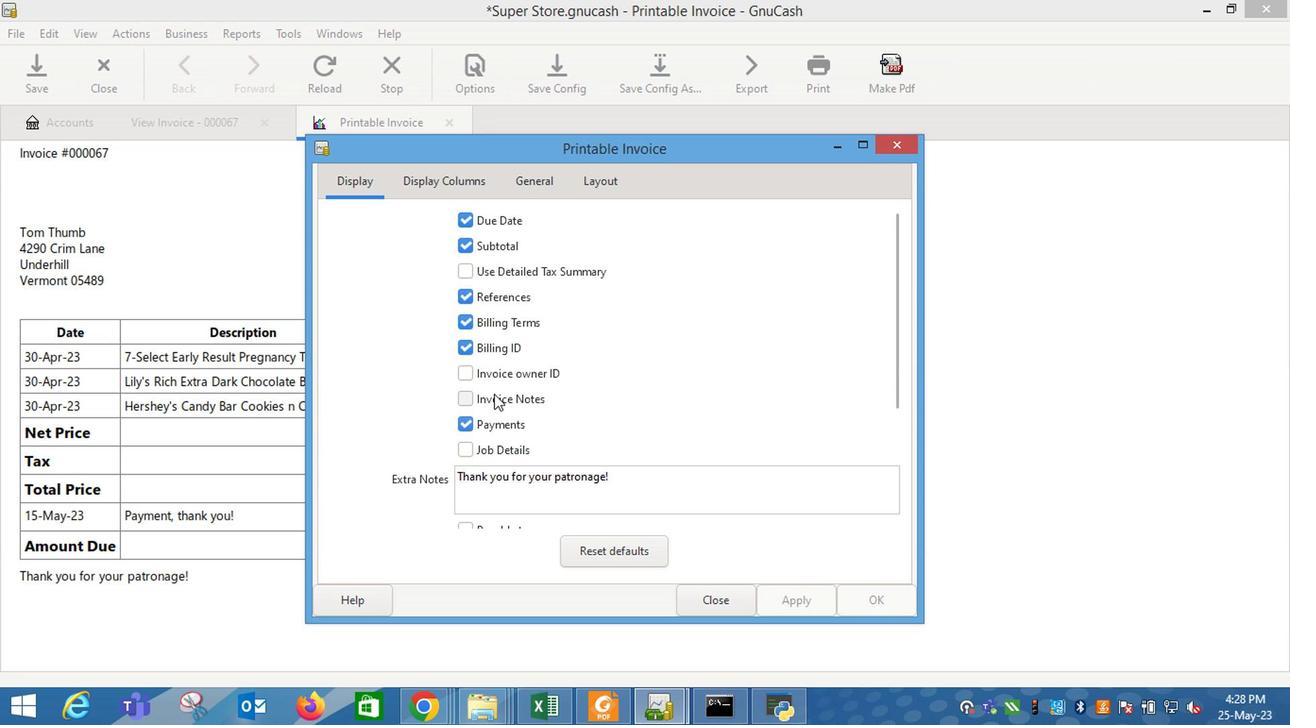 
Action: Mouse moved to (809, 606)
Screenshot: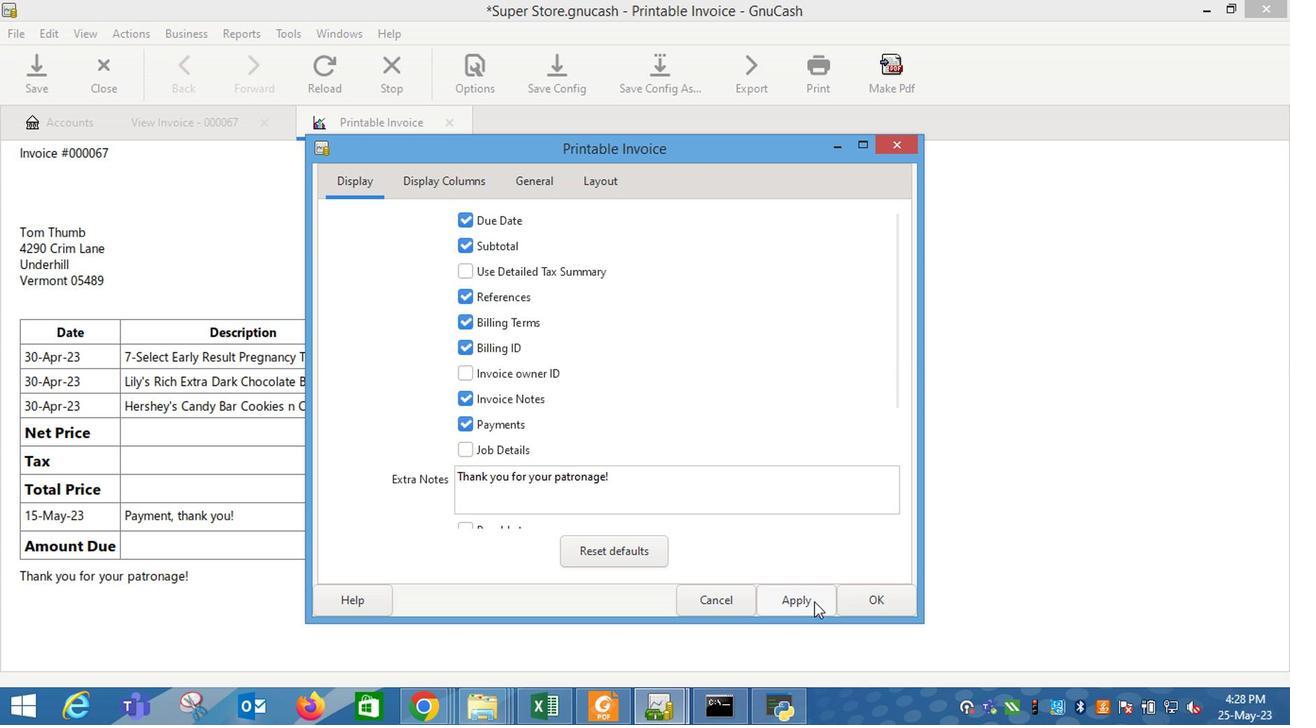 
Action: Mouse pressed left at (809, 606)
Screenshot: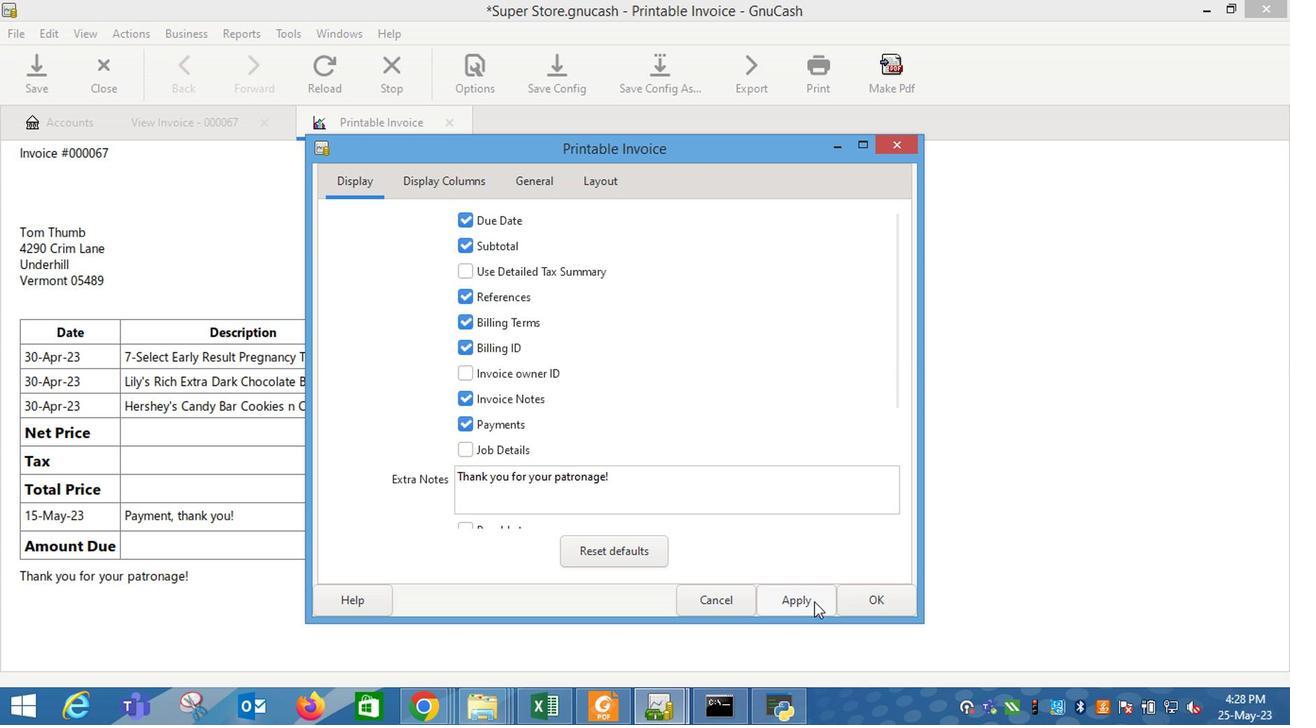 
Action: Mouse moved to (715, 604)
Screenshot: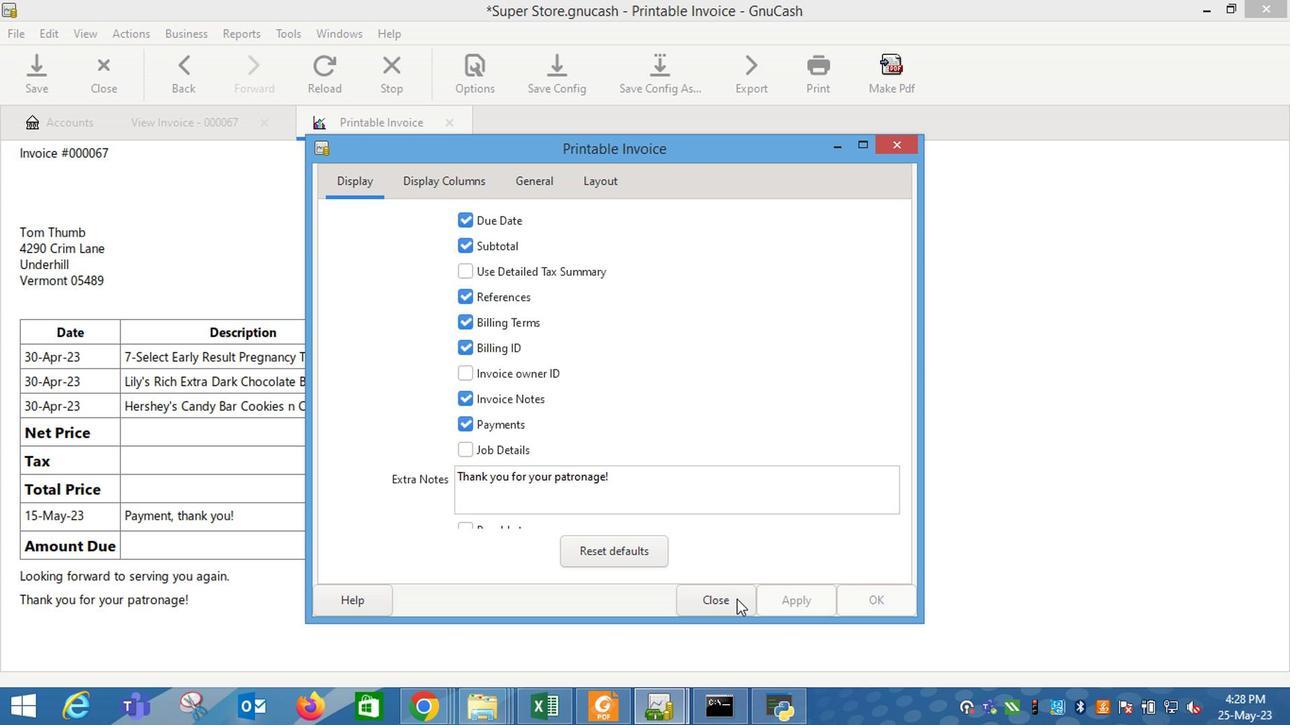 
Action: Mouse pressed left at (715, 604)
Screenshot: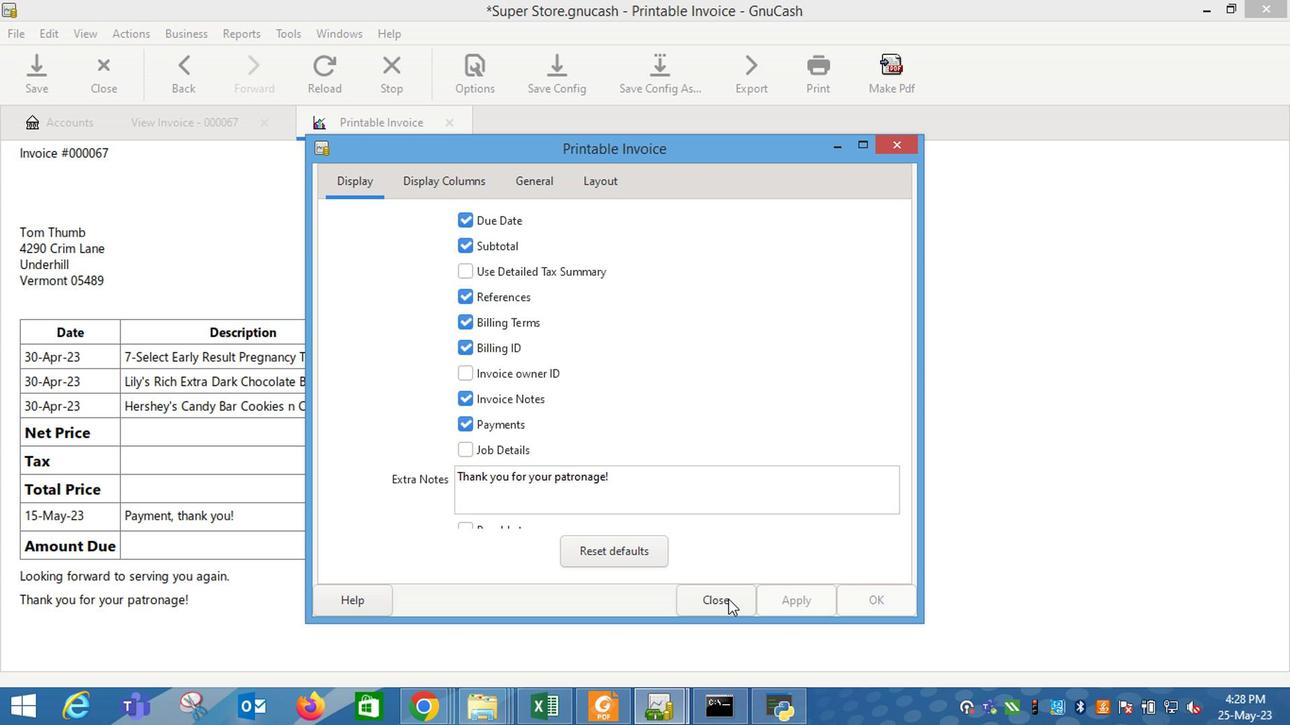 
Action: Mouse moved to (714, 604)
Screenshot: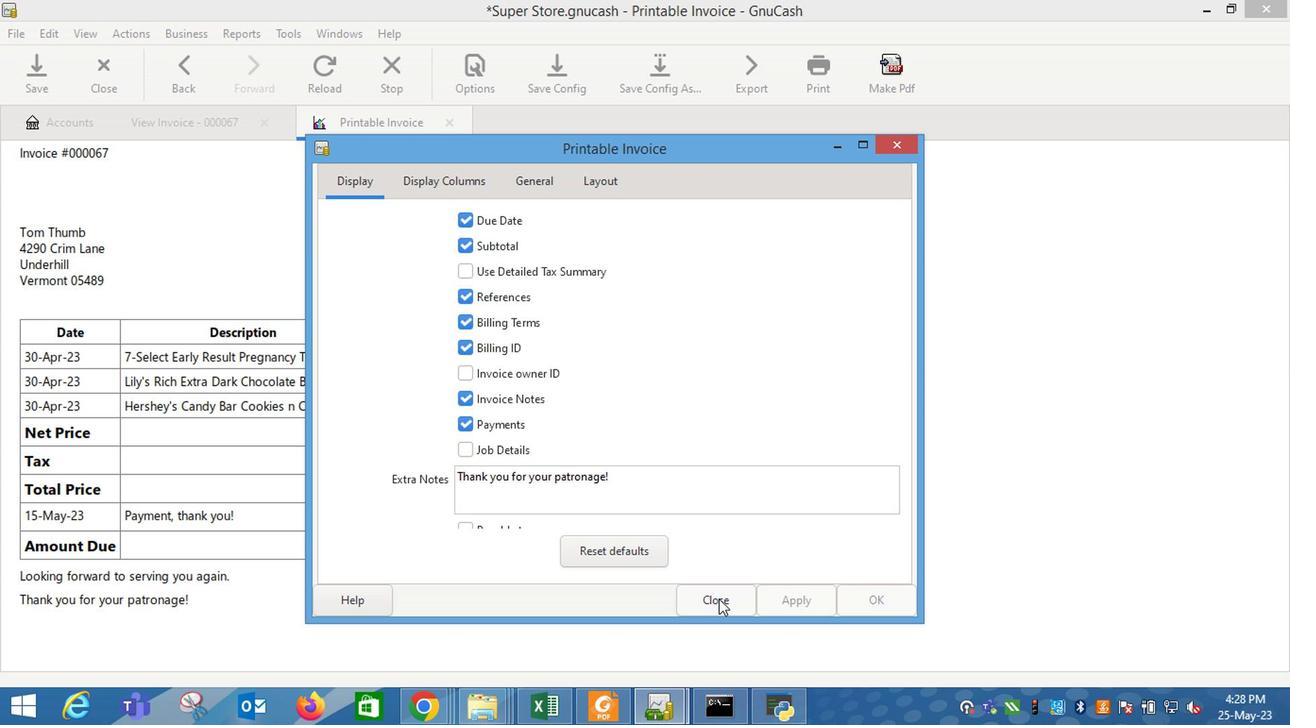 
